 Task: Create new customer invoice with Date Opened: 15-May-23, Select Customer: General Storehouse Collective, Terms: Net 15. Make invoice entry for item-1 with Date: 15-May-23, Description: Ikem Collection Kafe Igbo Decadent Kolanut & Cocoa Herbal Tea
, Income Account: Income:Sales, Quantity: 1, Unit Price: 9.29, Sales Tax: Y, Sales Tax Included: Y, Tax Table: Sales Tax. Post Invoice with Post Date: 15-May-23, Post to Accounts: Assets:Accounts Receivable. Pay / Process Payment with Transaction Date: 29-May-23, Amount: 9.29, Transfer Account: Checking Account. Go to 'Print Invoice'. Save a pdf copy of the invoice.
Action: Mouse moved to (185, 30)
Screenshot: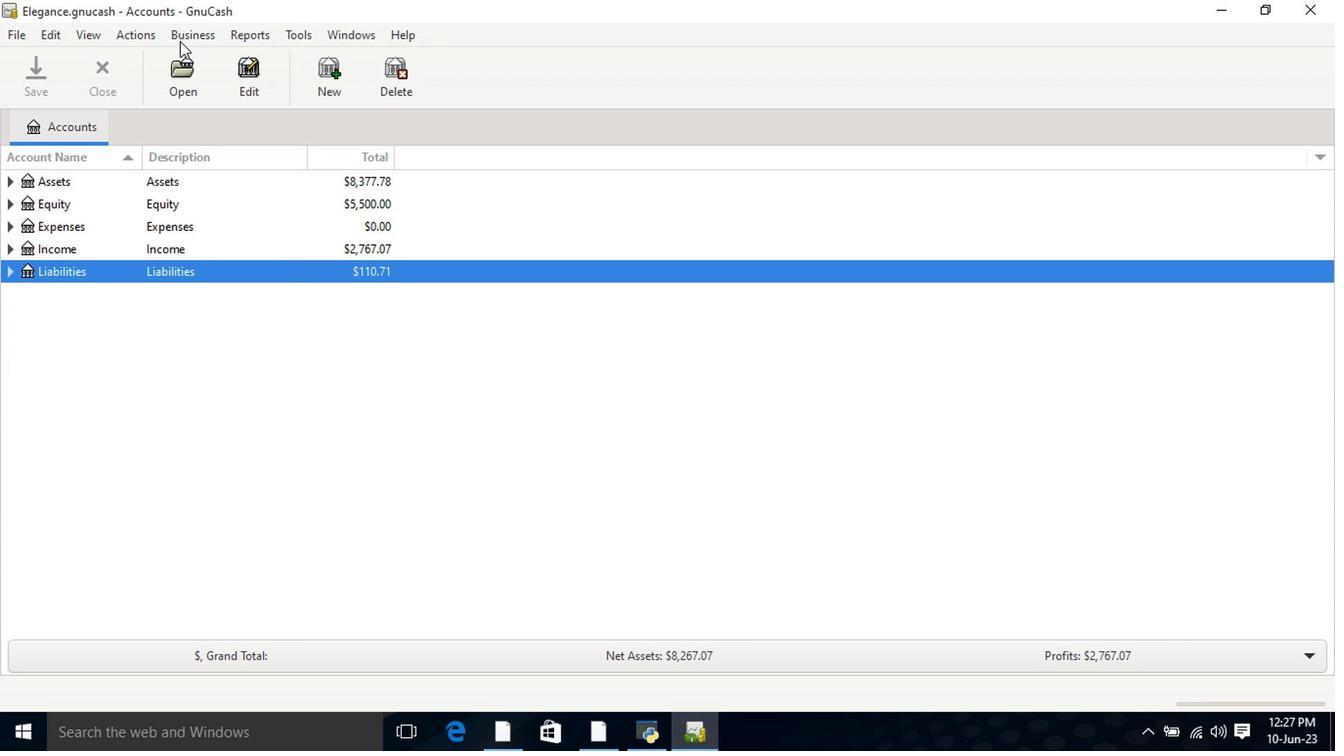 
Action: Mouse pressed left at (185, 30)
Screenshot: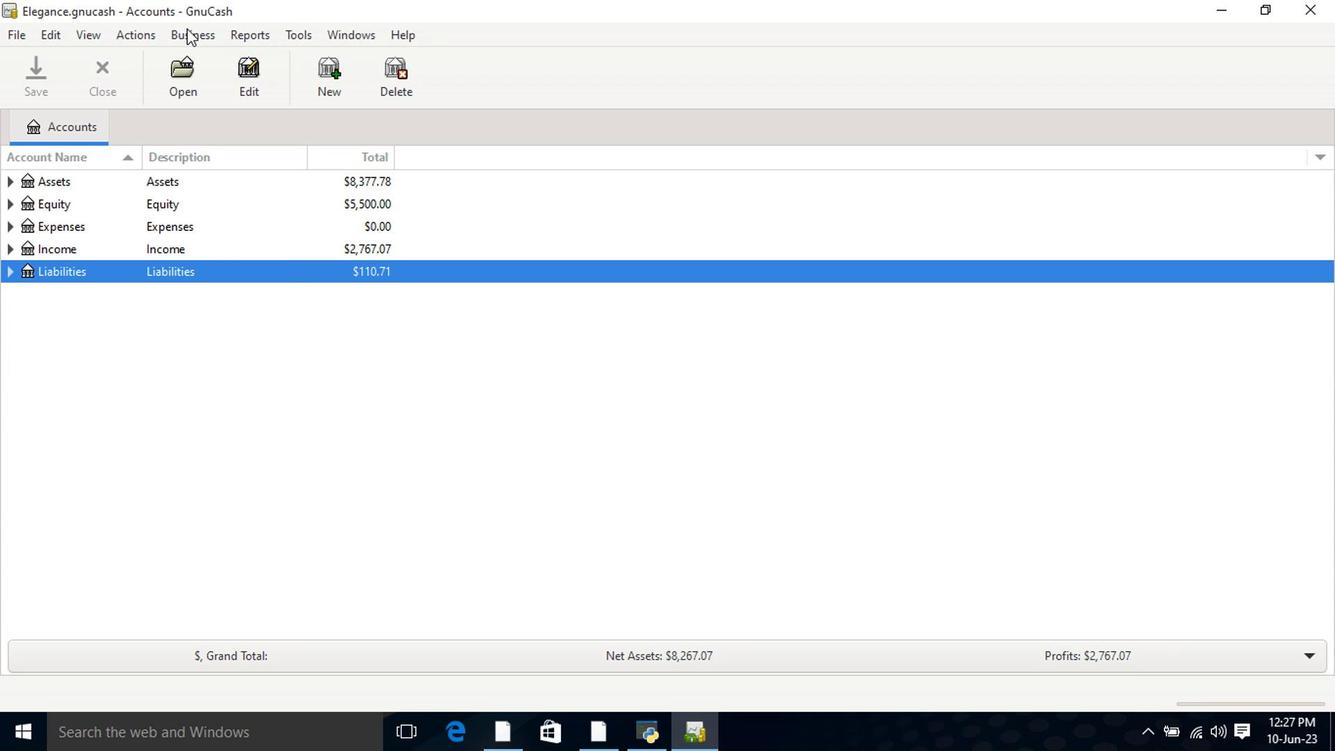 
Action: Mouse moved to (433, 135)
Screenshot: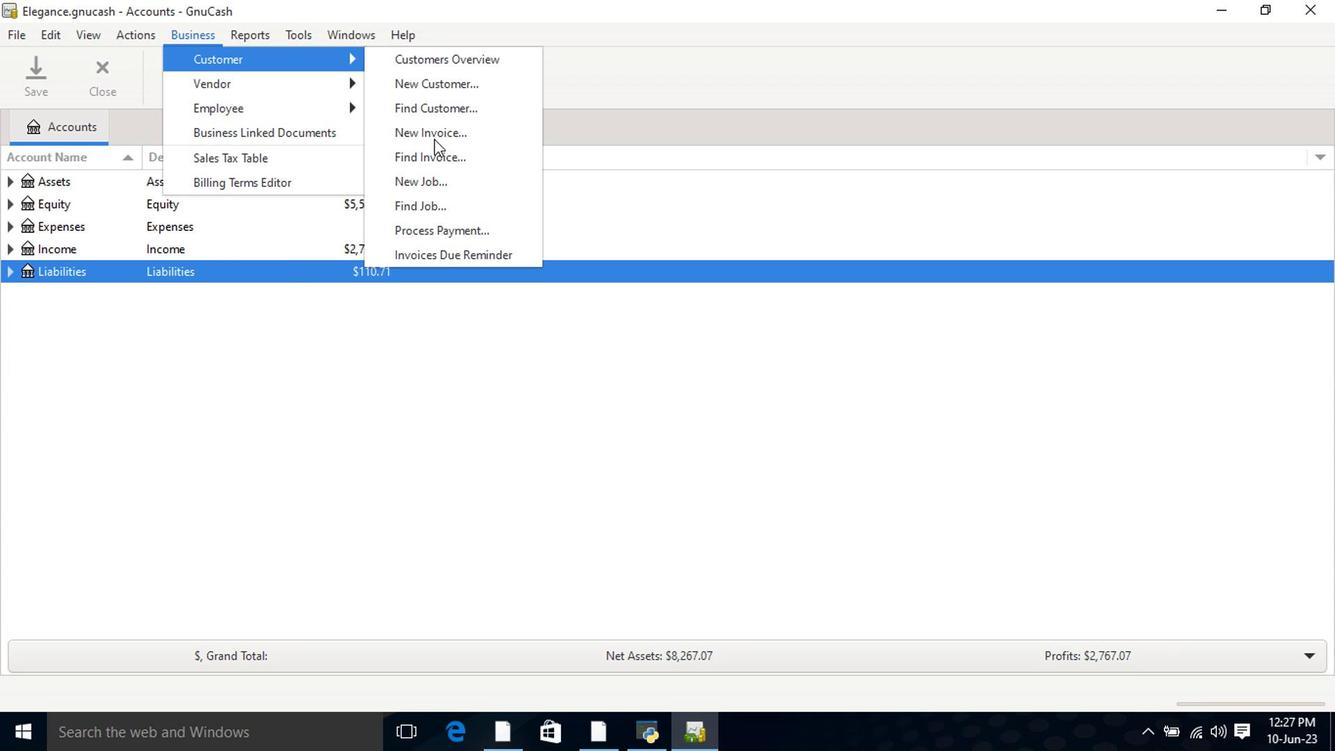 
Action: Mouse pressed left at (433, 135)
Screenshot: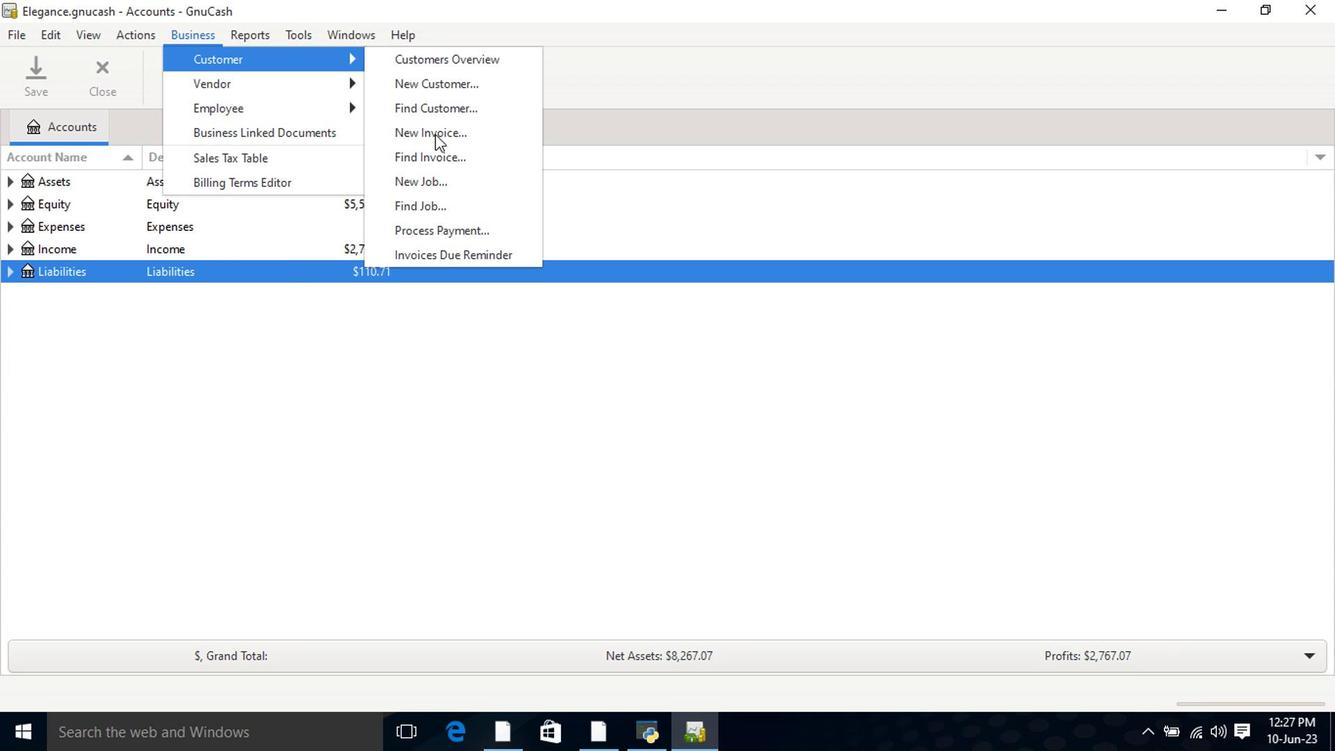 
Action: Mouse moved to (799, 297)
Screenshot: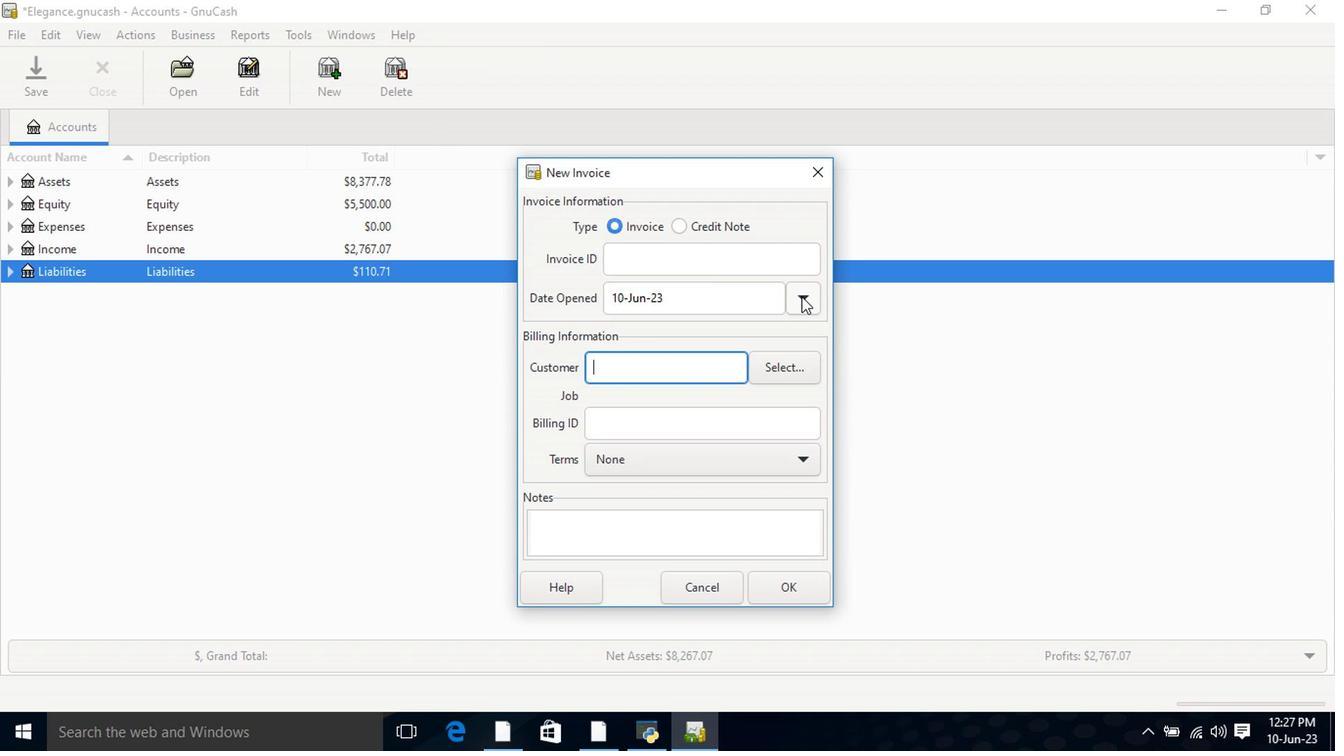 
Action: Mouse pressed left at (799, 297)
Screenshot: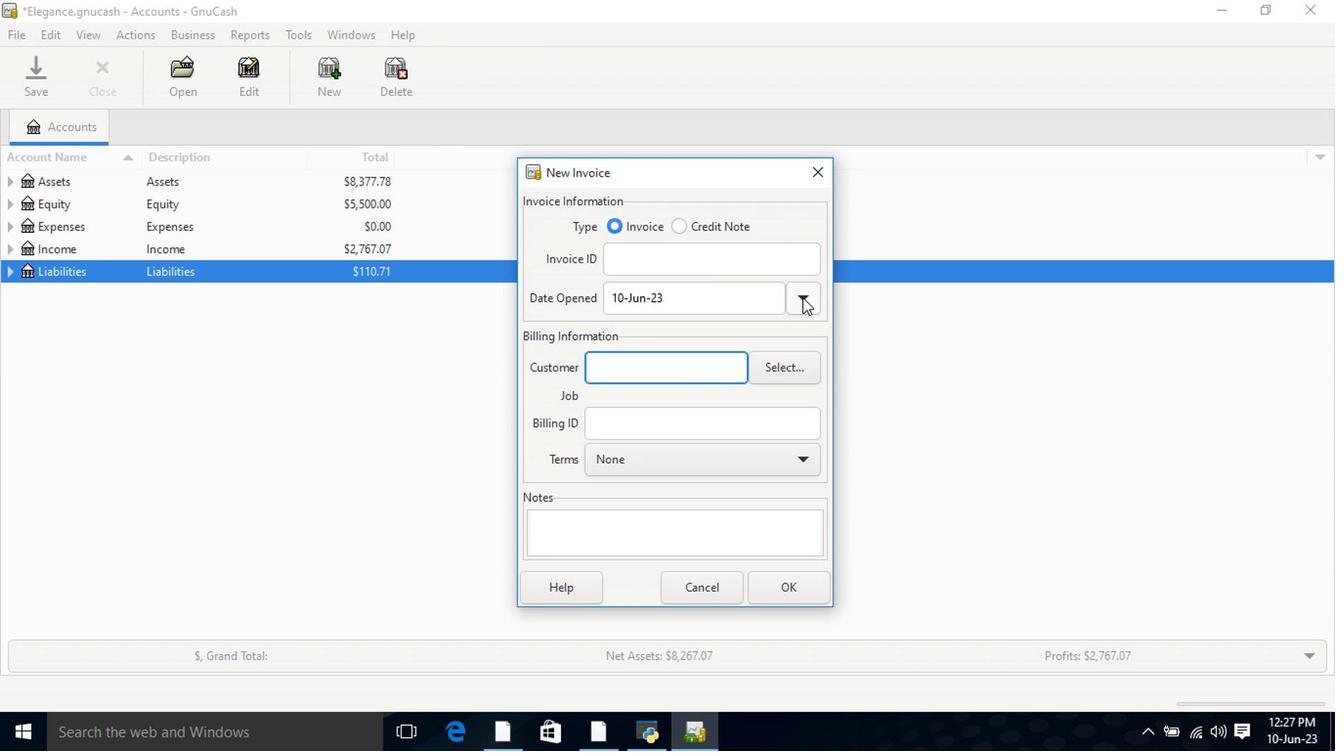 
Action: Mouse moved to (646, 325)
Screenshot: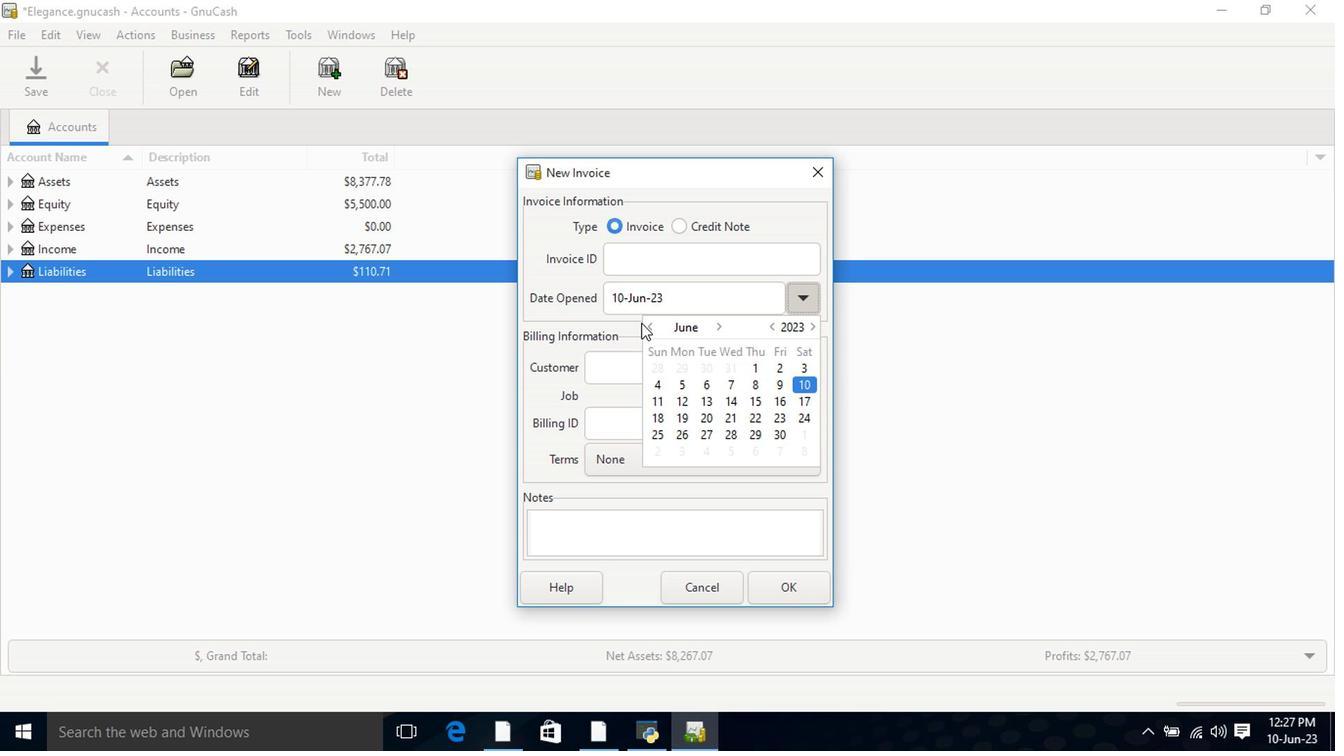 
Action: Mouse pressed left at (646, 325)
Screenshot: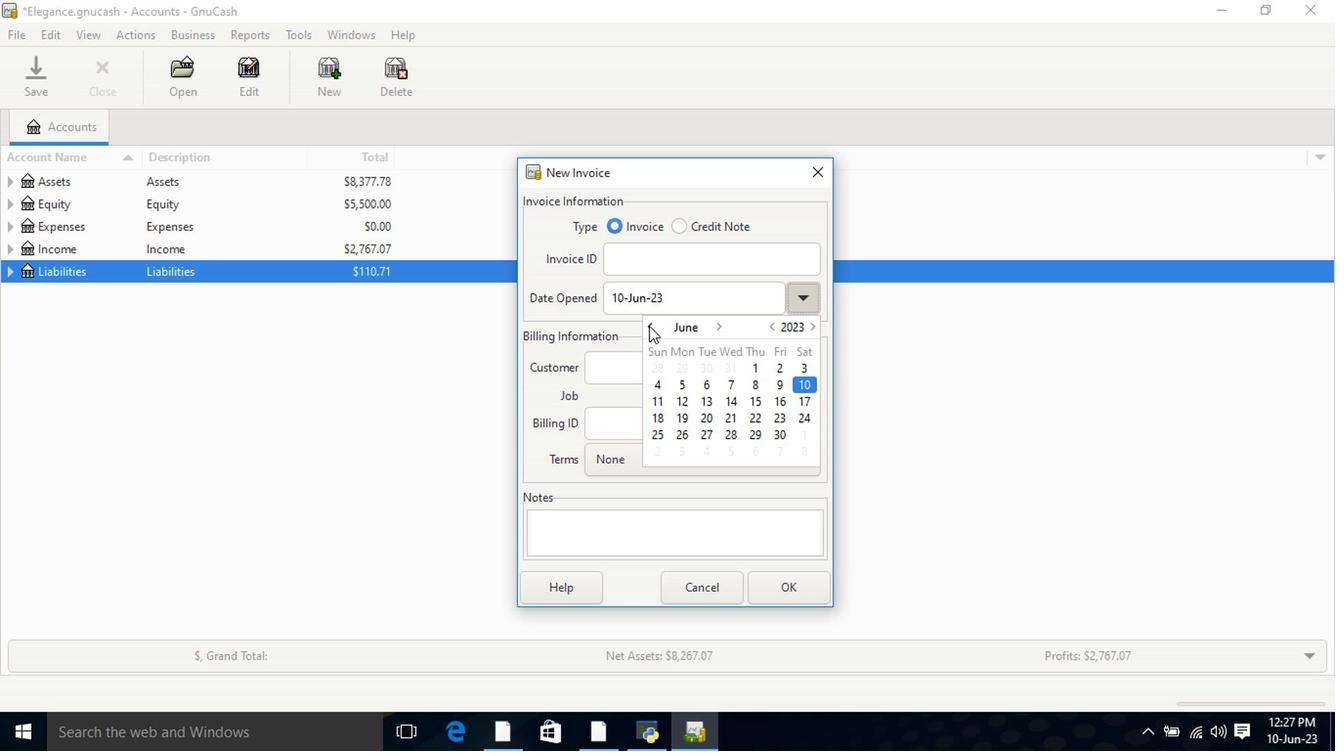 
Action: Mouse moved to (680, 396)
Screenshot: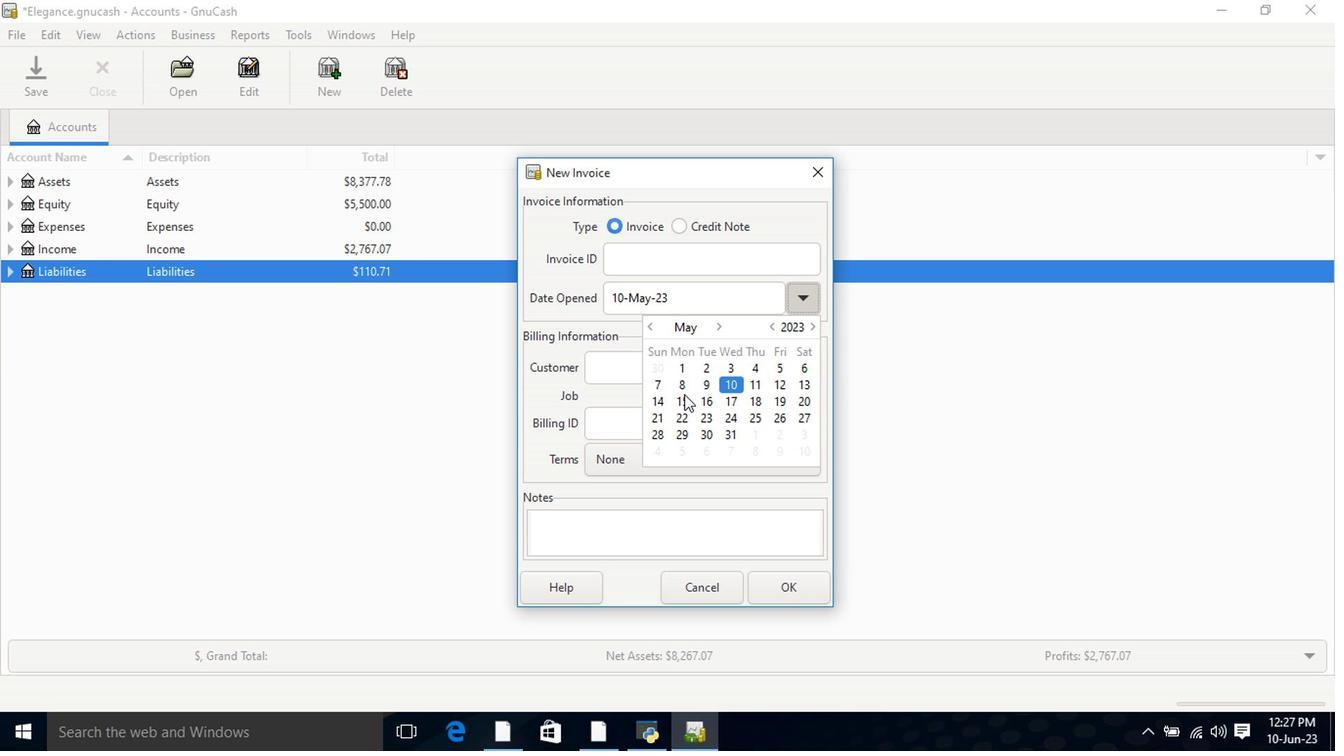 
Action: Mouse pressed left at (680, 396)
Screenshot: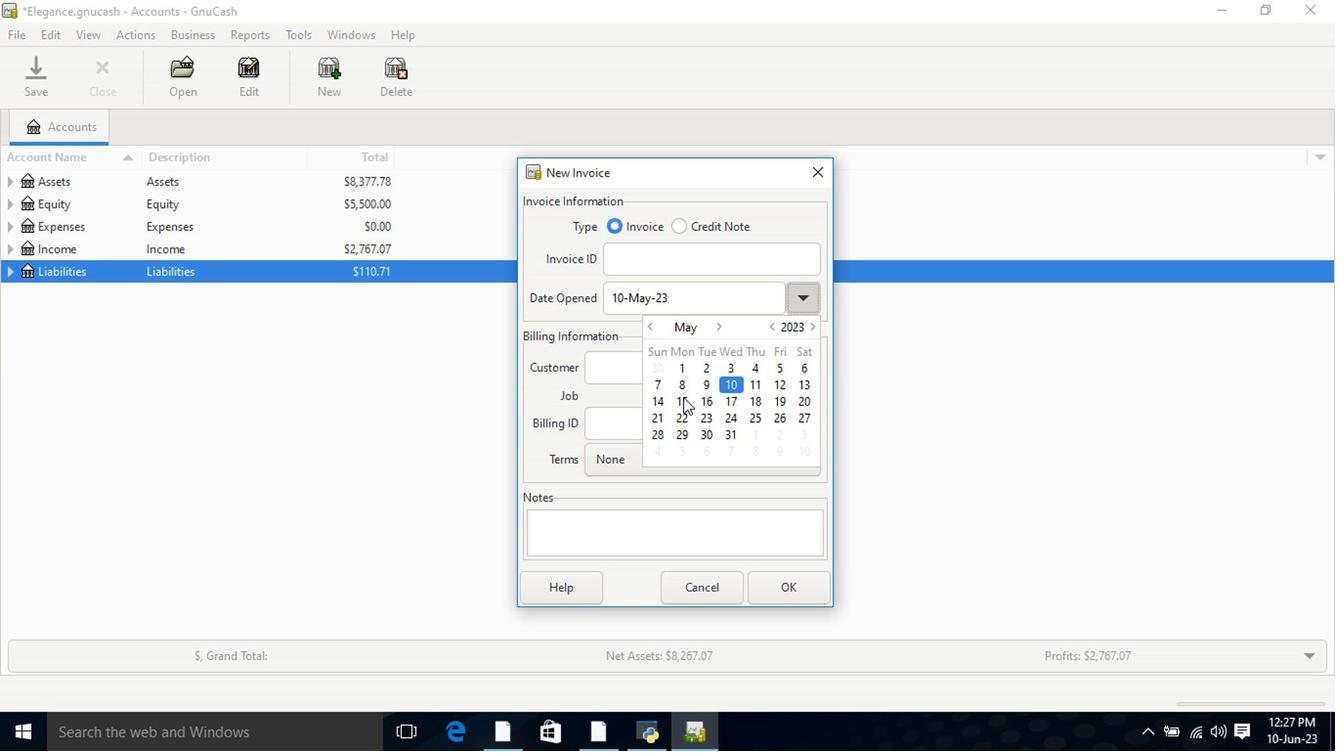 
Action: Mouse pressed left at (680, 396)
Screenshot: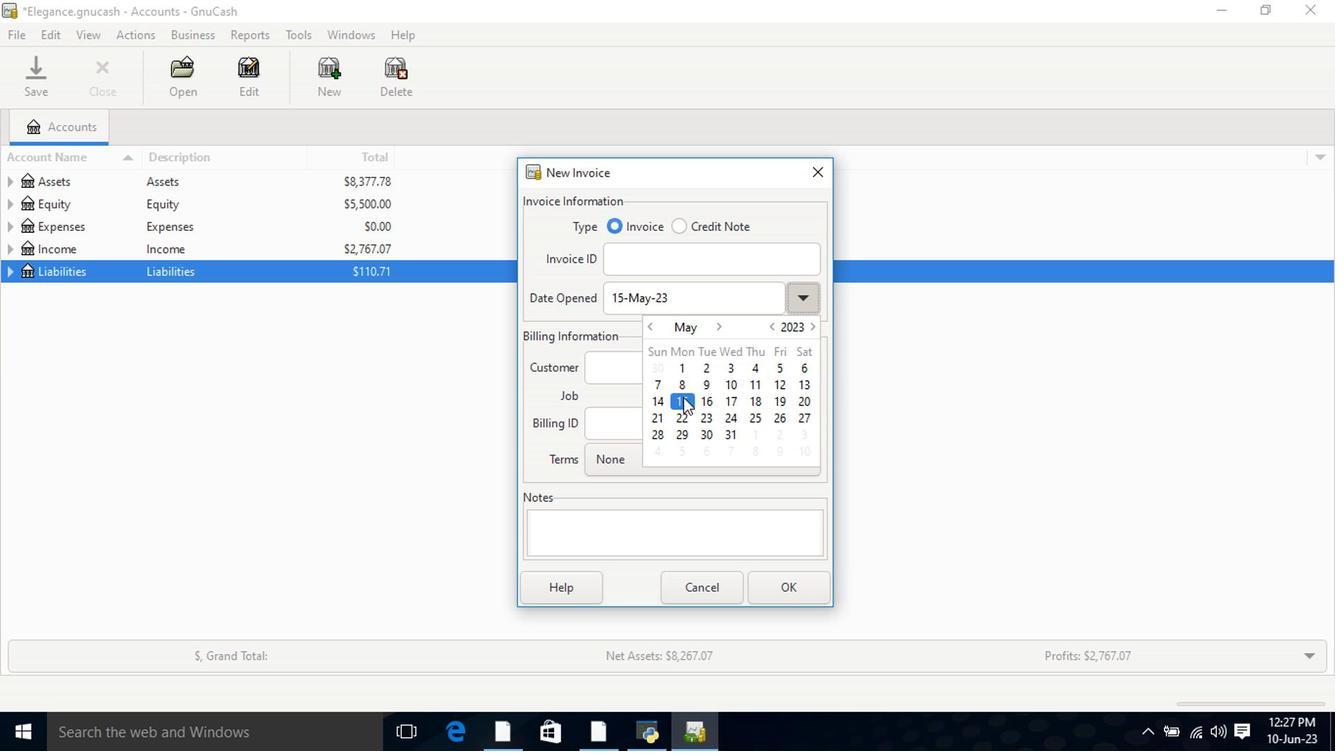 
Action: Mouse moved to (691, 376)
Screenshot: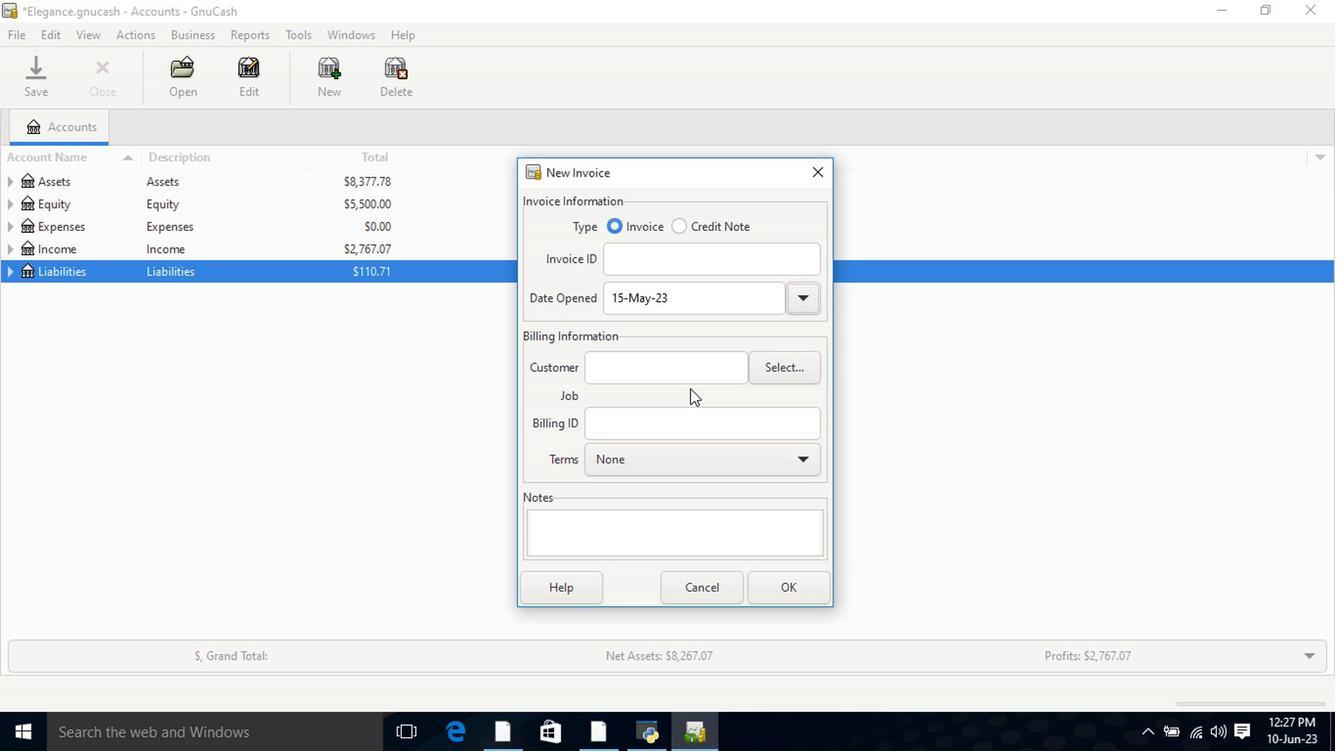 
Action: Mouse pressed left at (691, 376)
Screenshot: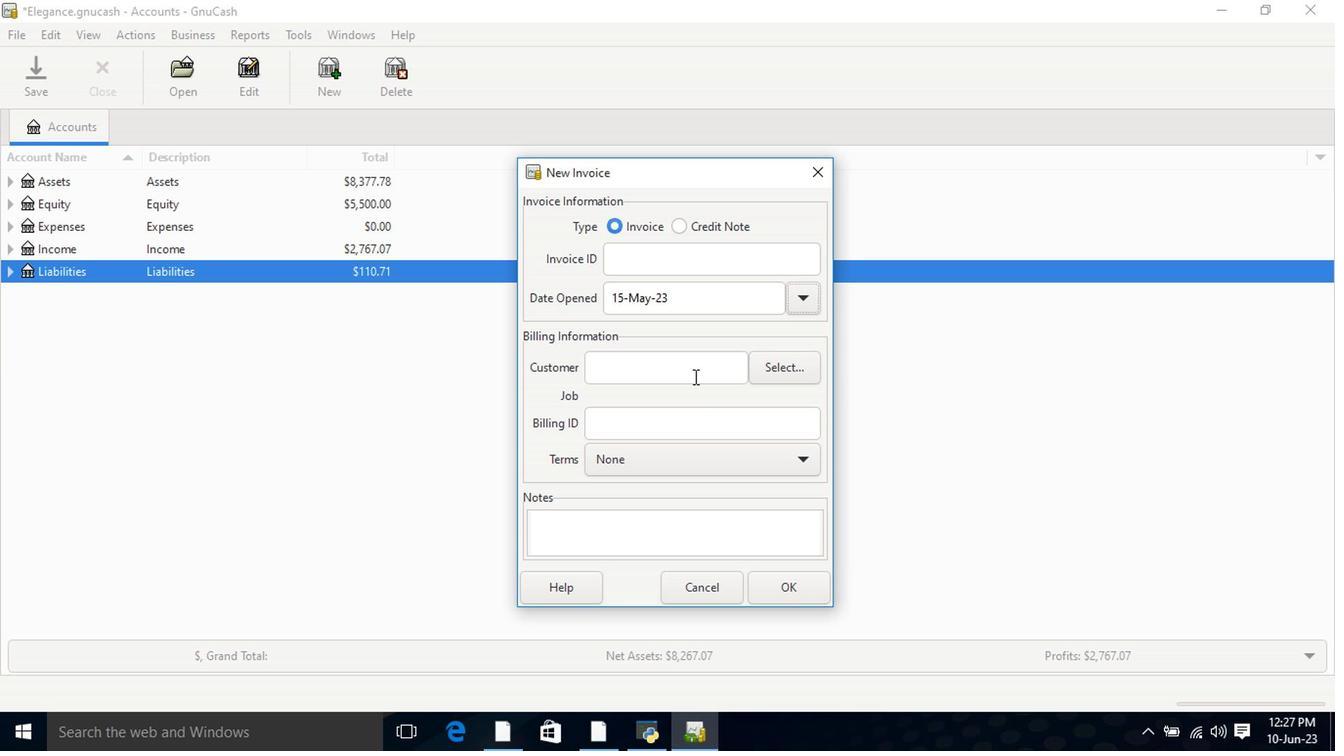 
Action: Mouse moved to (691, 376)
Screenshot: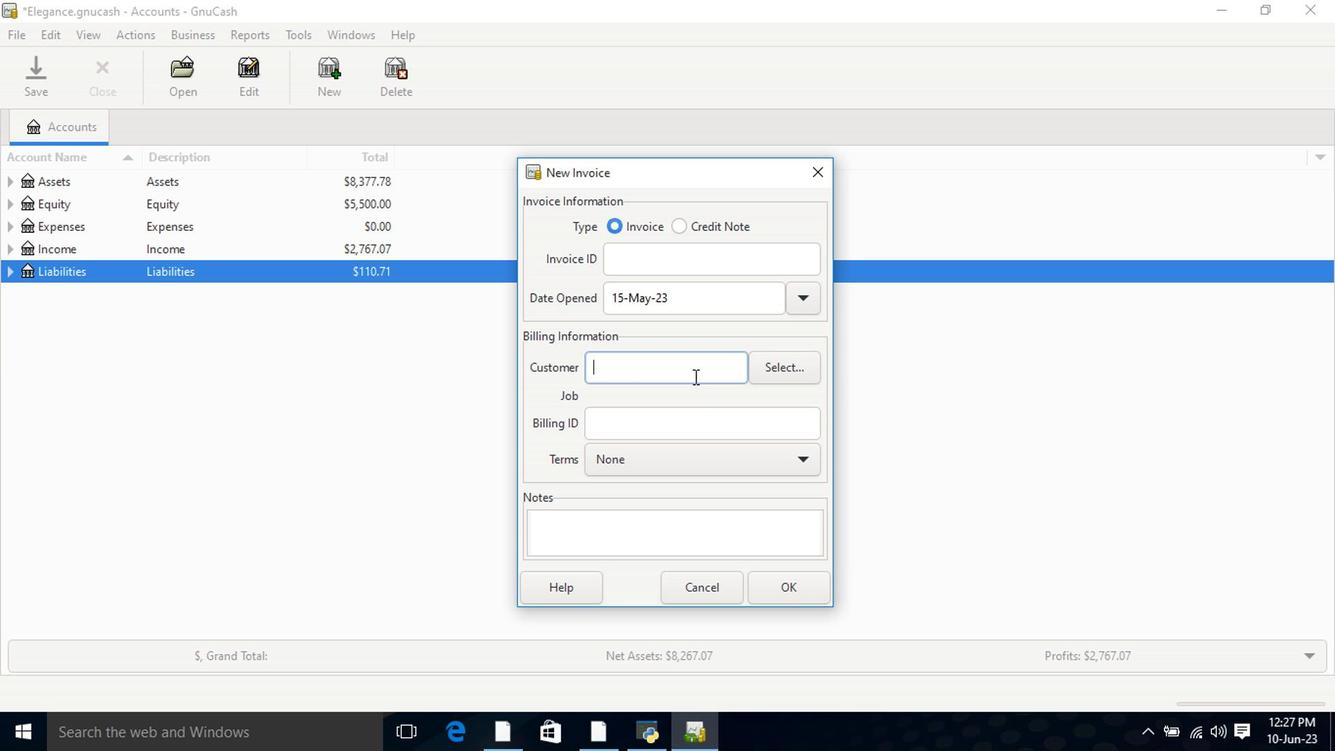 
Action: Key pressed <Key.shift>Gene
Screenshot: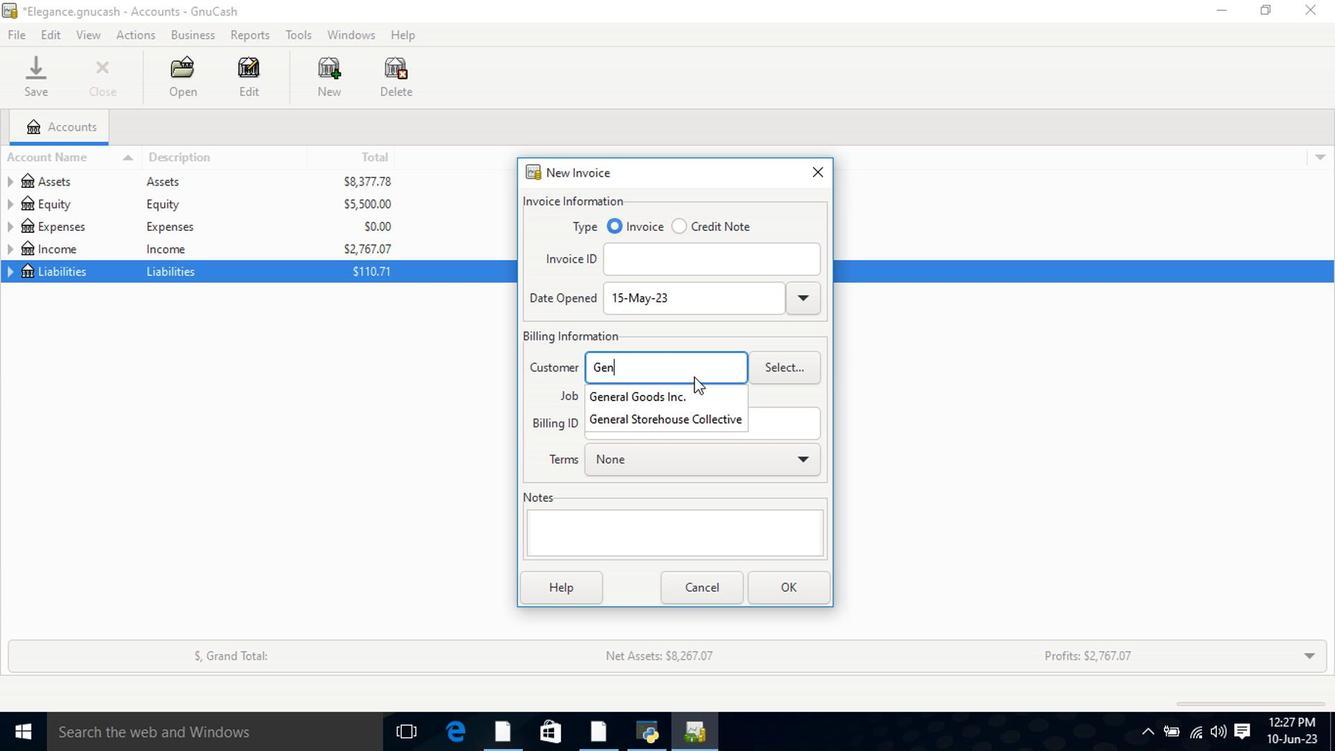 
Action: Mouse moved to (675, 413)
Screenshot: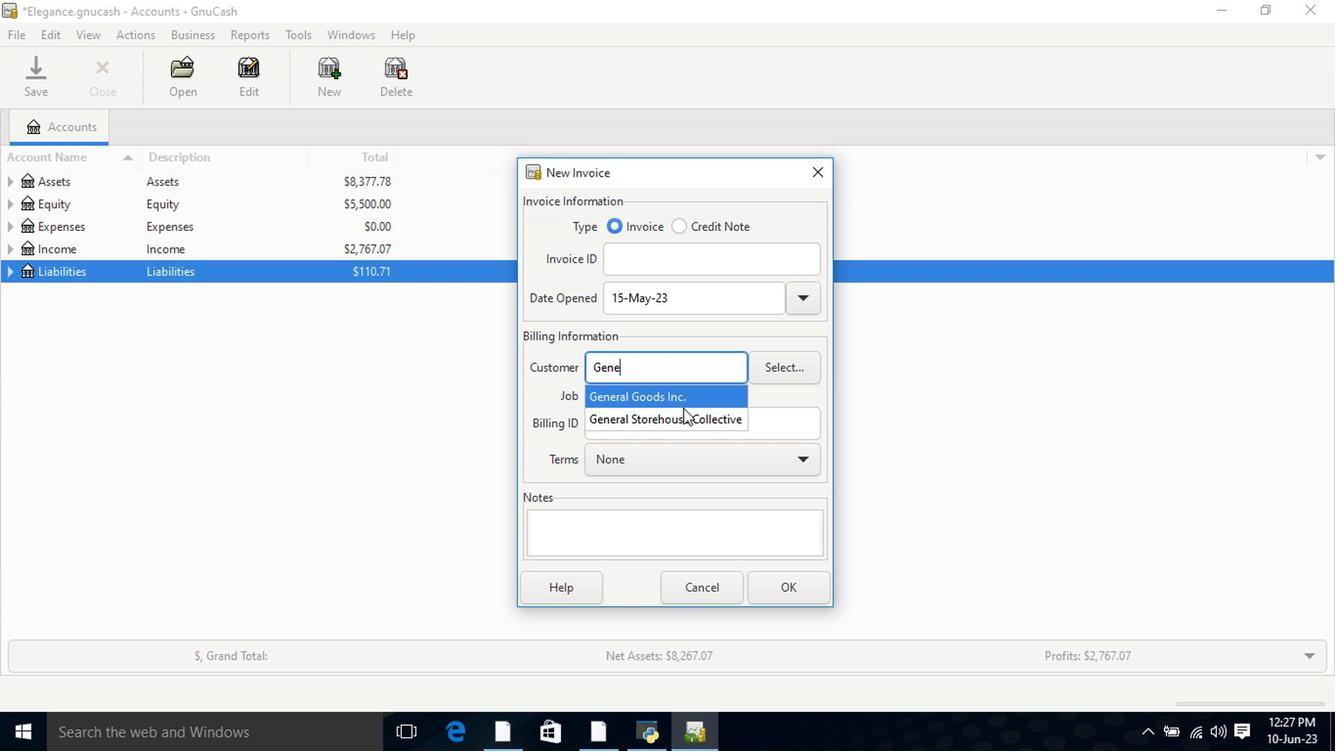 
Action: Mouse pressed left at (675, 413)
Screenshot: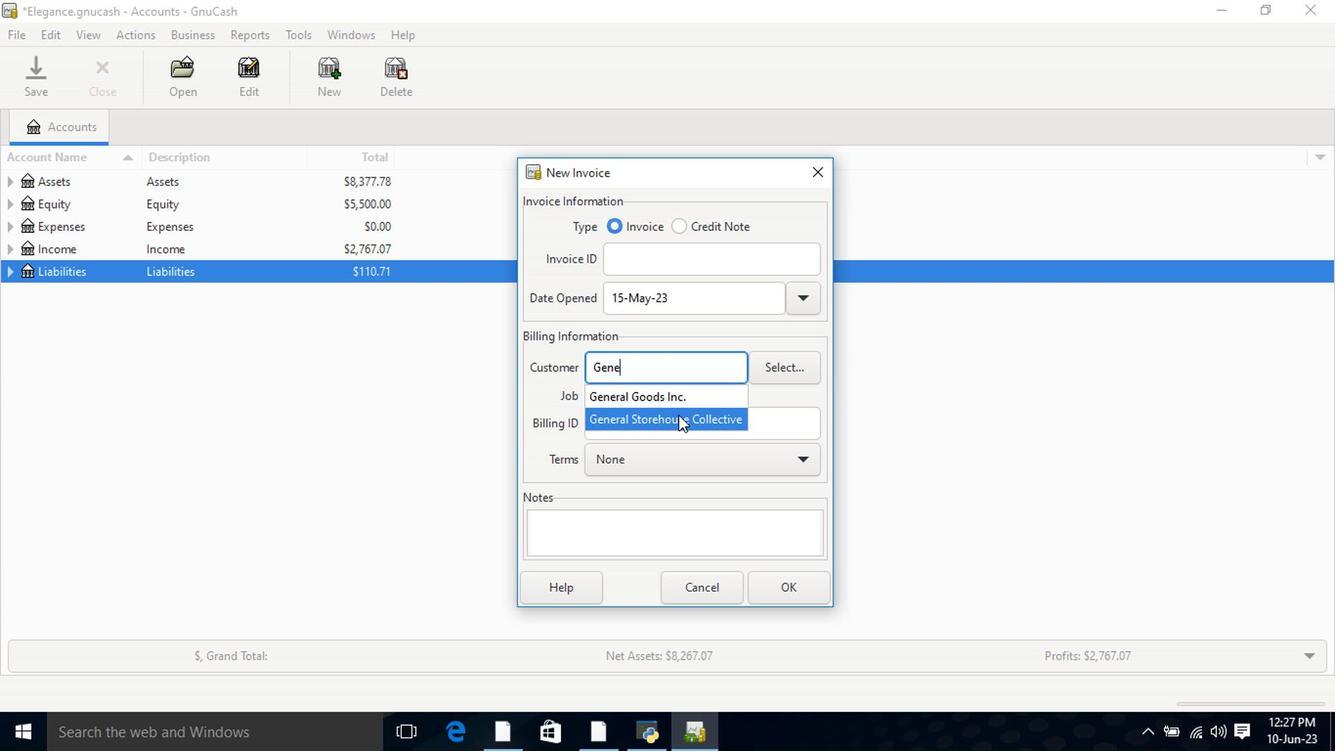 
Action: Mouse moved to (715, 482)
Screenshot: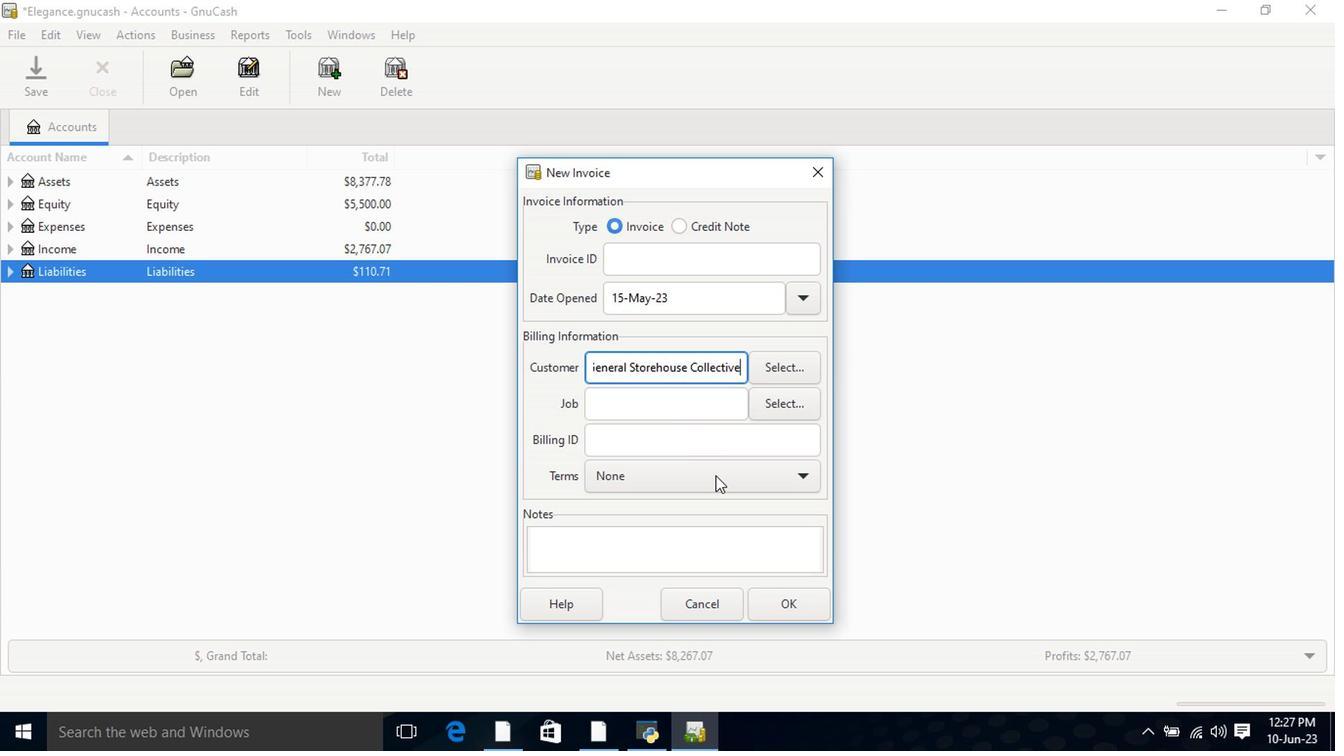 
Action: Mouse pressed left at (715, 482)
Screenshot: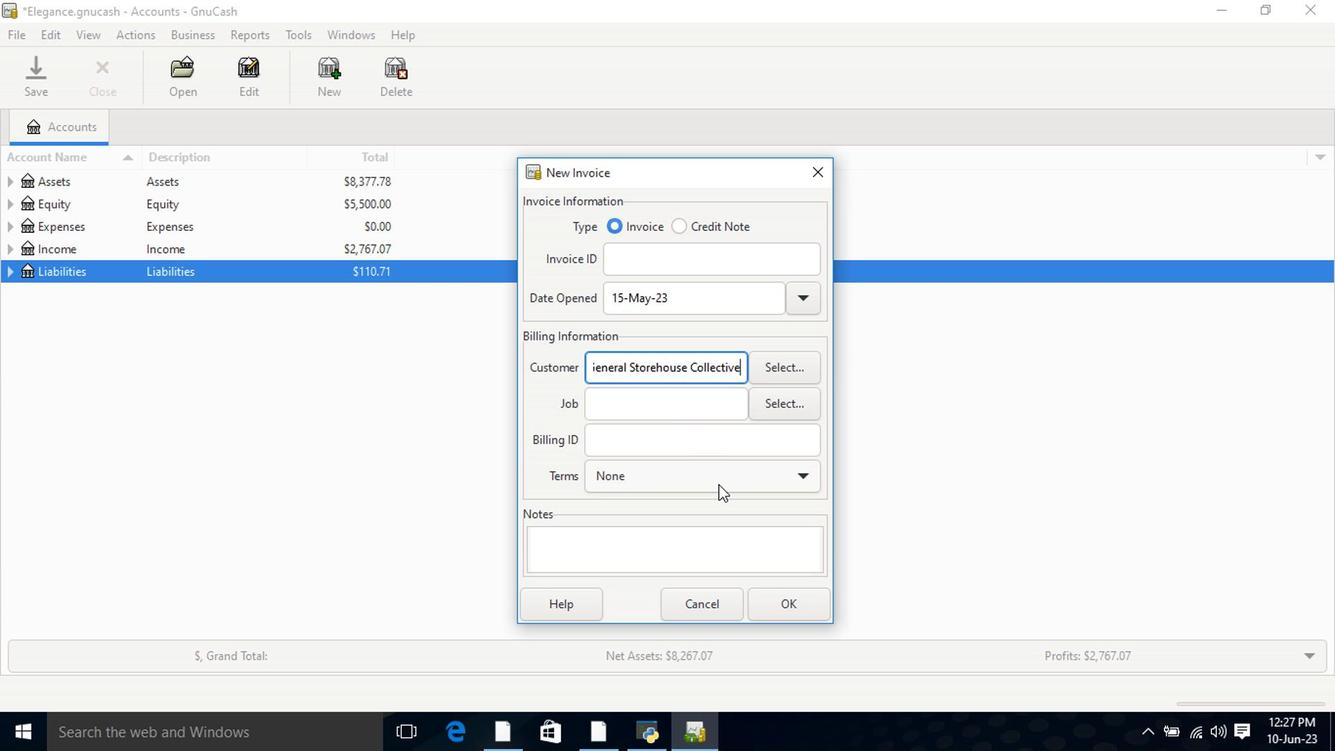 
Action: Mouse moved to (703, 509)
Screenshot: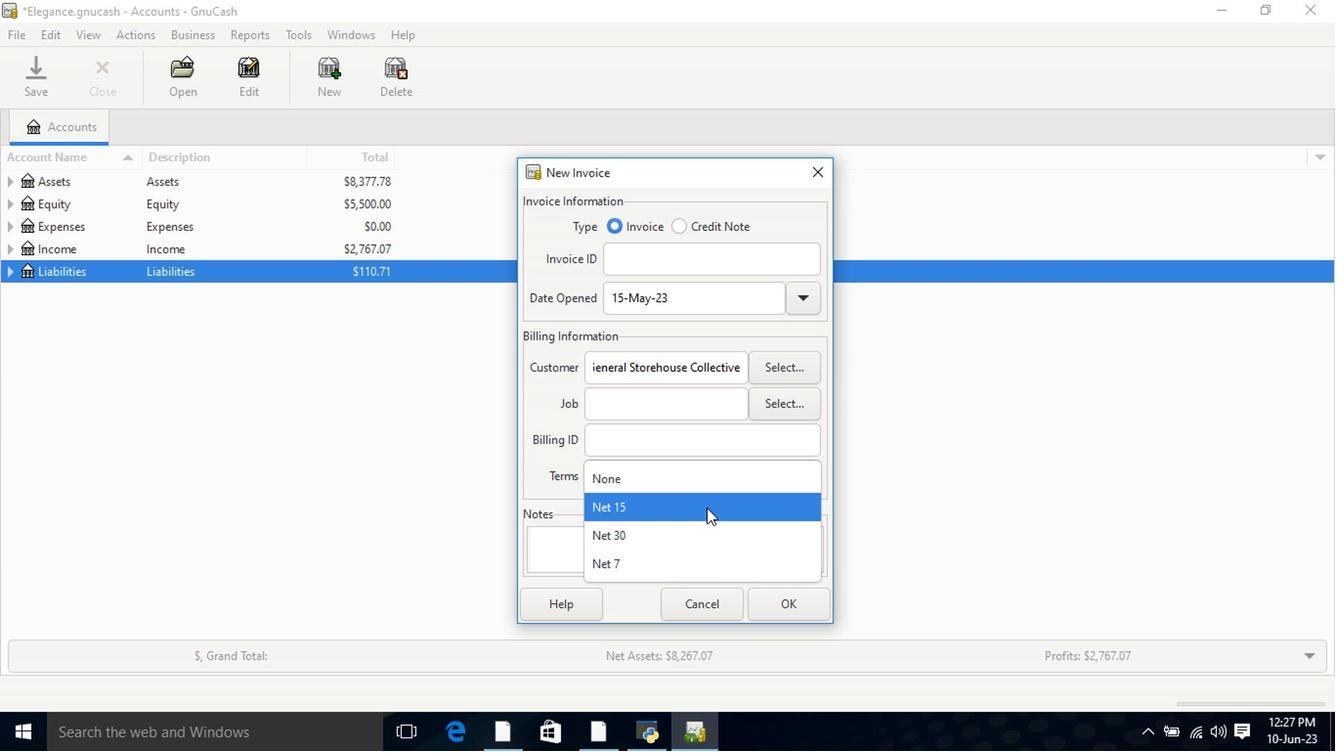 
Action: Mouse pressed left at (703, 509)
Screenshot: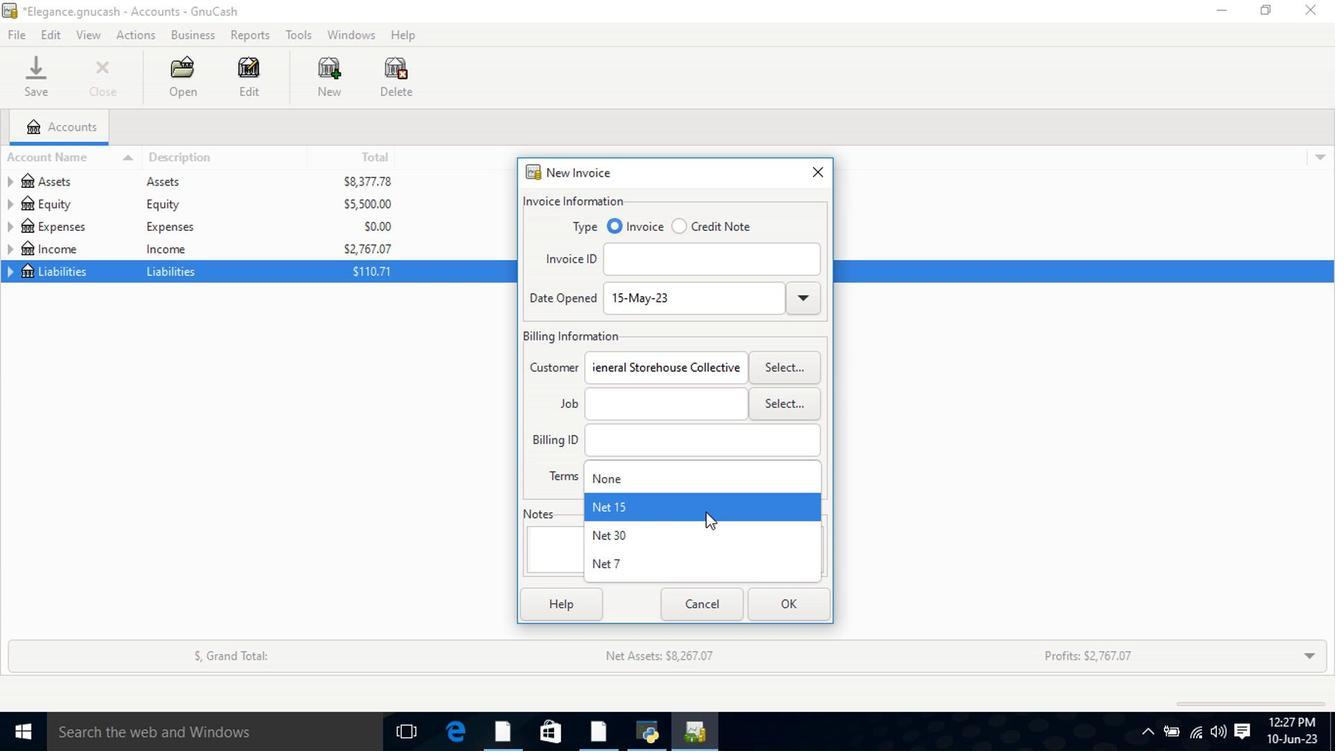 
Action: Mouse moved to (777, 603)
Screenshot: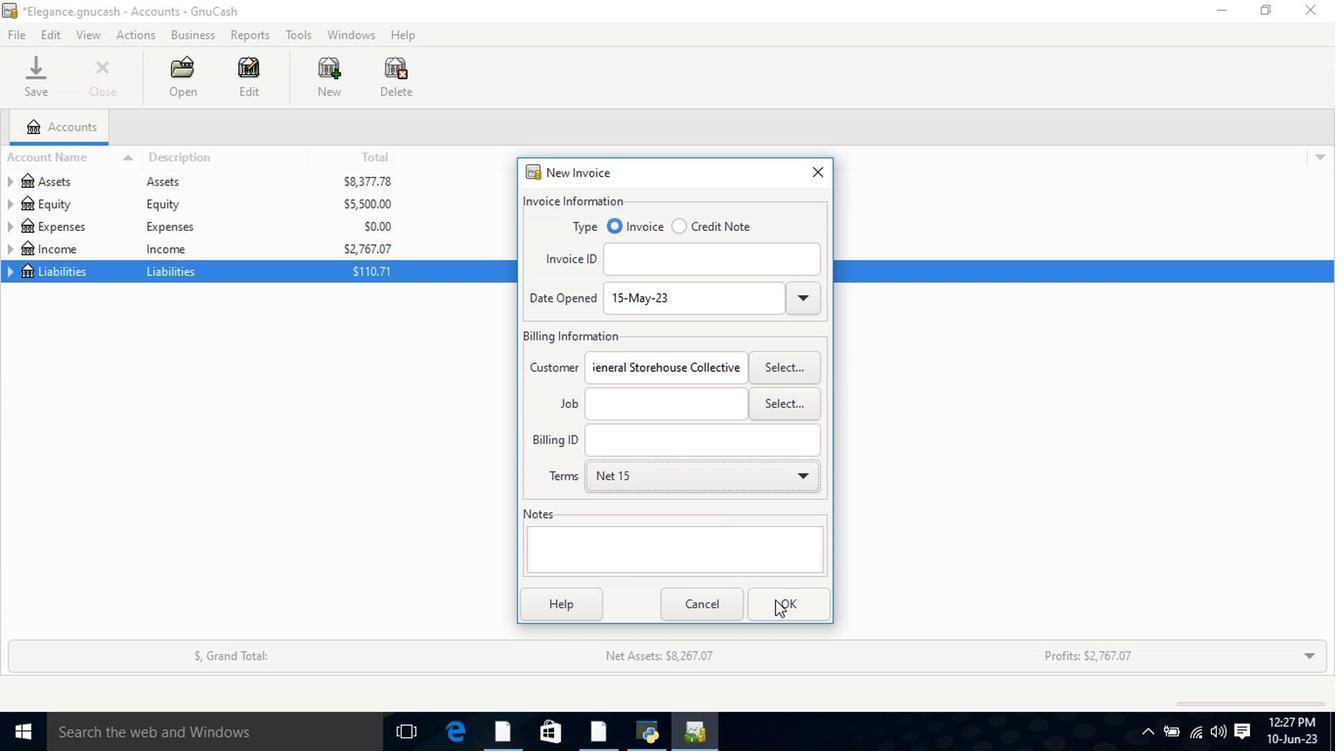 
Action: Mouse pressed left at (777, 603)
Screenshot: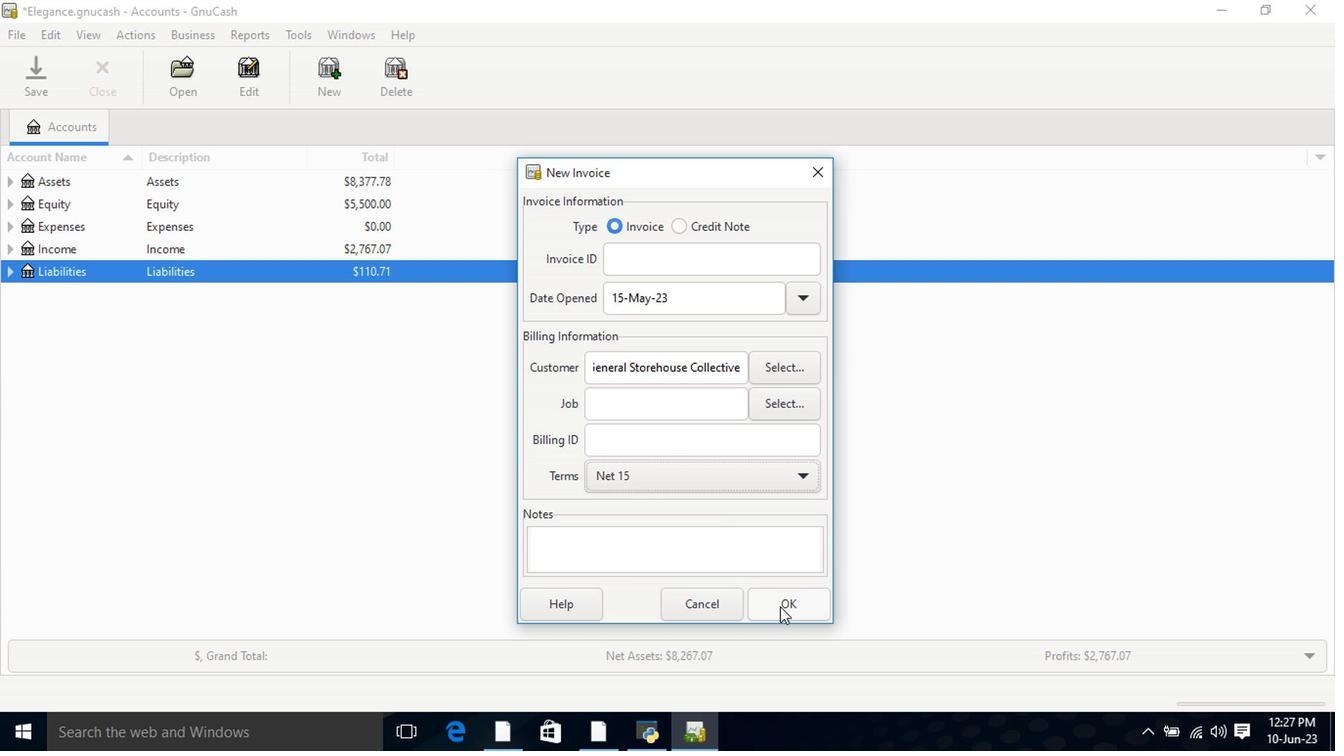 
Action: Mouse moved to (89, 379)
Screenshot: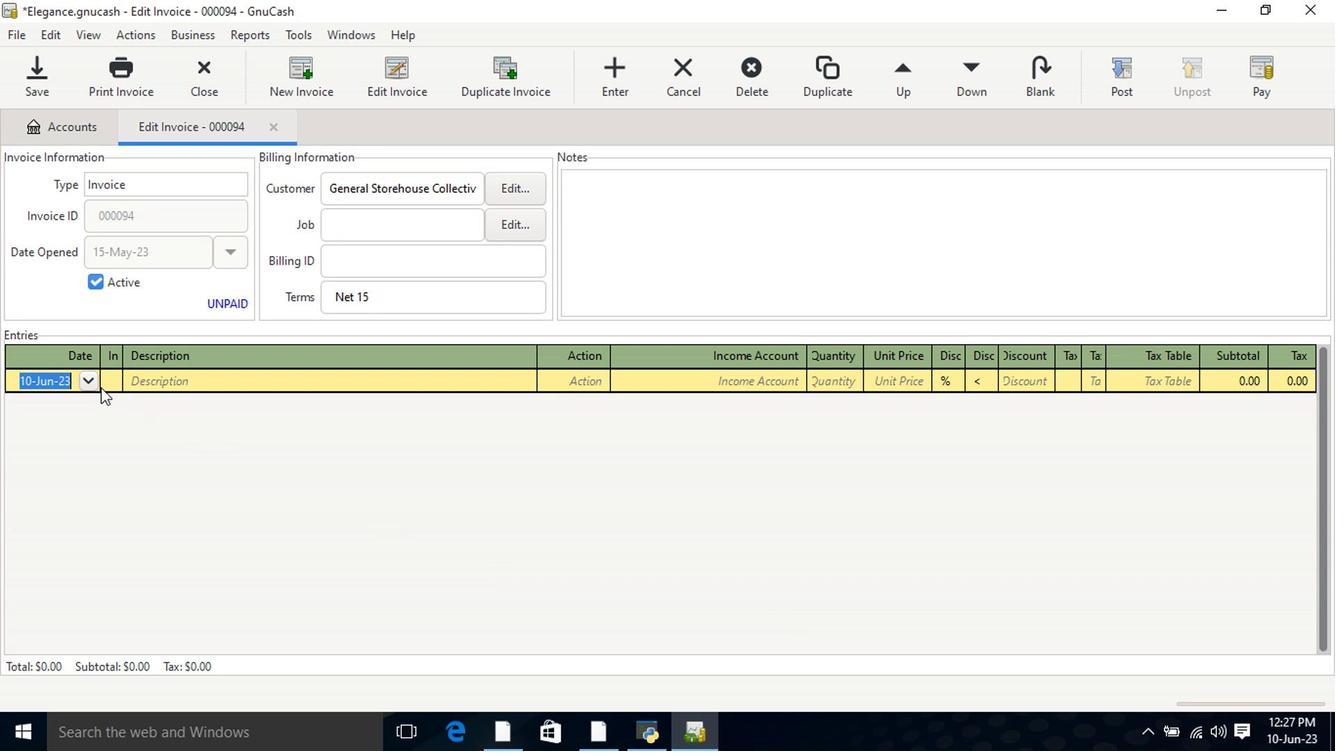 
Action: Mouse pressed left at (89, 379)
Screenshot: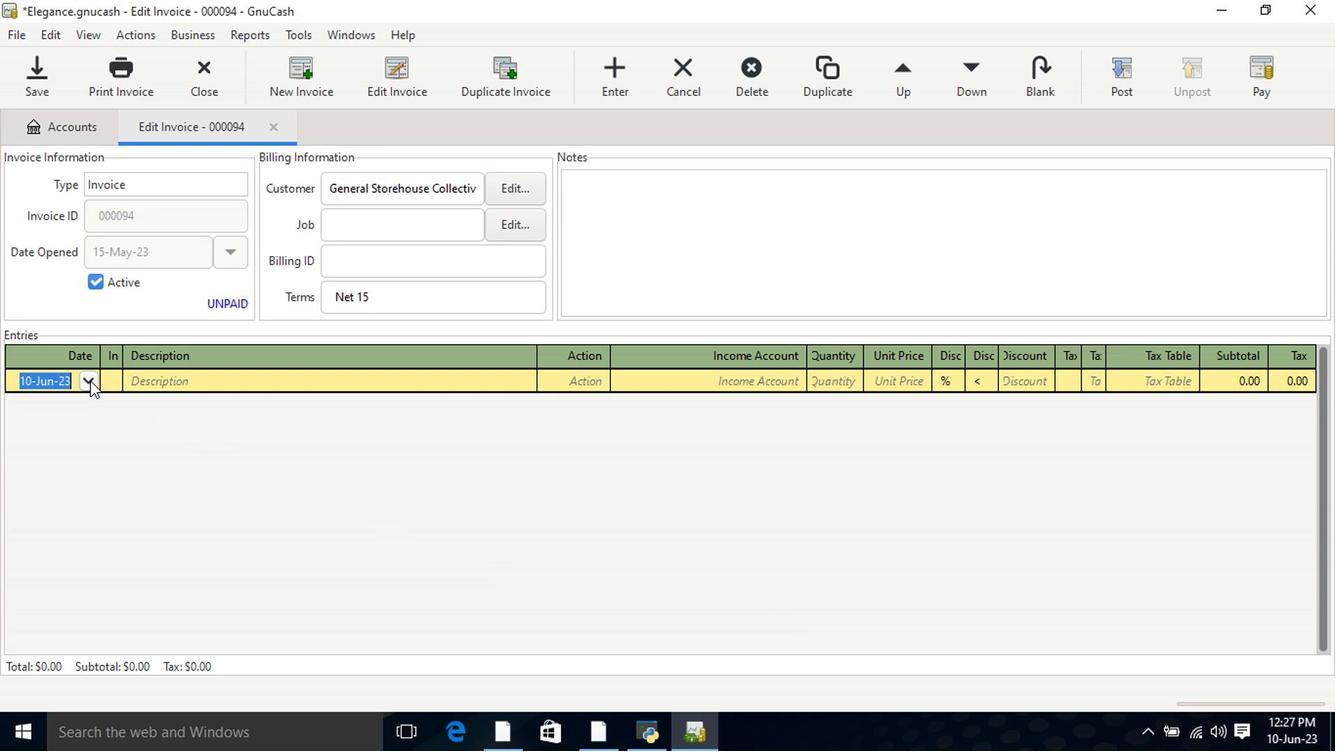 
Action: Mouse moved to (10, 404)
Screenshot: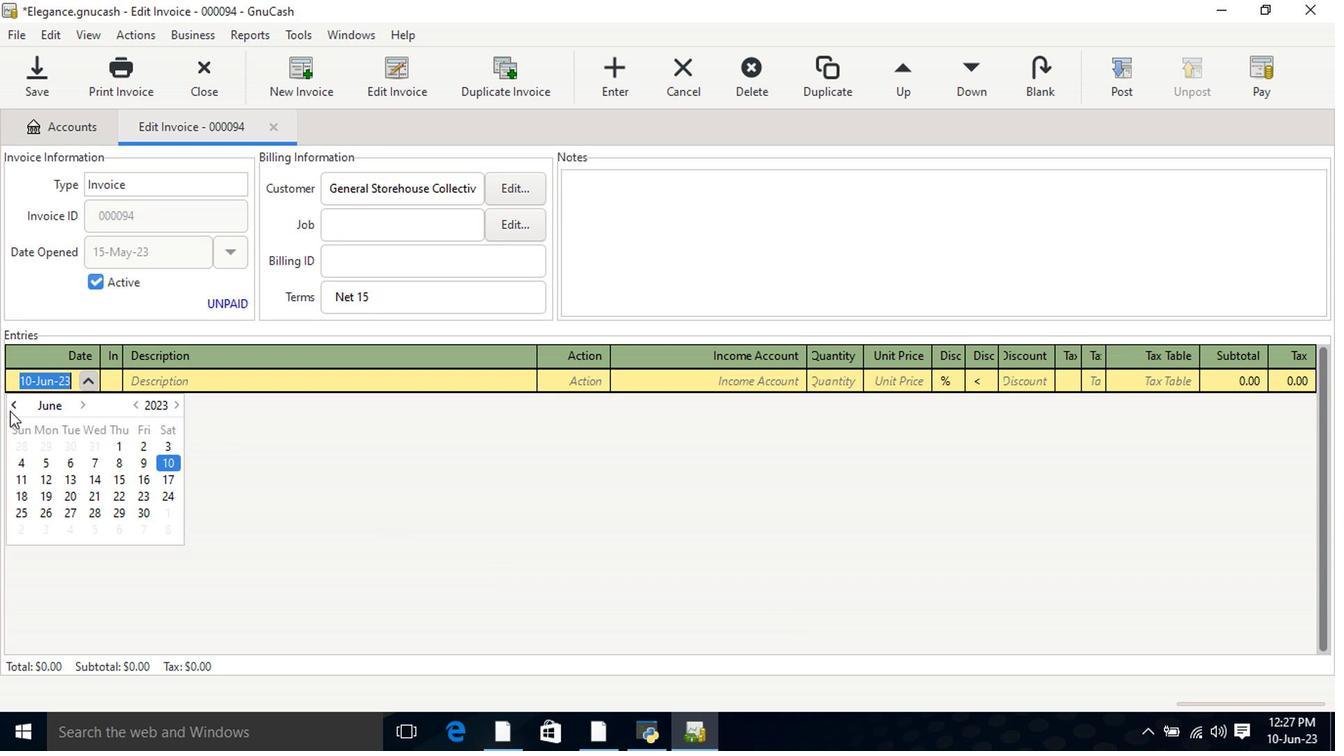 
Action: Mouse pressed left at (10, 404)
Screenshot: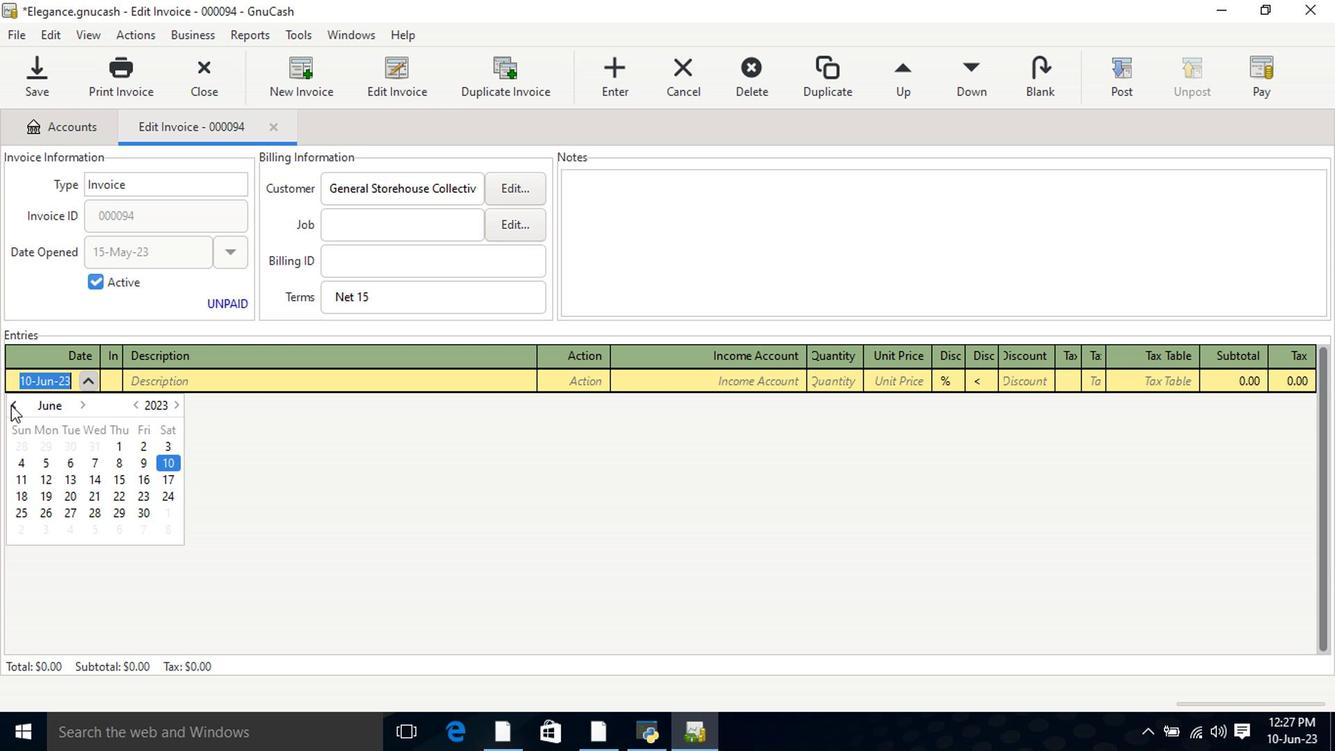 
Action: Mouse moved to (44, 477)
Screenshot: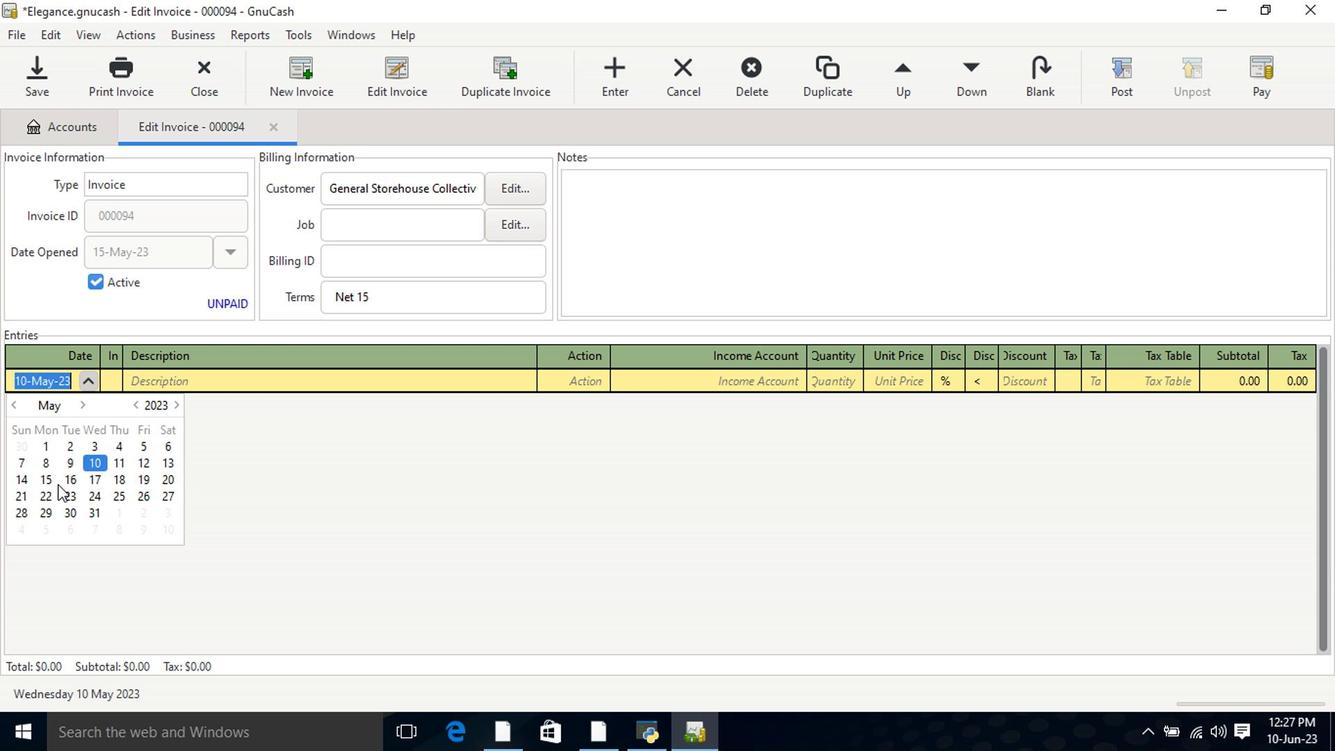 
Action: Mouse pressed left at (44, 477)
Screenshot: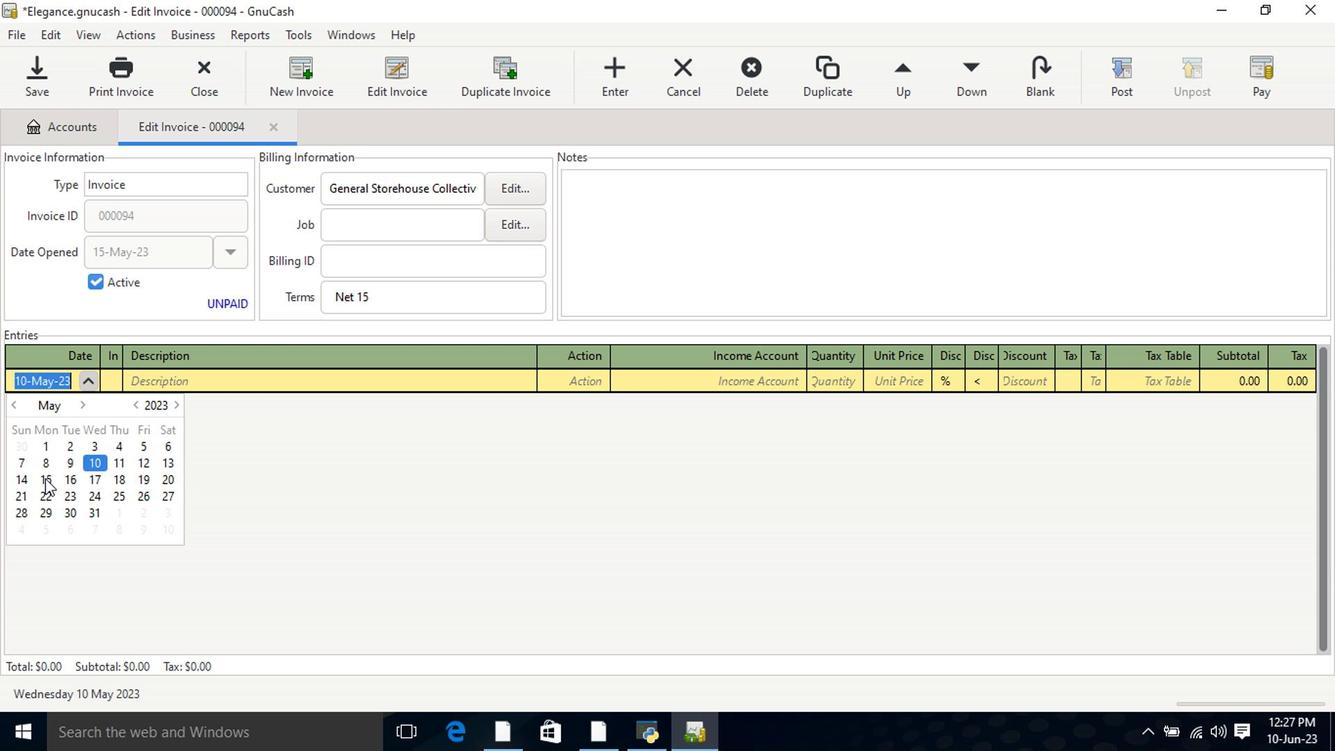 
Action: Mouse pressed left at (44, 477)
Screenshot: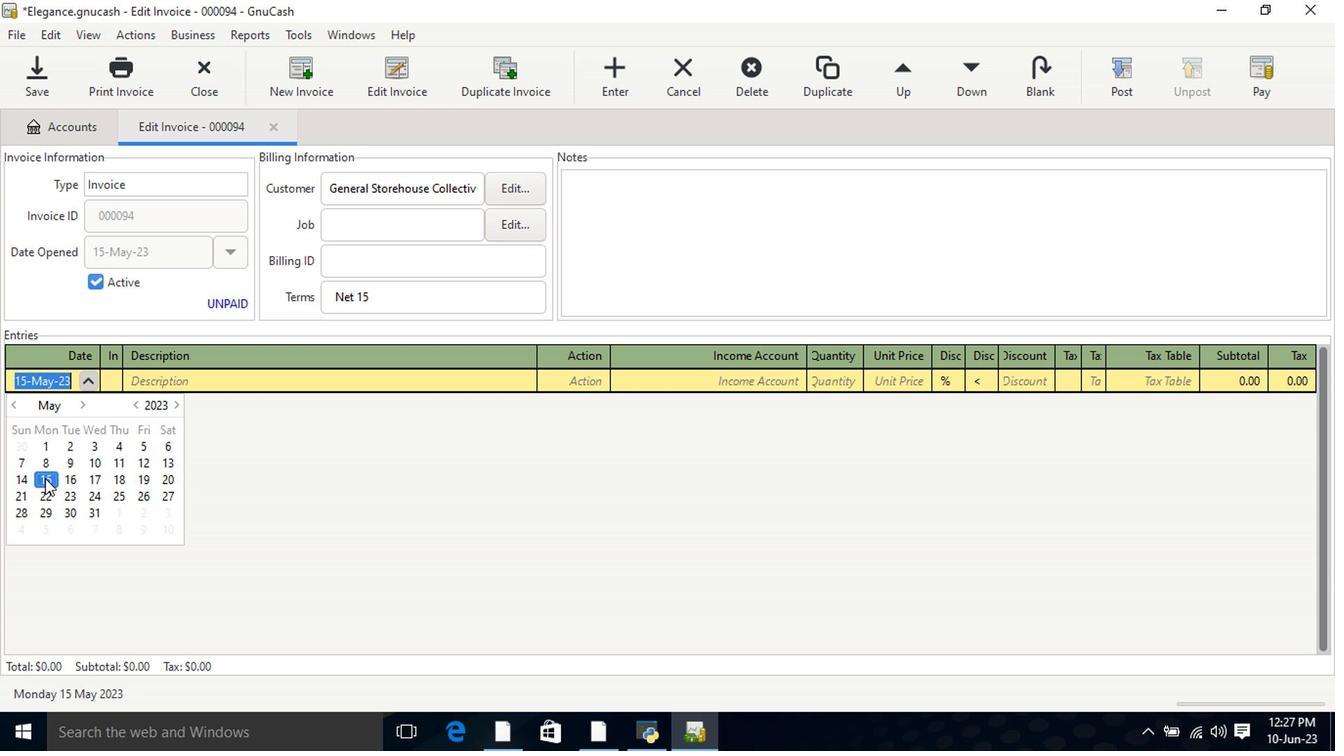
Action: Mouse moved to (163, 384)
Screenshot: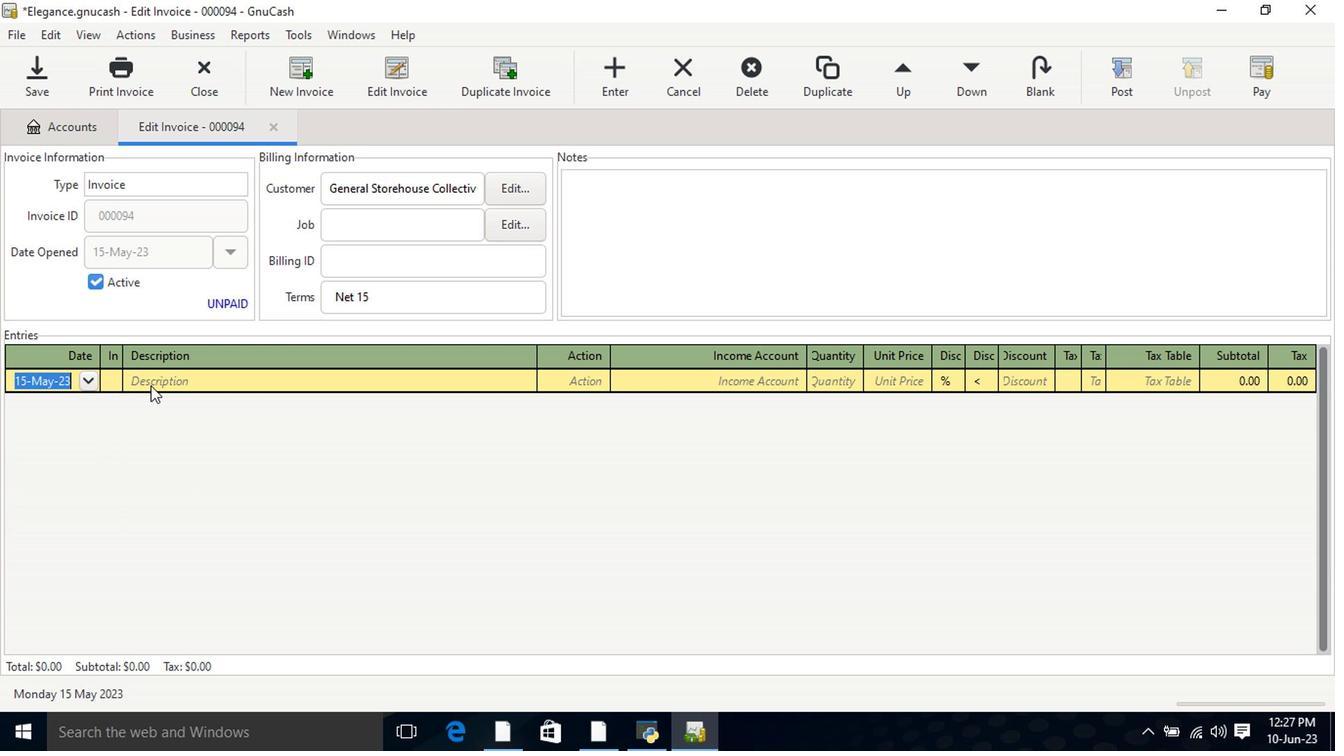 
Action: Mouse pressed left at (163, 384)
Screenshot: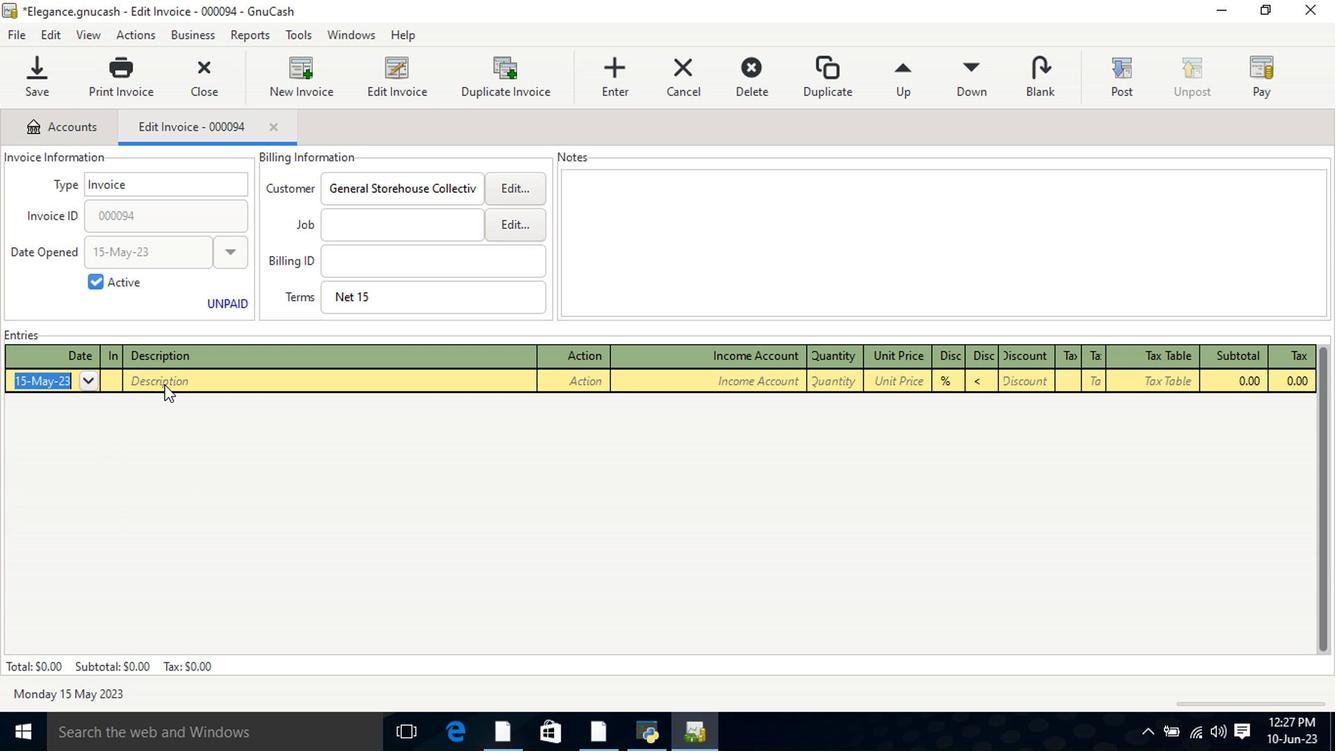 
Action: Mouse moved to (206, 379)
Screenshot: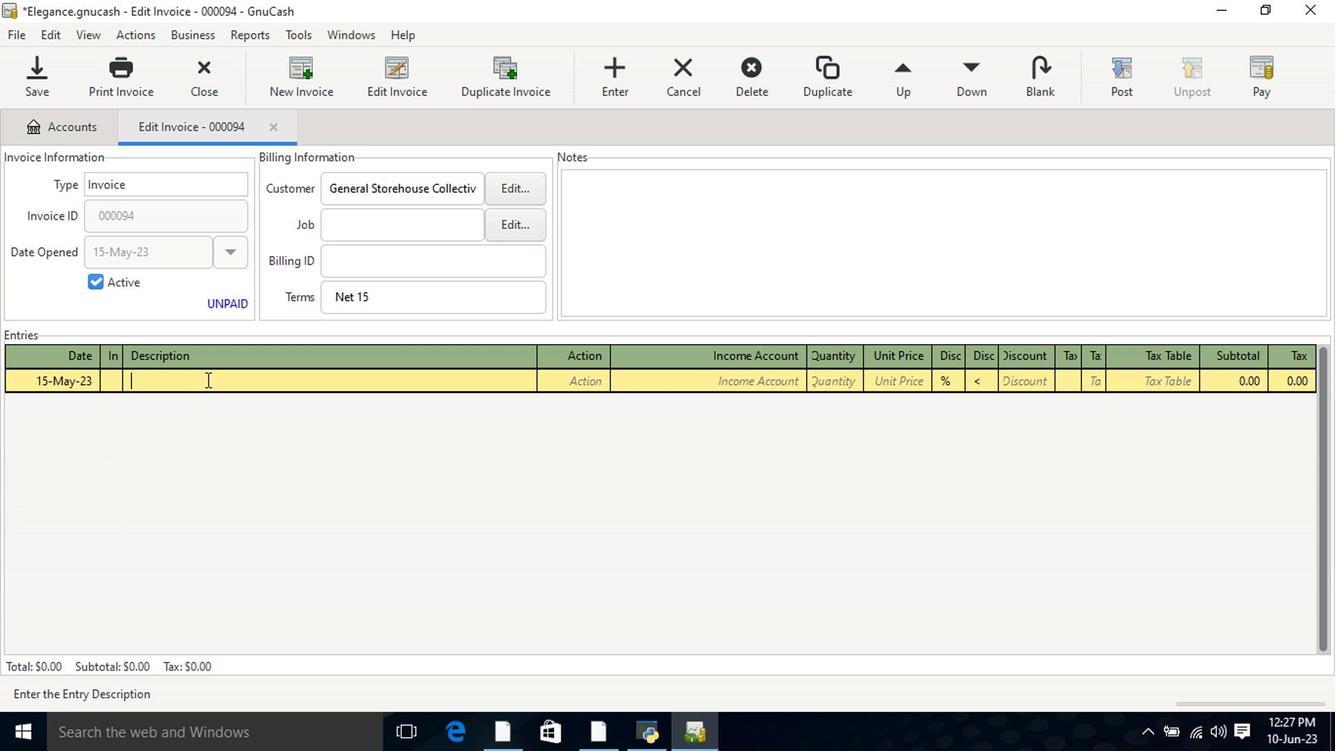
Action: Key pressed <Key.shift>Ikem<Key.space><Key.shift>Collection<Key.space><Key.shift>Kafe<Key.space><Key.shift>igbo<Key.space><Key.shift>Decadent<Key.space><Key.shift>Kolanut<Key.space><Key.shift>&<Key.space><Key.shift>Cocoa<Key.space><Key.shift>Herbal<Key.space><Key.shift>Tea
Screenshot: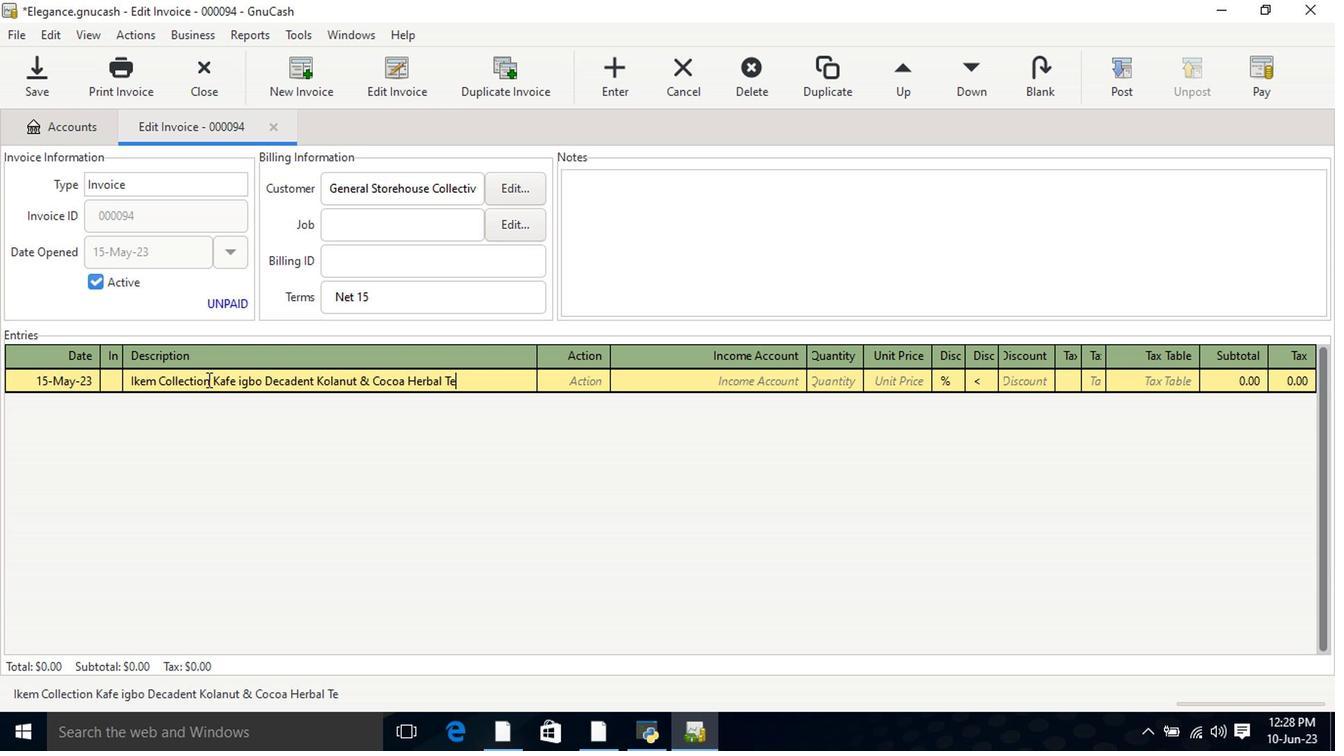 
Action: Mouse moved to (355, 424)
Screenshot: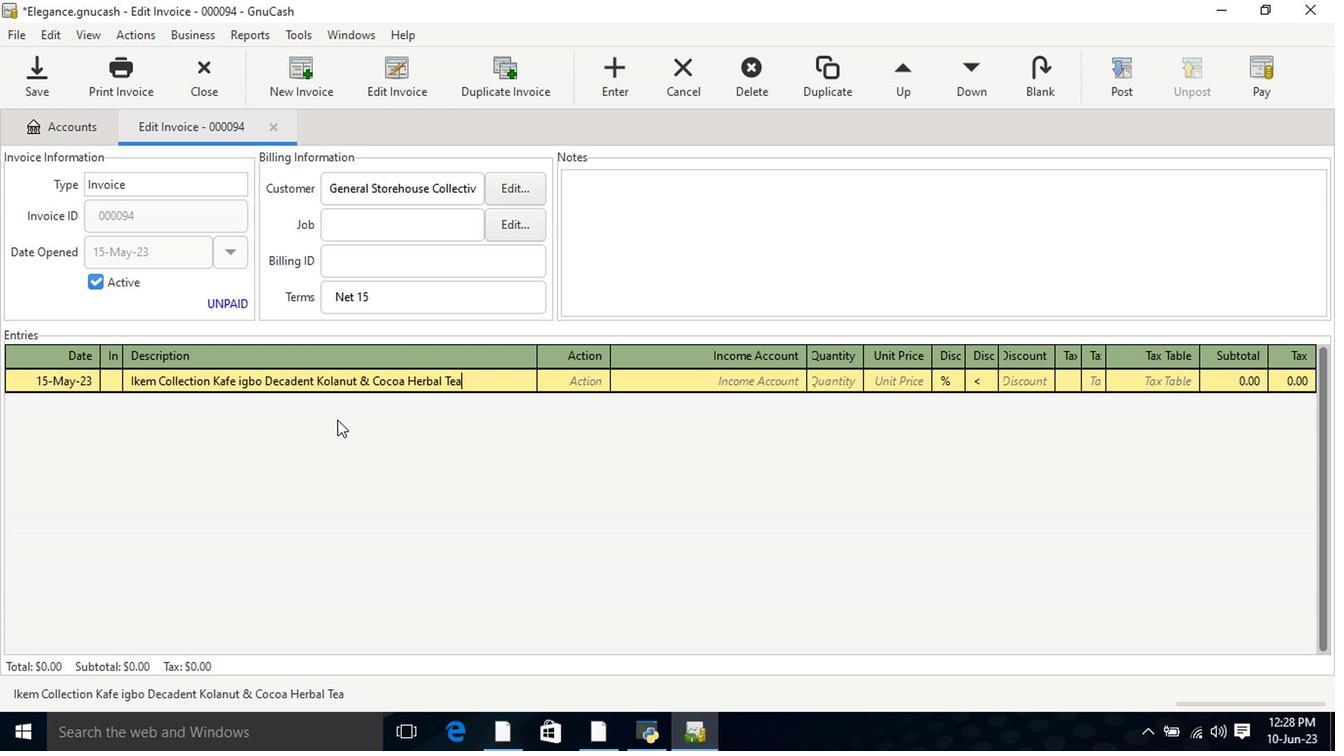 
Action: Key pressed <Key.tab><Key.tab>
Screenshot: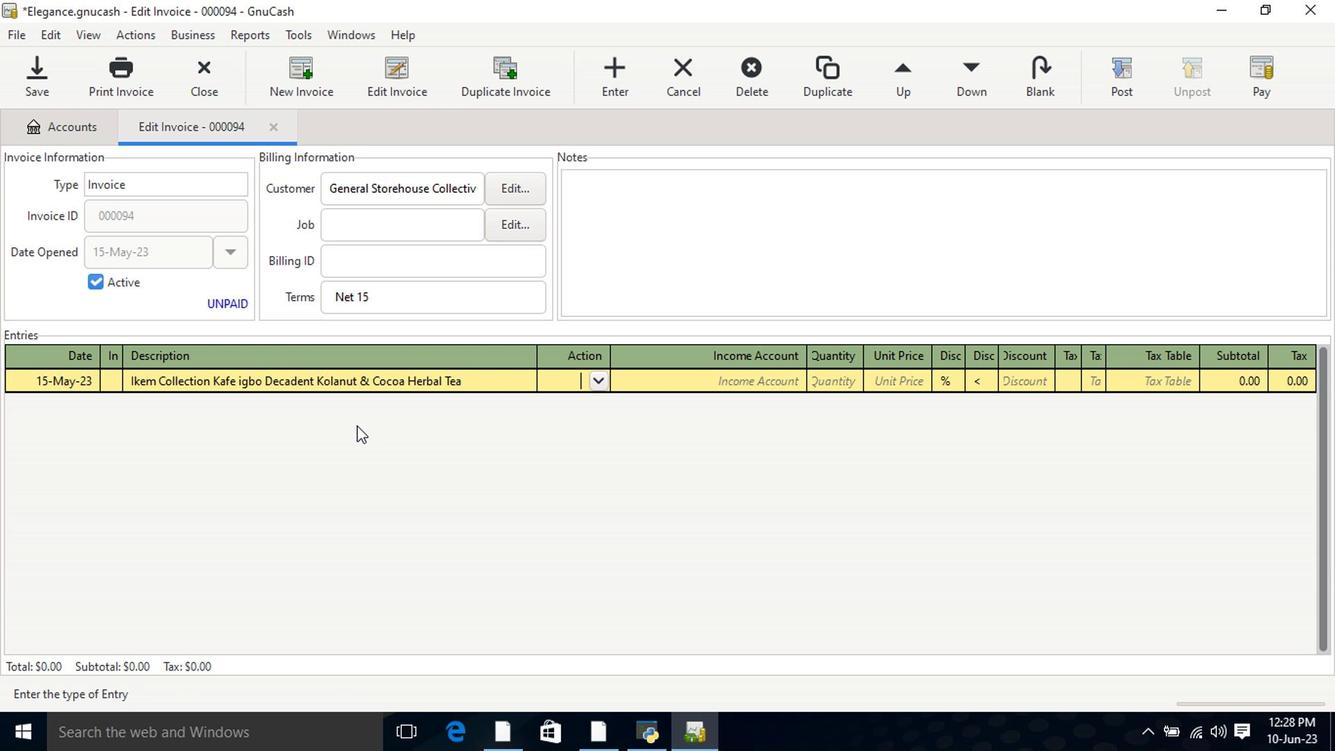 
Action: Mouse moved to (239, 384)
Screenshot: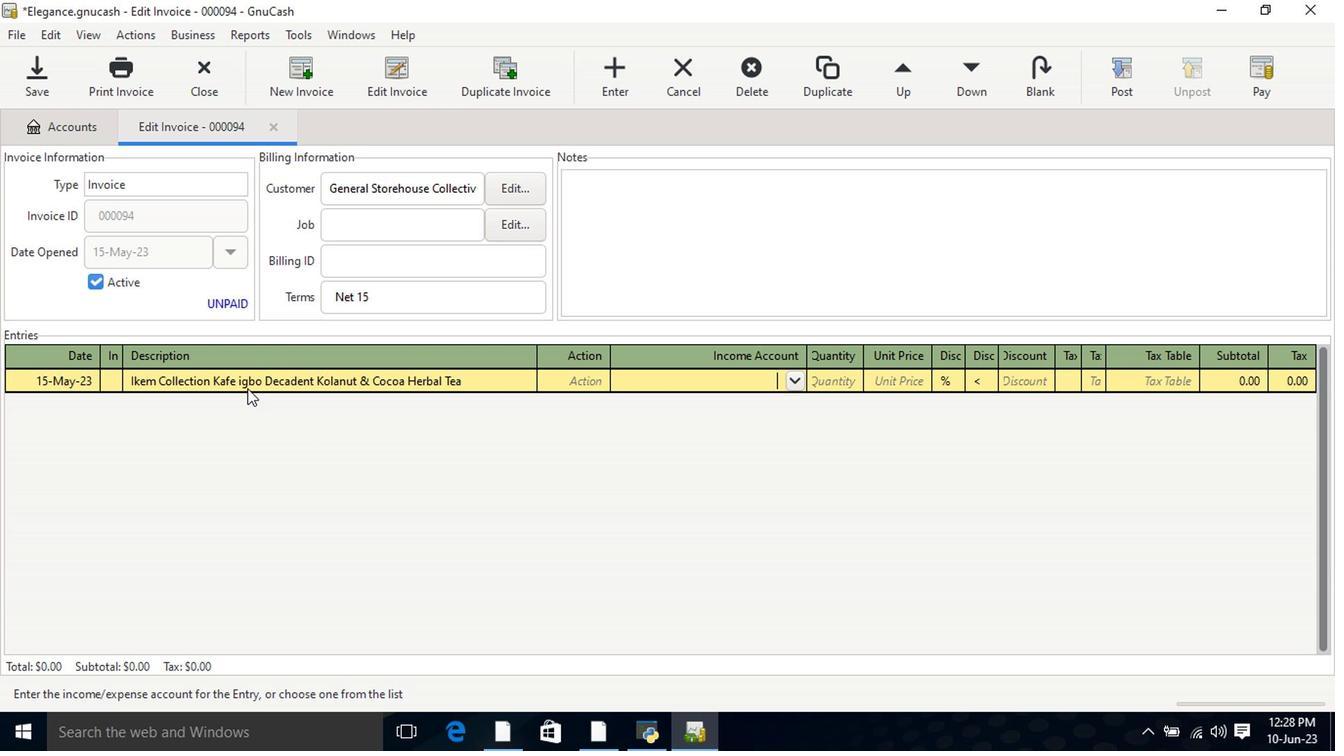 
Action: Mouse pressed left at (239, 384)
Screenshot: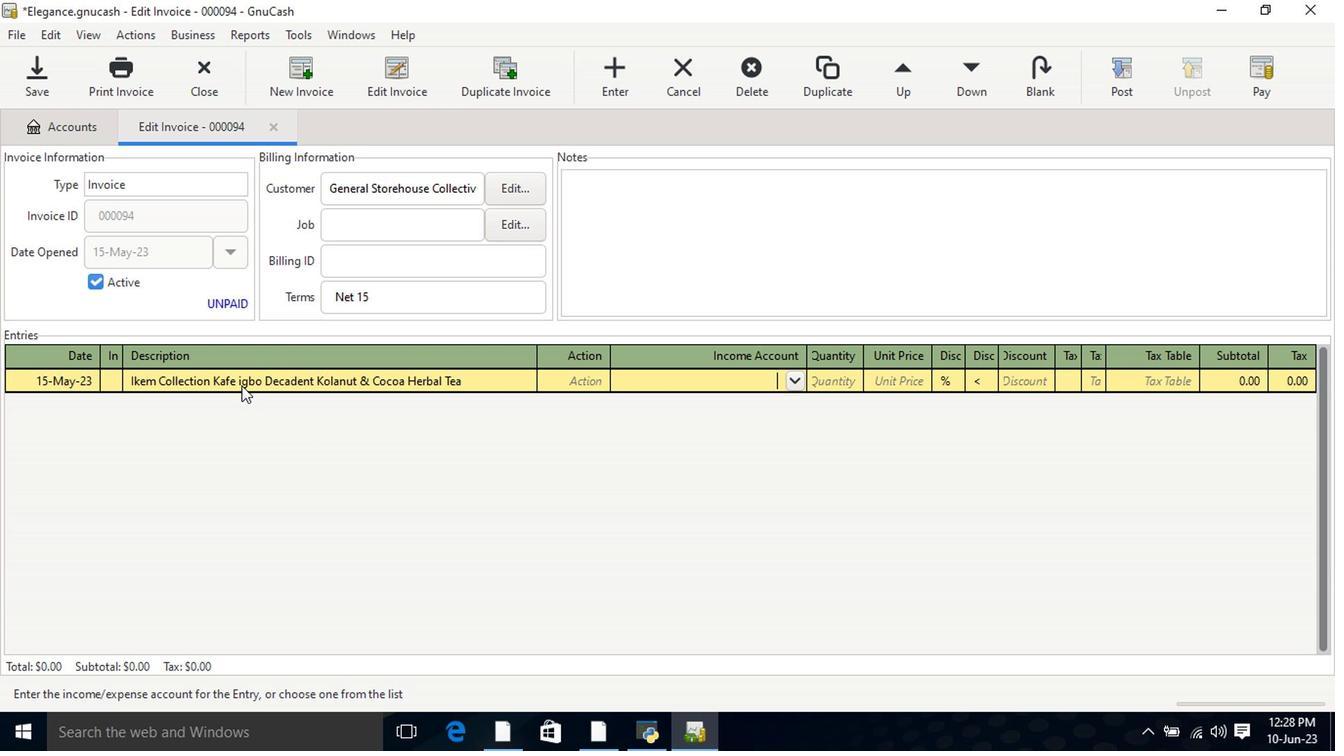 
Action: Mouse moved to (294, 411)
Screenshot: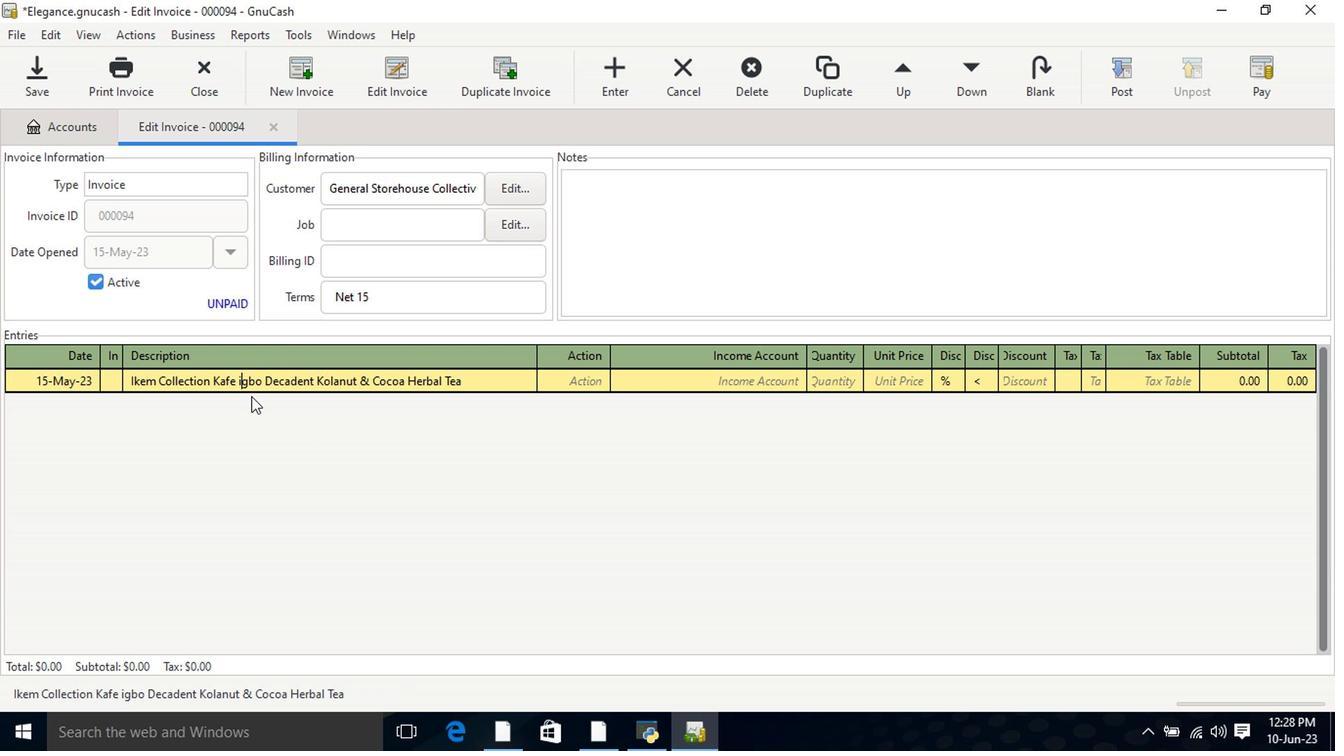 
Action: Key pressed <Key.backspace><Key.shift_r>I<Key.tab><Key.tab>incom<Key.down><Key.down><Key.down><Key.tab>1<Key.tab>9.29<Key.tab>
Screenshot: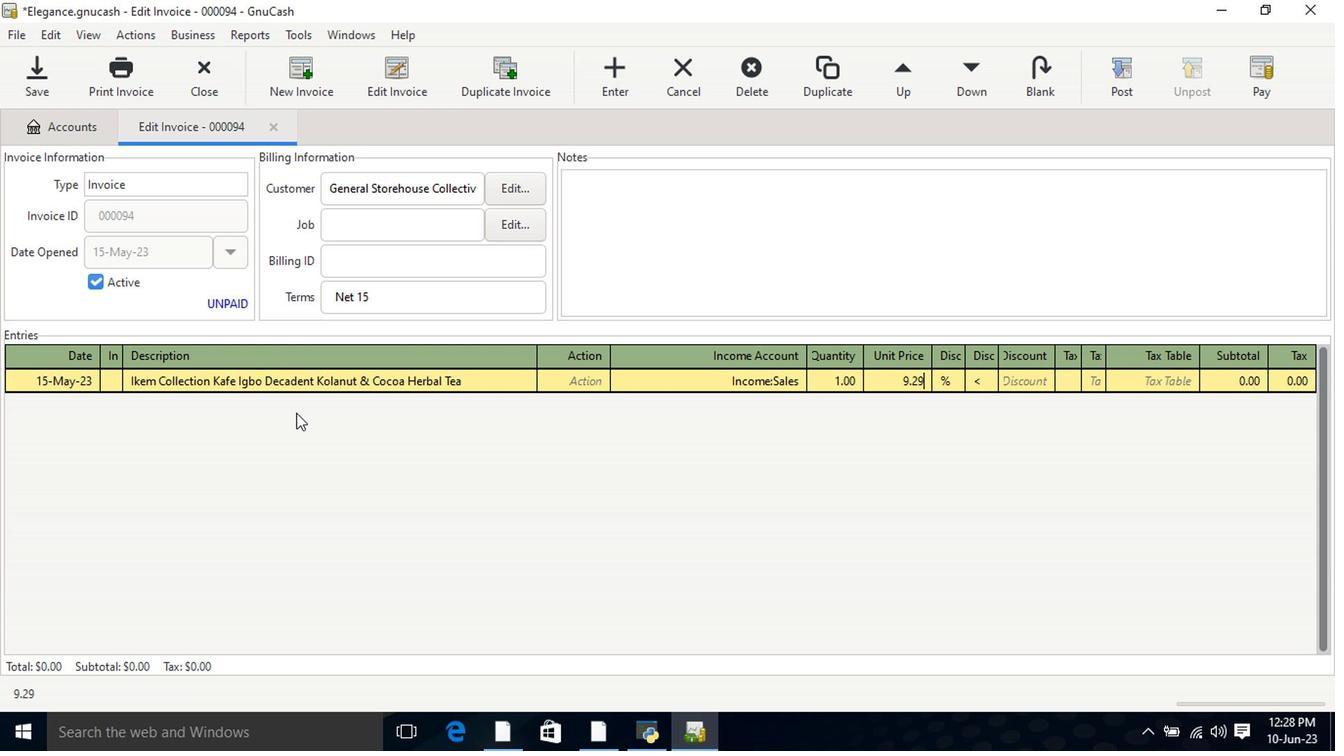 
Action: Mouse moved to (1058, 381)
Screenshot: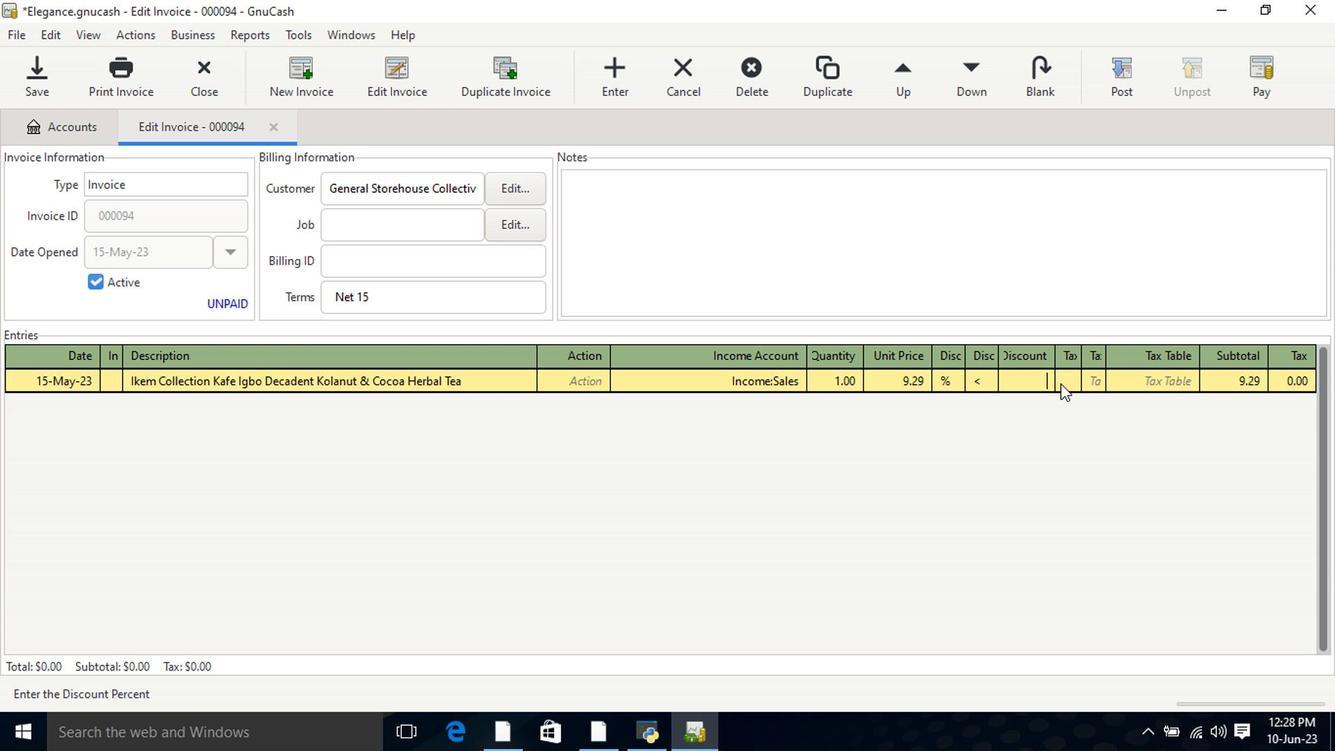 
Action: Mouse pressed left at (1058, 381)
Screenshot: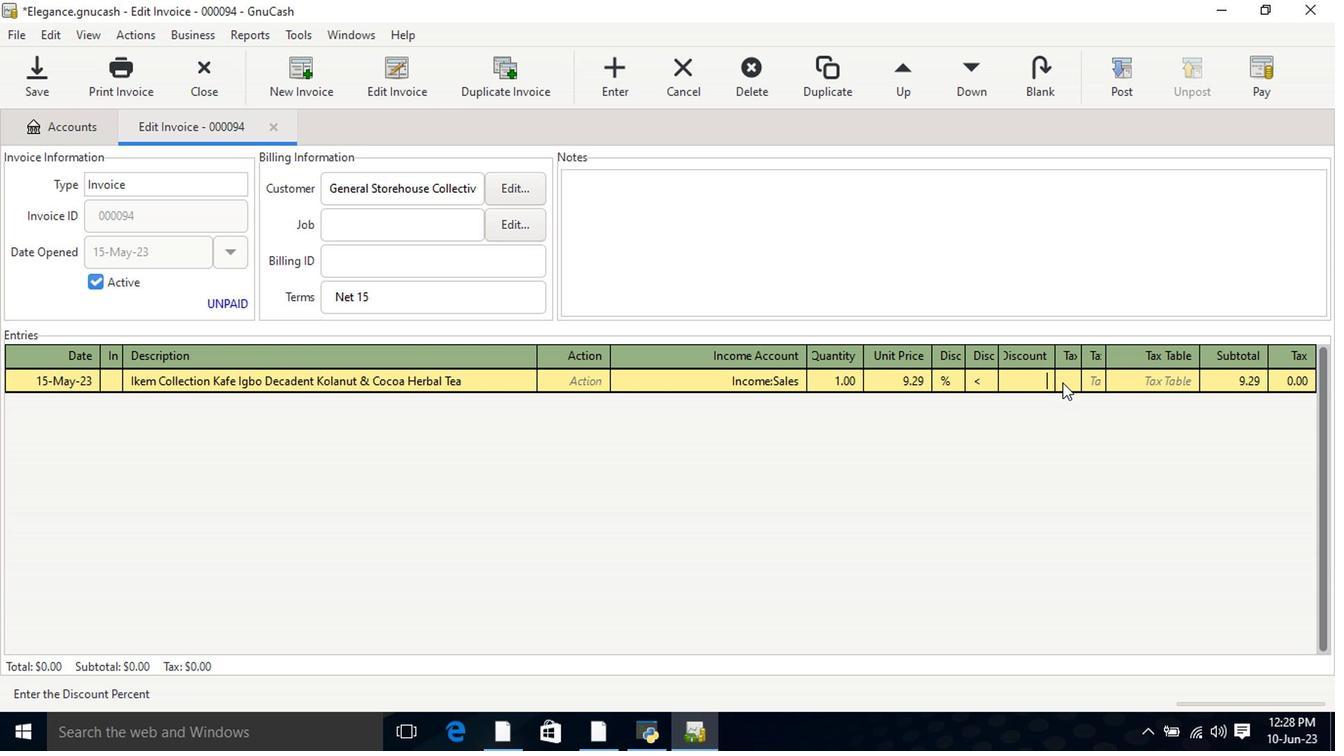 
Action: Mouse moved to (1088, 379)
Screenshot: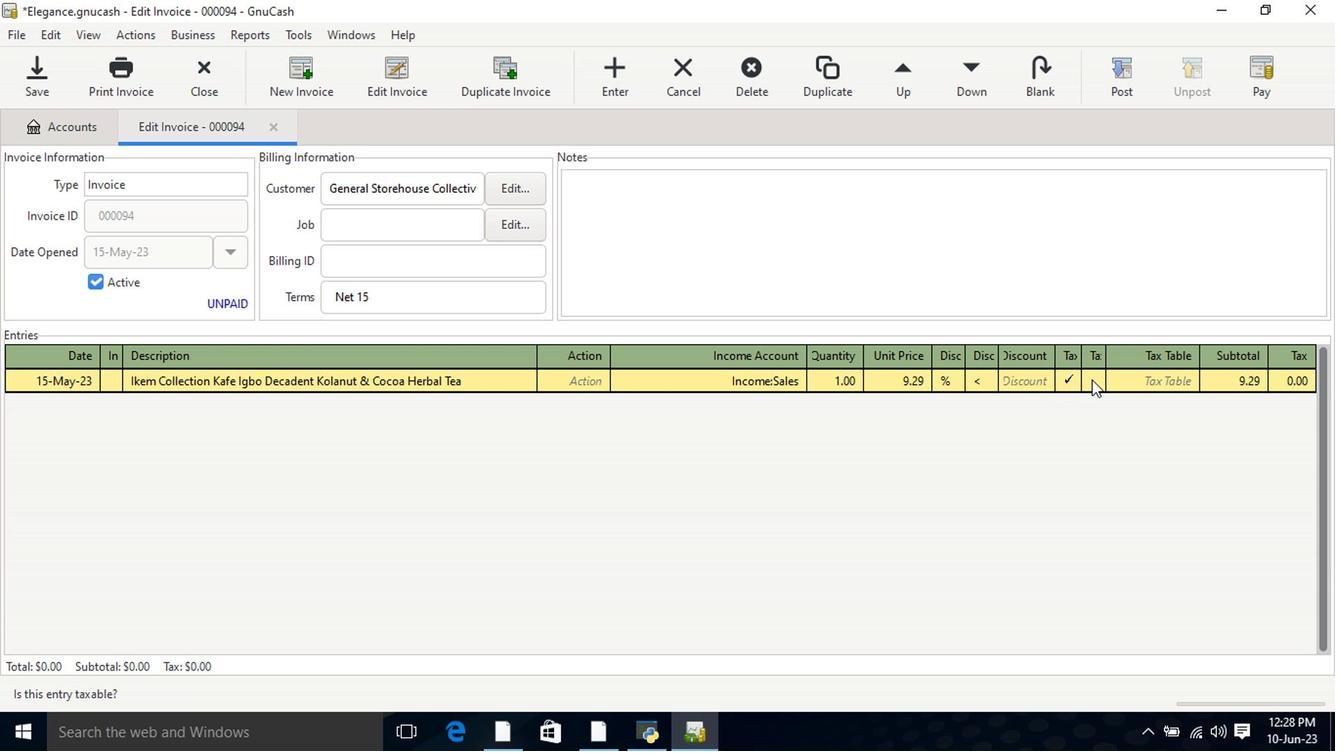 
Action: Mouse pressed left at (1088, 379)
Screenshot: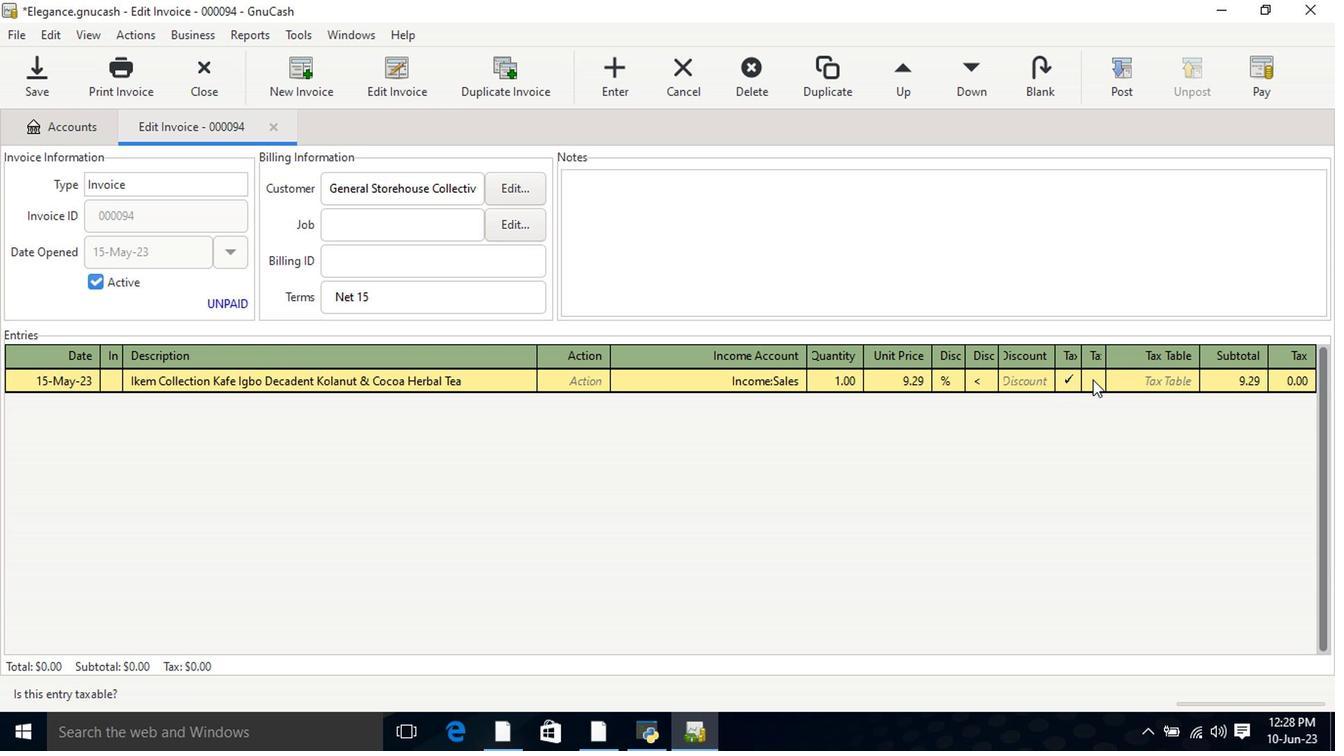 
Action: Mouse moved to (1130, 386)
Screenshot: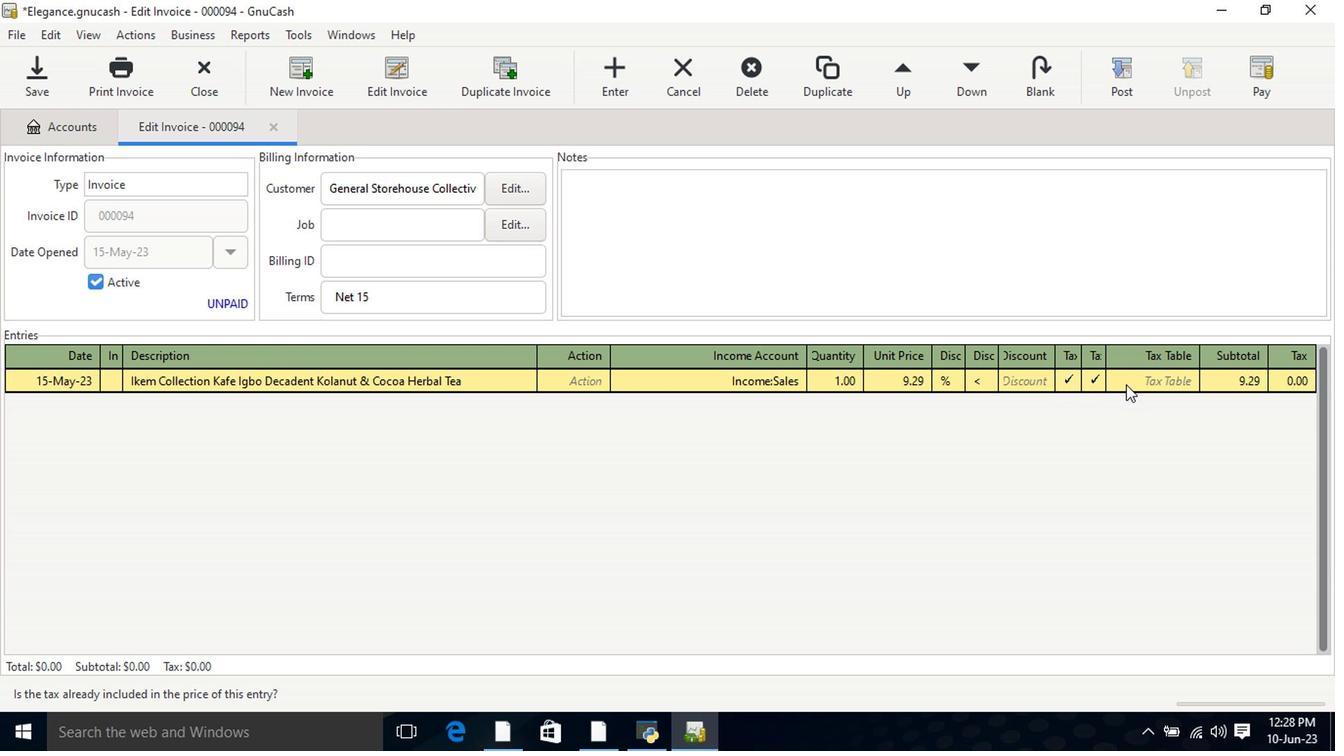 
Action: Mouse pressed left at (1130, 386)
Screenshot: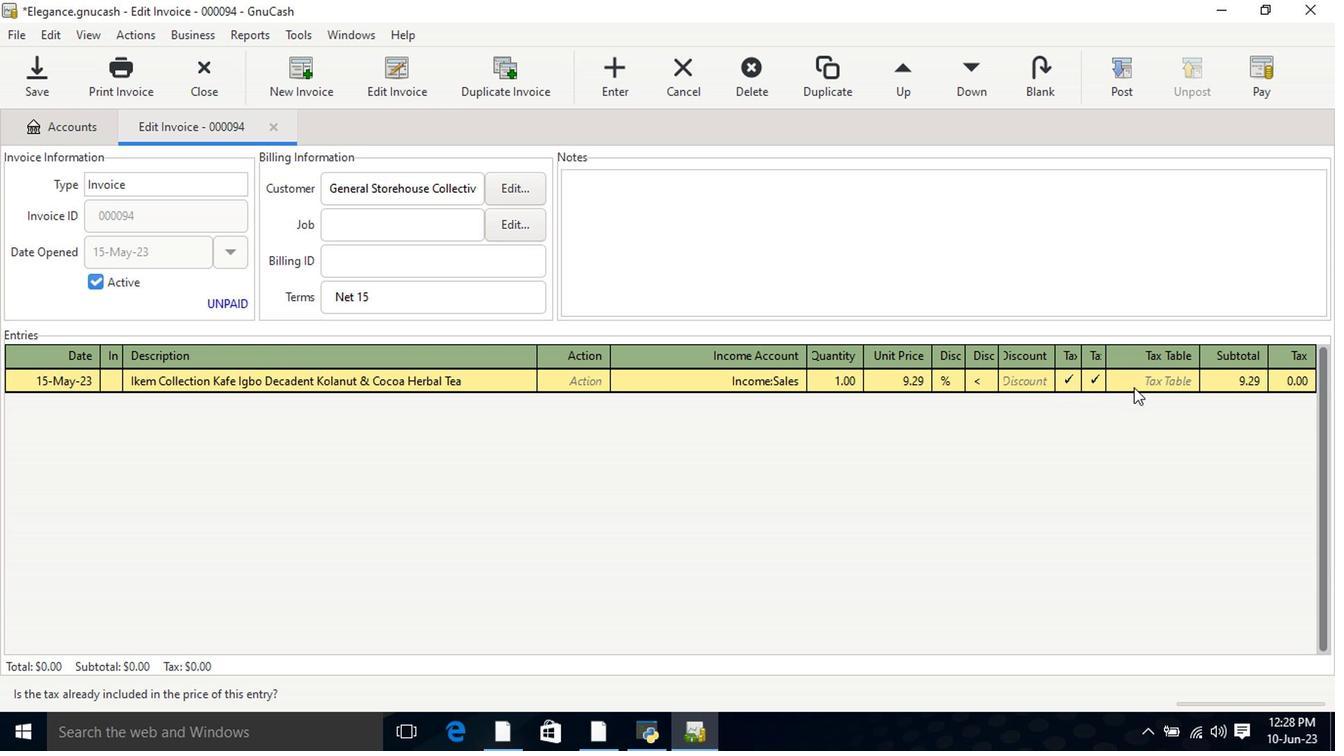 
Action: Mouse moved to (1200, 379)
Screenshot: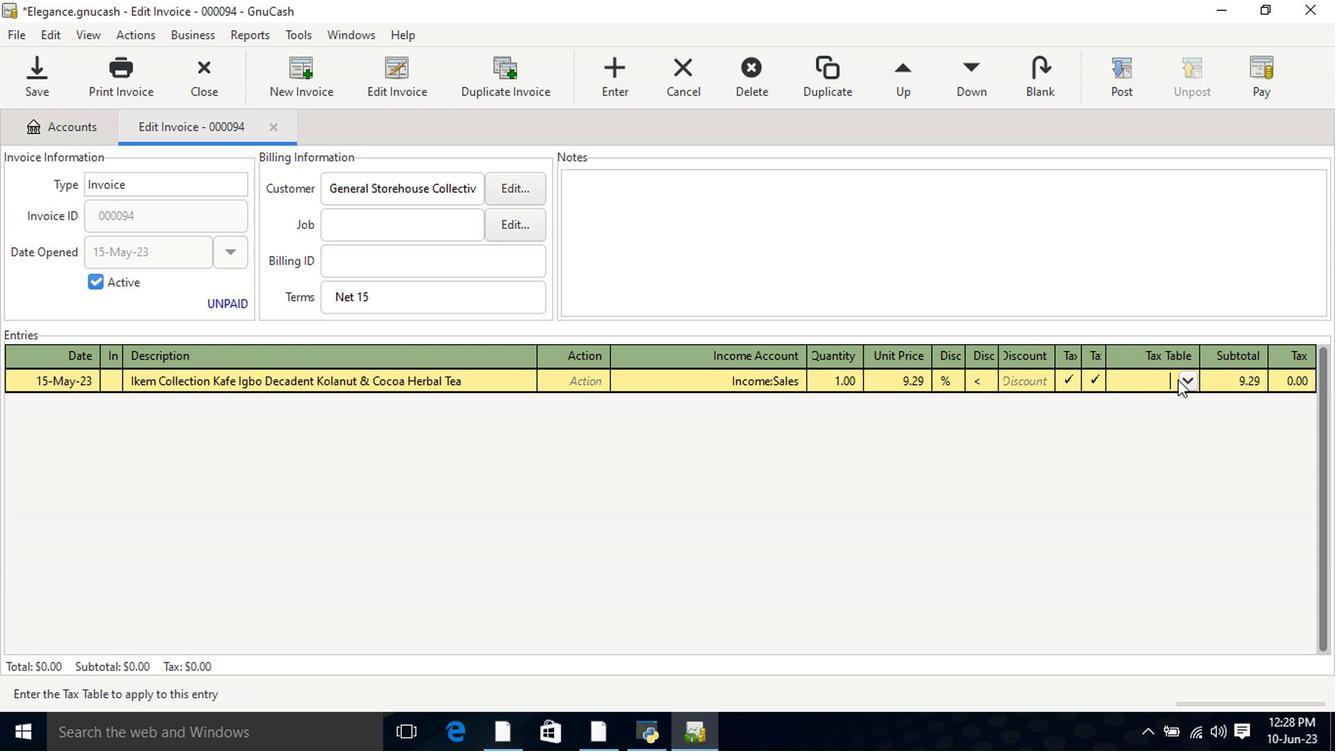 
Action: Mouse pressed left at (1200, 379)
Screenshot: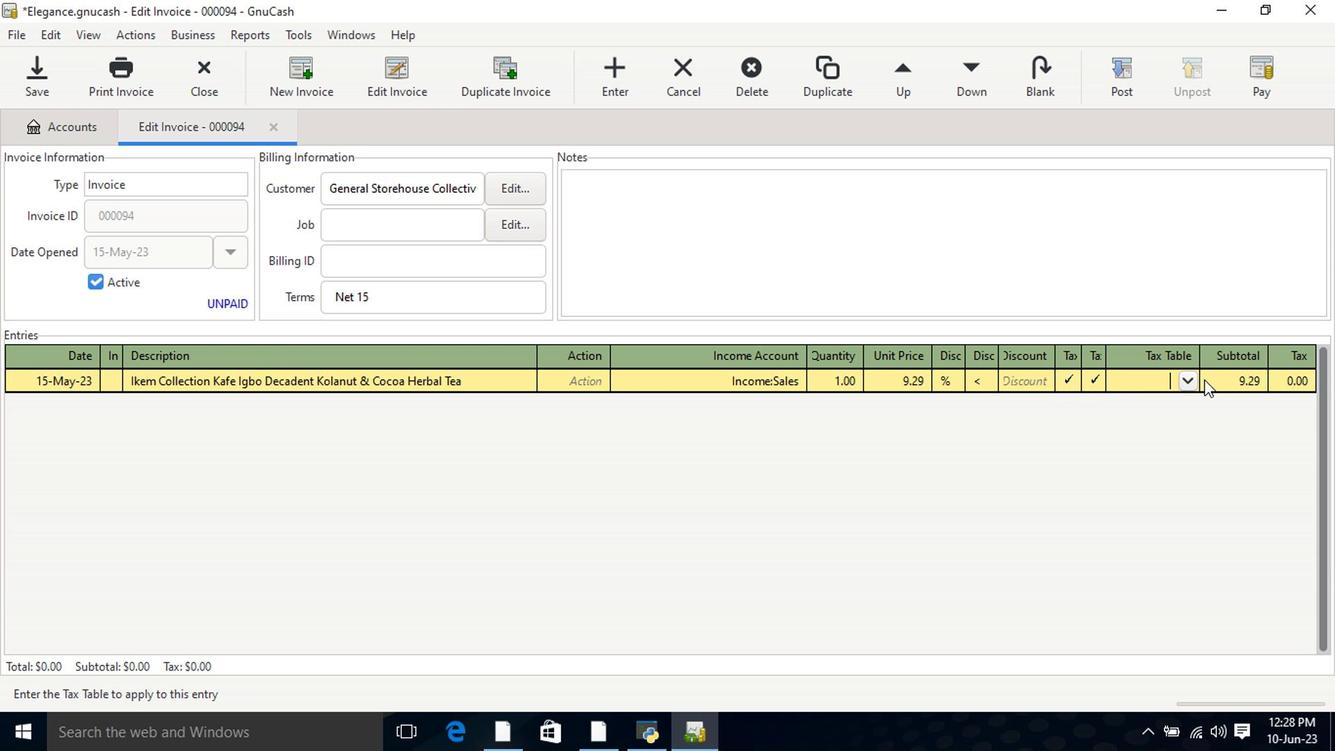 
Action: Mouse moved to (1182, 379)
Screenshot: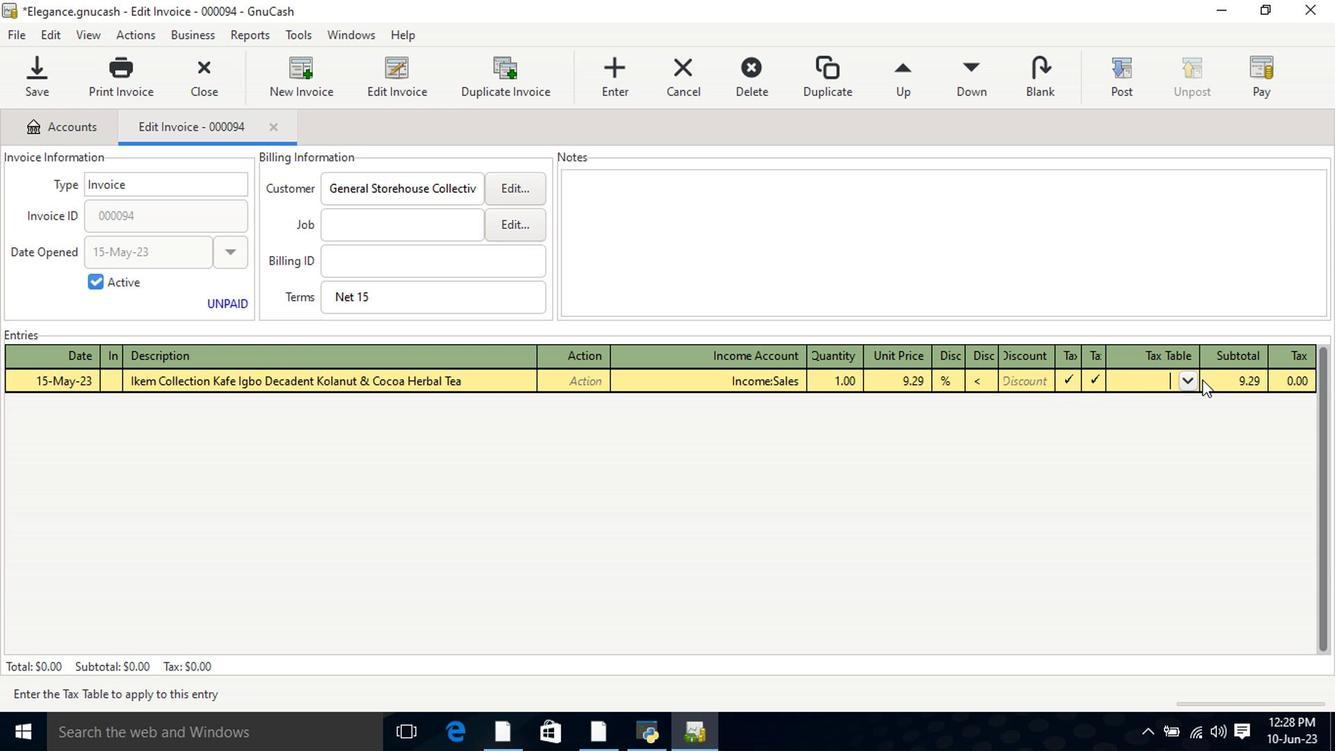 
Action: Mouse pressed left at (1182, 379)
Screenshot: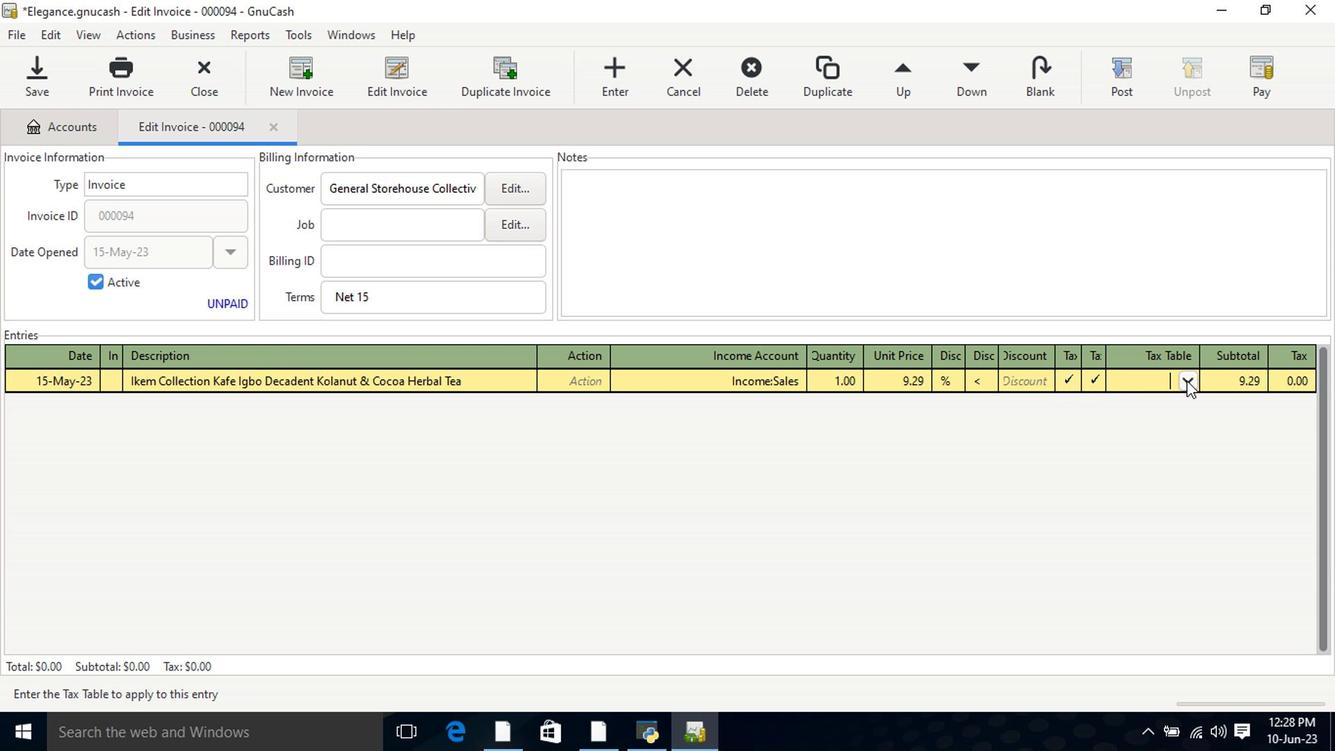 
Action: Mouse moved to (1172, 399)
Screenshot: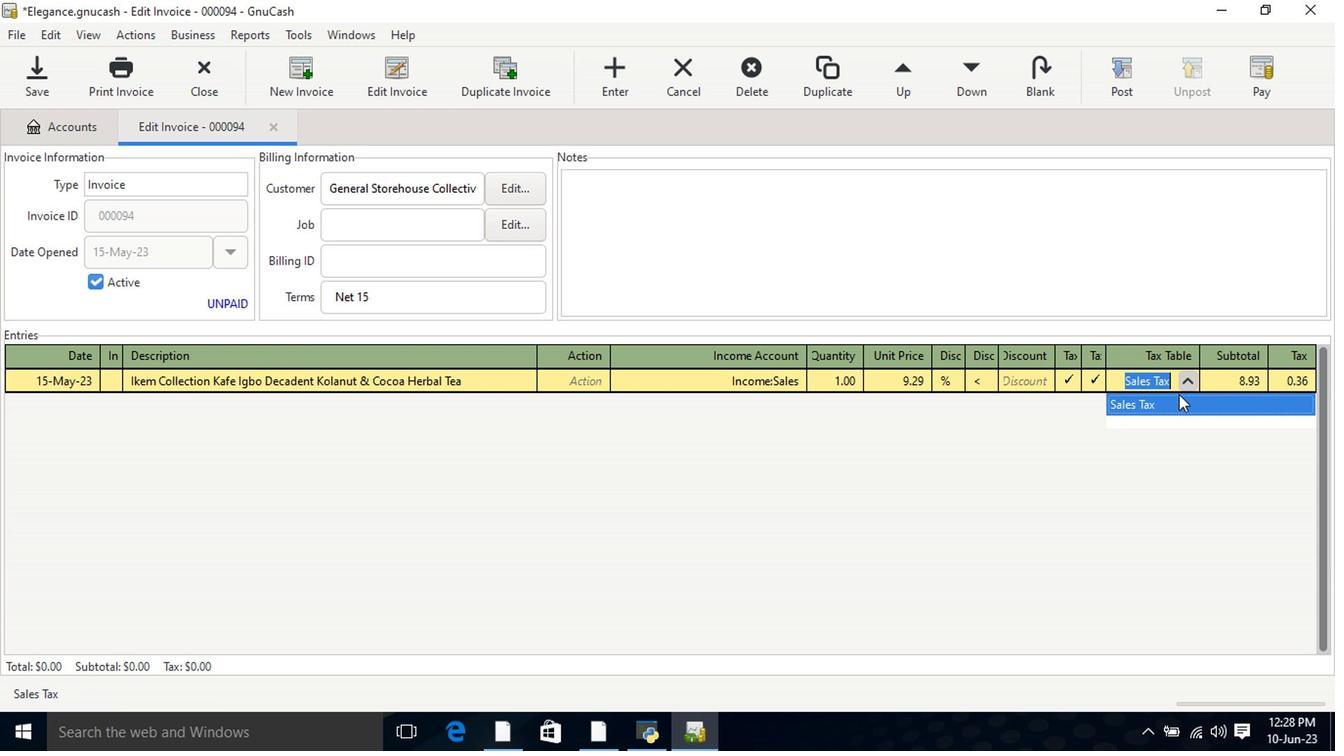 
Action: Mouse pressed left at (1172, 399)
Screenshot: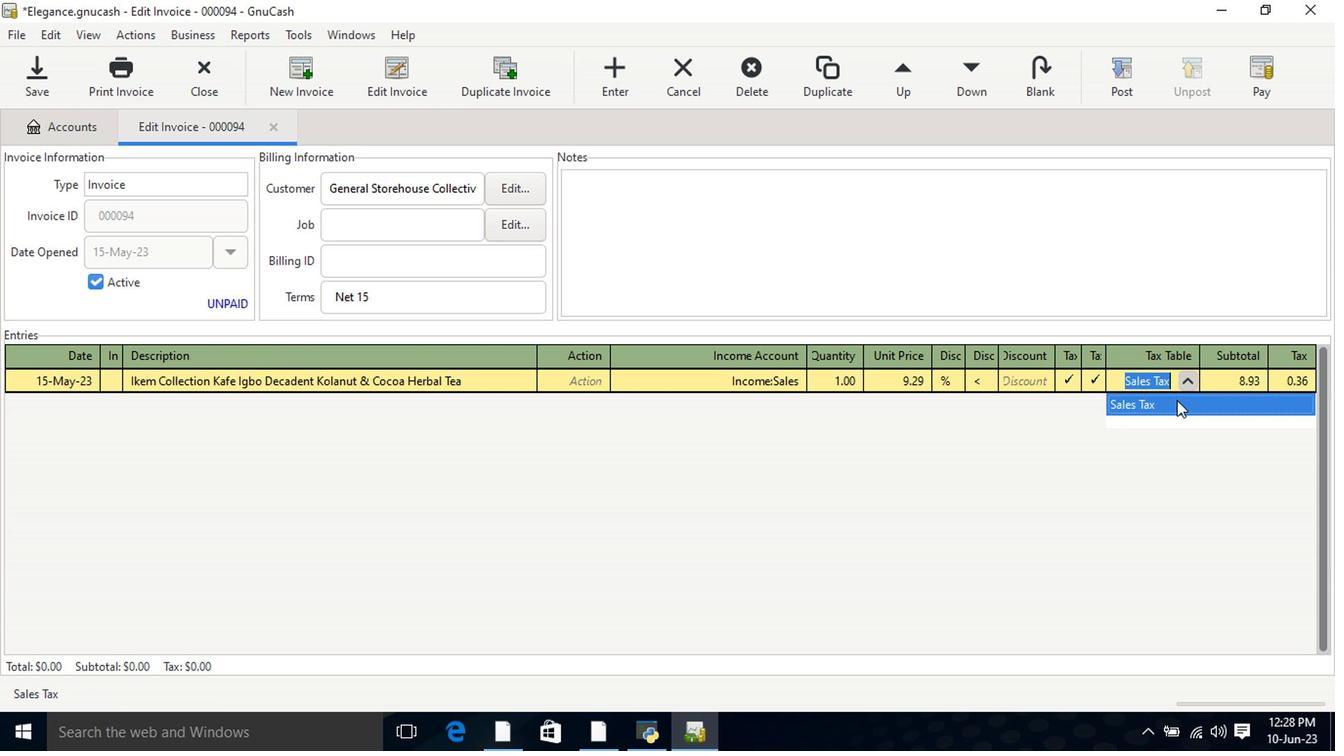 
Action: Mouse moved to (1200, 521)
Screenshot: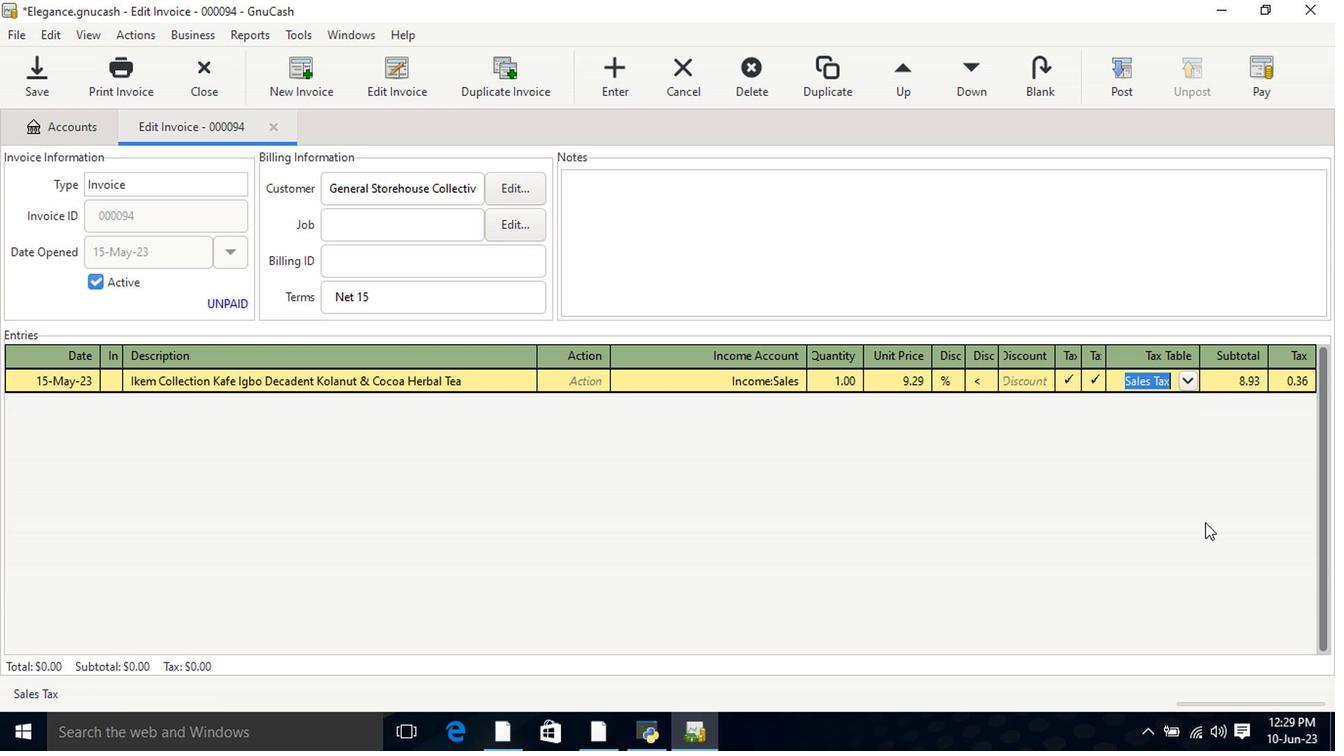 
Action: Key pressed <Key.tab>
Screenshot: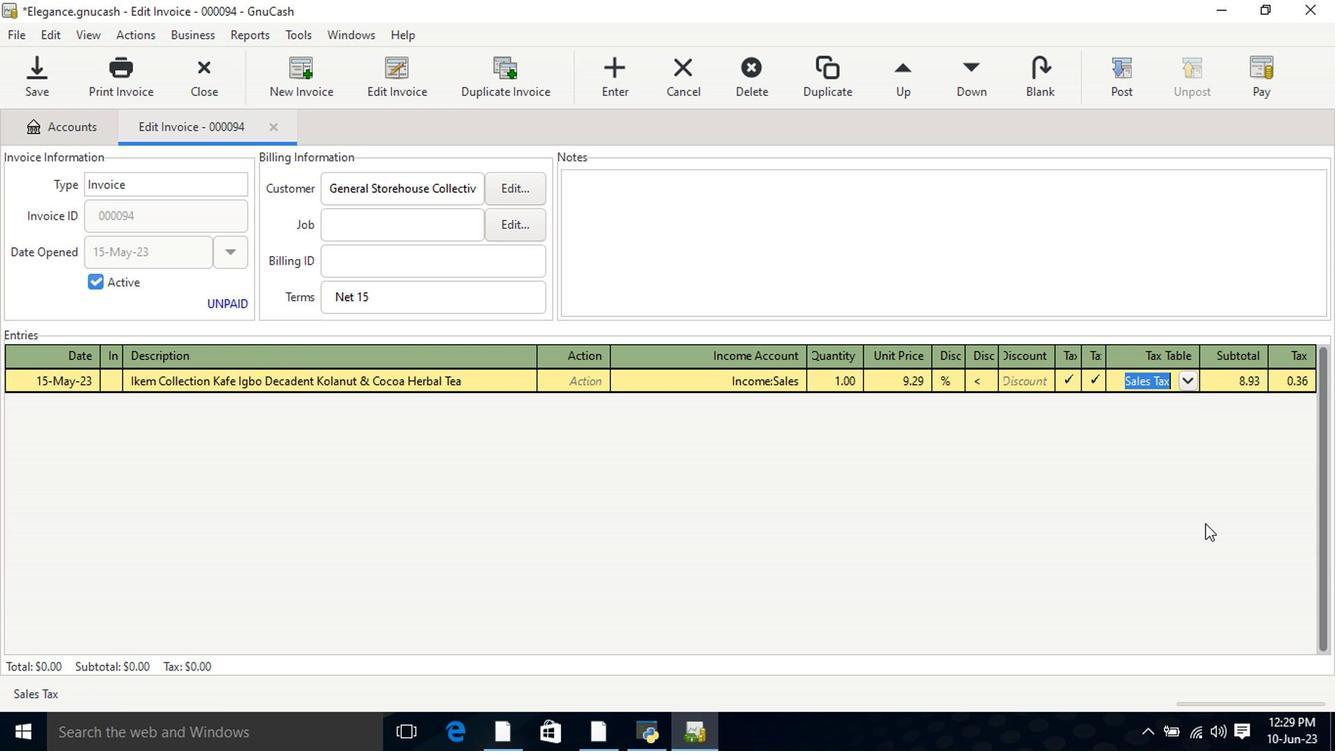 
Action: Mouse moved to (1125, 64)
Screenshot: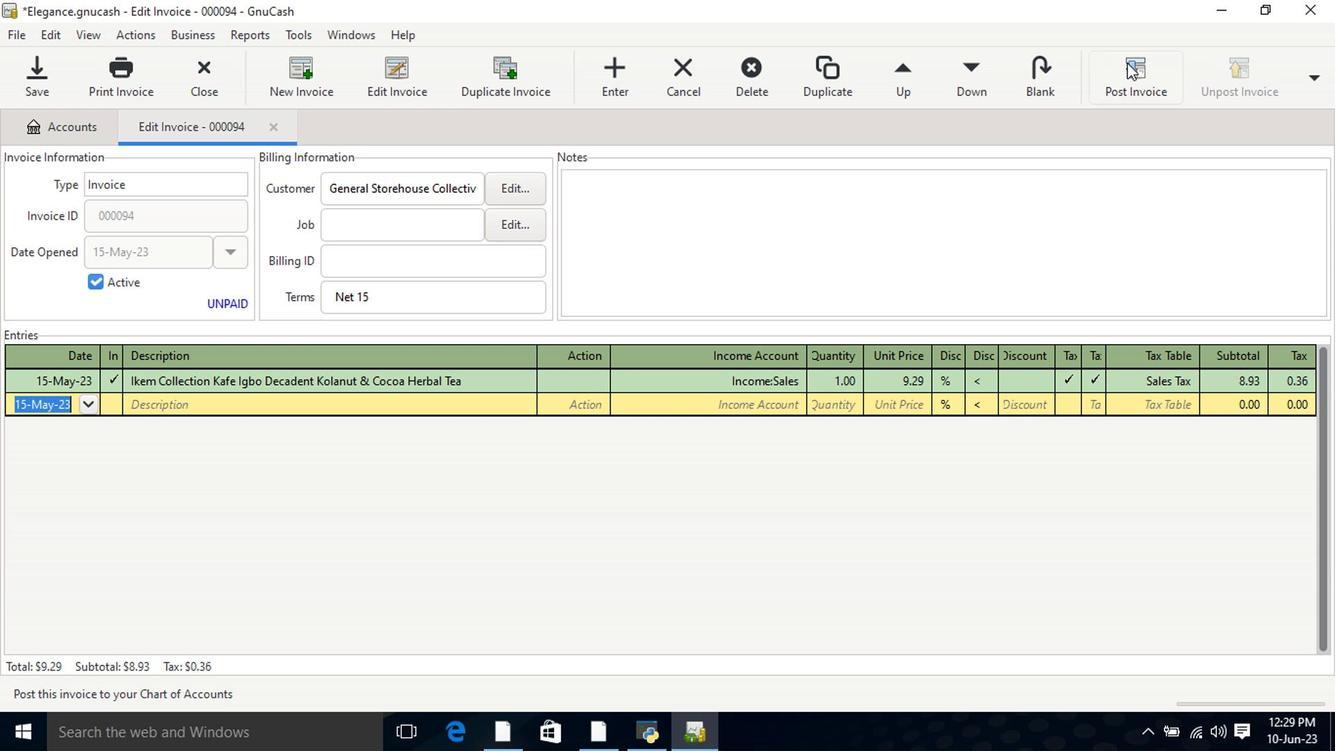 
Action: Mouse pressed left at (1125, 64)
Screenshot: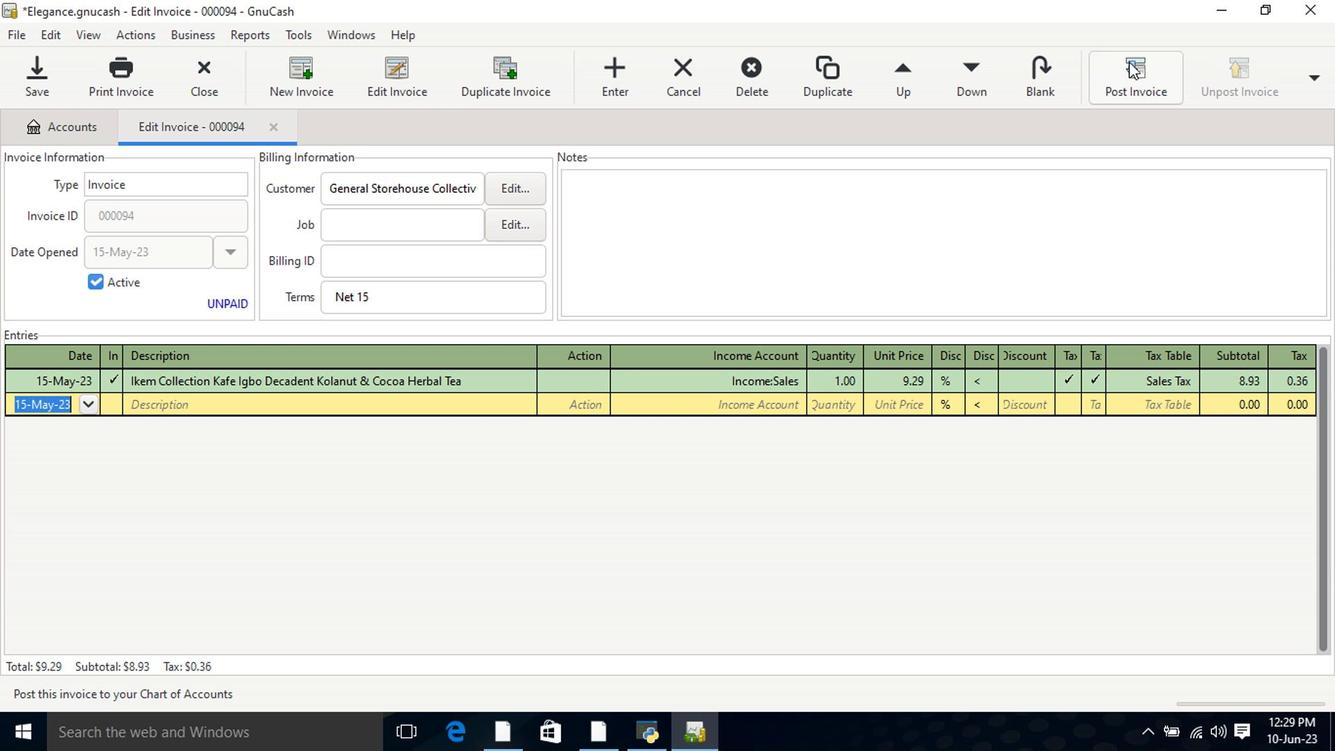 
Action: Mouse moved to (826, 327)
Screenshot: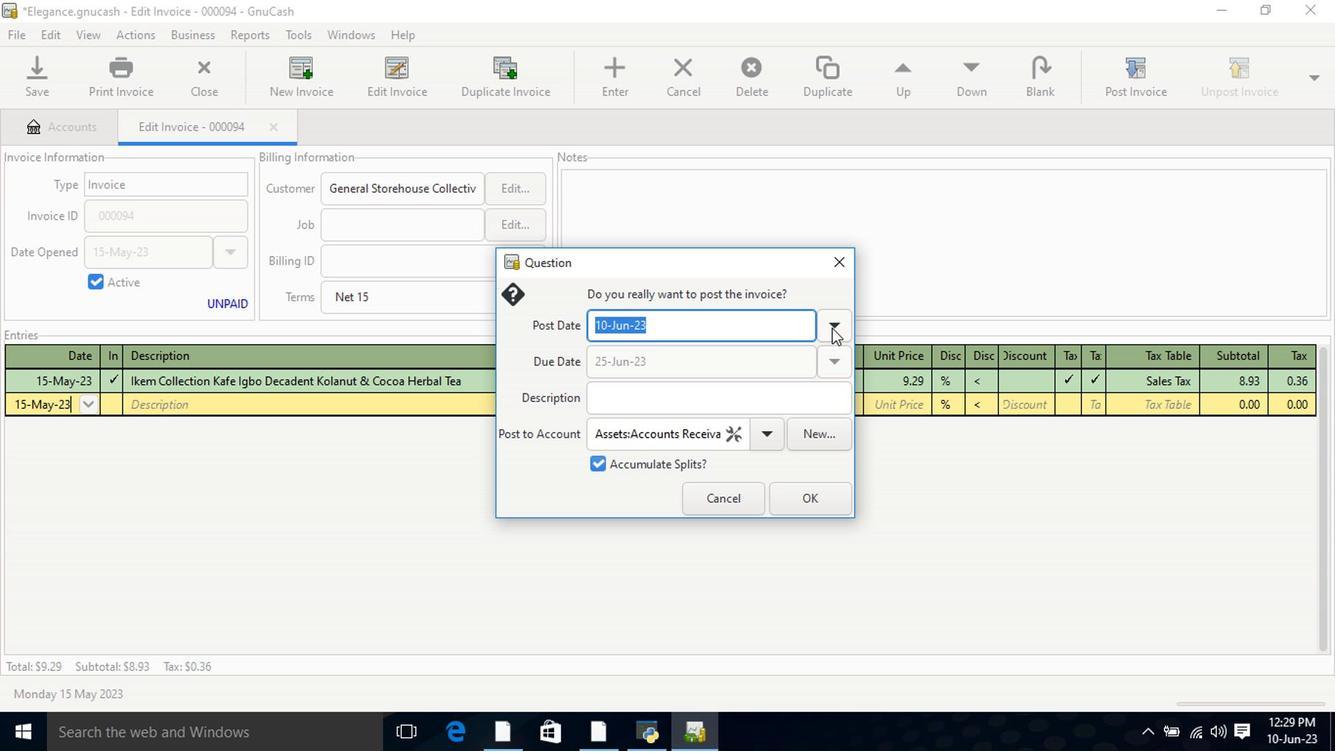 
Action: Mouse pressed left at (826, 327)
Screenshot: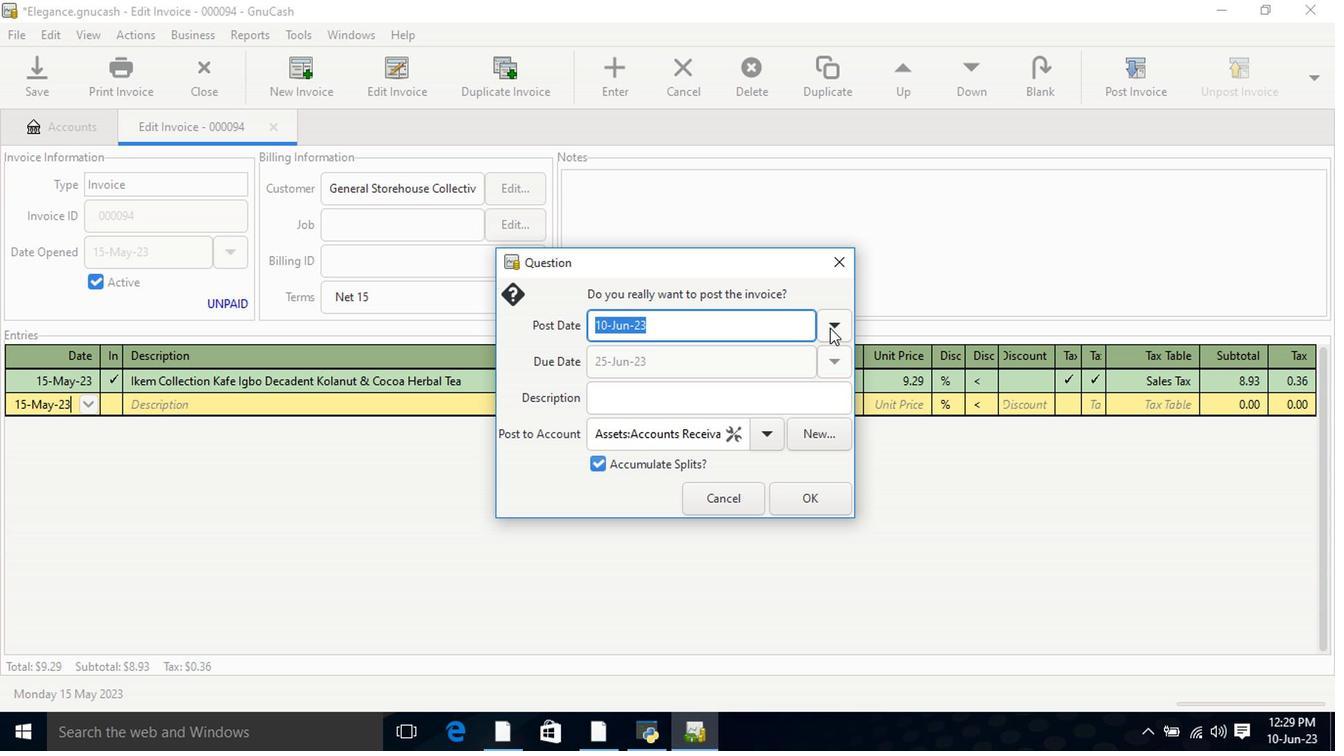 
Action: Mouse moved to (677, 355)
Screenshot: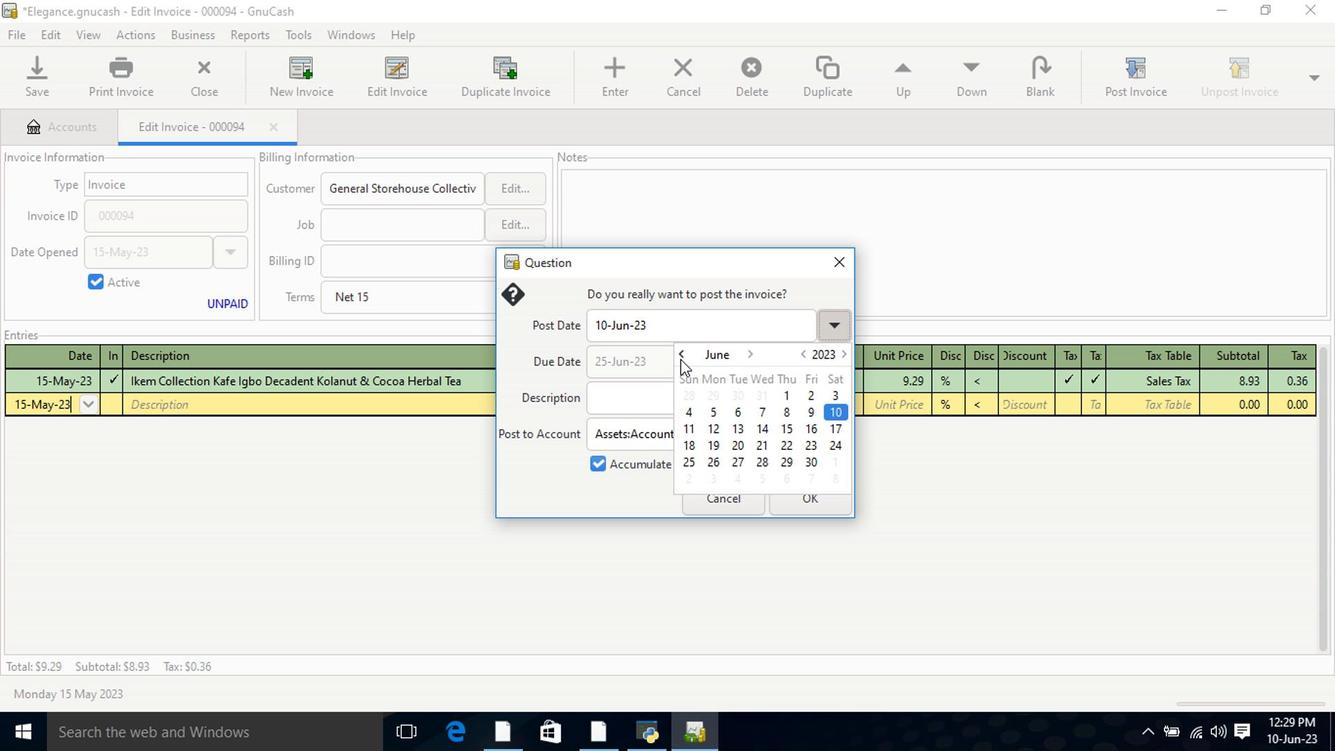 
Action: Mouse pressed left at (677, 355)
Screenshot: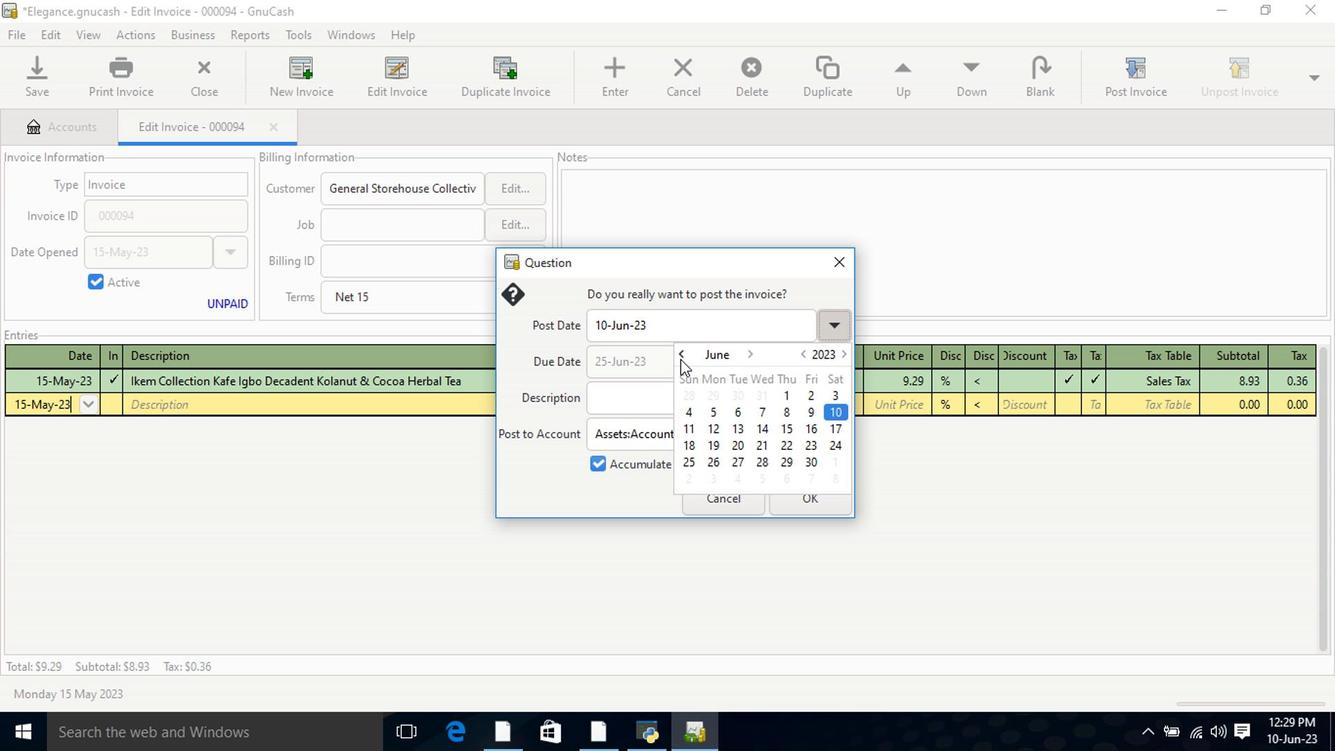 
Action: Mouse moved to (706, 428)
Screenshot: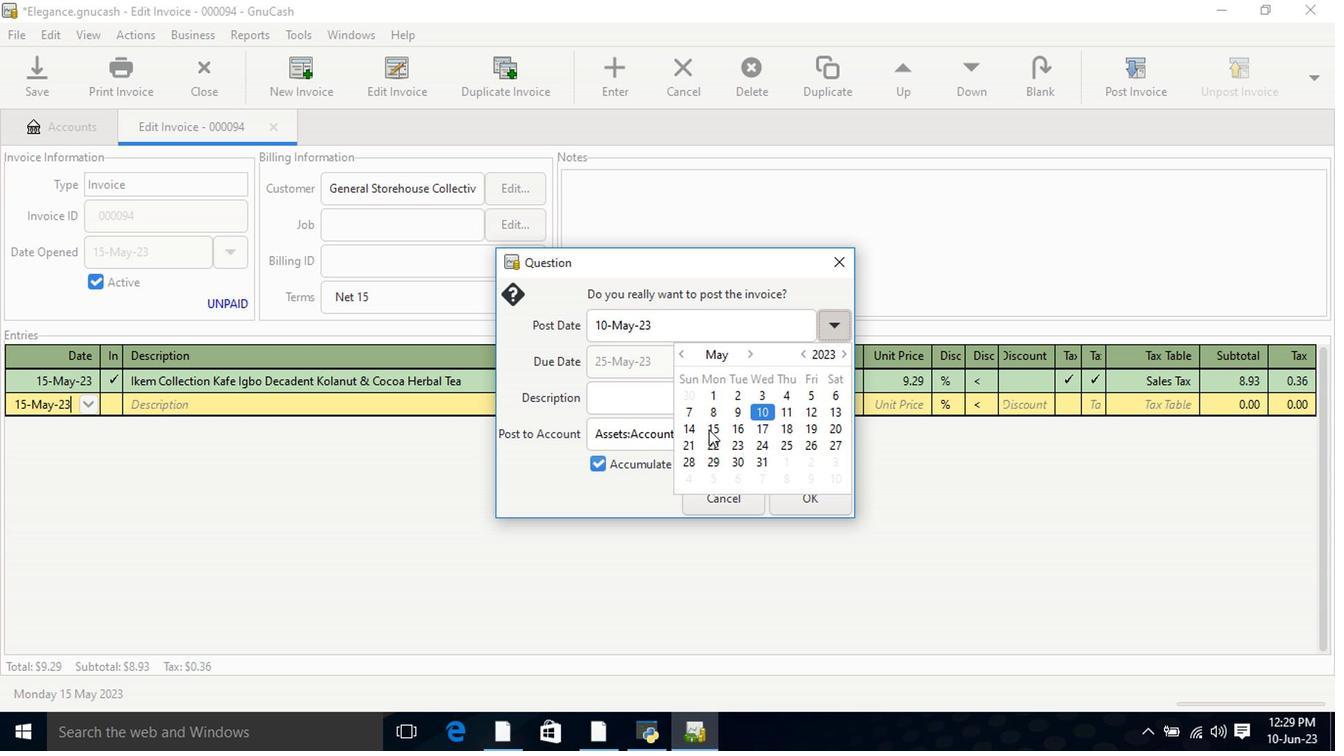 
Action: Mouse pressed left at (706, 428)
Screenshot: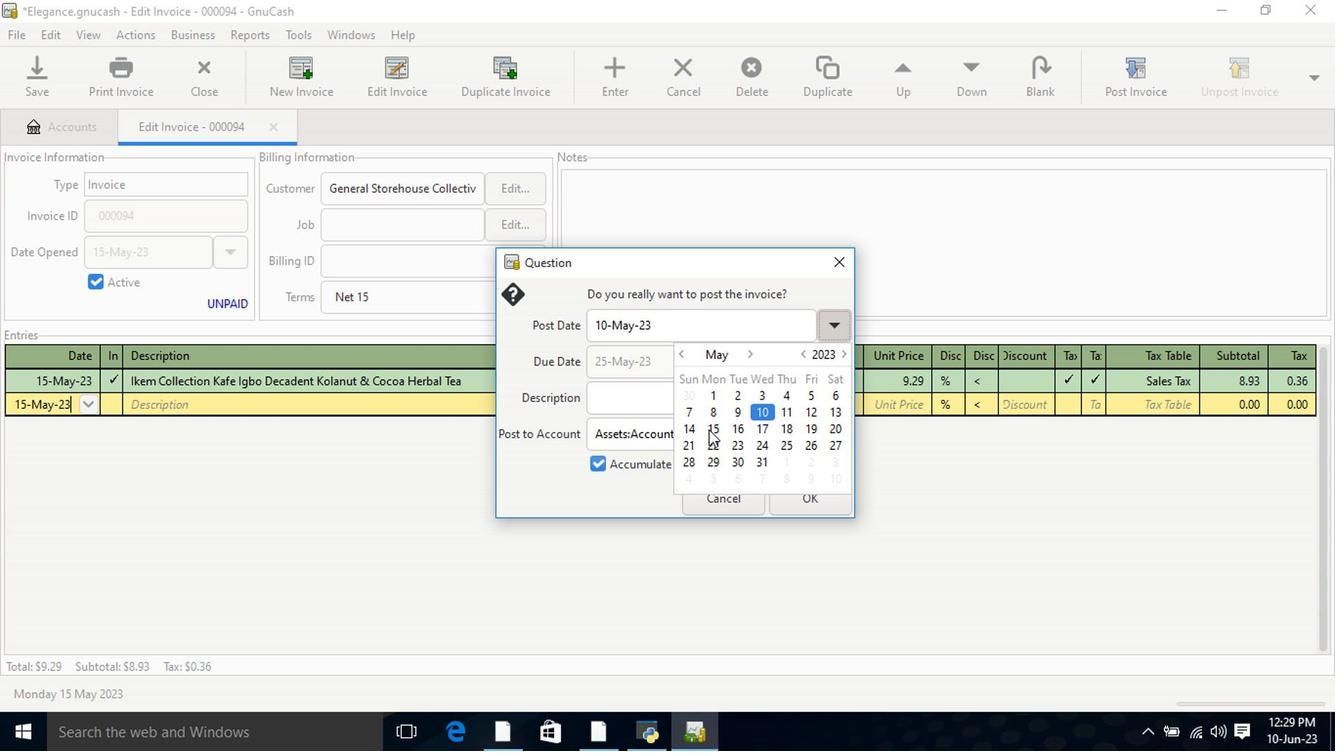 
Action: Mouse pressed left at (706, 428)
Screenshot: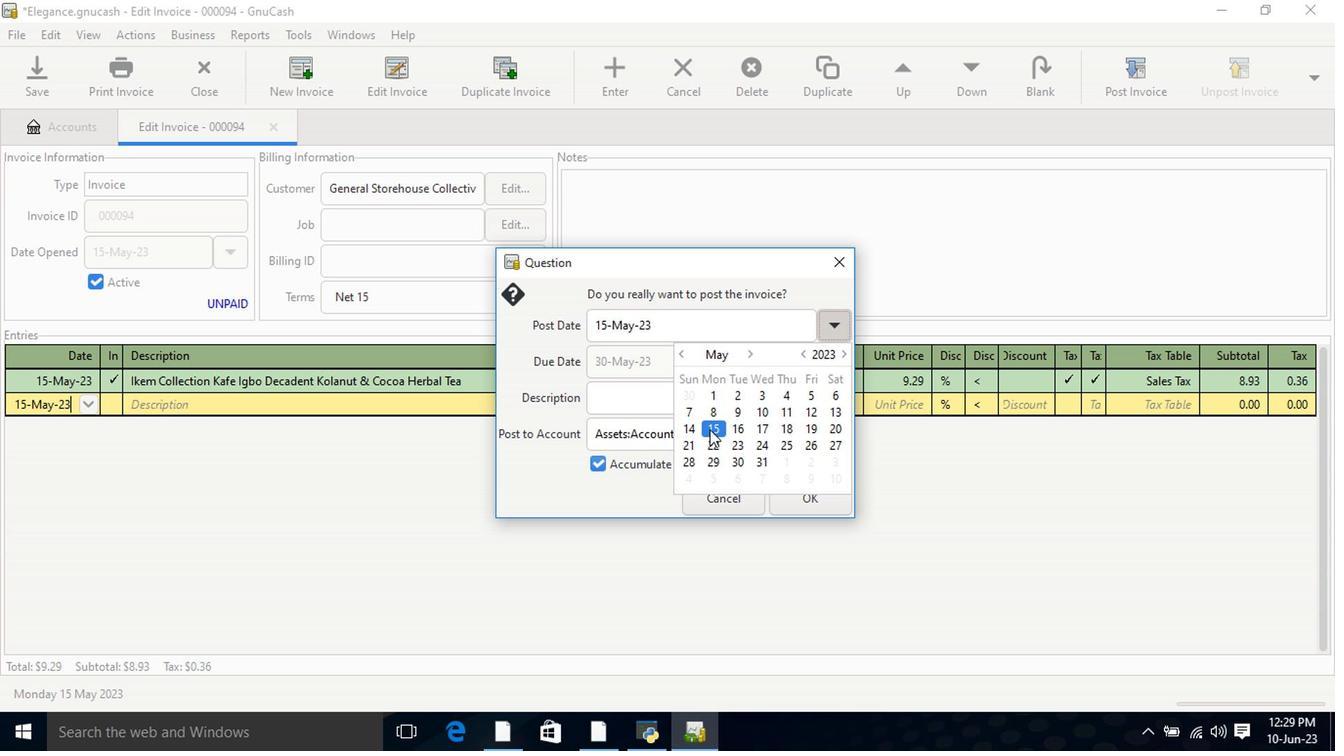 
Action: Mouse moved to (799, 491)
Screenshot: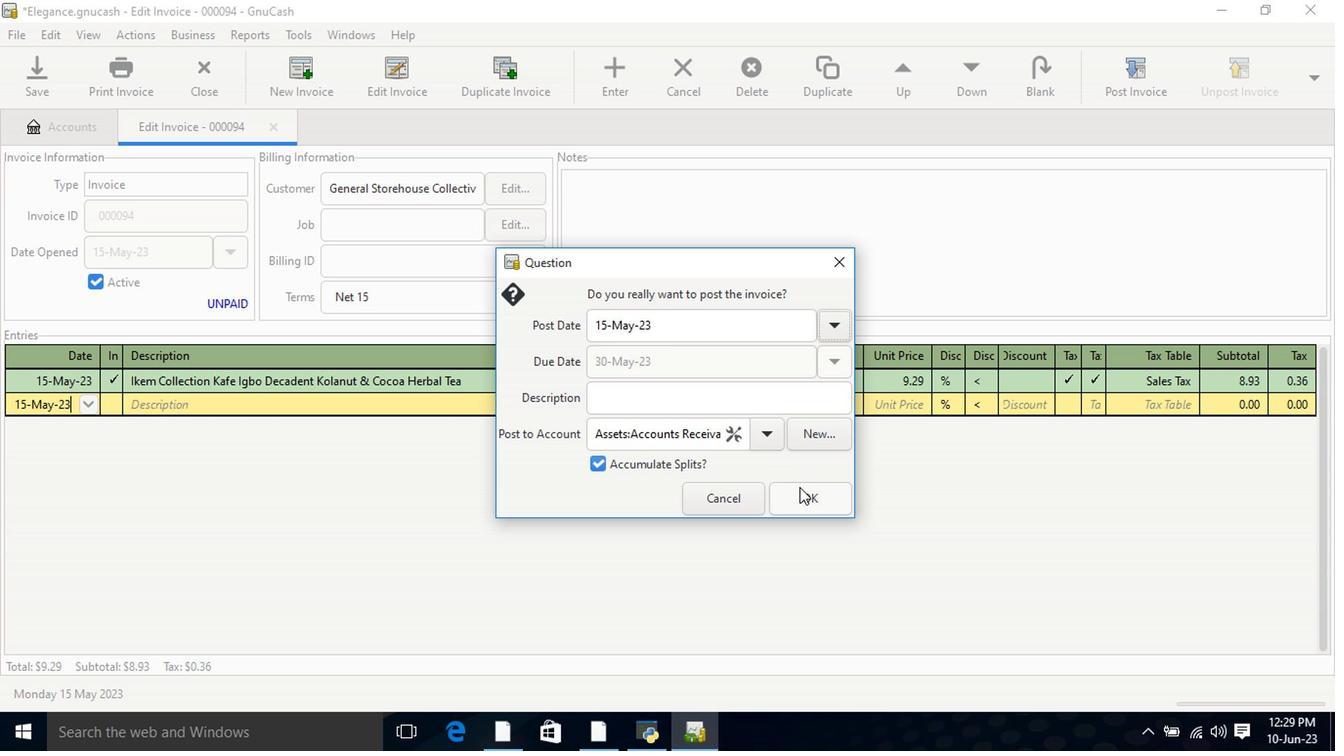 
Action: Mouse pressed left at (799, 491)
Screenshot: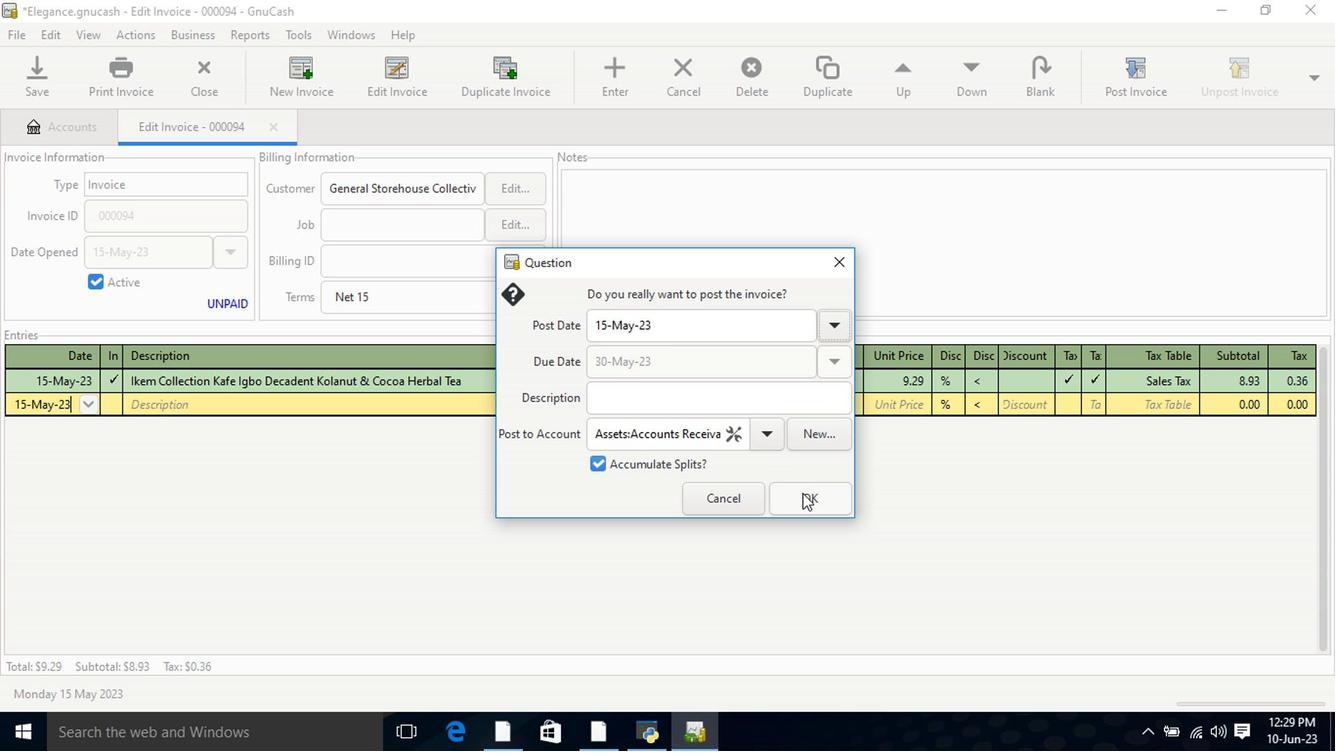 
Action: Mouse moved to (1268, 78)
Screenshot: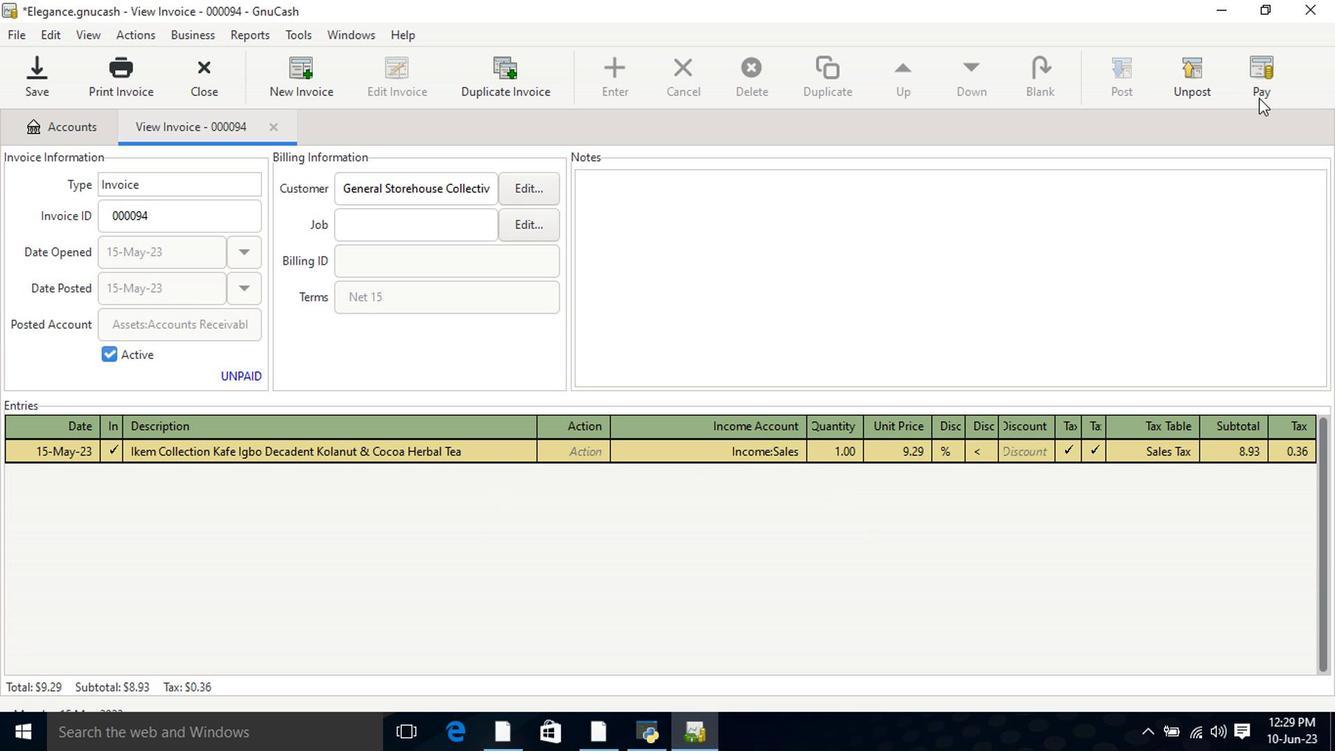 
Action: Mouse pressed left at (1268, 78)
Screenshot: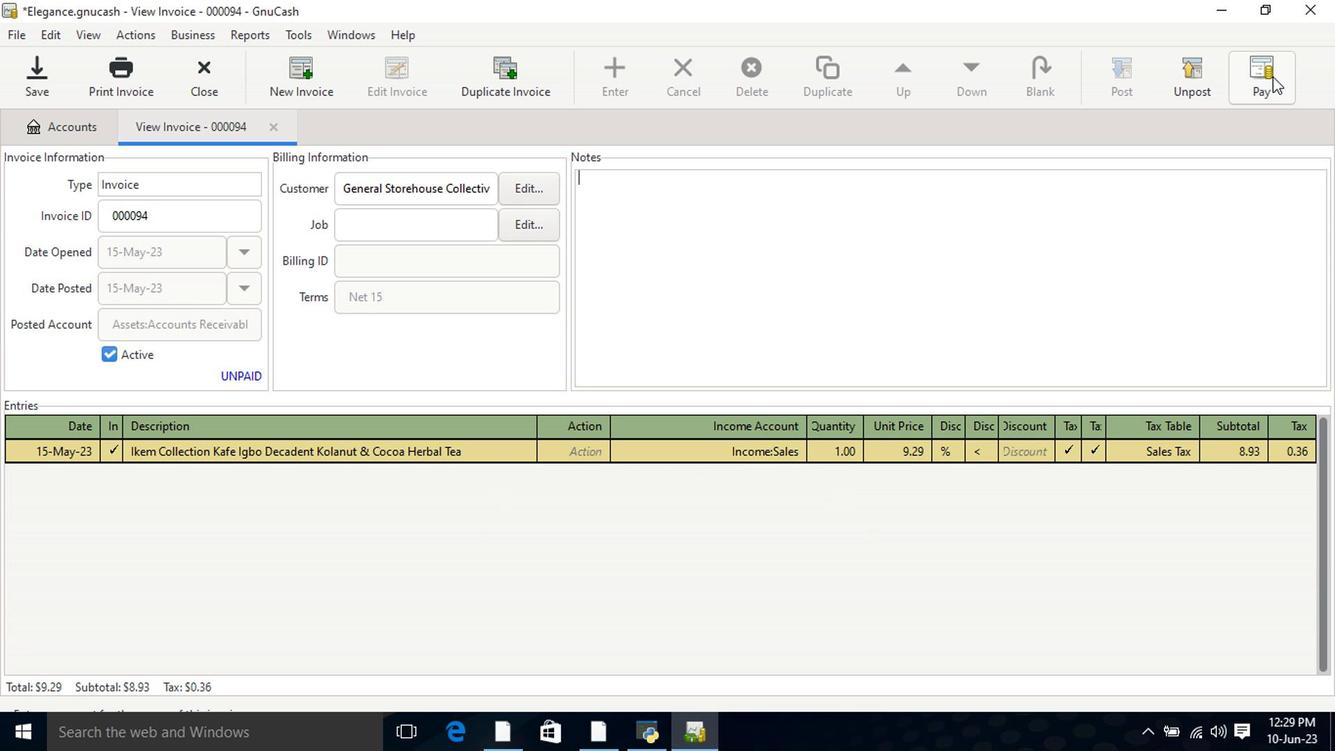 
Action: Mouse moved to (608, 382)
Screenshot: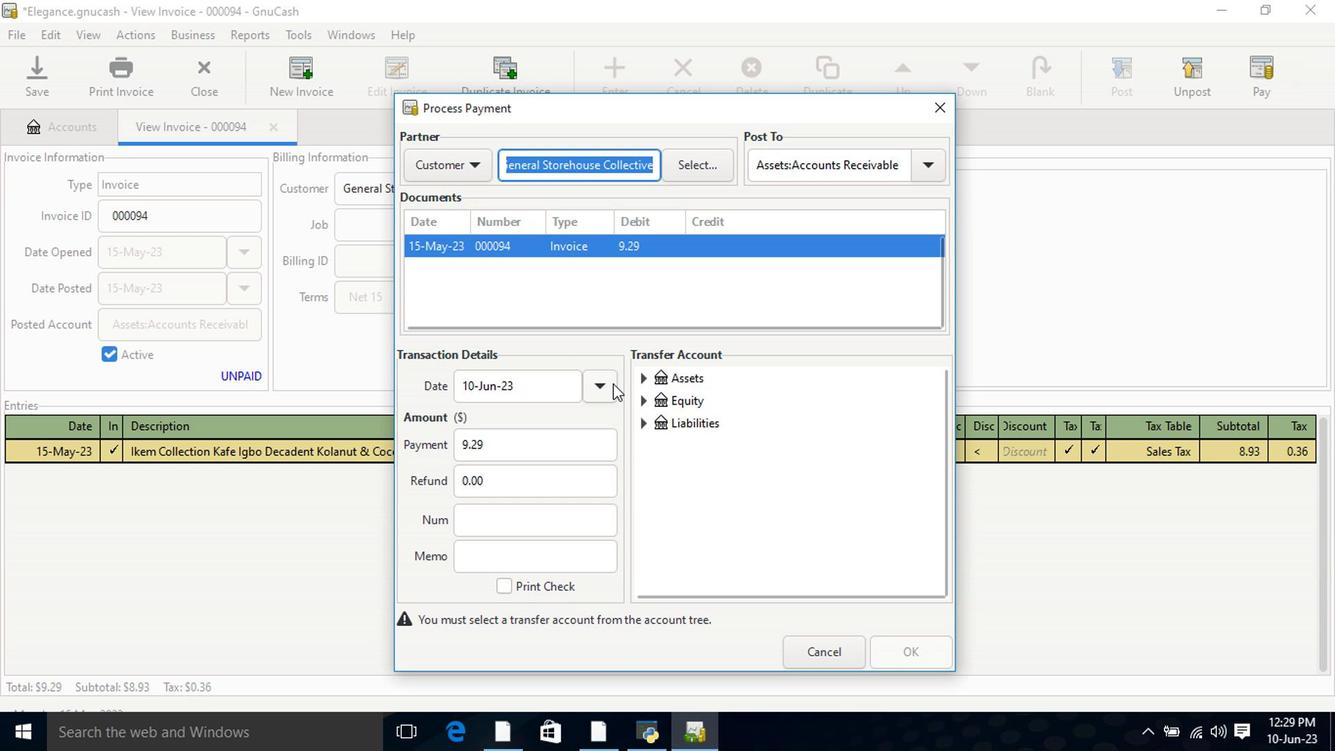 
Action: Mouse pressed left at (608, 382)
Screenshot: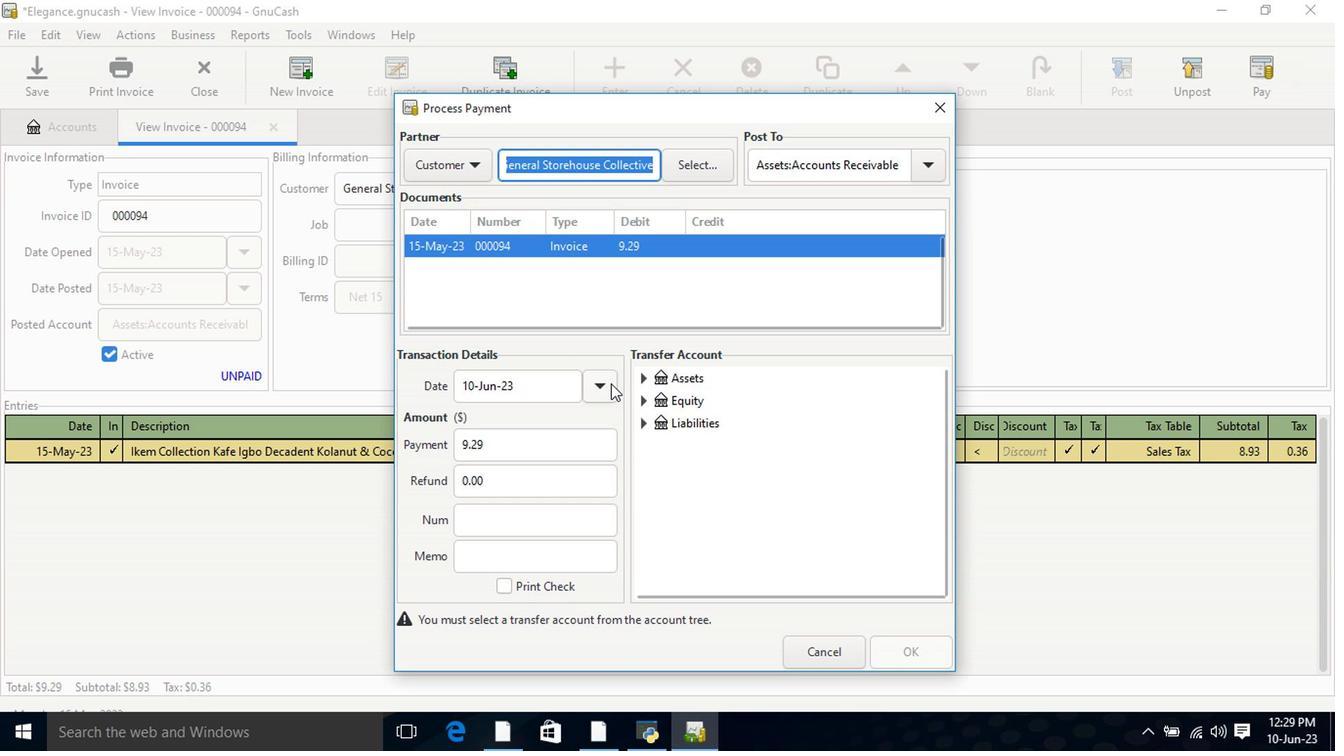 
Action: Mouse moved to (443, 413)
Screenshot: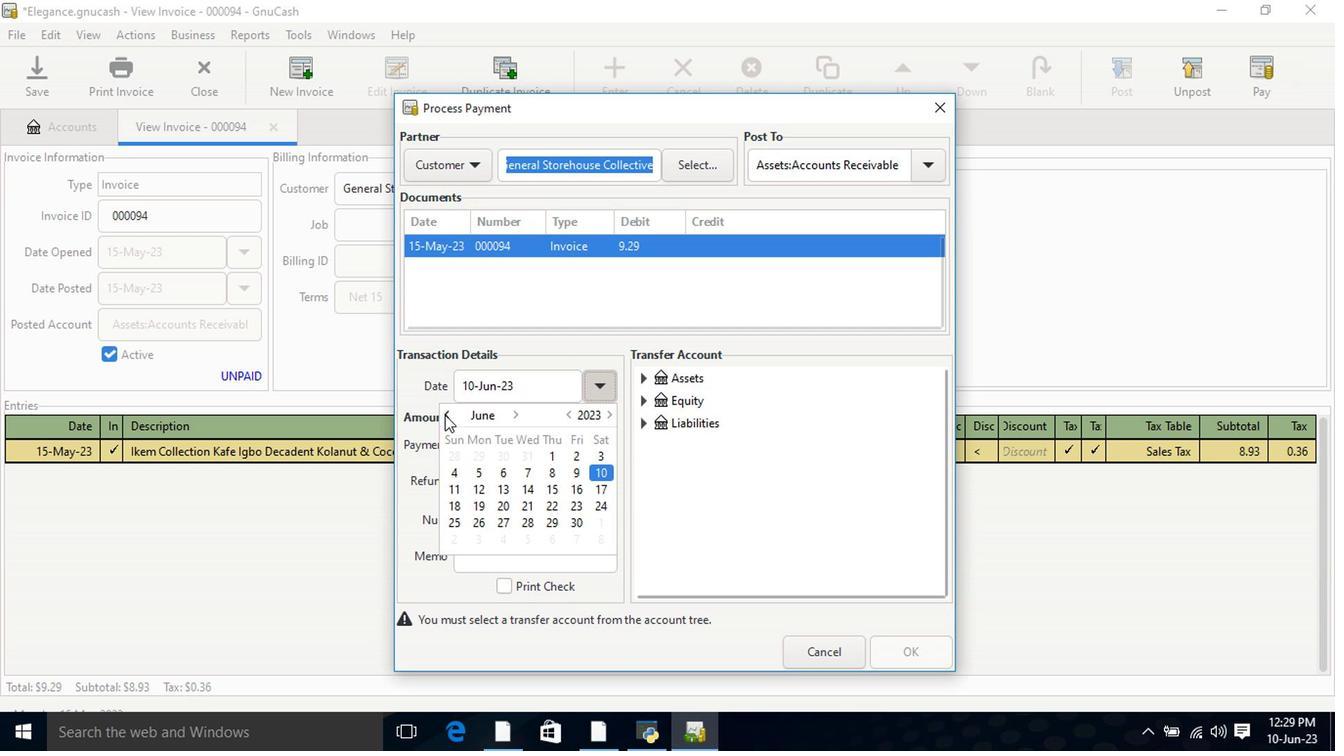 
Action: Mouse pressed left at (443, 413)
Screenshot: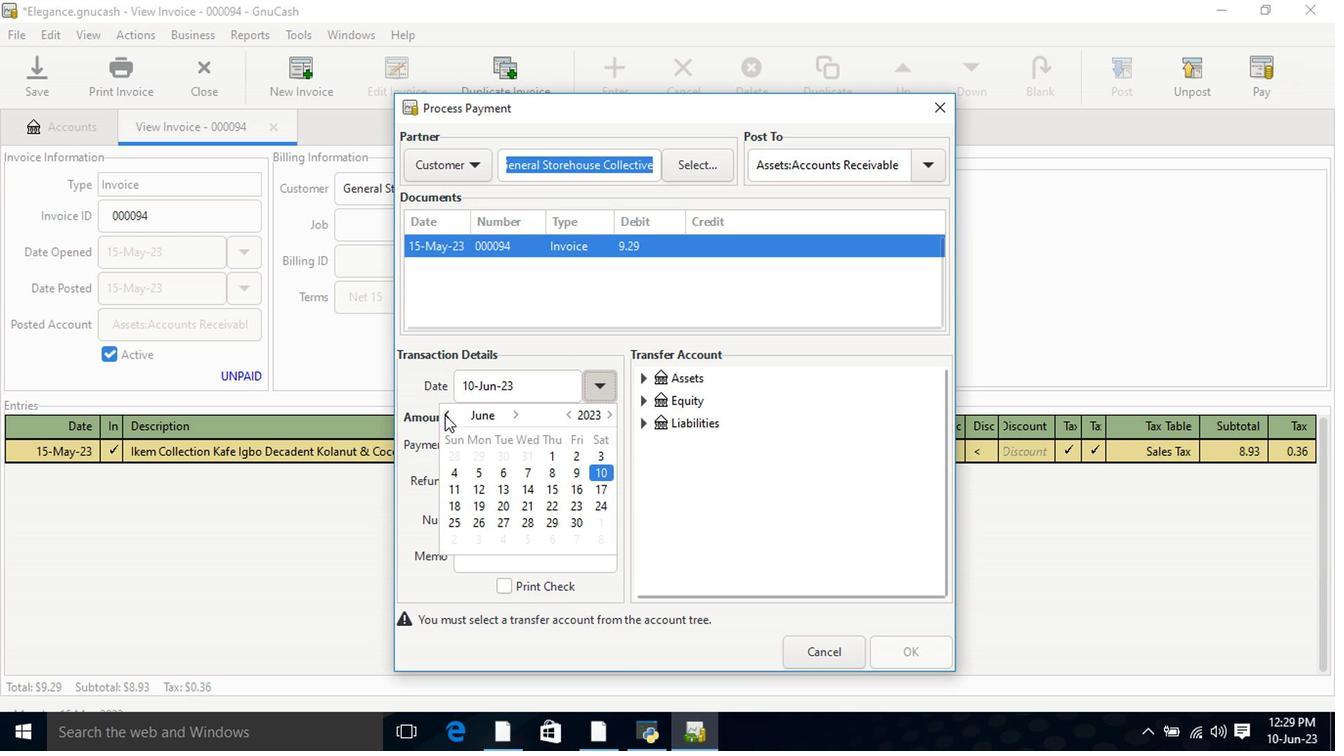 
Action: Mouse moved to (475, 520)
Screenshot: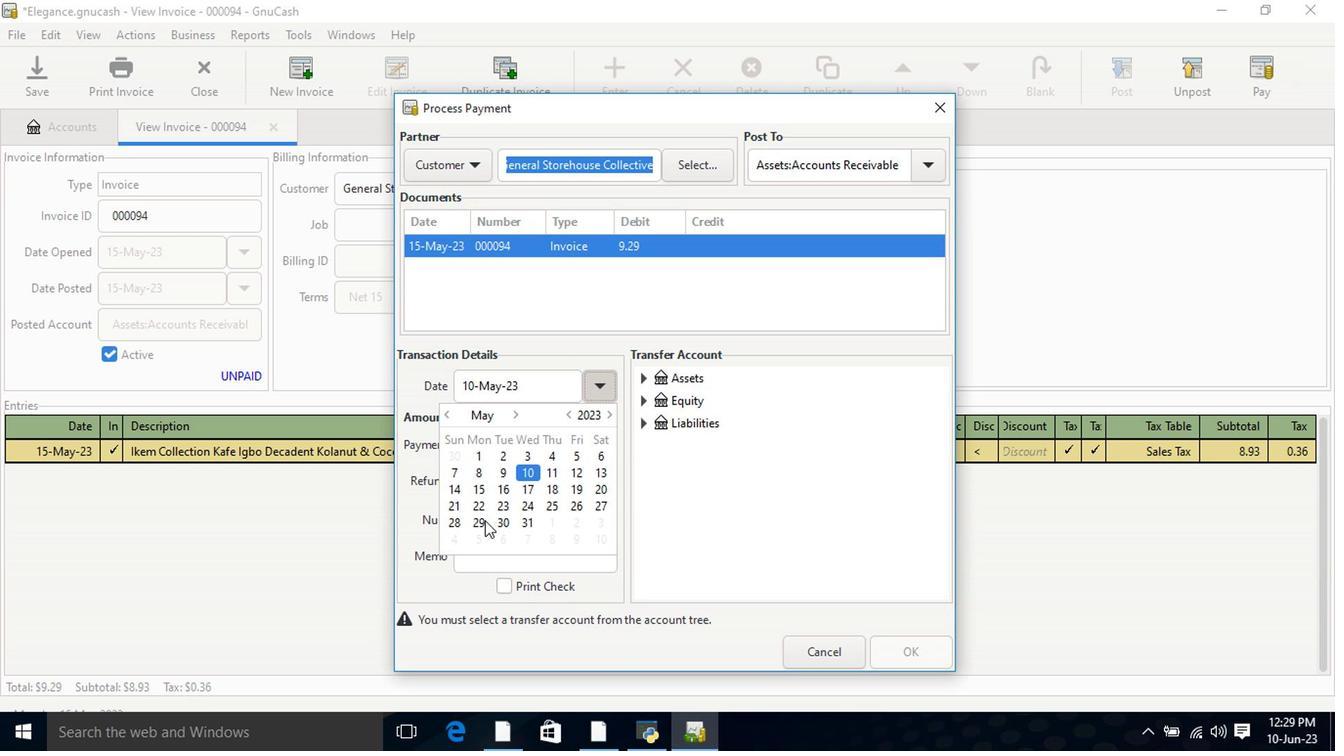 
Action: Mouse pressed left at (475, 520)
Screenshot: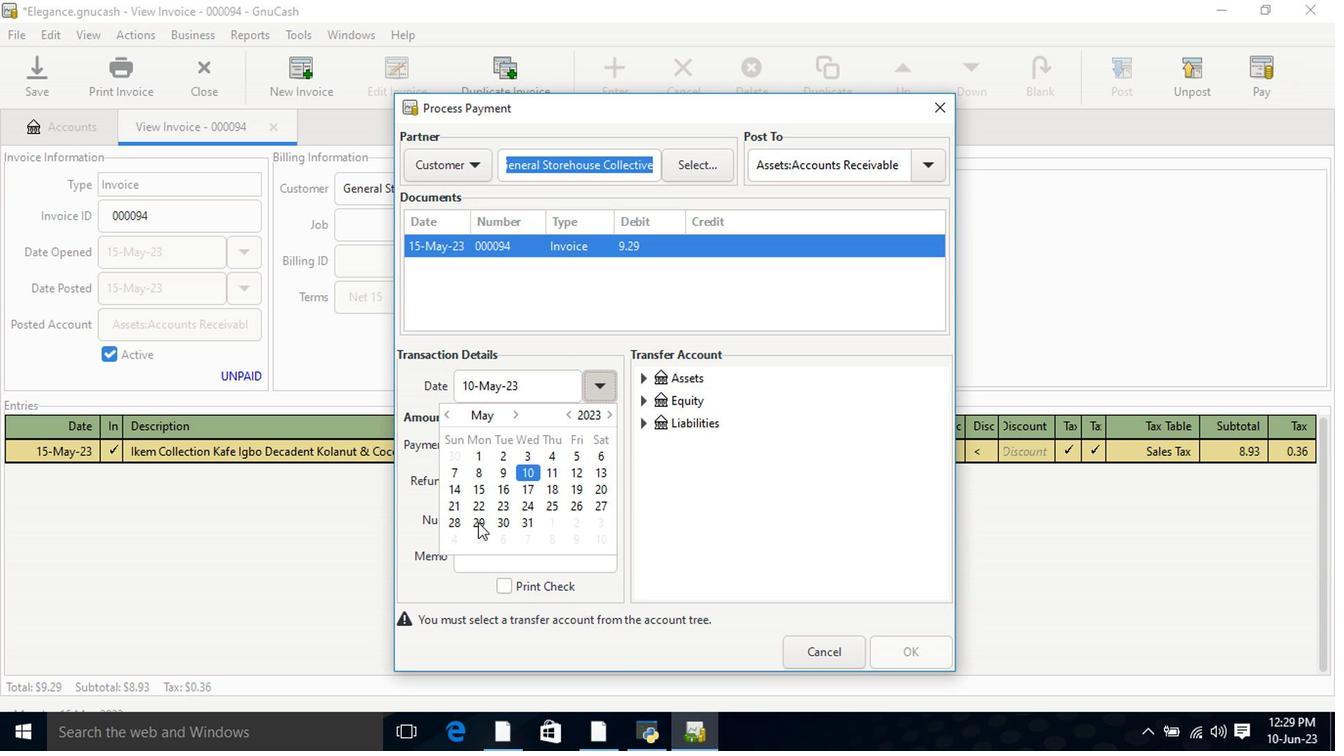 
Action: Mouse pressed left at (475, 520)
Screenshot: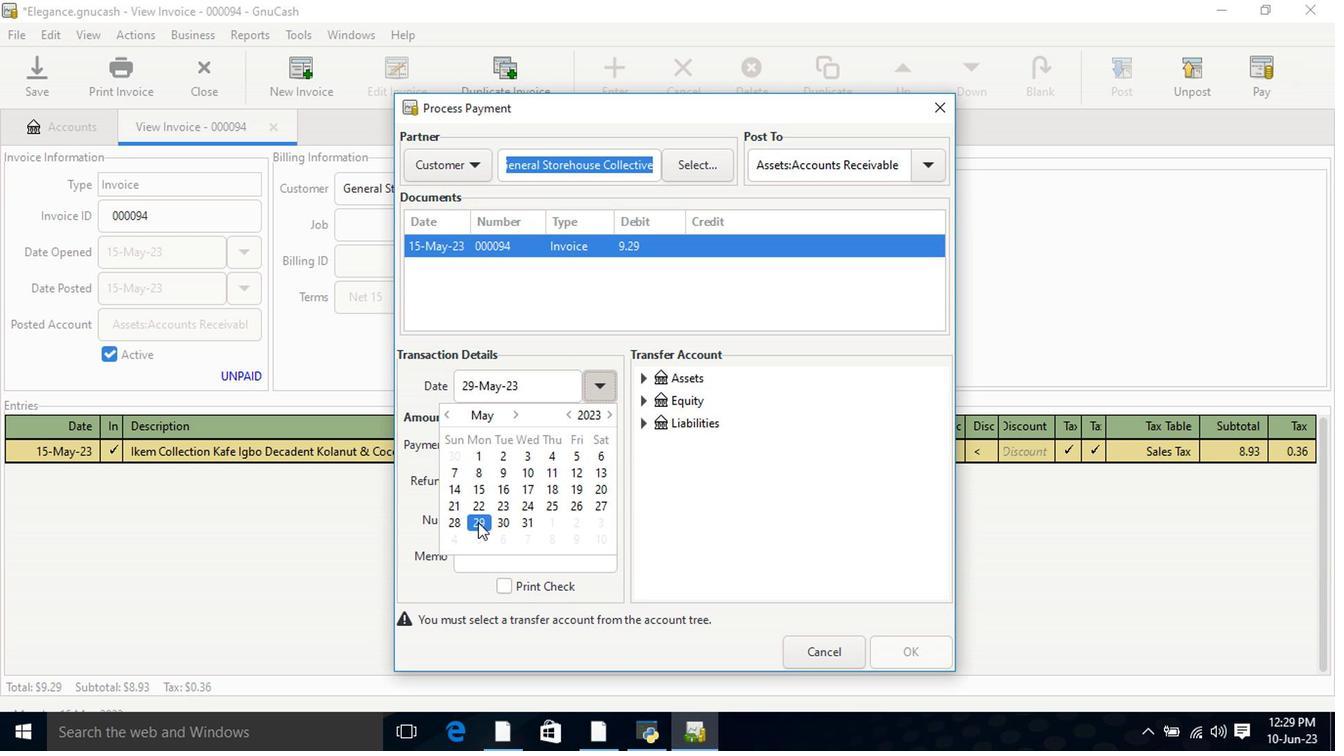 
Action: Mouse moved to (637, 377)
Screenshot: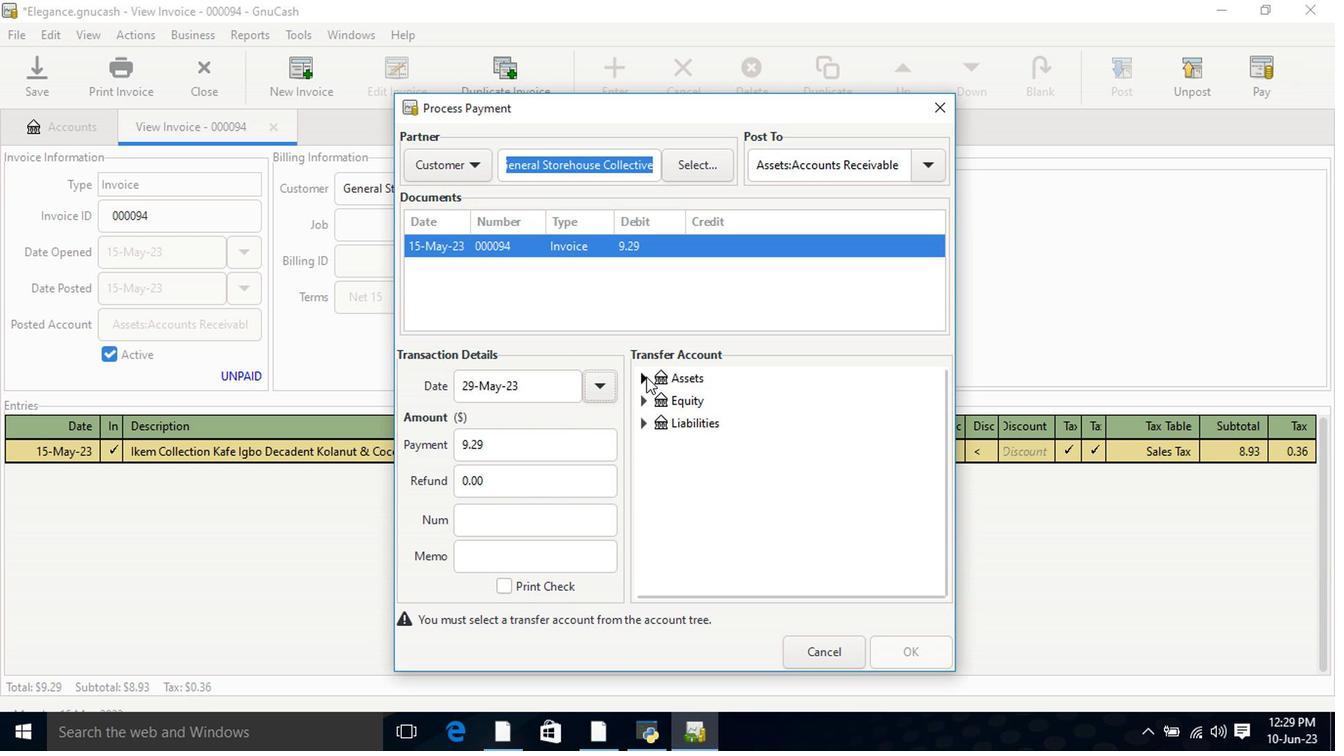 
Action: Mouse pressed left at (637, 377)
Screenshot: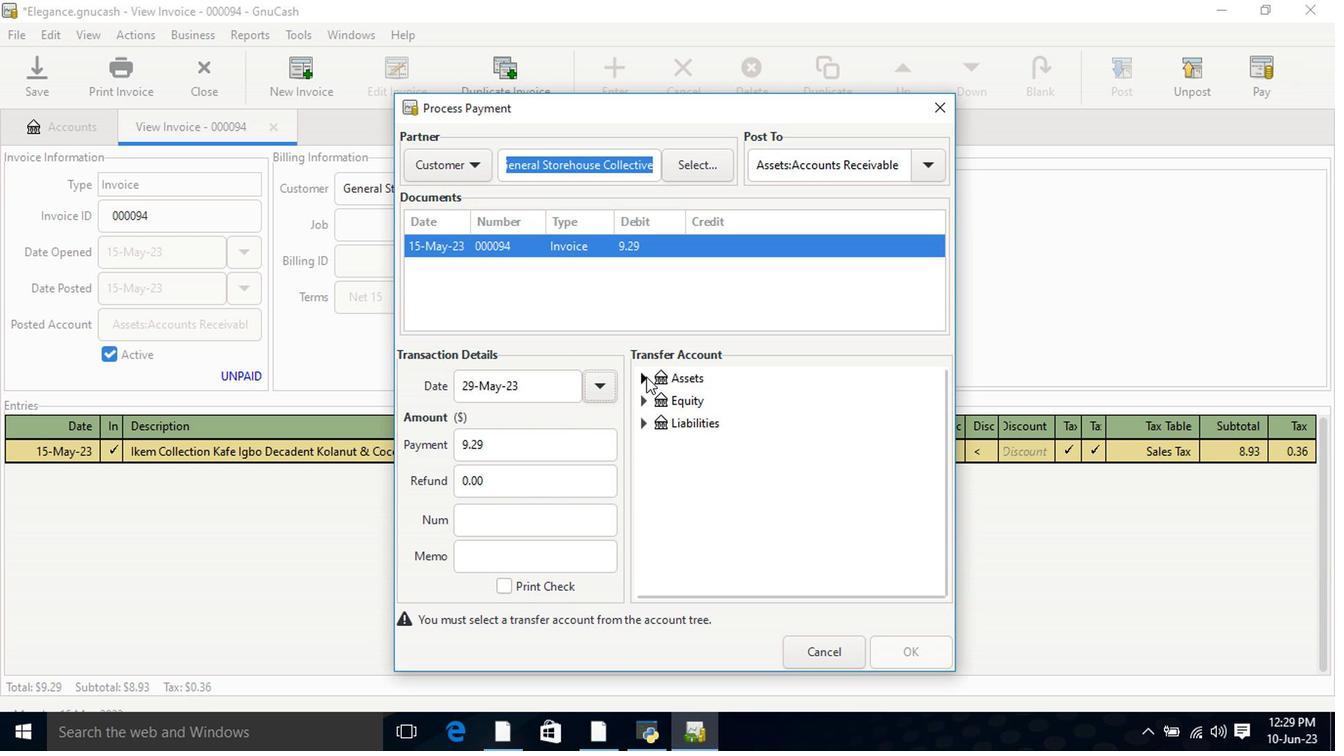 
Action: Mouse moved to (656, 401)
Screenshot: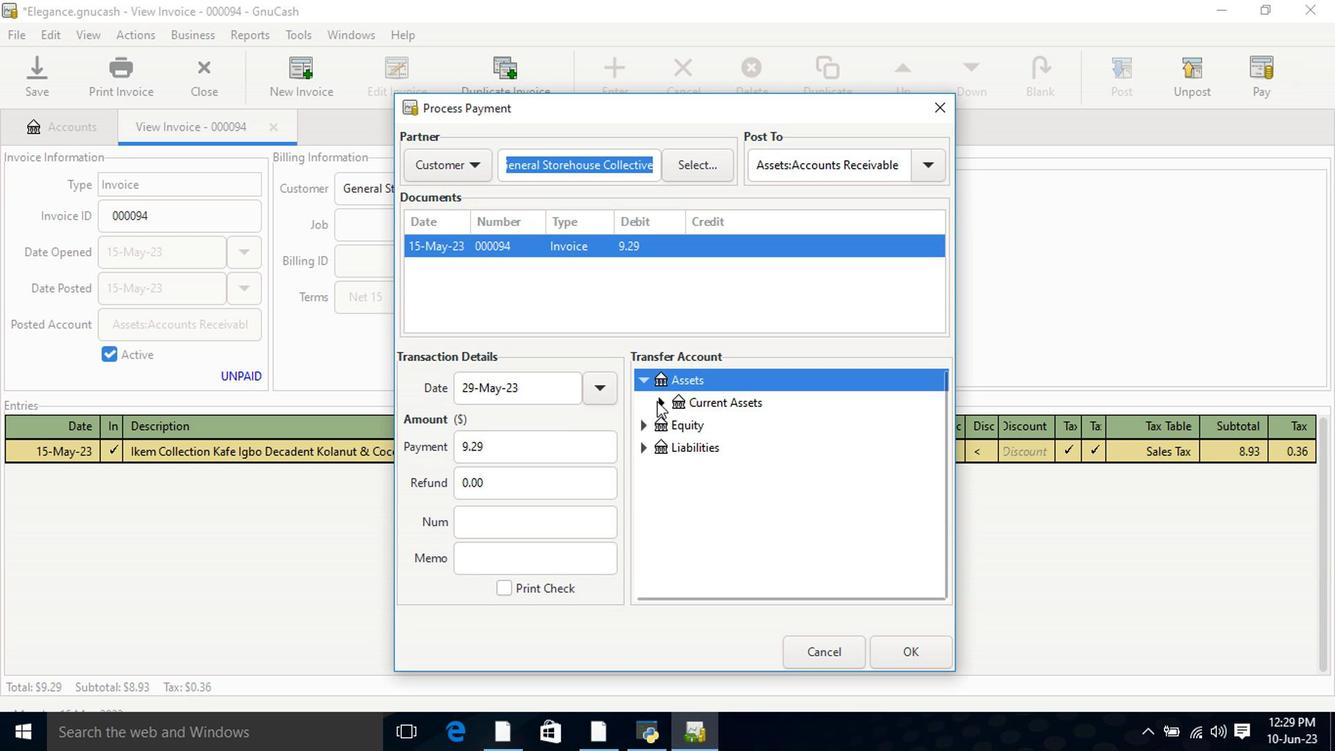 
Action: Mouse pressed left at (656, 401)
Screenshot: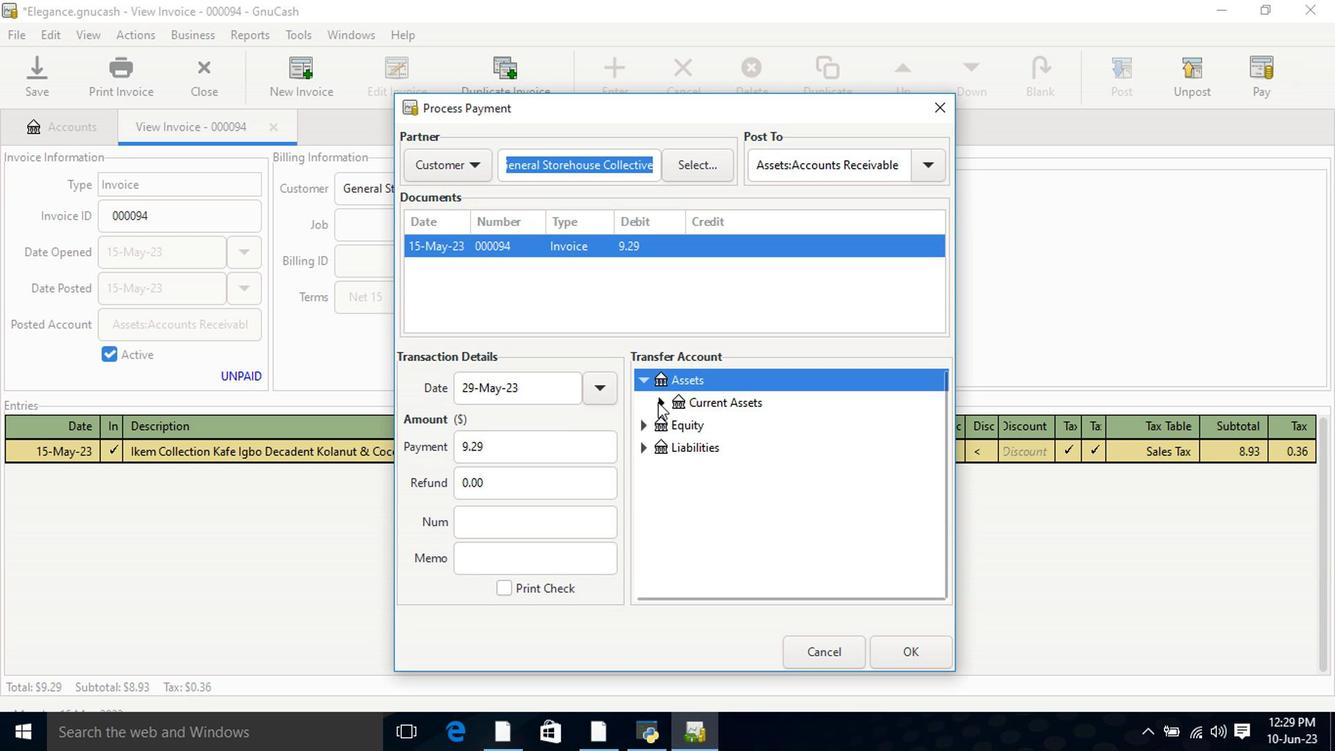 
Action: Mouse moved to (697, 421)
Screenshot: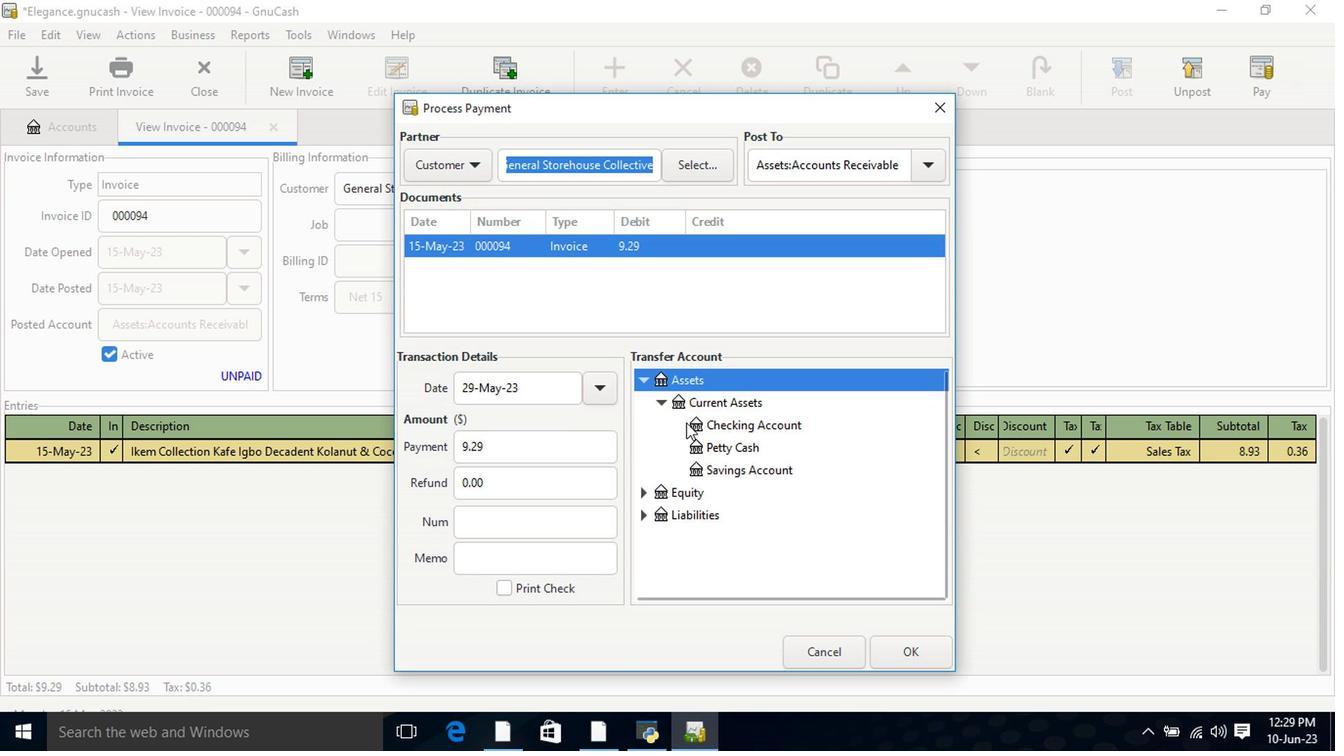 
Action: Mouse pressed left at (697, 421)
Screenshot: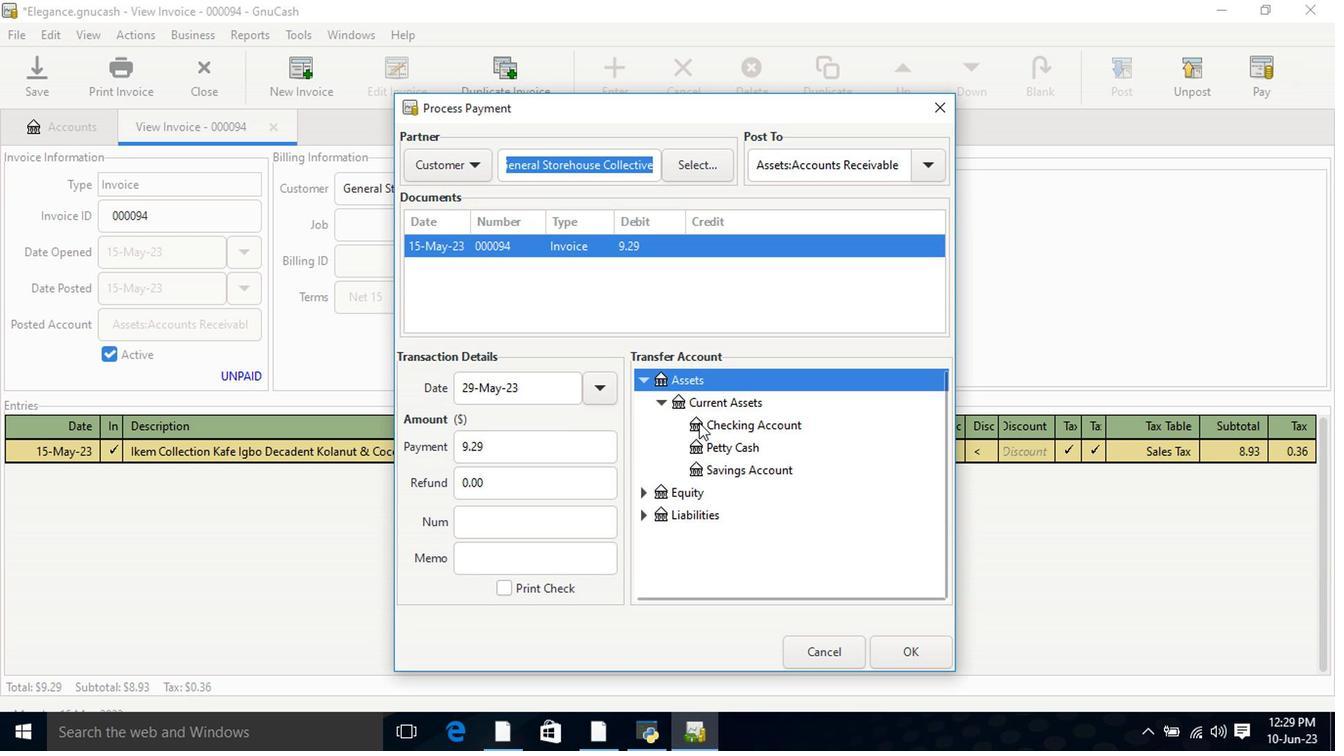 
Action: Mouse moved to (889, 640)
Screenshot: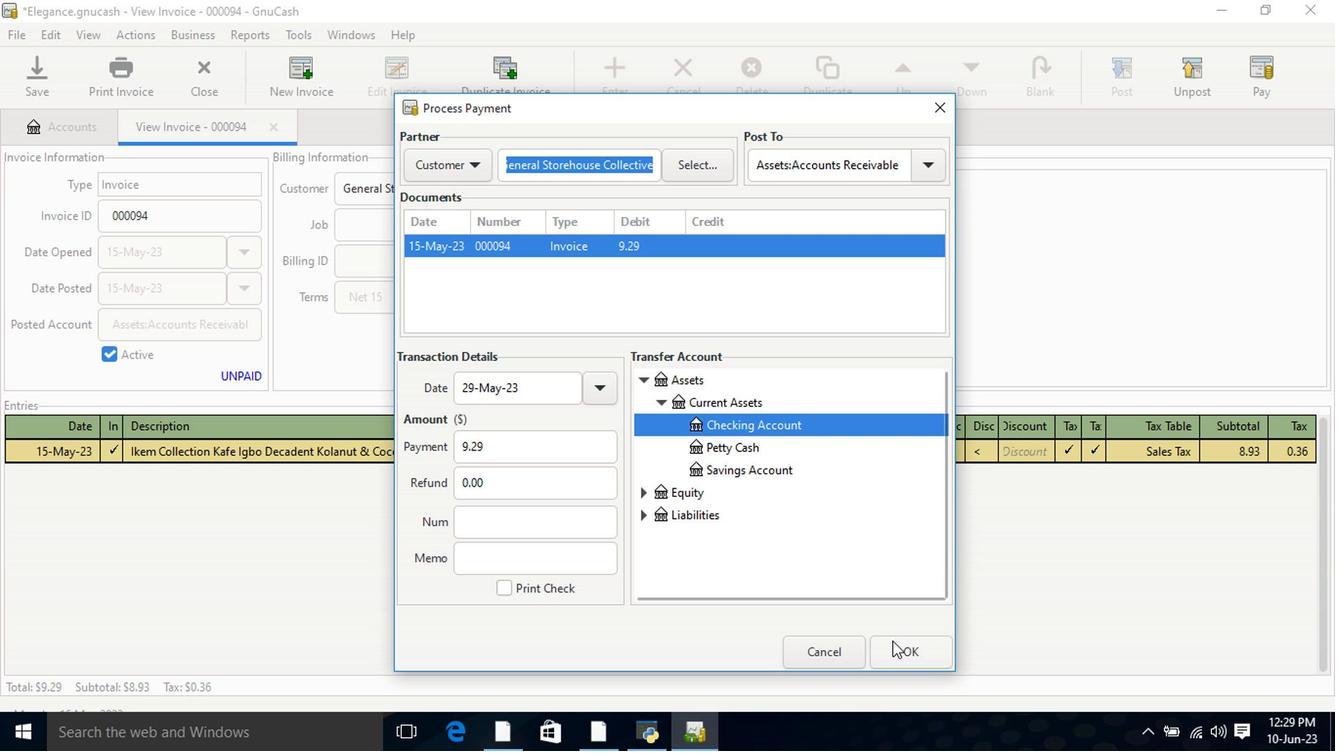 
Action: Mouse pressed left at (889, 640)
Screenshot: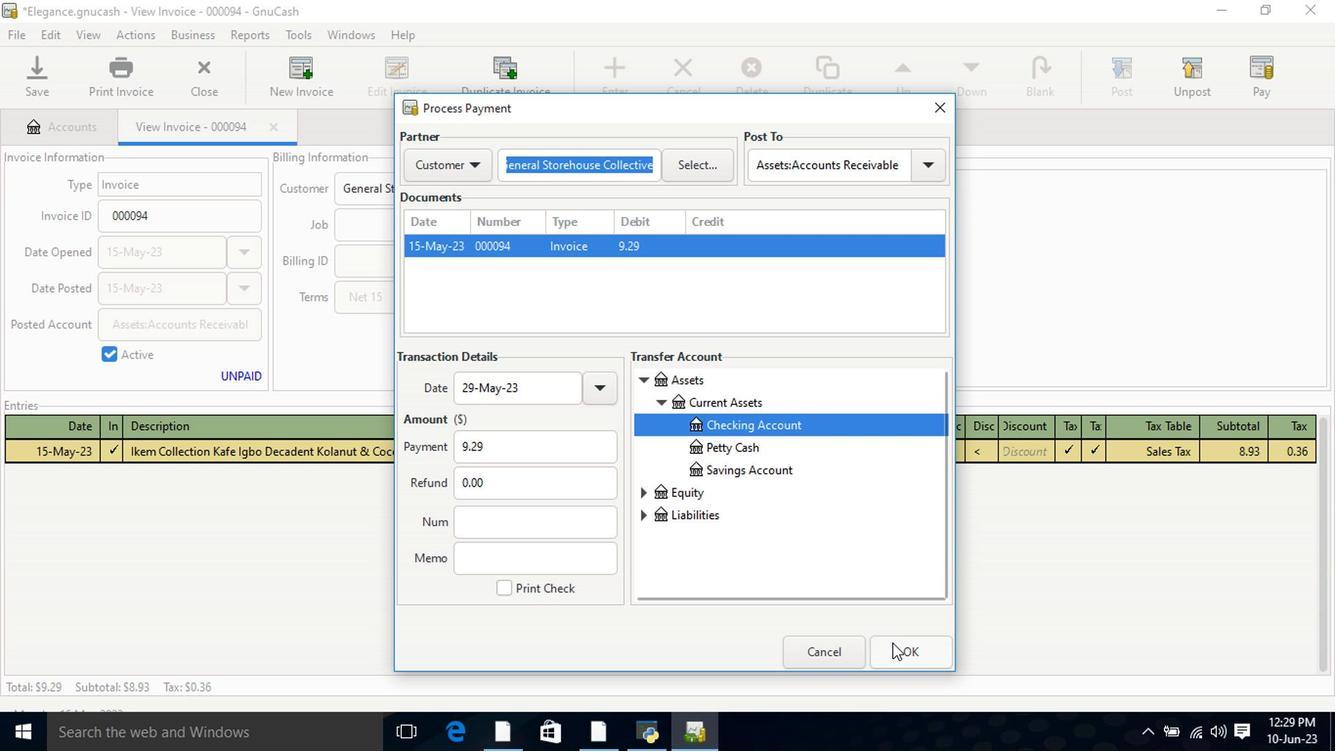 
Action: Mouse moved to (118, 64)
Screenshot: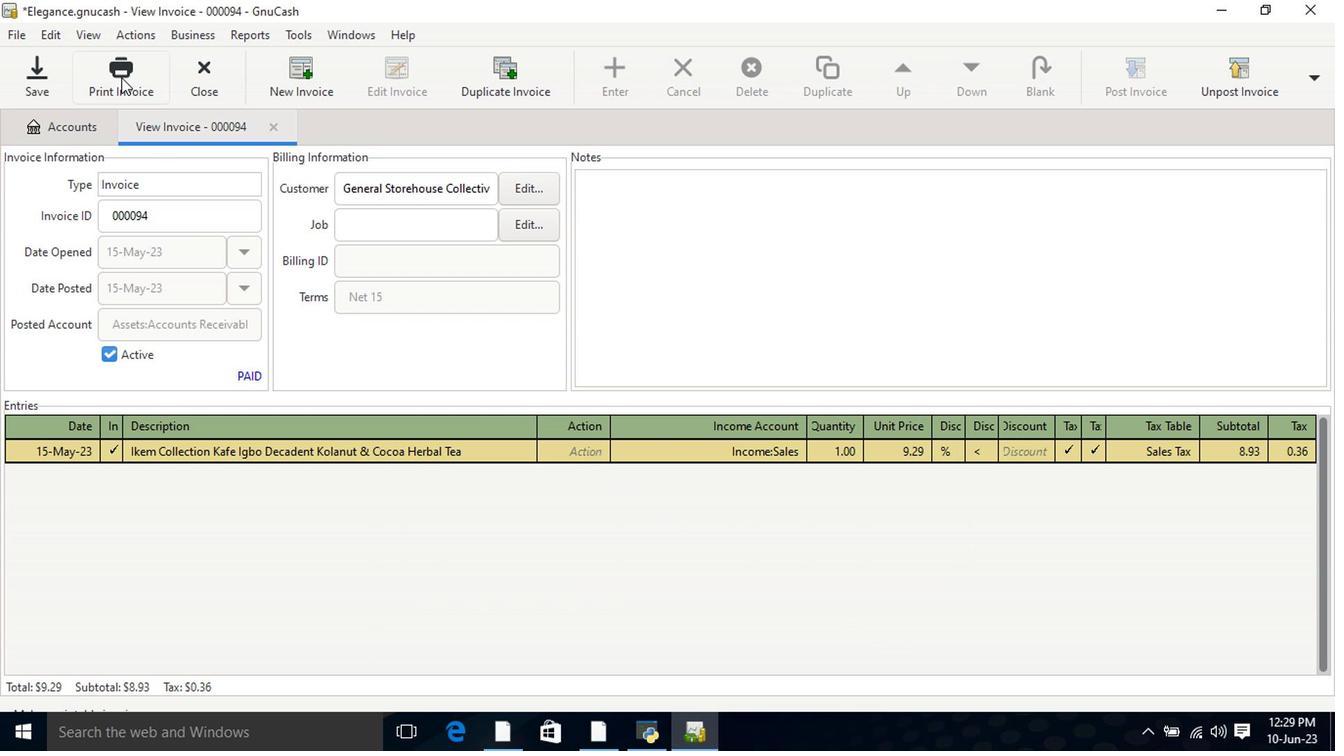 
Action: Mouse pressed left at (118, 64)
Screenshot: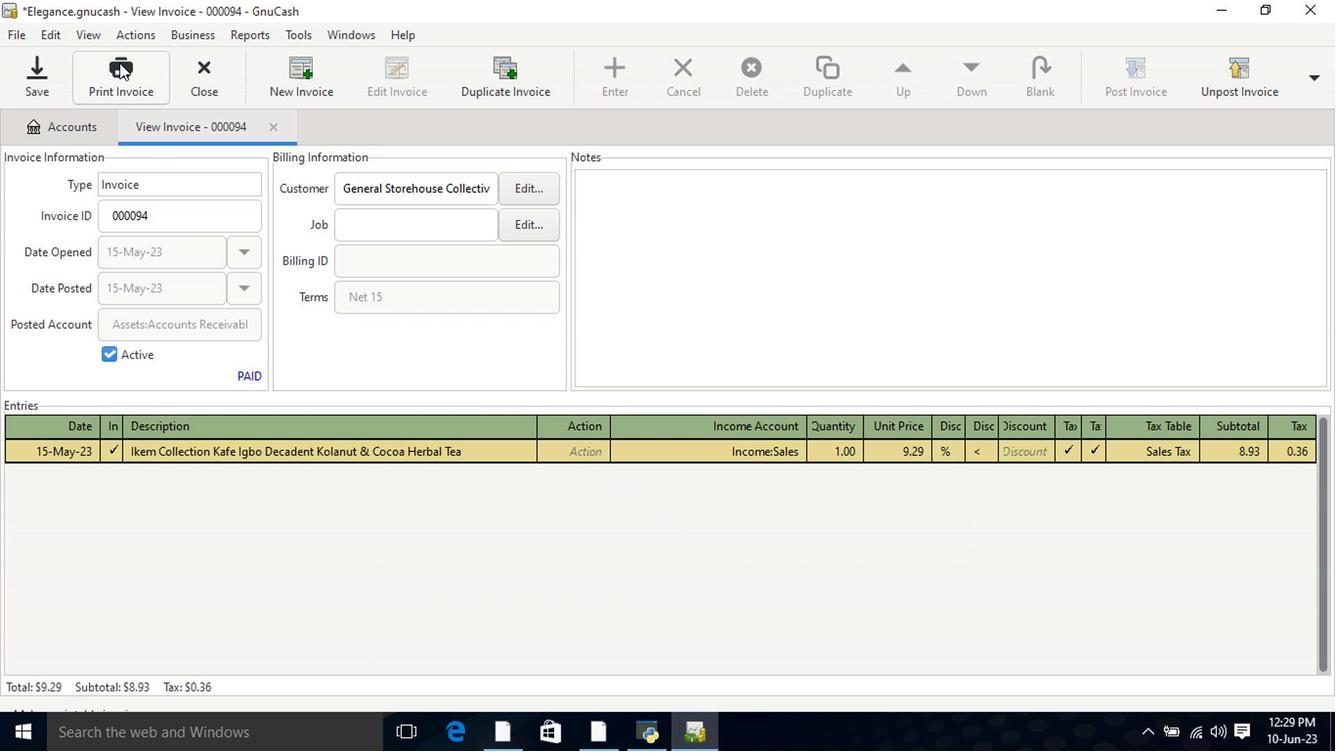 
Action: Mouse moved to (912, 78)
Screenshot: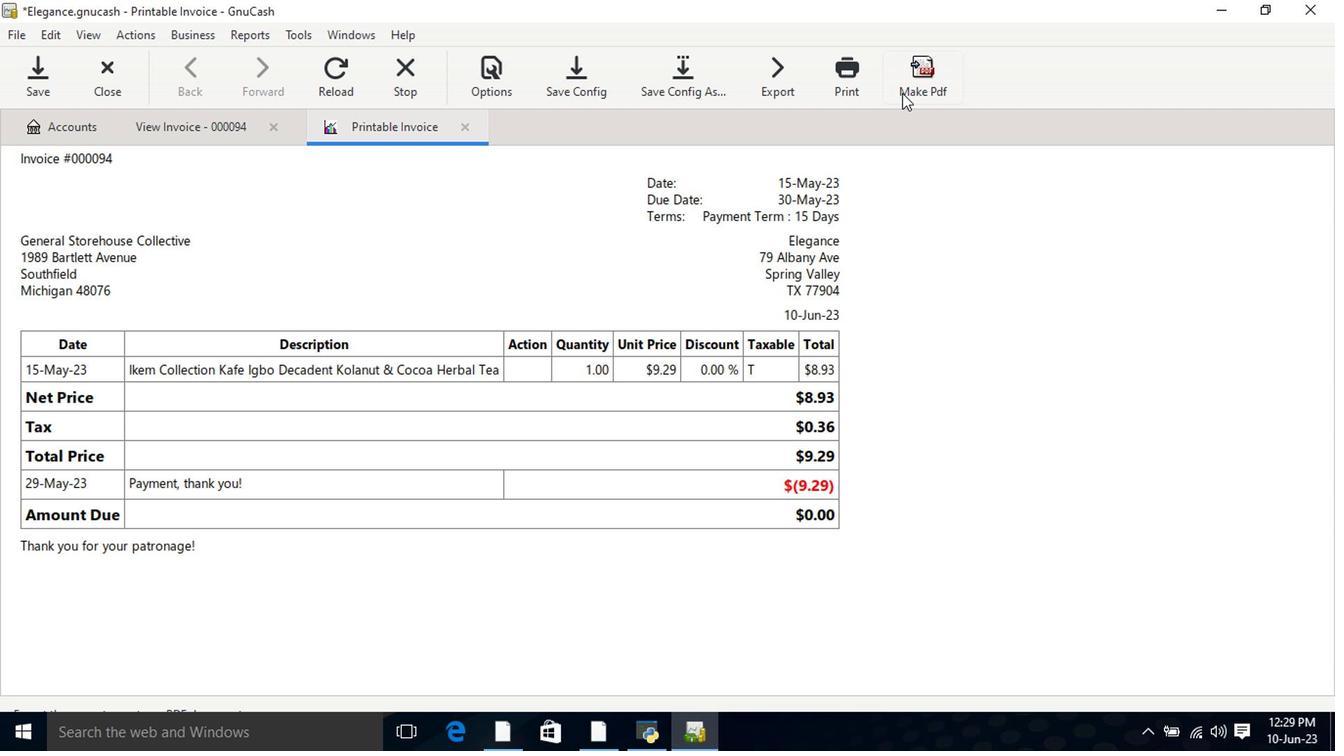 
Action: Mouse pressed left at (912, 78)
Screenshot: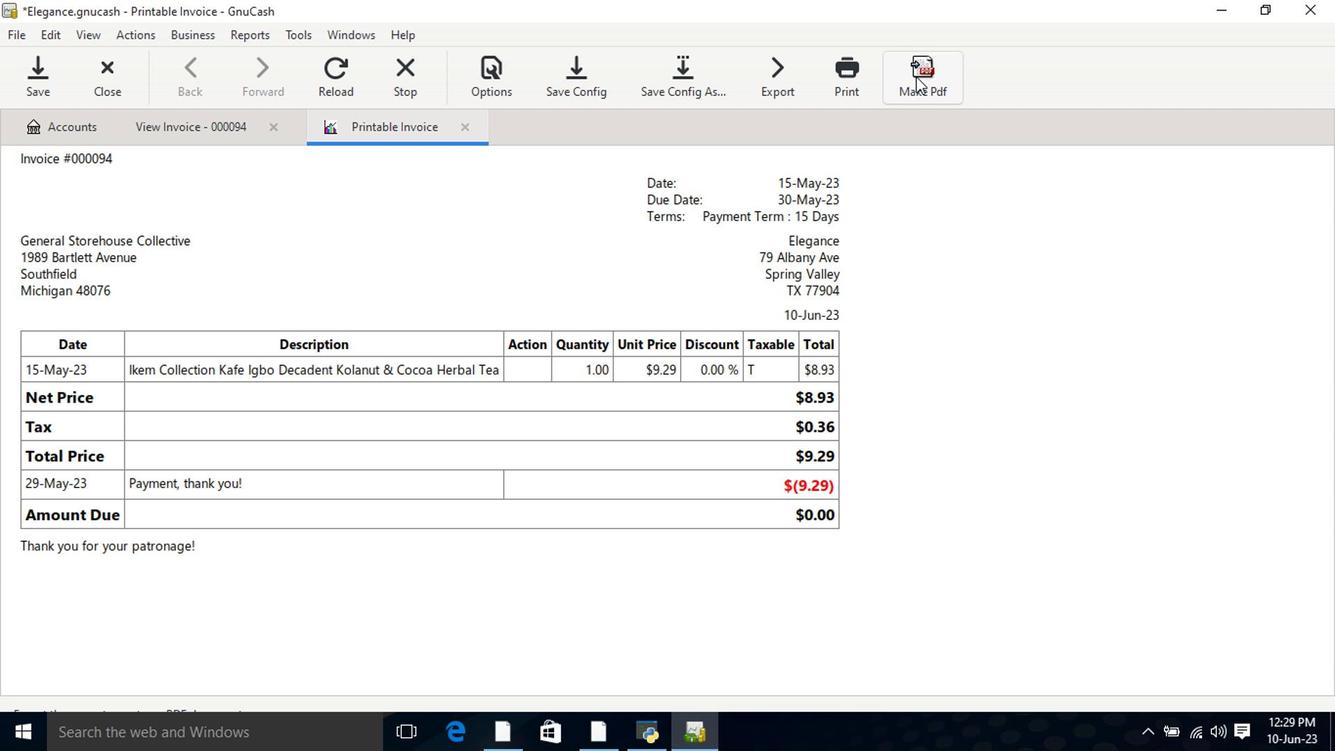 
Action: Mouse moved to (356, 253)
Screenshot: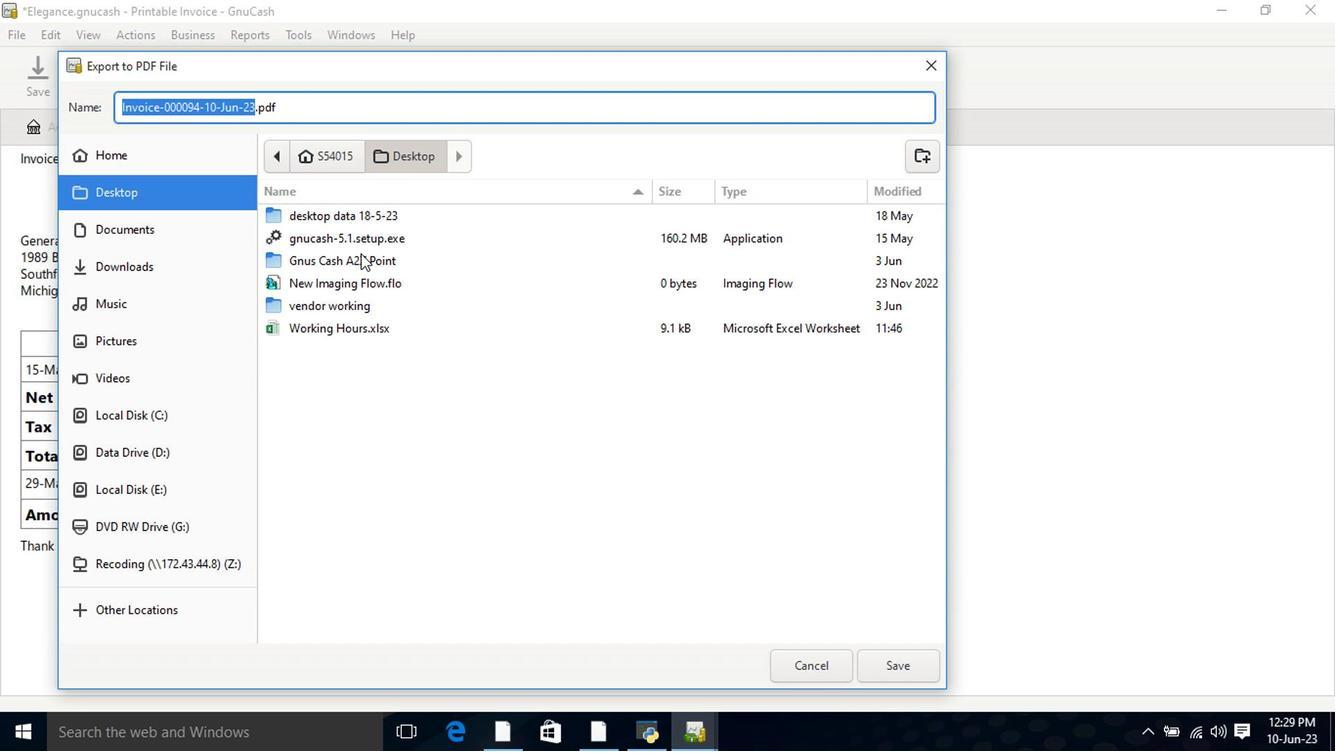 
Action: Mouse pressed left at (356, 253)
Screenshot: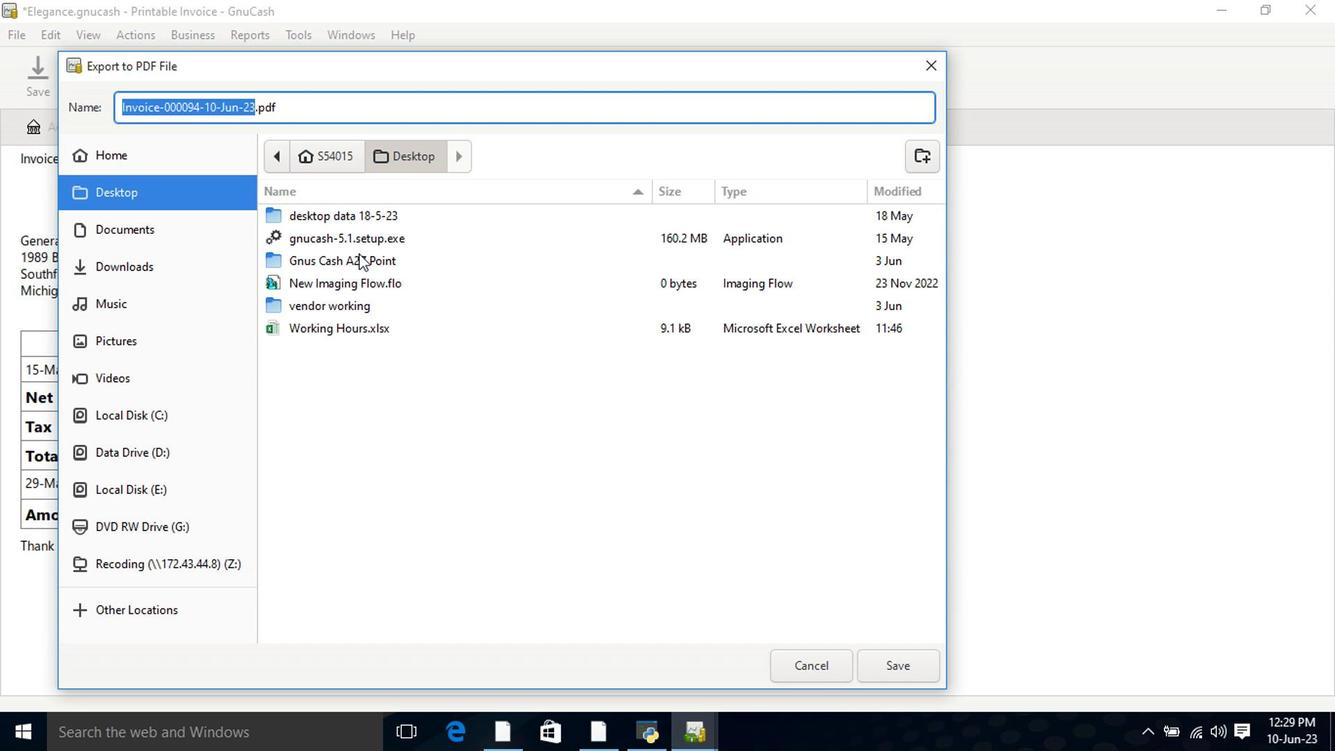 
Action: Mouse pressed left at (356, 253)
Screenshot: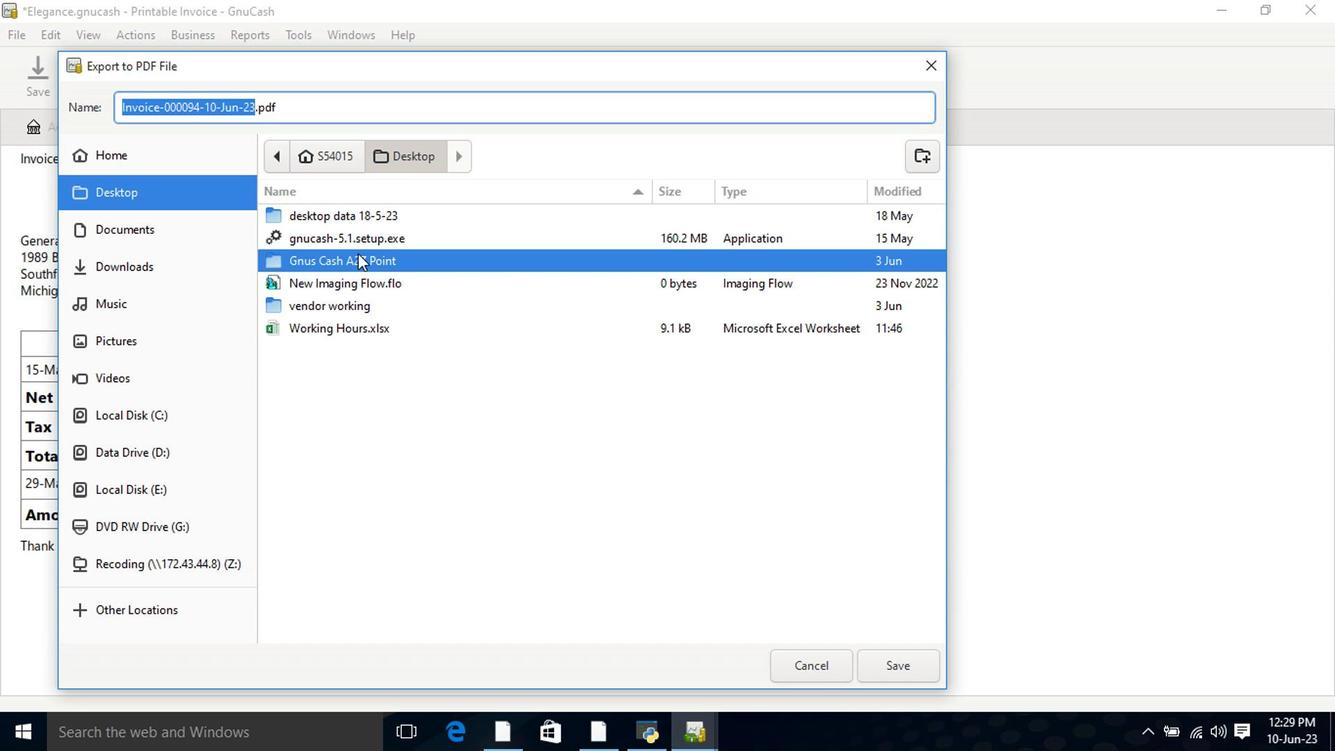 
Action: Mouse moved to (665, 483)
Screenshot: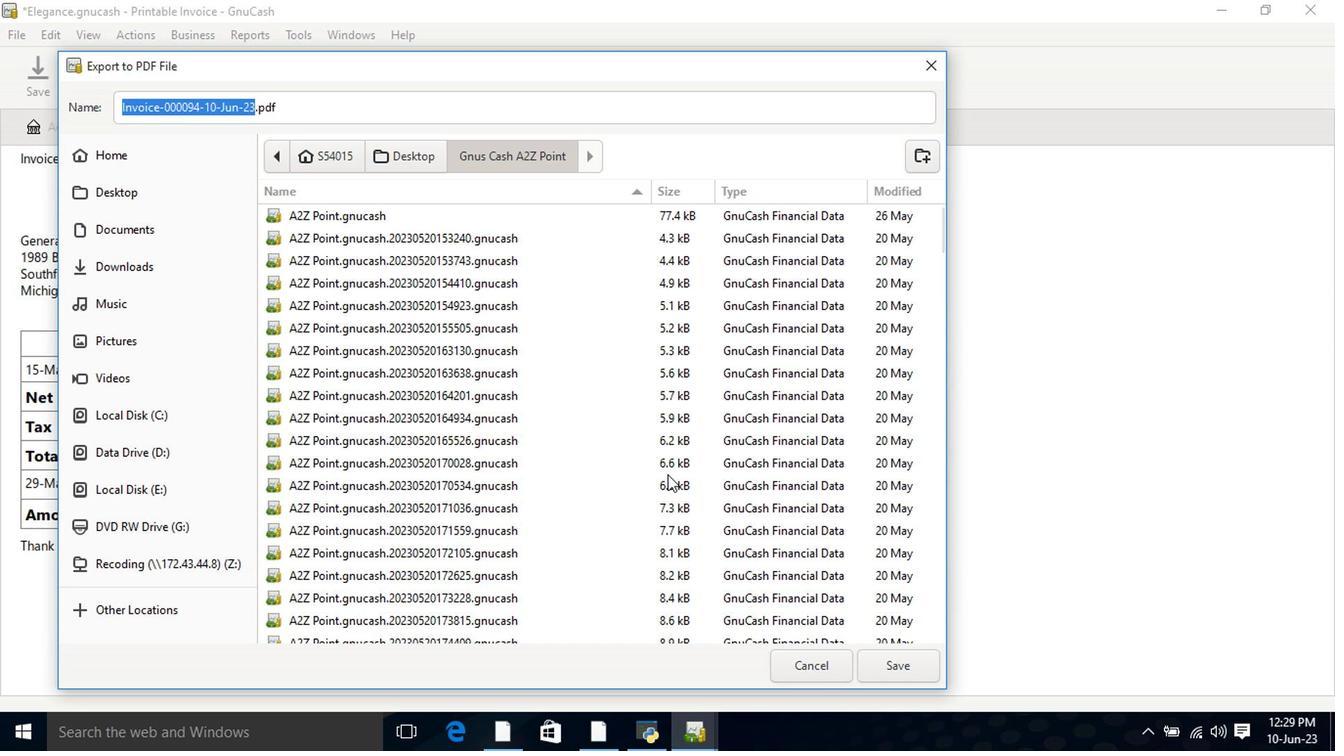 
Action: Mouse scrolled (665, 482) with delta (0, 0)
Screenshot: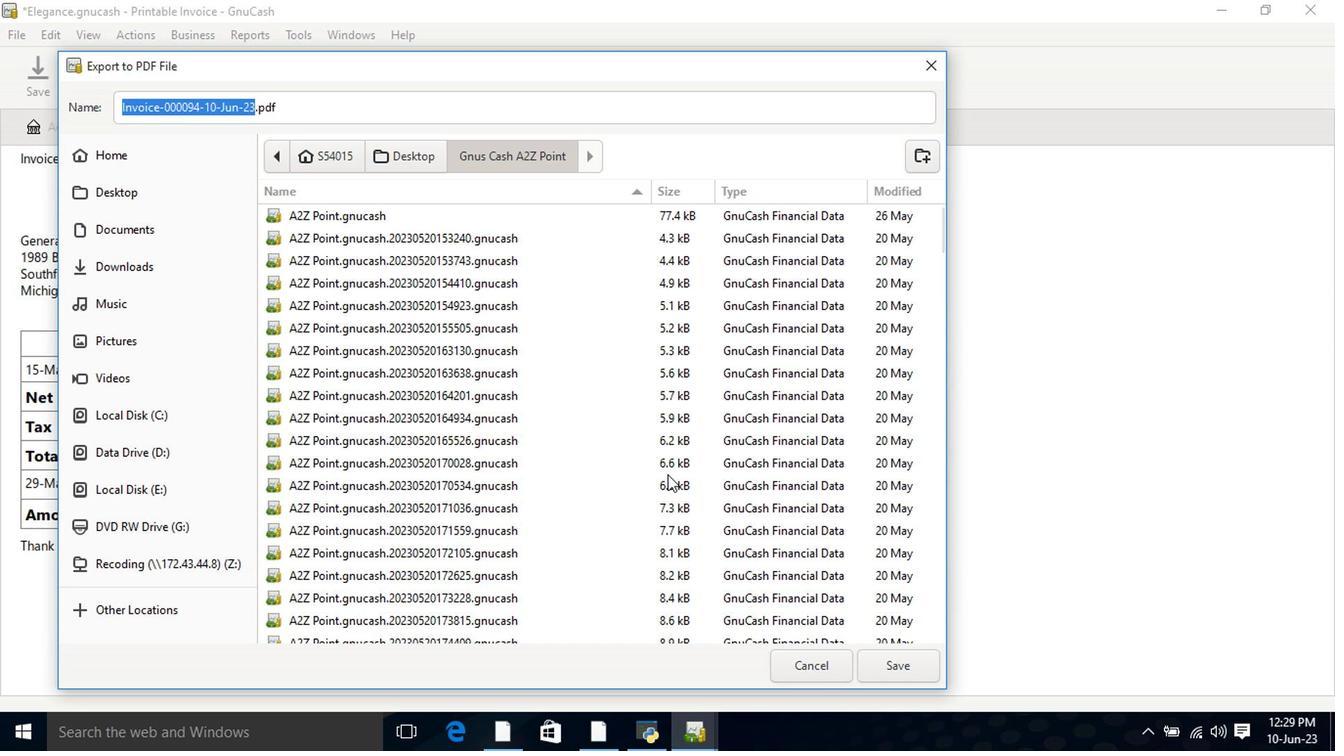 
Action: Mouse scrolled (665, 482) with delta (0, 0)
Screenshot: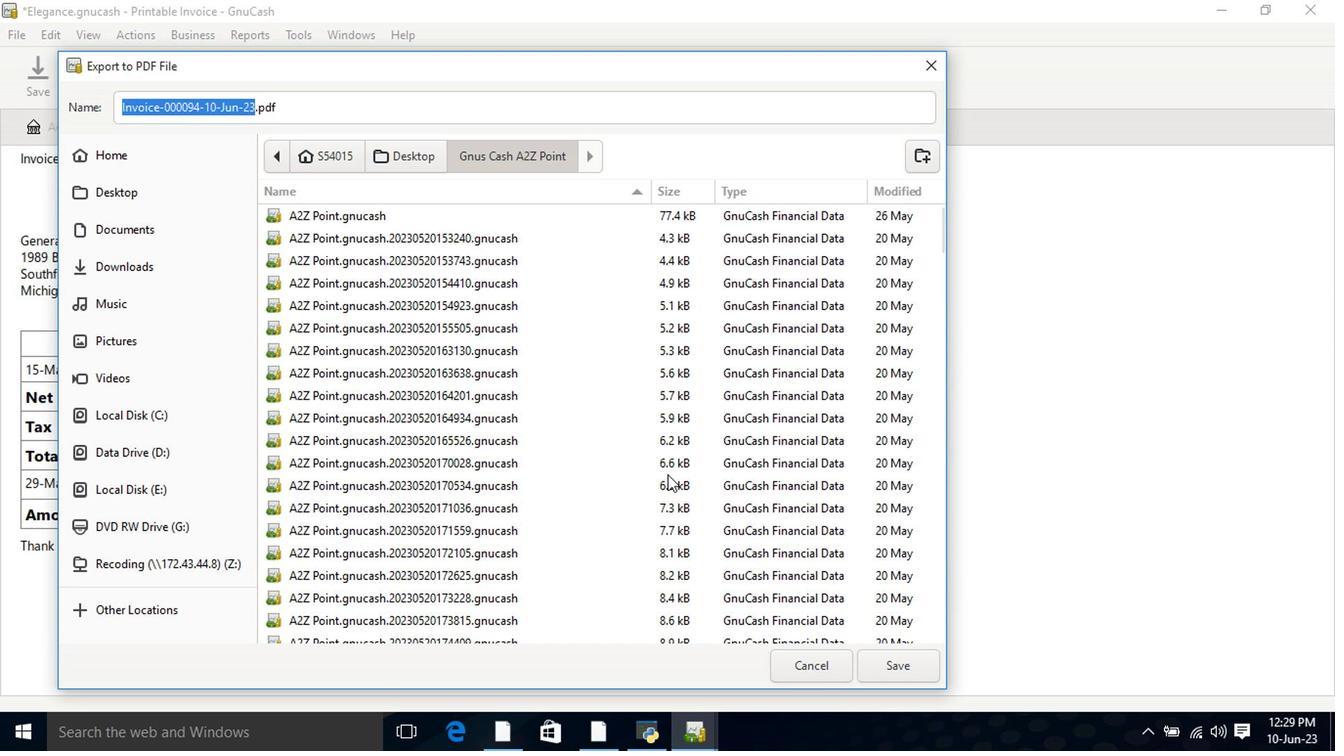 
Action: Mouse scrolled (665, 482) with delta (0, 0)
Screenshot: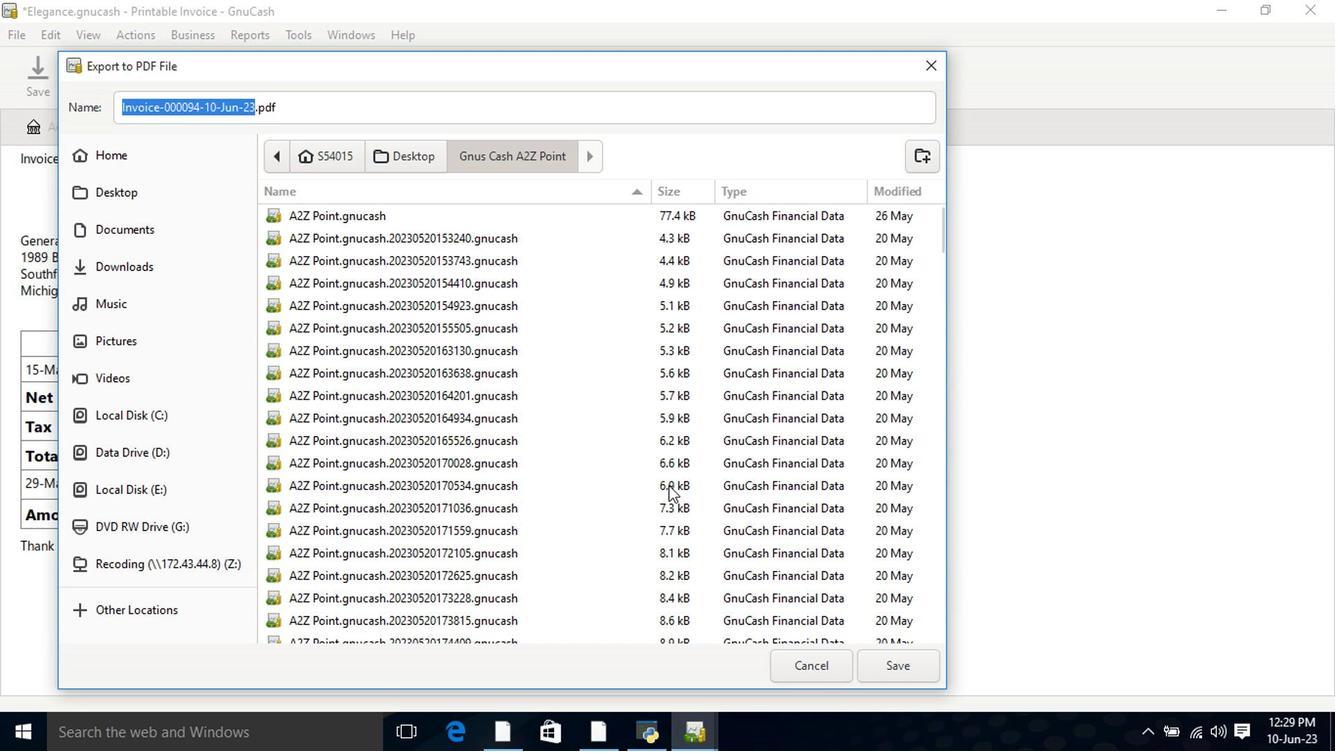 
Action: Mouse scrolled (665, 482) with delta (0, 0)
Screenshot: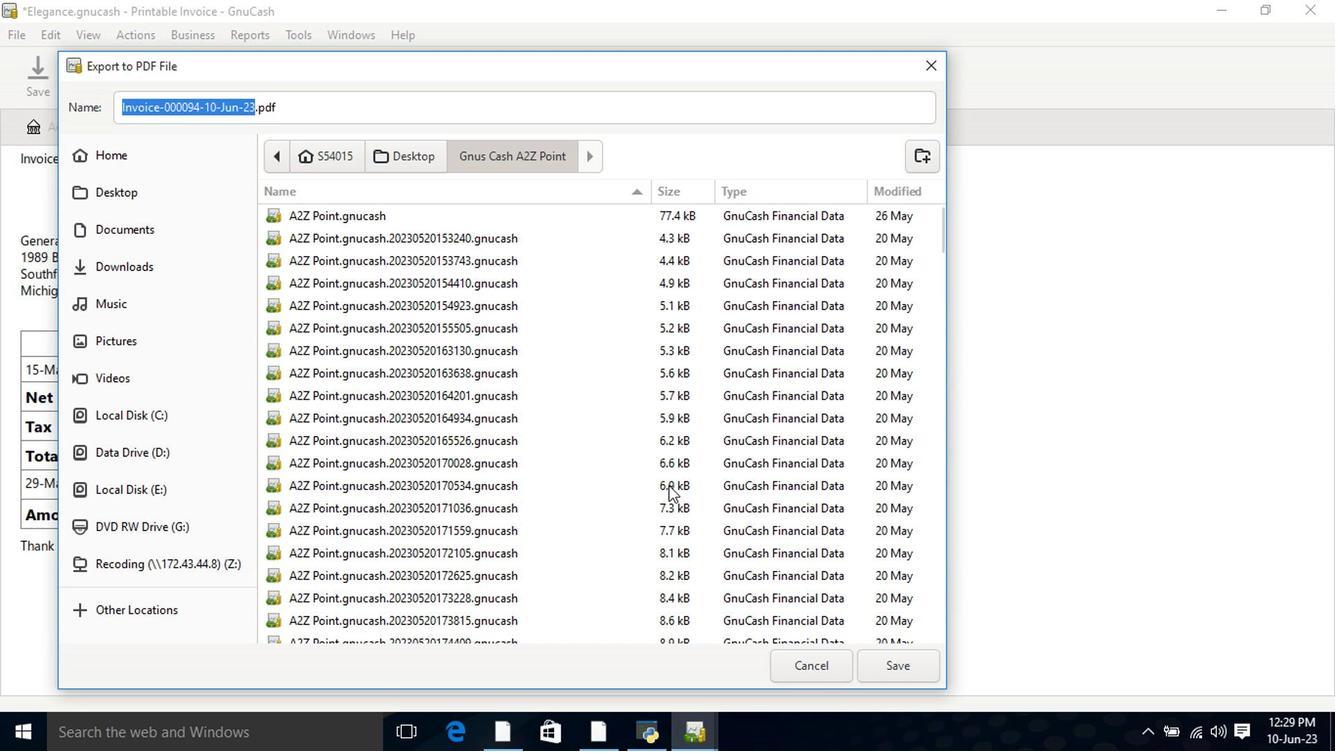 
Action: Mouse scrolled (665, 482) with delta (0, 0)
Screenshot: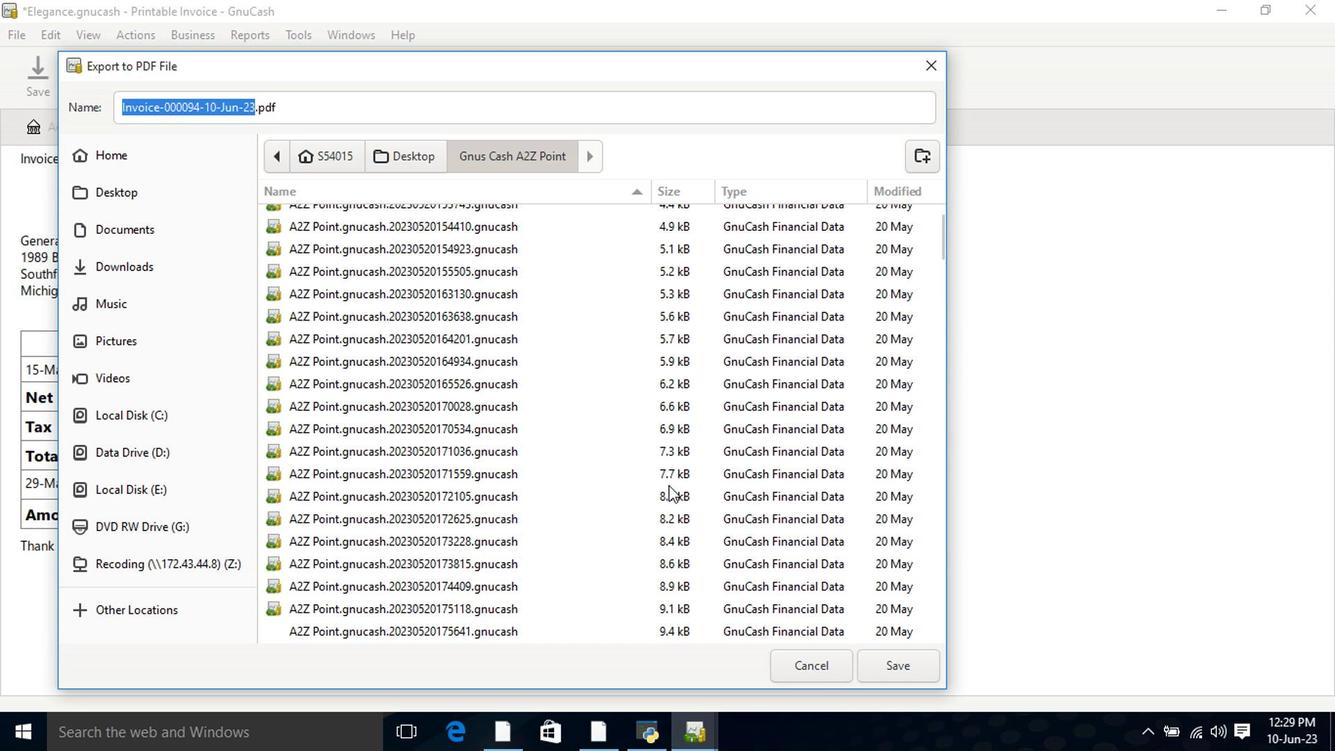 
Action: Mouse moved to (665, 484)
Screenshot: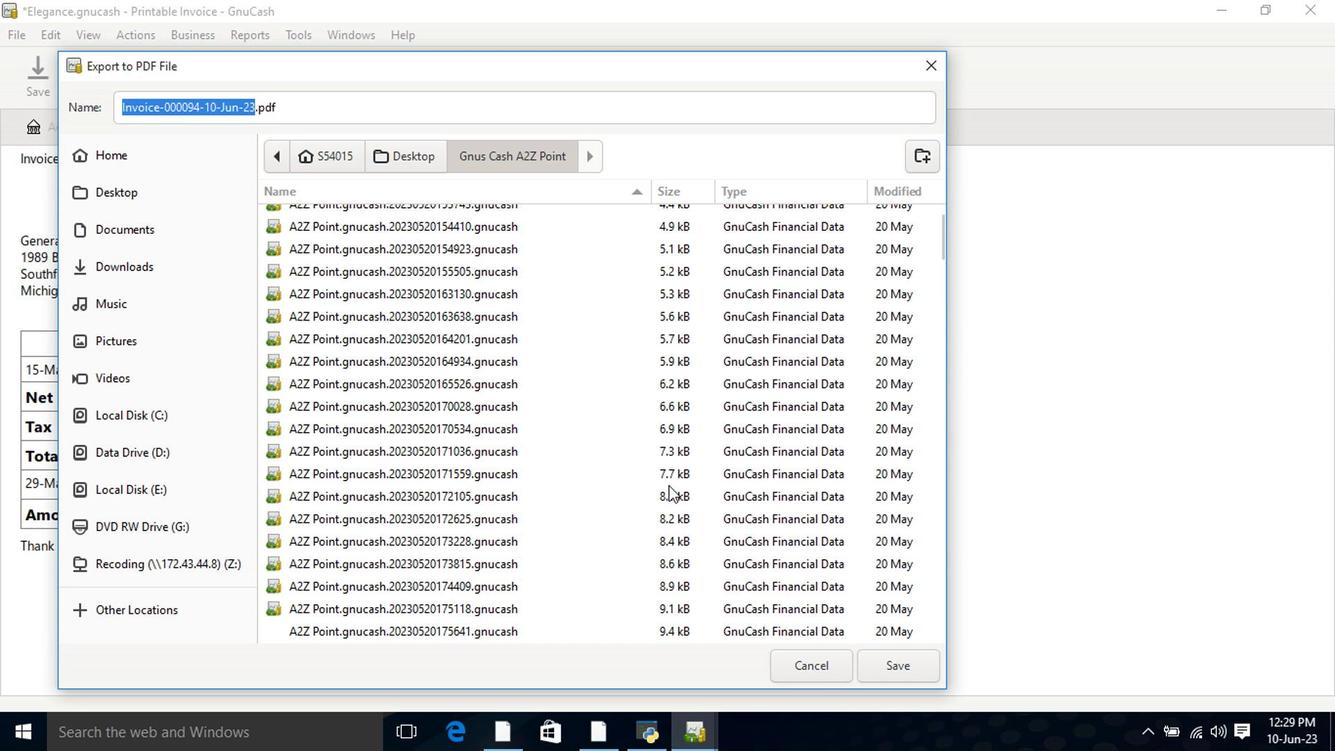 
Action: Mouse scrolled (665, 483) with delta (0, -1)
Screenshot: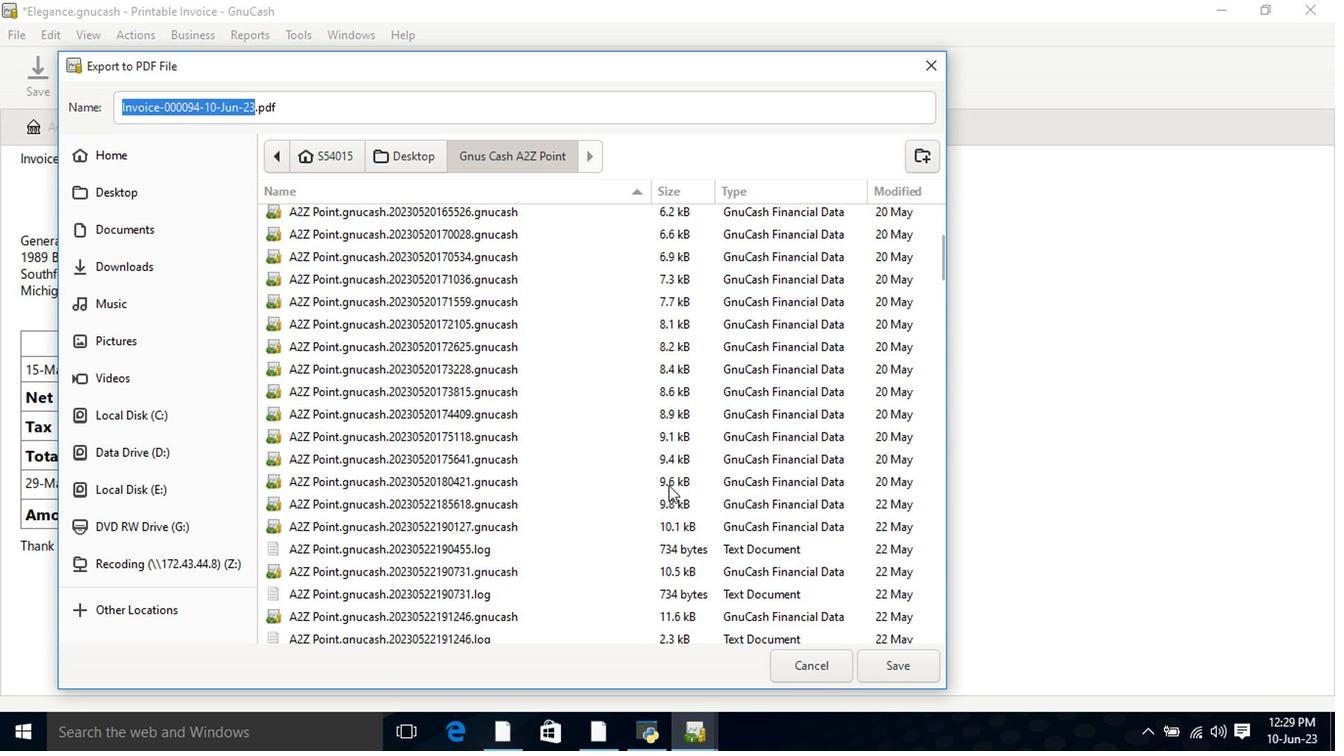 
Action: Mouse scrolled (665, 483) with delta (0, -1)
Screenshot: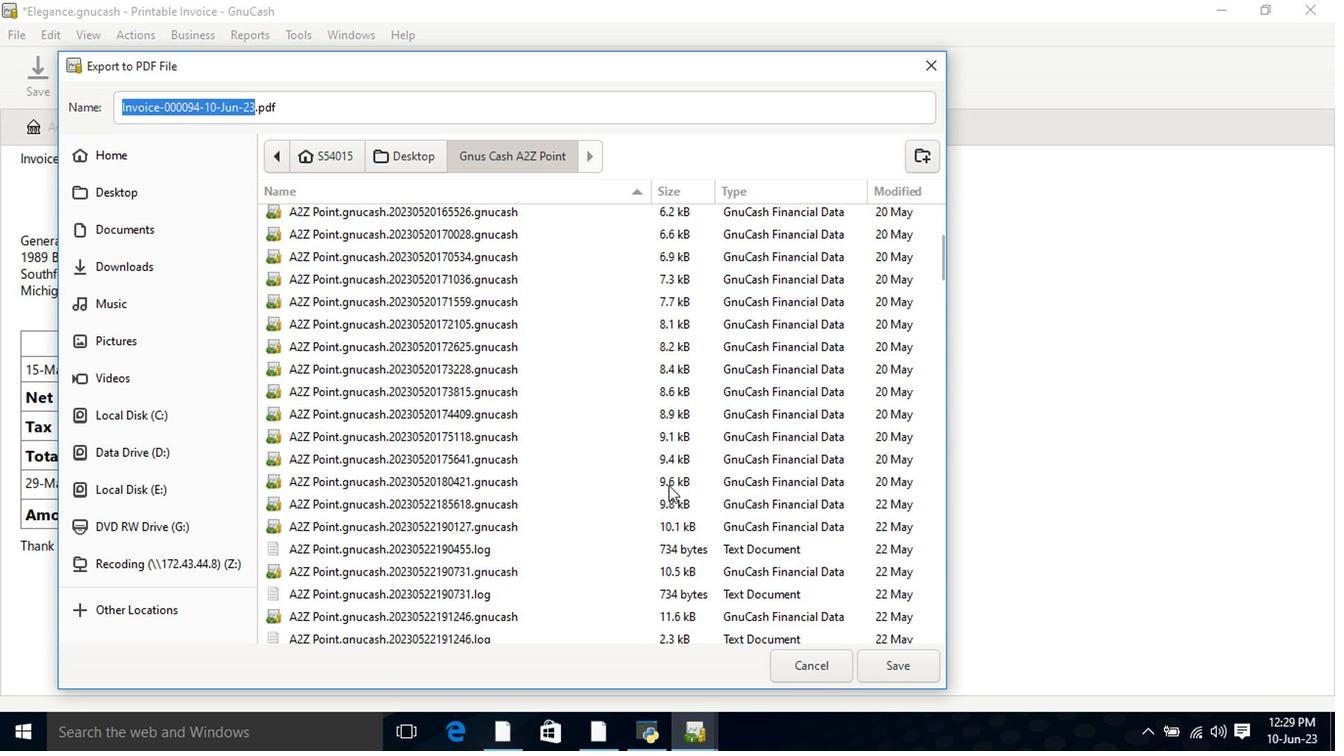 
Action: Mouse scrolled (665, 483) with delta (0, -1)
Screenshot: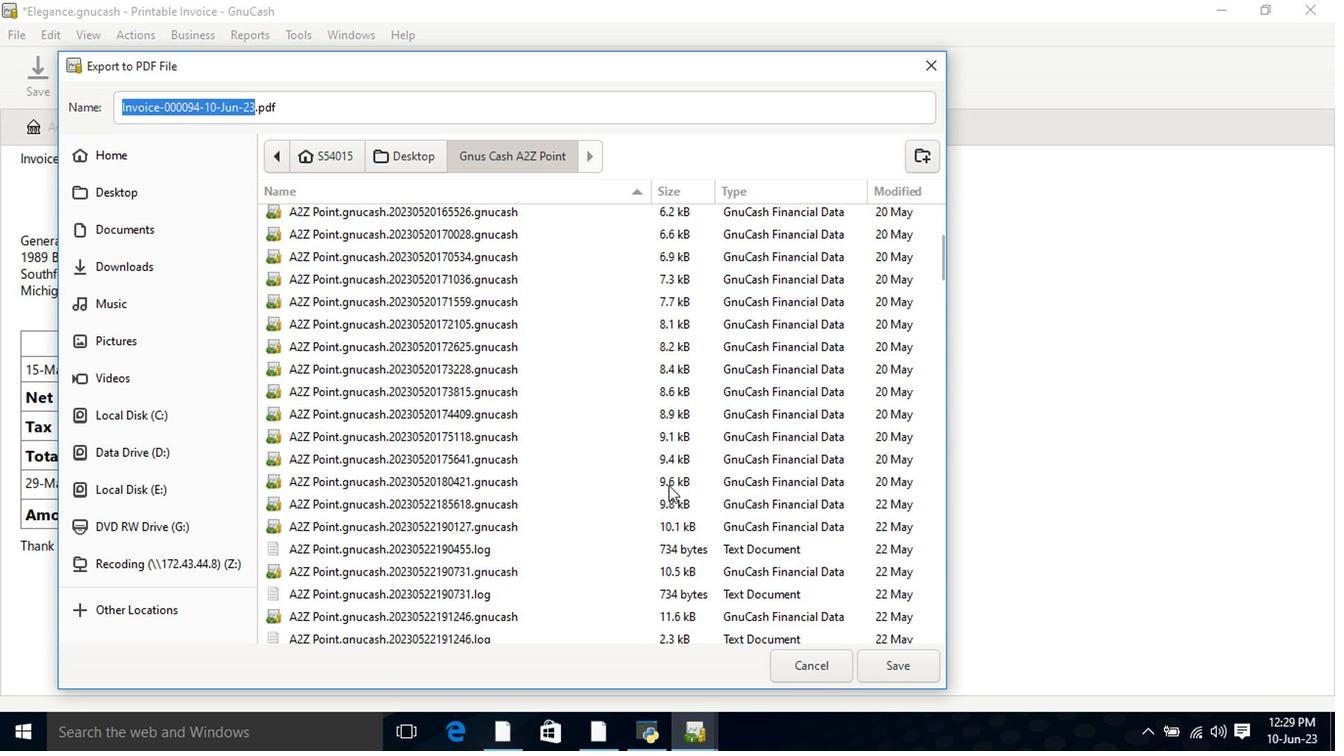 
Action: Mouse scrolled (665, 483) with delta (0, -1)
Screenshot: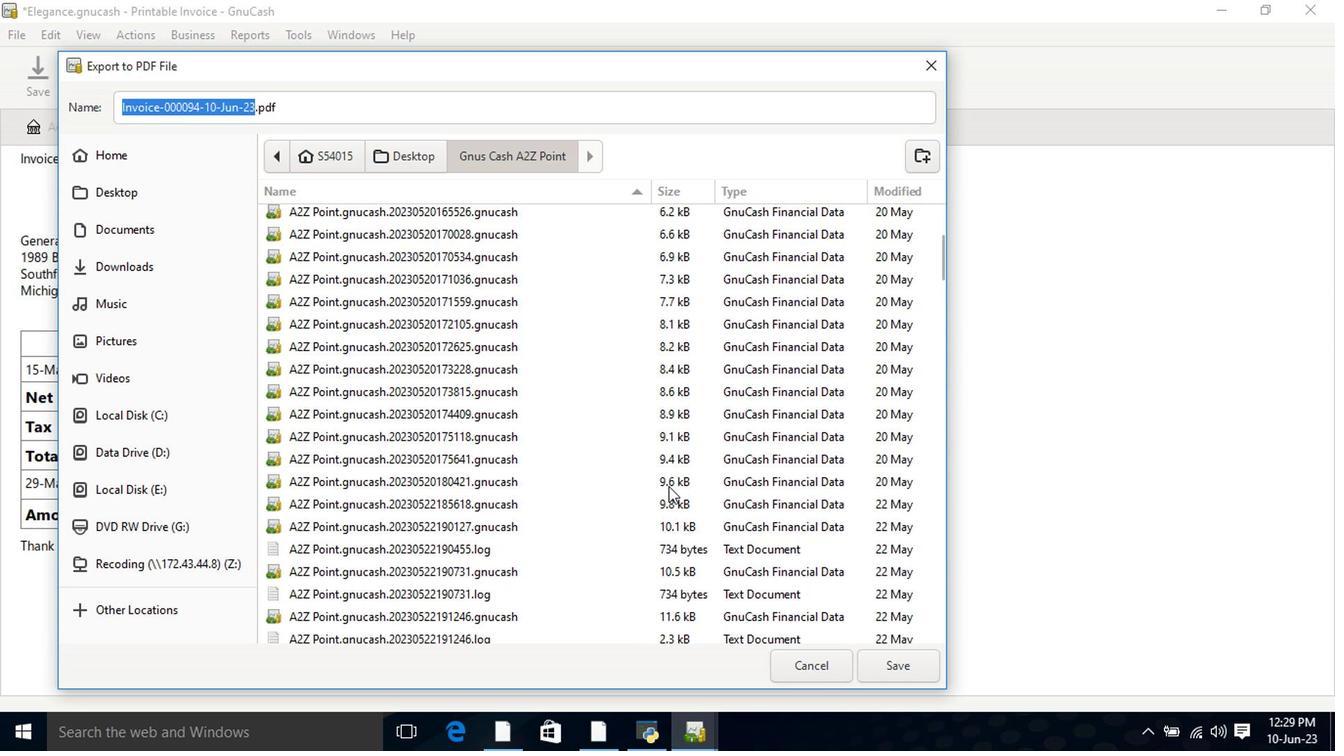 
Action: Mouse moved to (665, 485)
Screenshot: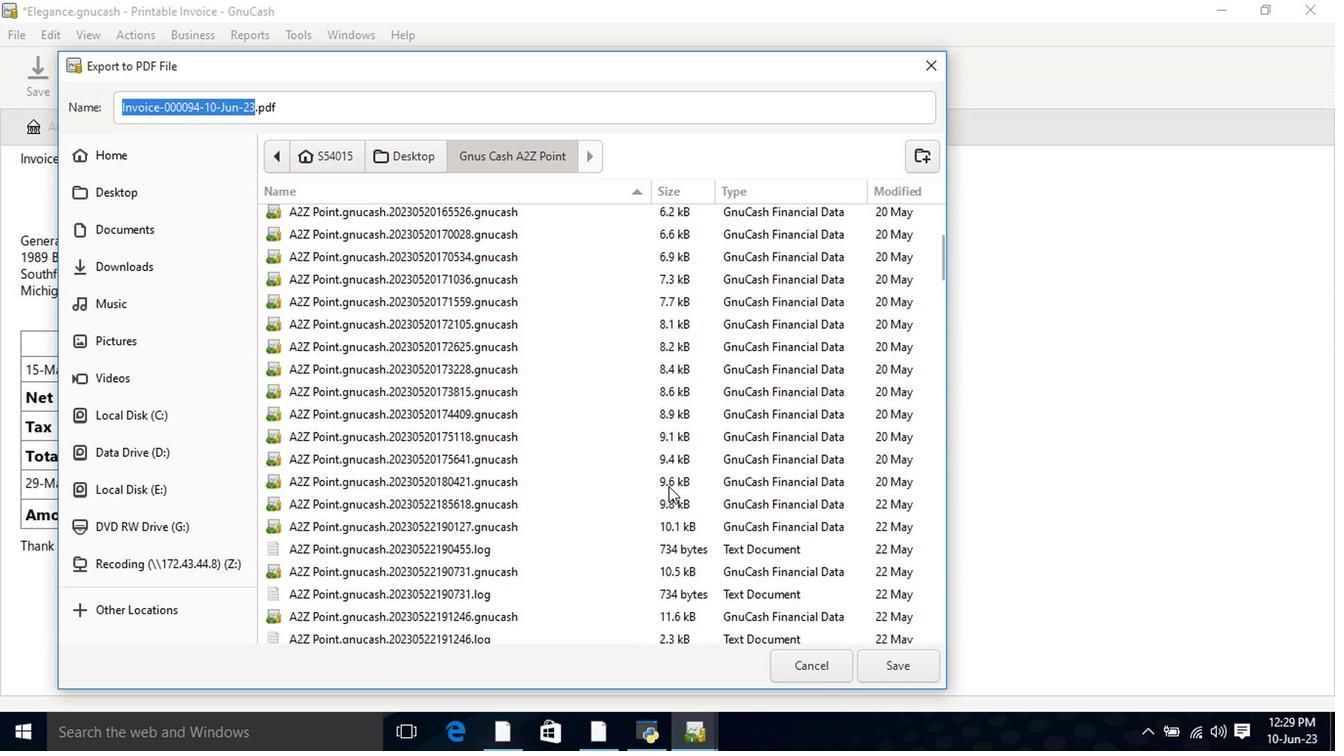 
Action: Mouse scrolled (665, 483) with delta (0, -1)
Screenshot: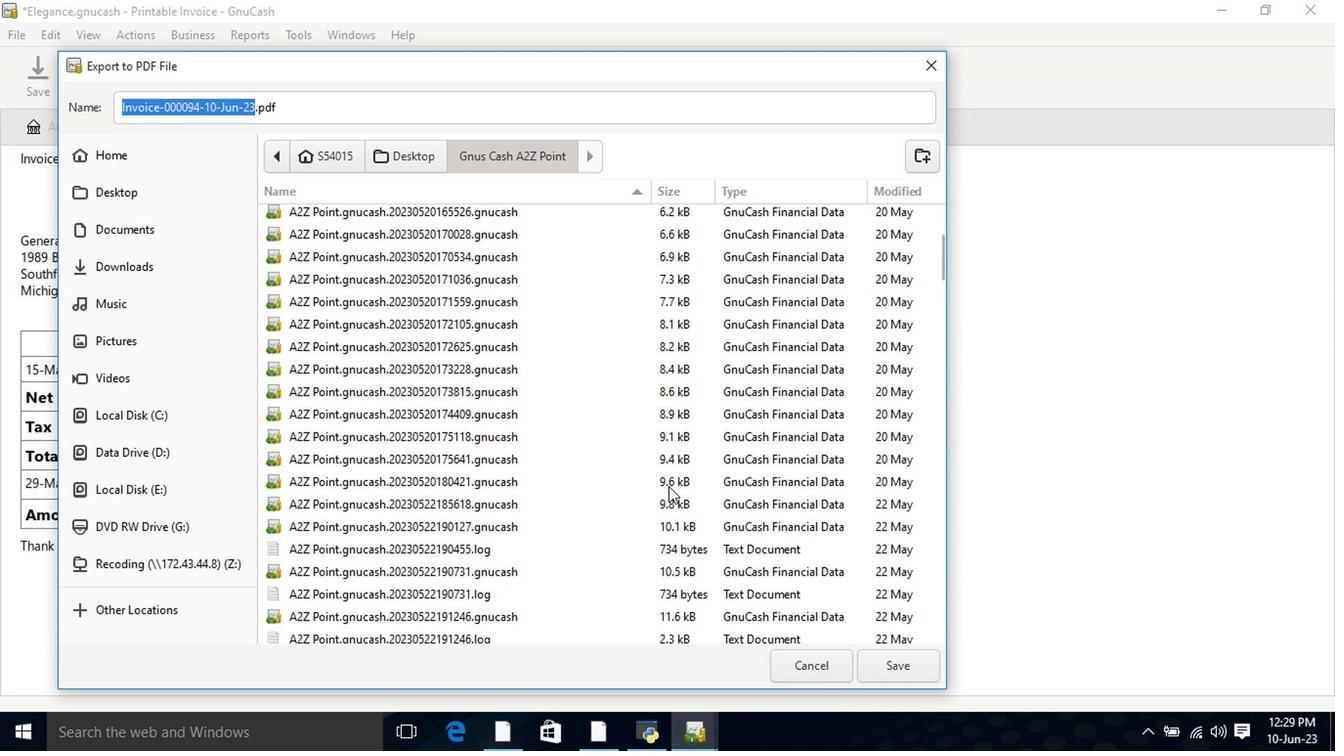 
Action: Mouse scrolled (665, 483) with delta (0, -1)
Screenshot: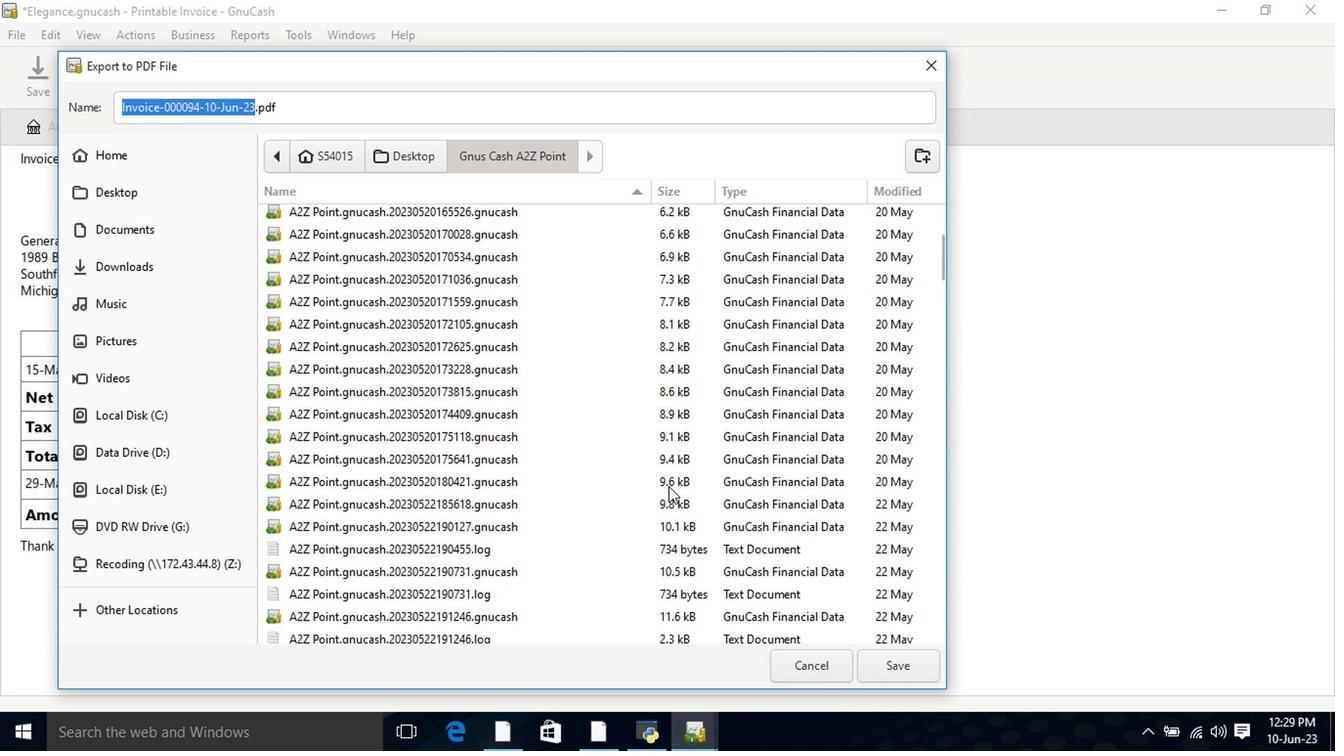 
Action: Mouse scrolled (665, 483) with delta (0, -1)
Screenshot: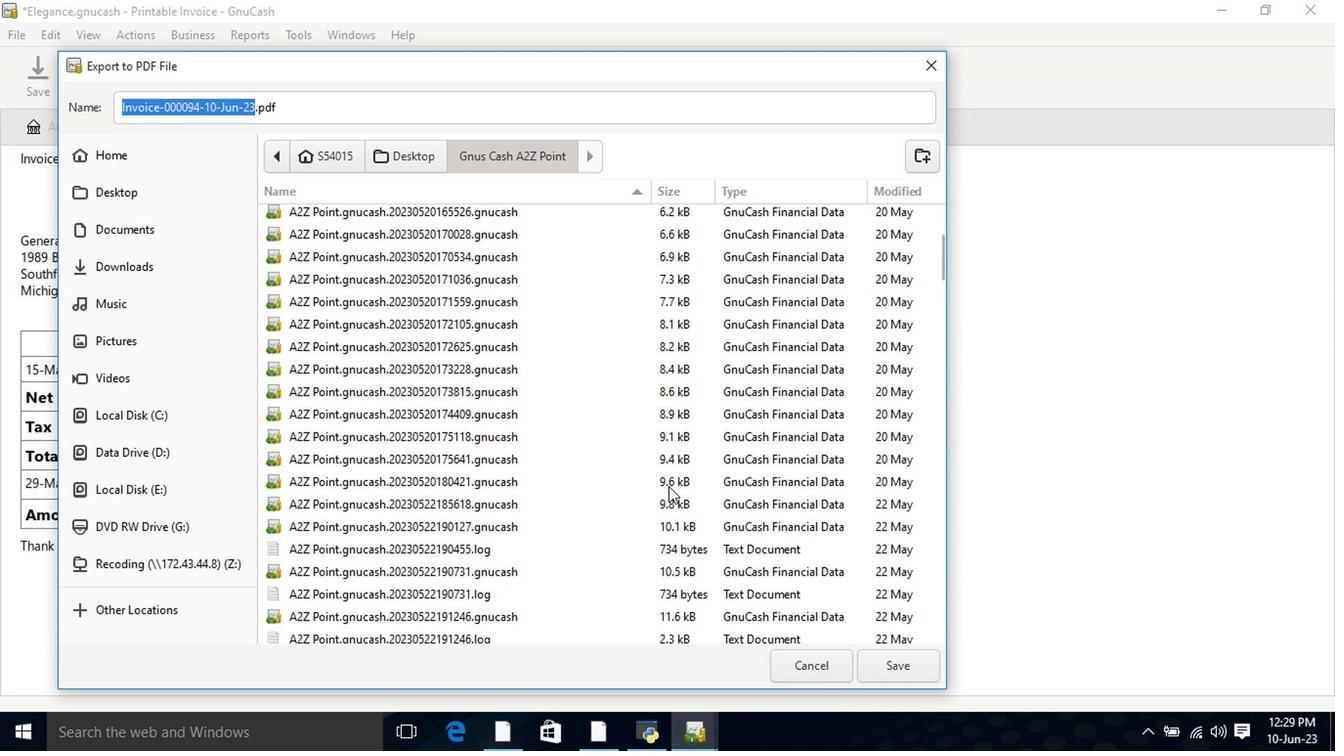 
Action: Mouse moved to (665, 487)
Screenshot: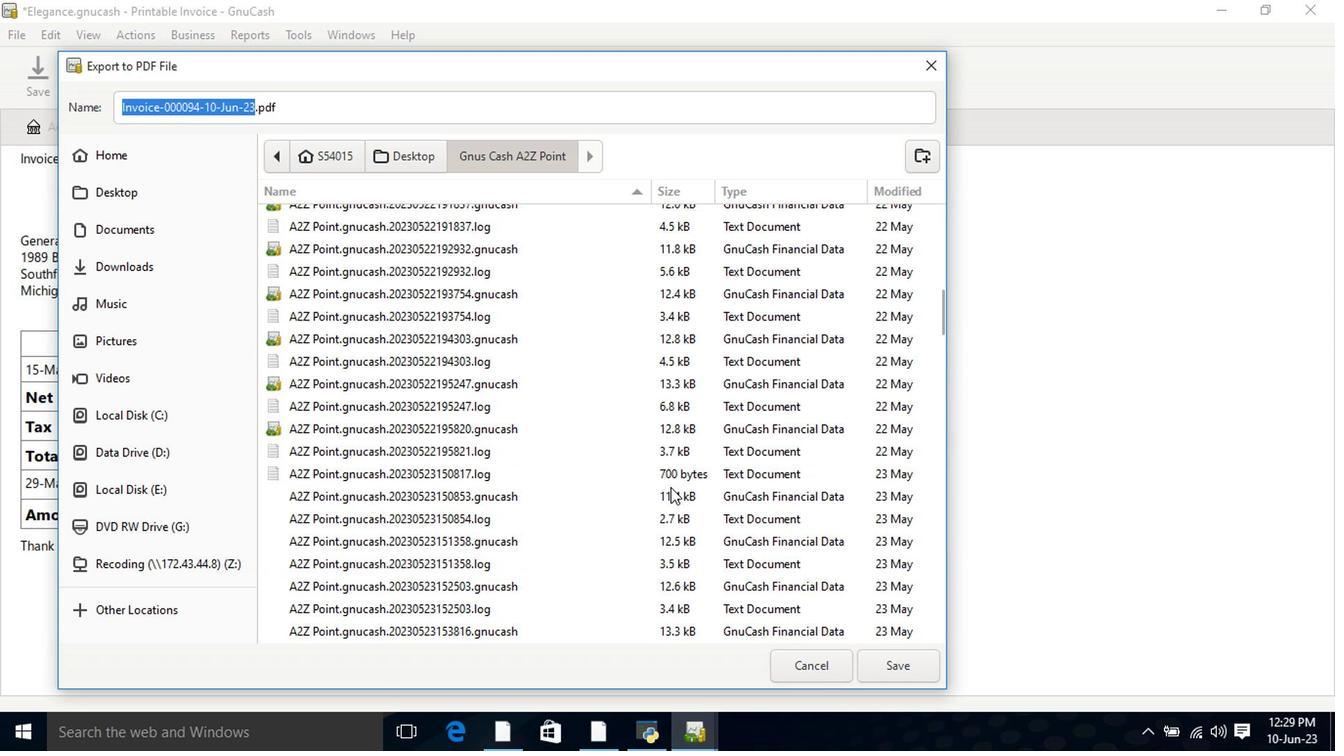 
Action: Mouse scrolled (669, 483) with delta (0, -1)
Screenshot: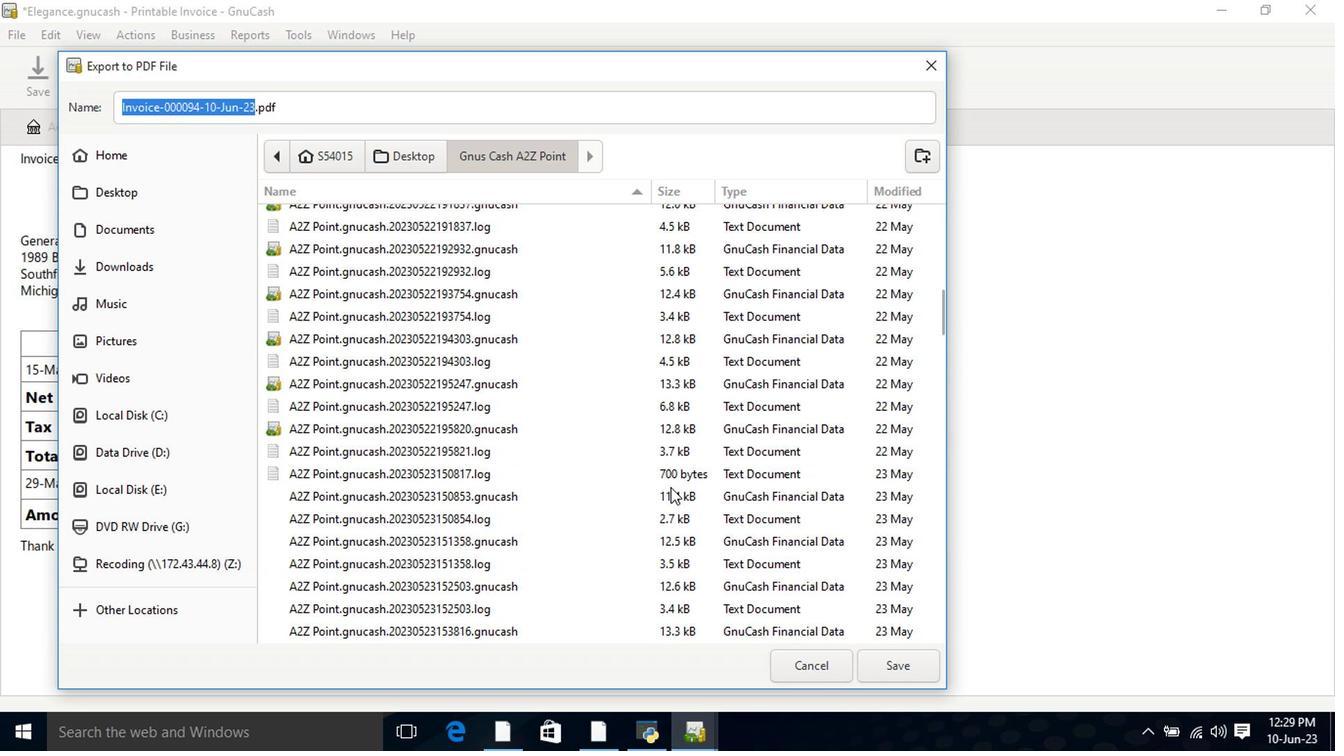 
Action: Mouse moved to (659, 488)
Screenshot: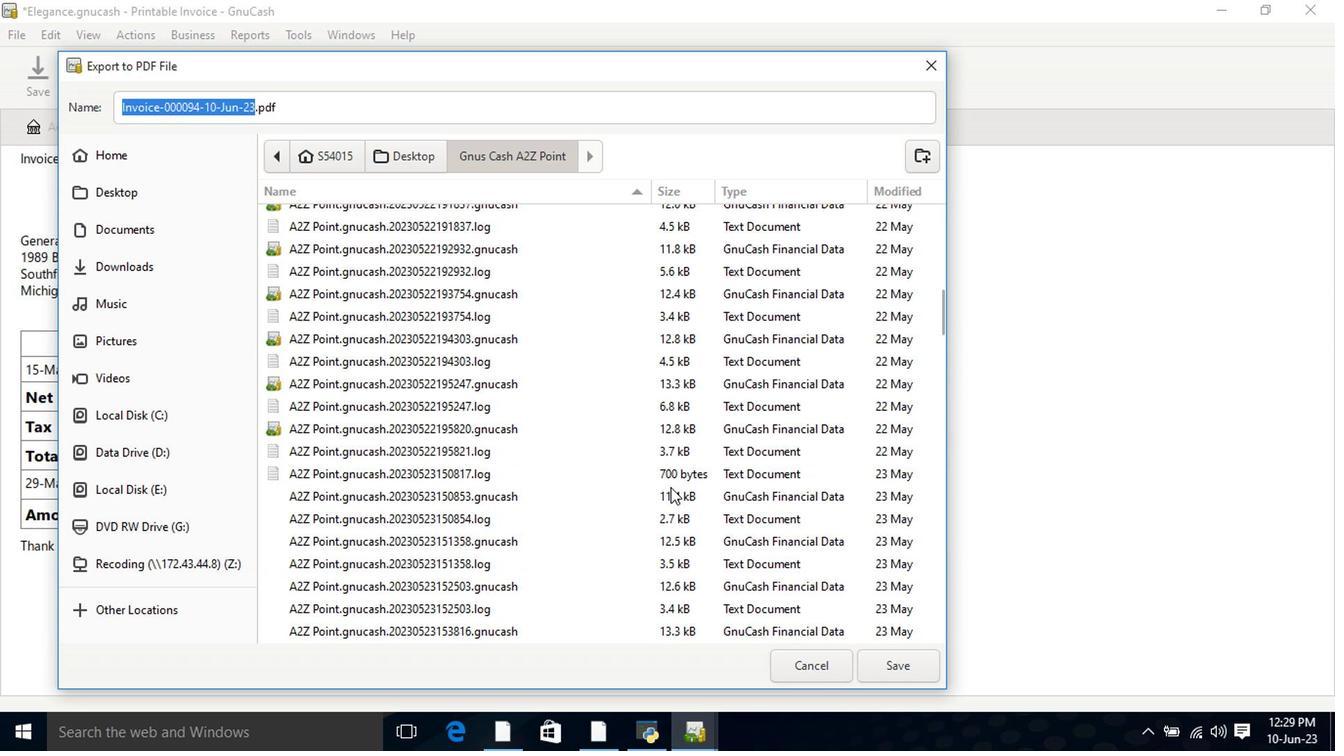 
Action: Mouse scrolled (669, 483) with delta (0, -1)
Screenshot: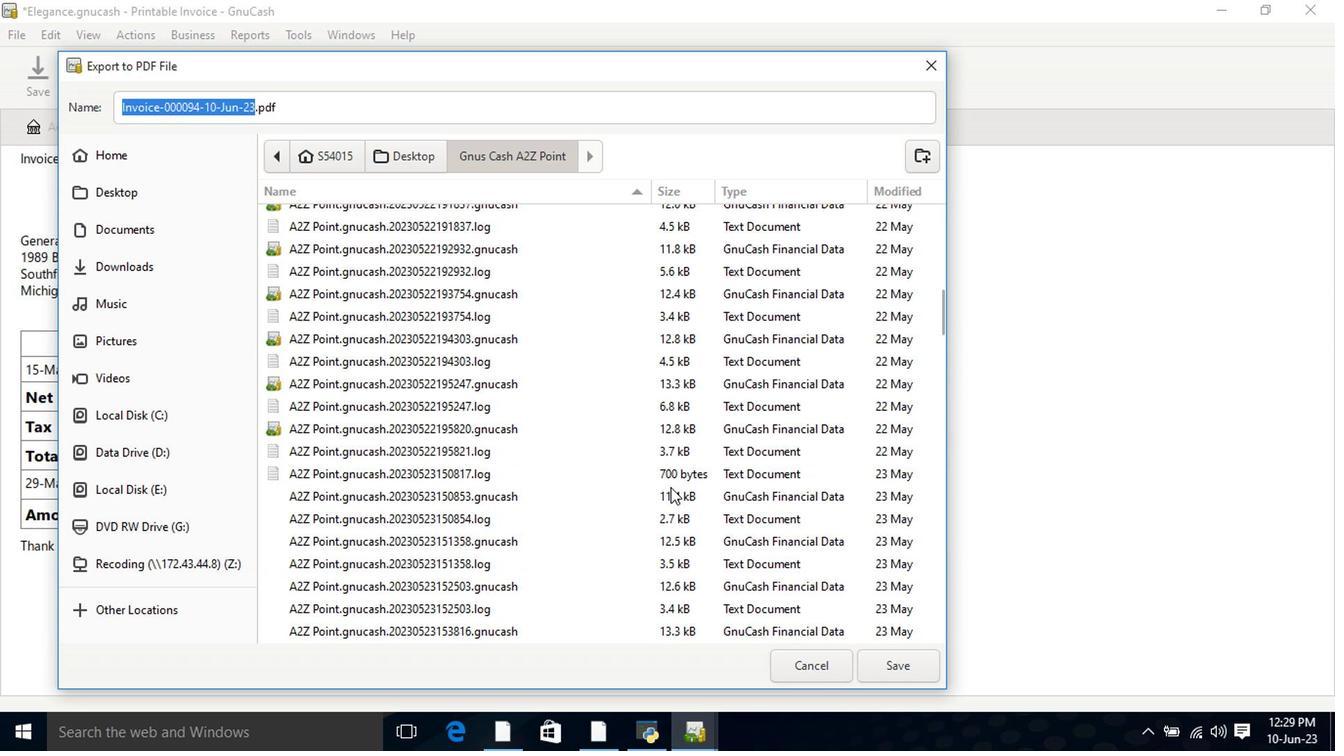 
Action: Mouse moved to (657, 490)
Screenshot: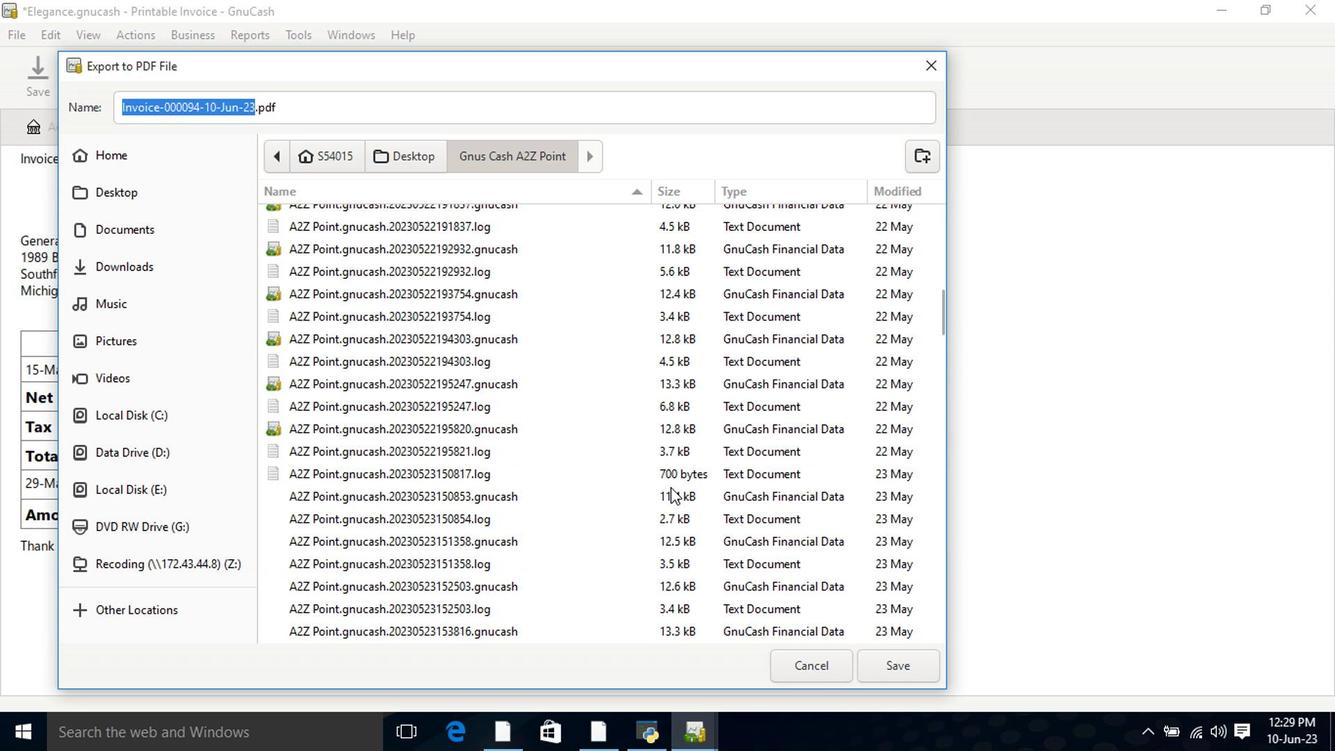 
Action: Mouse scrolled (669, 483) with delta (0, -1)
Screenshot: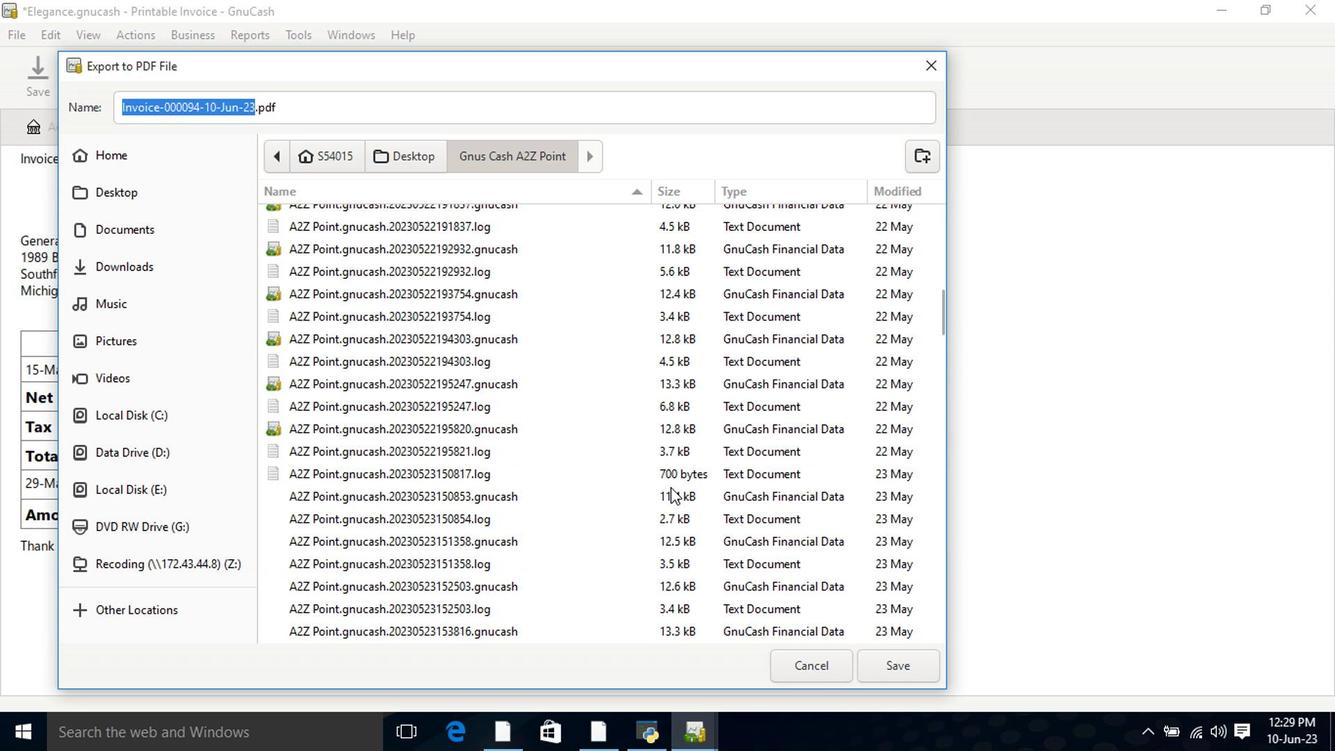 
Action: Mouse scrolled (669, 483) with delta (0, -1)
Screenshot: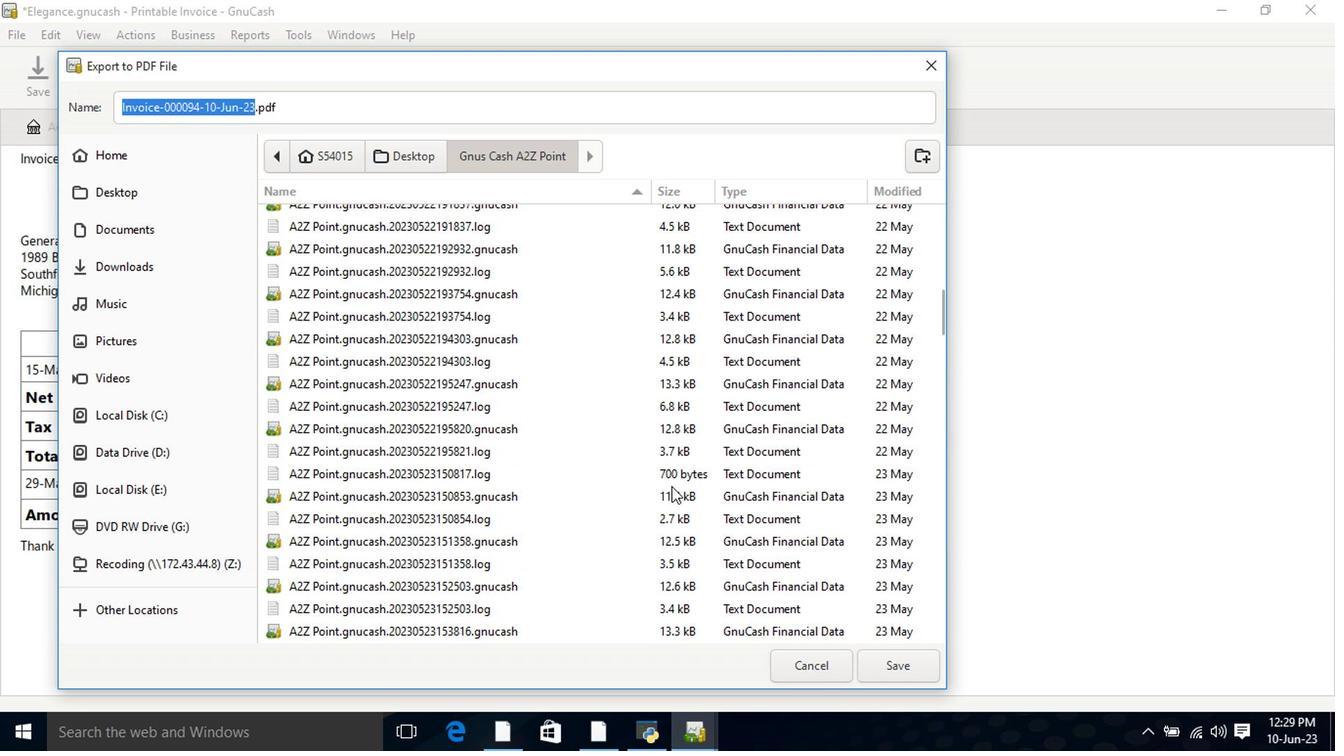 
Action: Mouse scrolled (669, 483) with delta (0, -1)
Screenshot: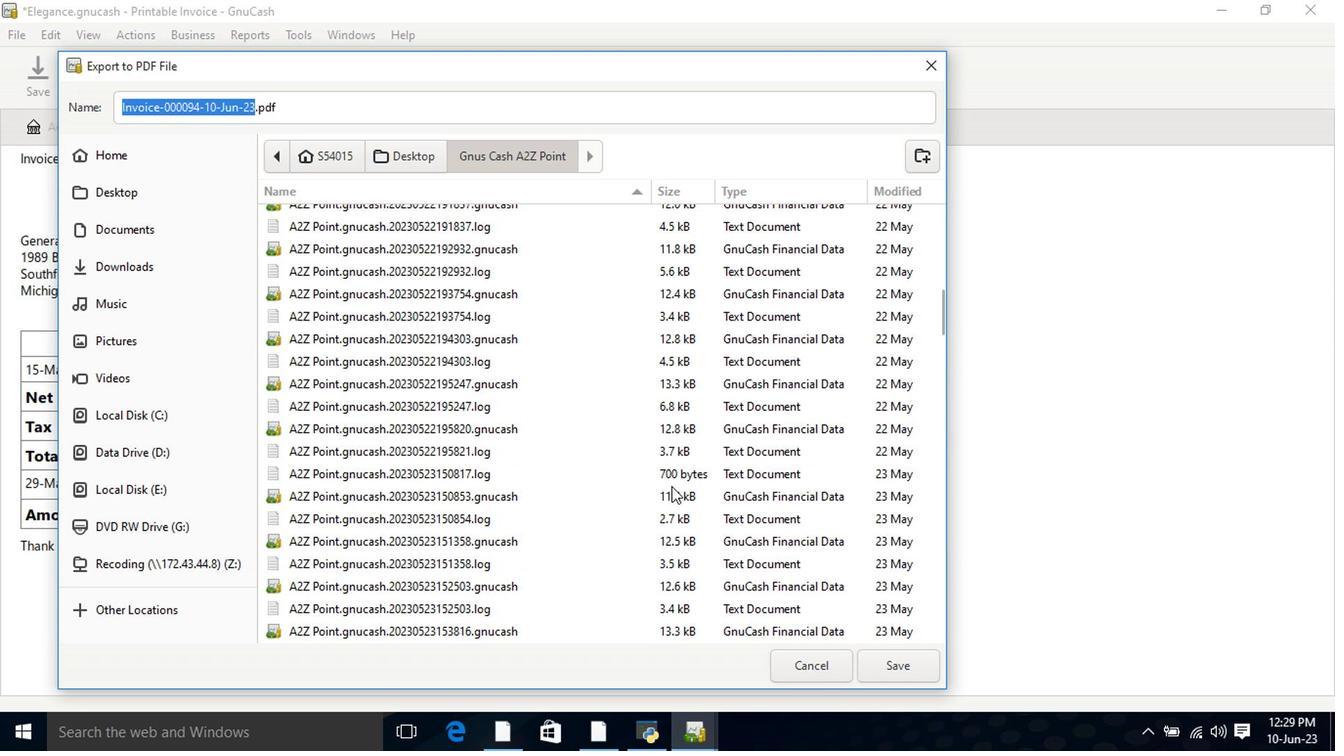 
Action: Mouse scrolled (669, 483) with delta (0, -1)
Screenshot: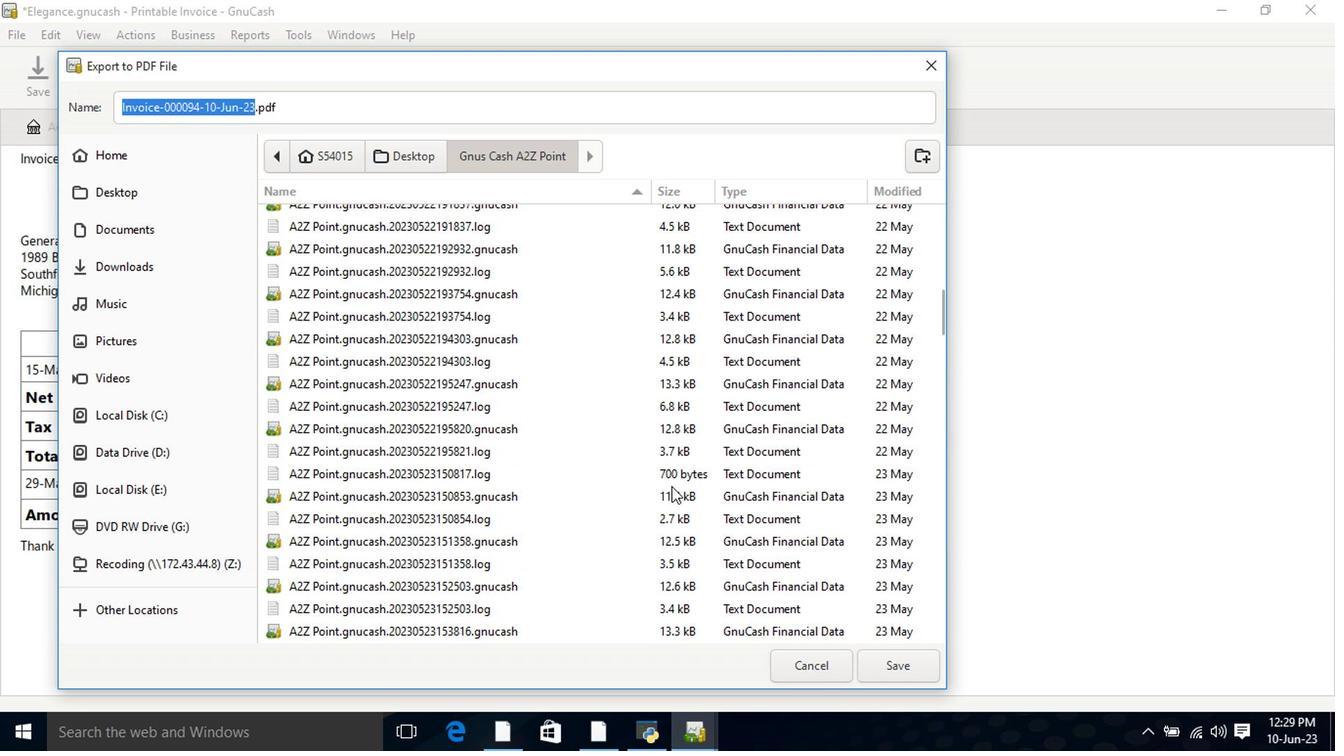 
Action: Mouse scrolled (669, 483) with delta (0, -1)
Screenshot: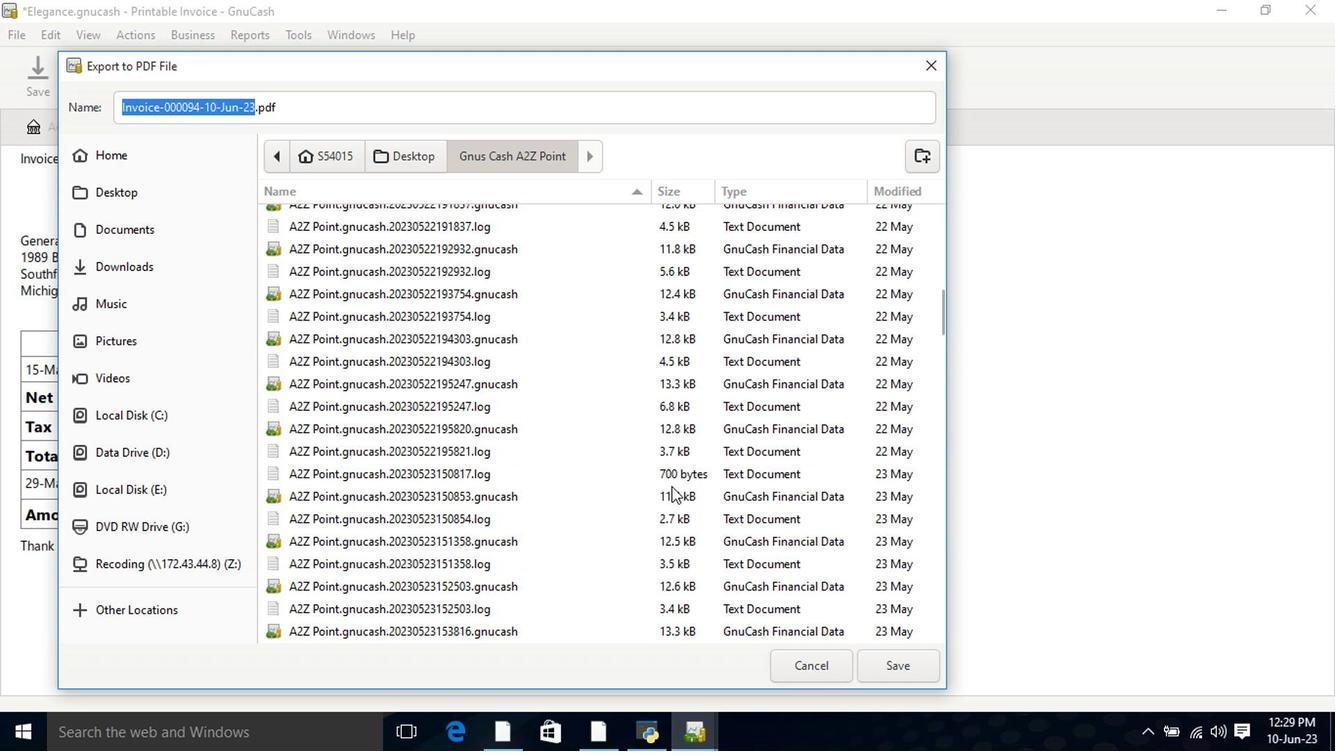 
Action: Mouse scrolled (657, 489) with delta (0, 0)
Screenshot: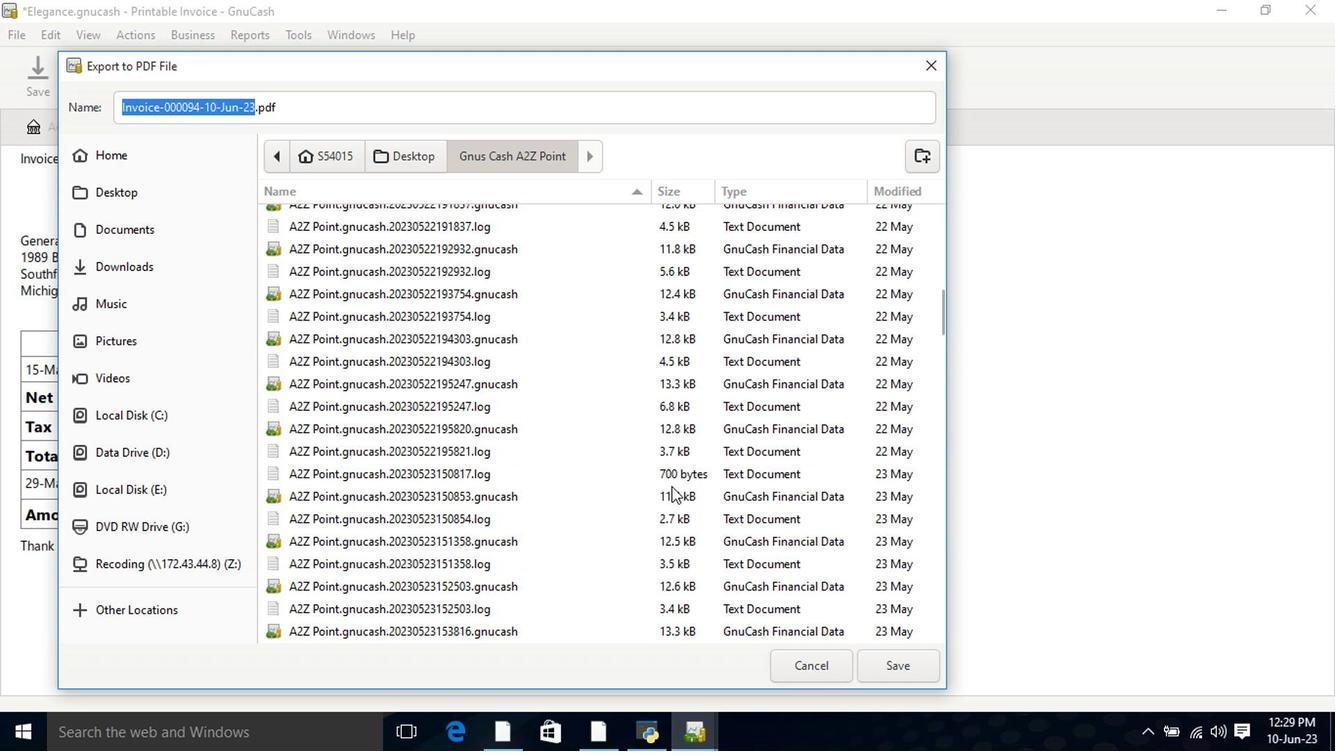 
Action: Mouse scrolled (657, 489) with delta (0, 0)
Screenshot: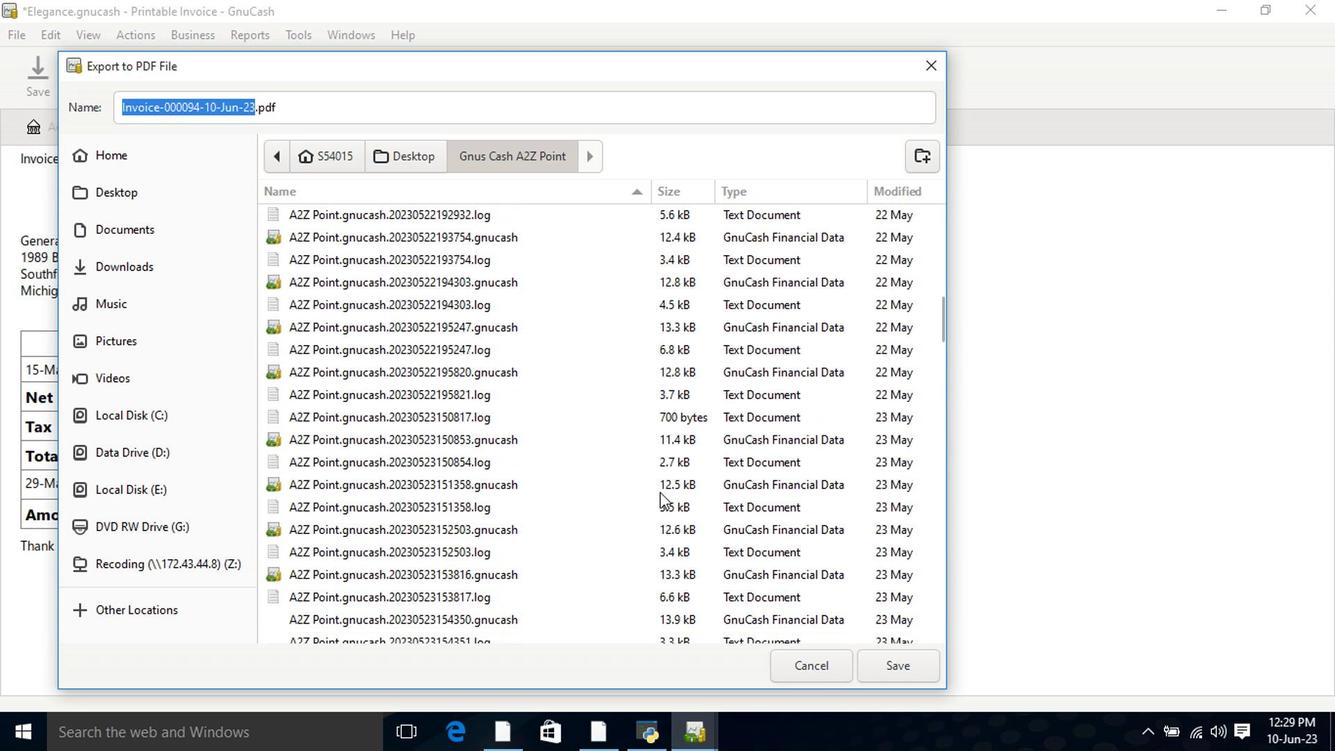 
Action: Mouse moved to (657, 490)
Screenshot: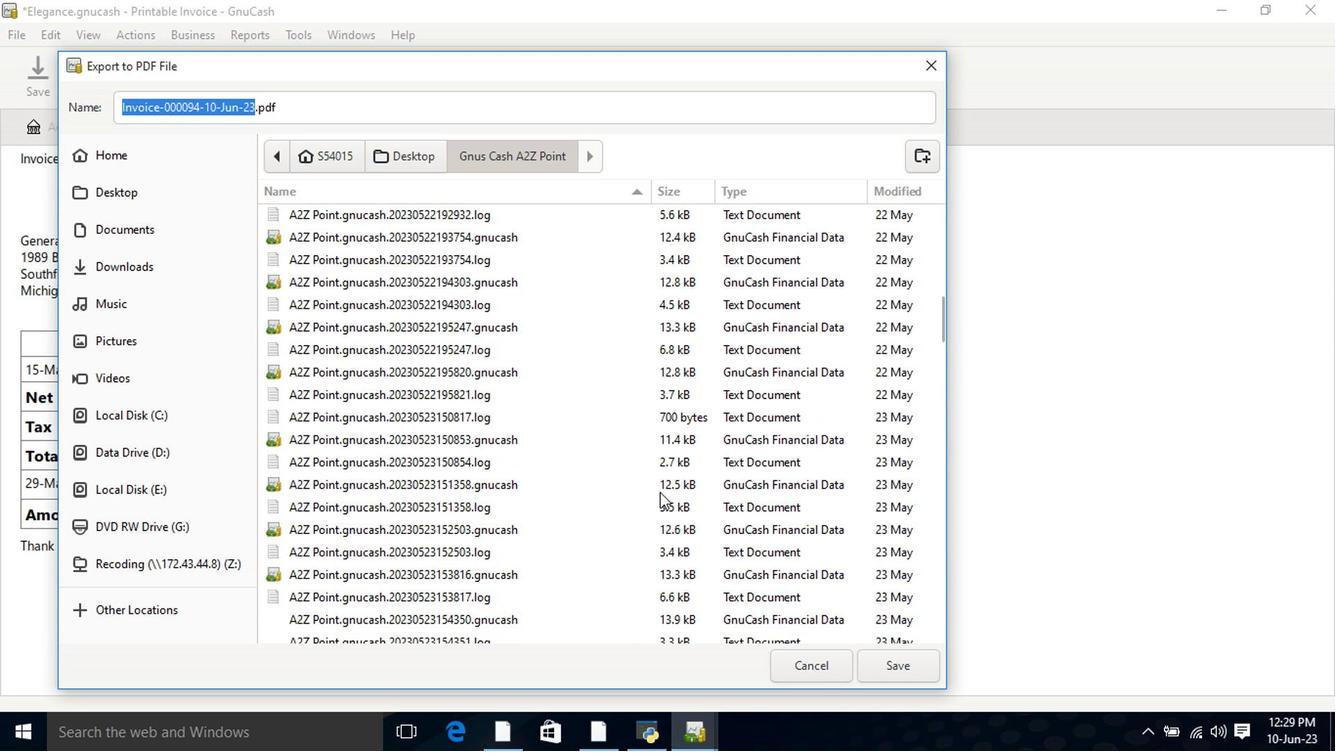 
Action: Mouse scrolled (657, 489) with delta (0, 0)
Screenshot: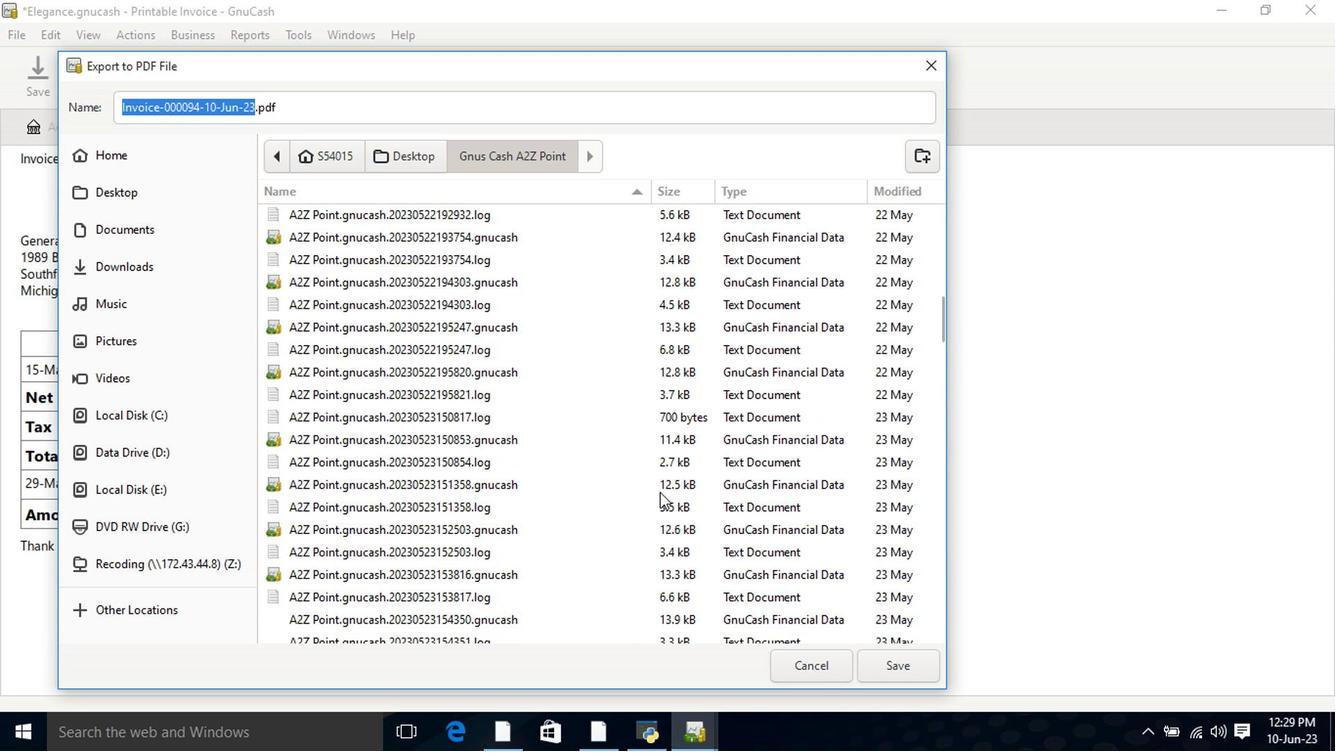 
Action: Mouse moved to (648, 491)
Screenshot: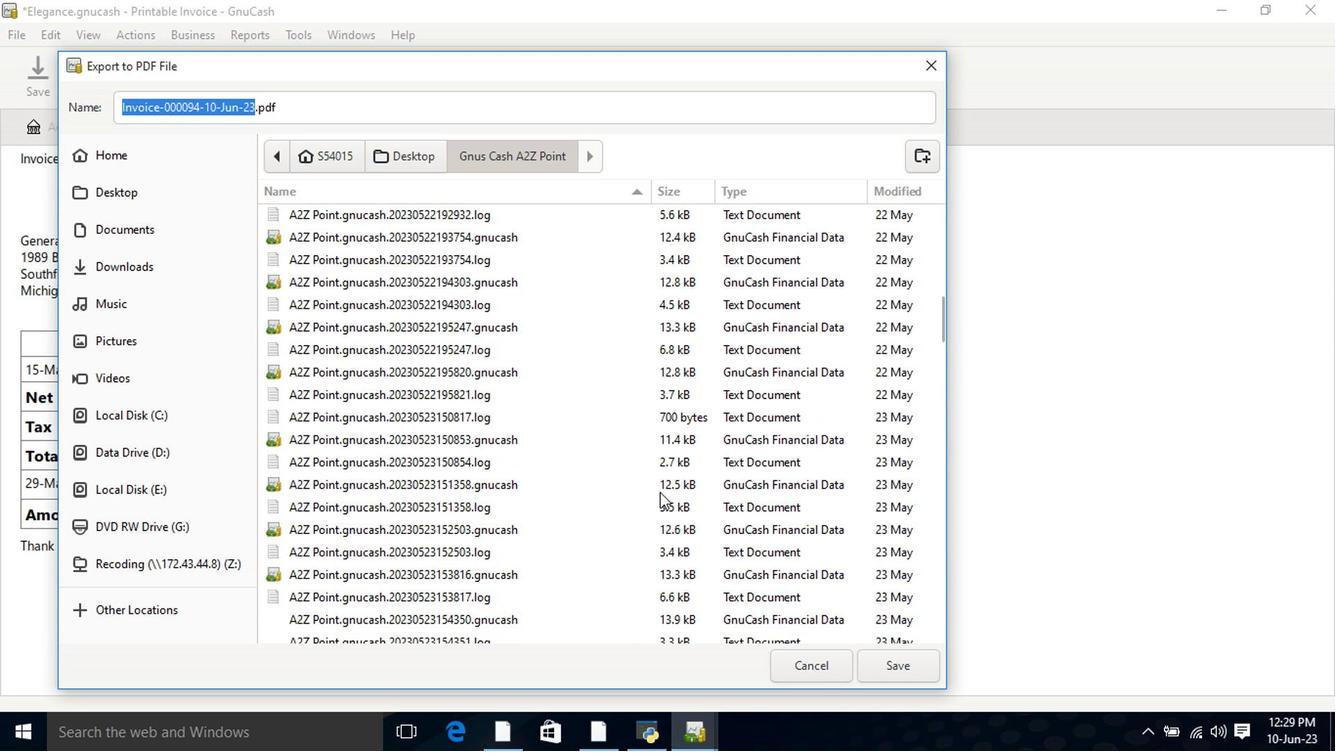 
Action: Mouse scrolled (657, 489) with delta (0, 0)
Screenshot: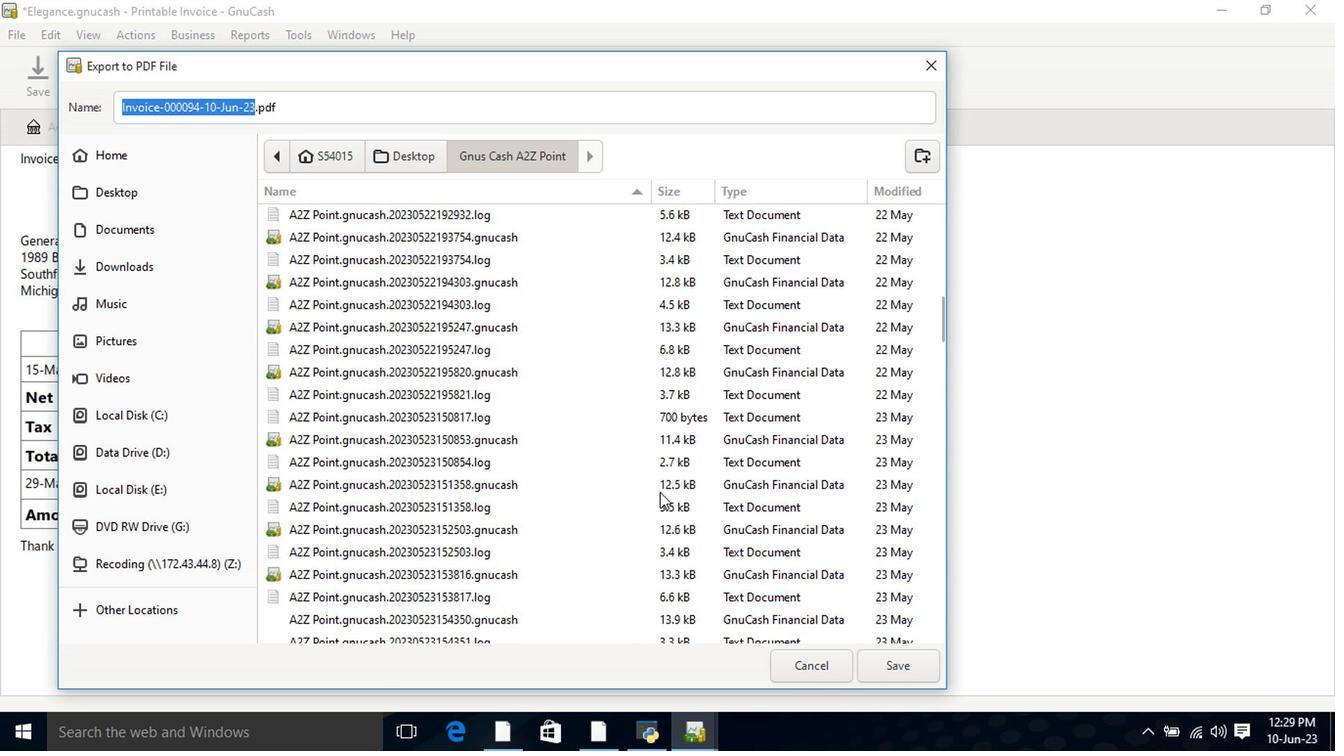 
Action: Mouse scrolled (657, 489) with delta (0, 0)
Screenshot: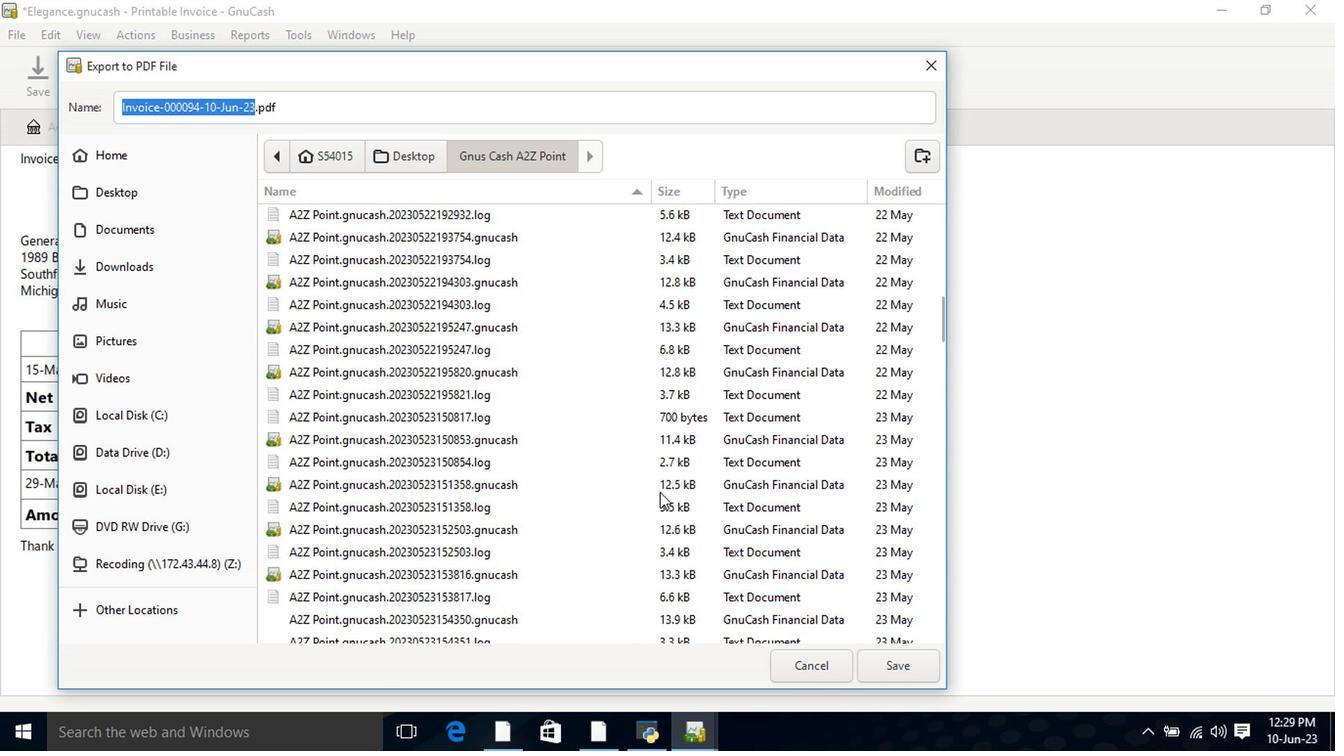 
Action: Mouse scrolled (657, 488) with delta (0, -2)
Screenshot: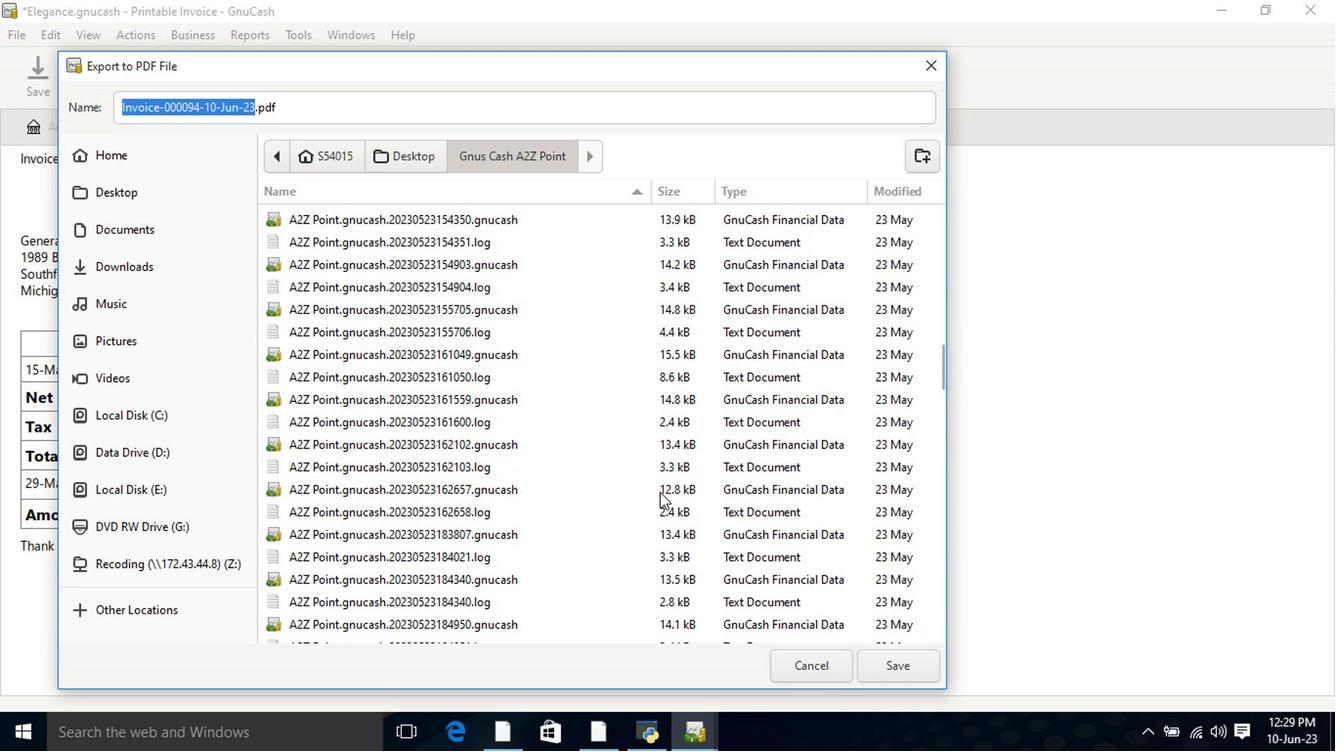 
Action: Mouse scrolled (657, 489) with delta (0, 0)
Screenshot: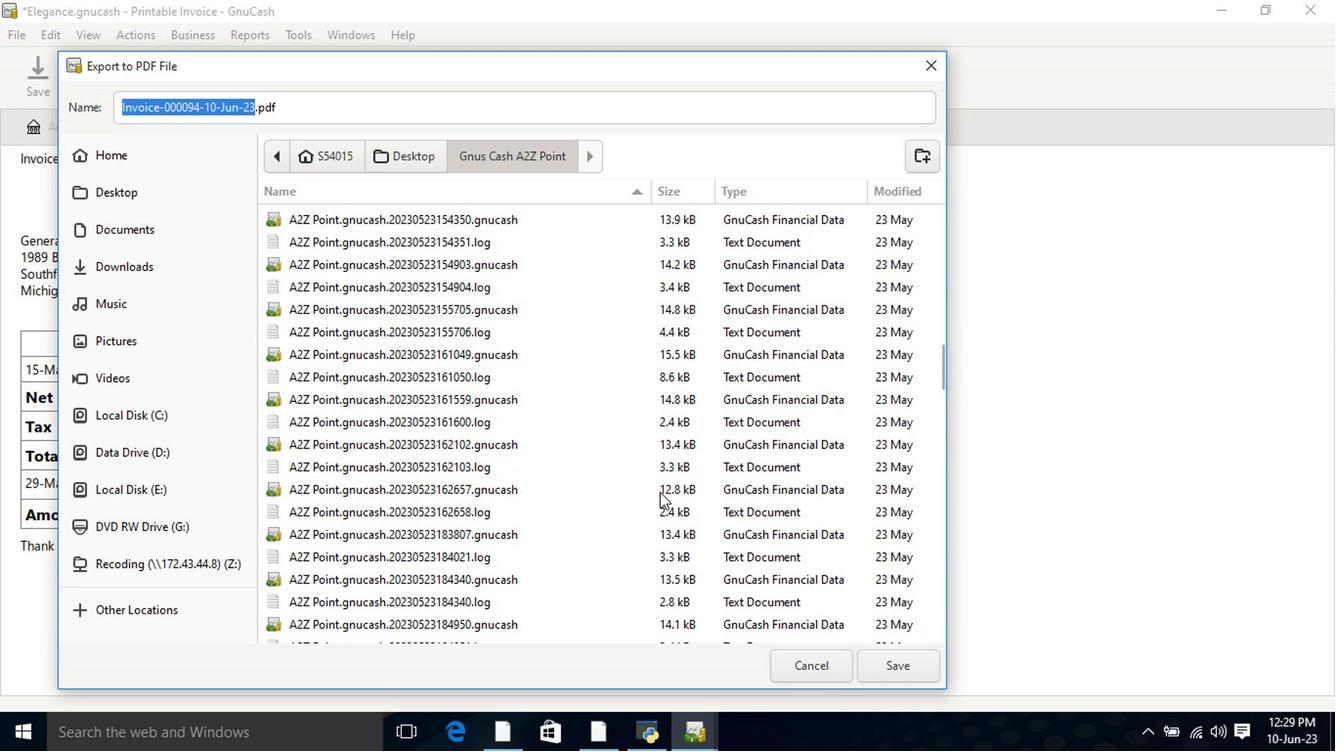 
Action: Mouse scrolled (648, 490) with delta (0, -1)
Screenshot: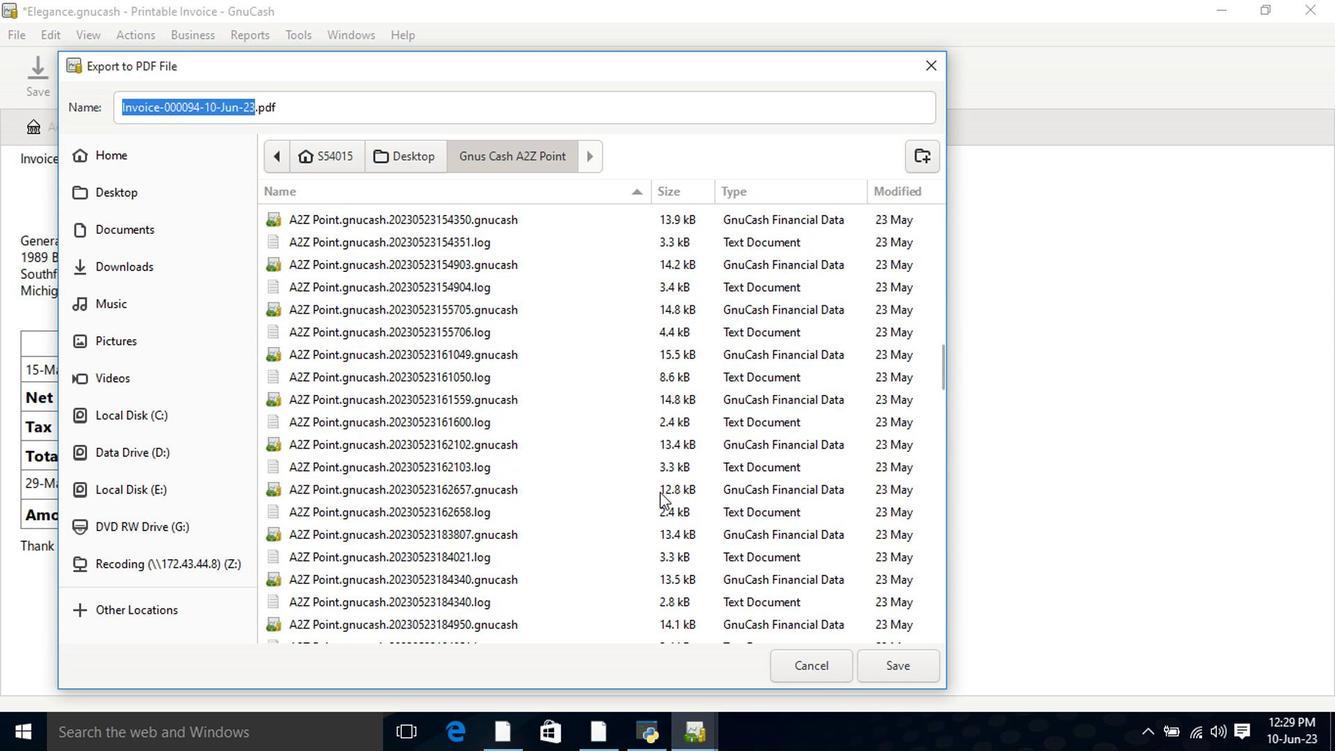 
Action: Mouse scrolled (648, 490) with delta (0, -1)
Screenshot: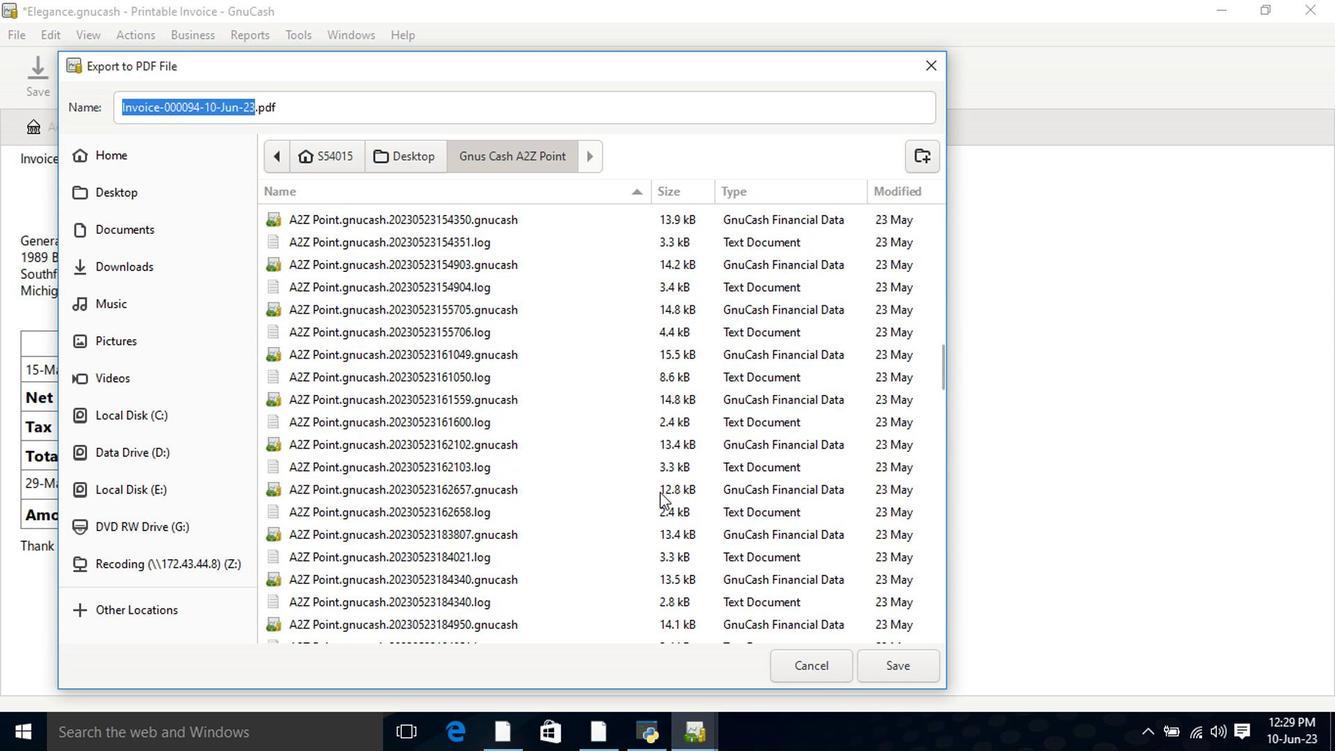 
Action: Mouse scrolled (648, 490) with delta (0, -1)
Screenshot: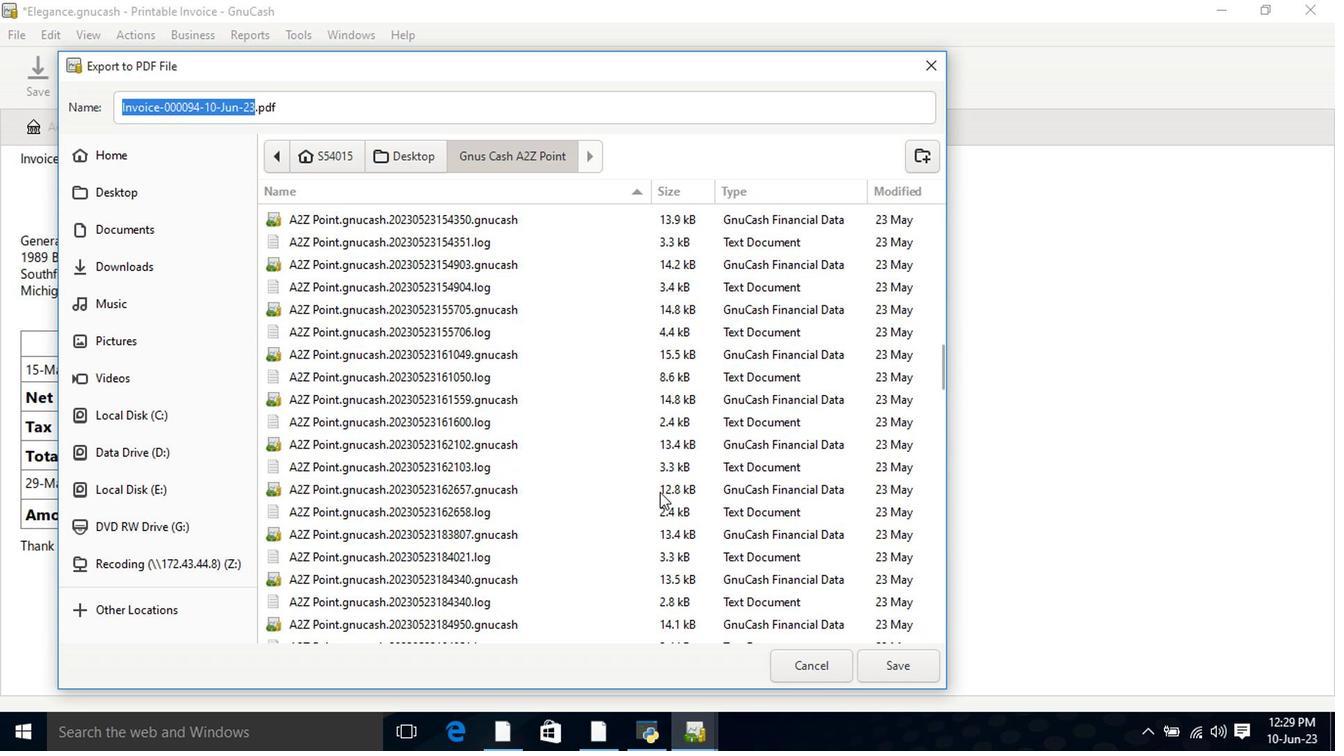 
Action: Mouse scrolled (648, 490) with delta (0, -1)
Screenshot: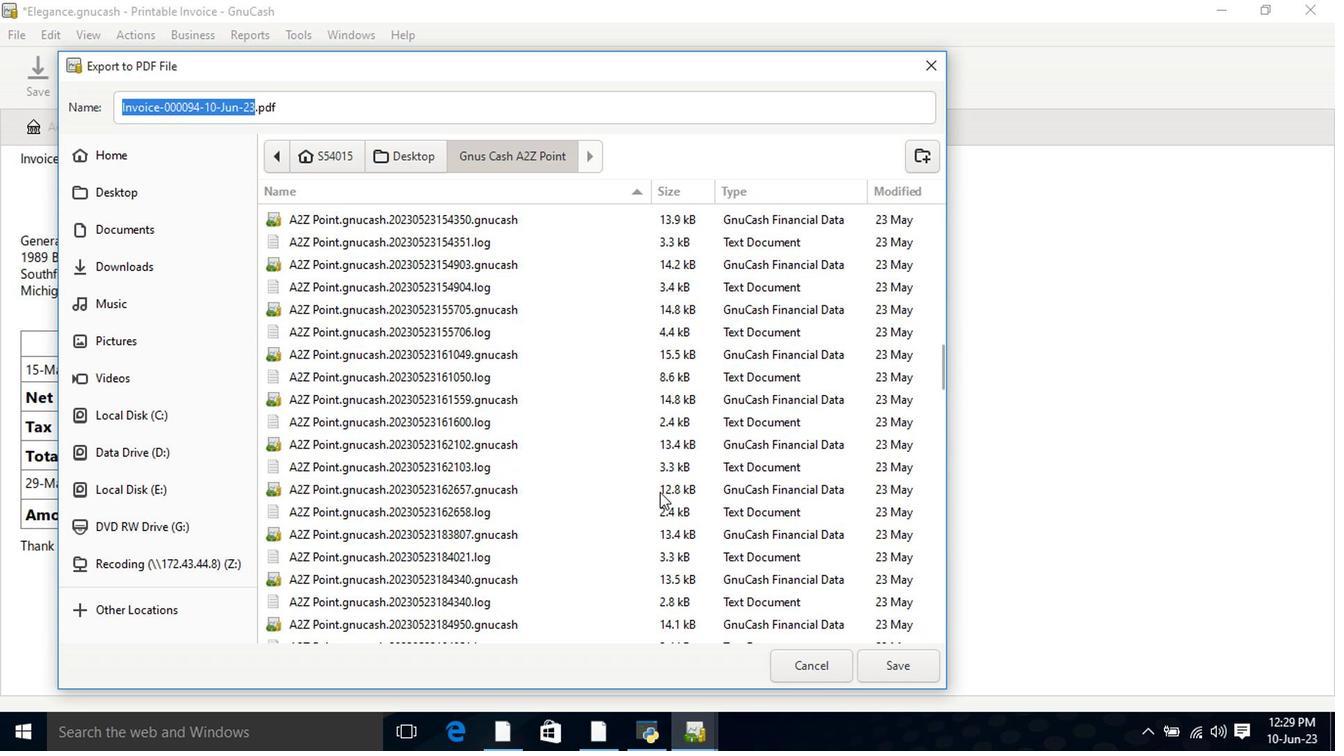 
Action: Mouse scrolled (648, 490) with delta (0, -1)
Screenshot: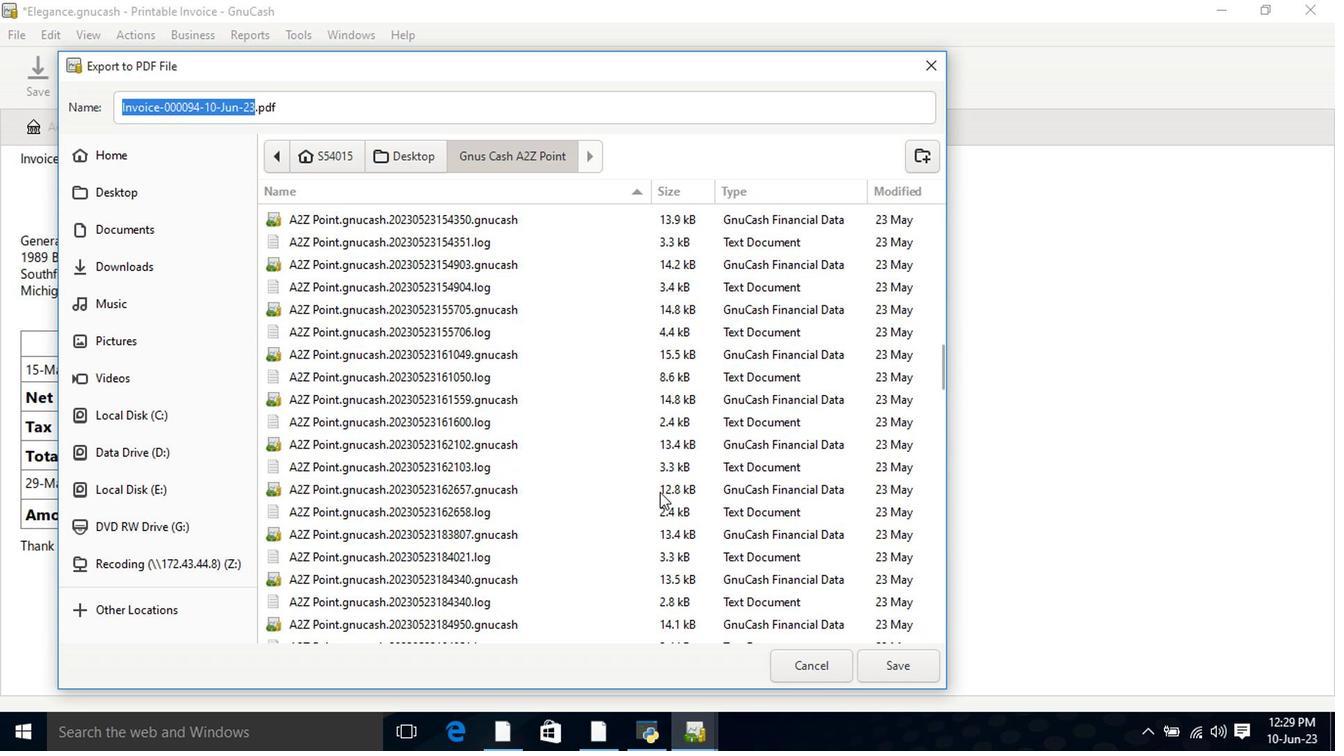 
Action: Mouse scrolled (648, 490) with delta (0, -1)
Screenshot: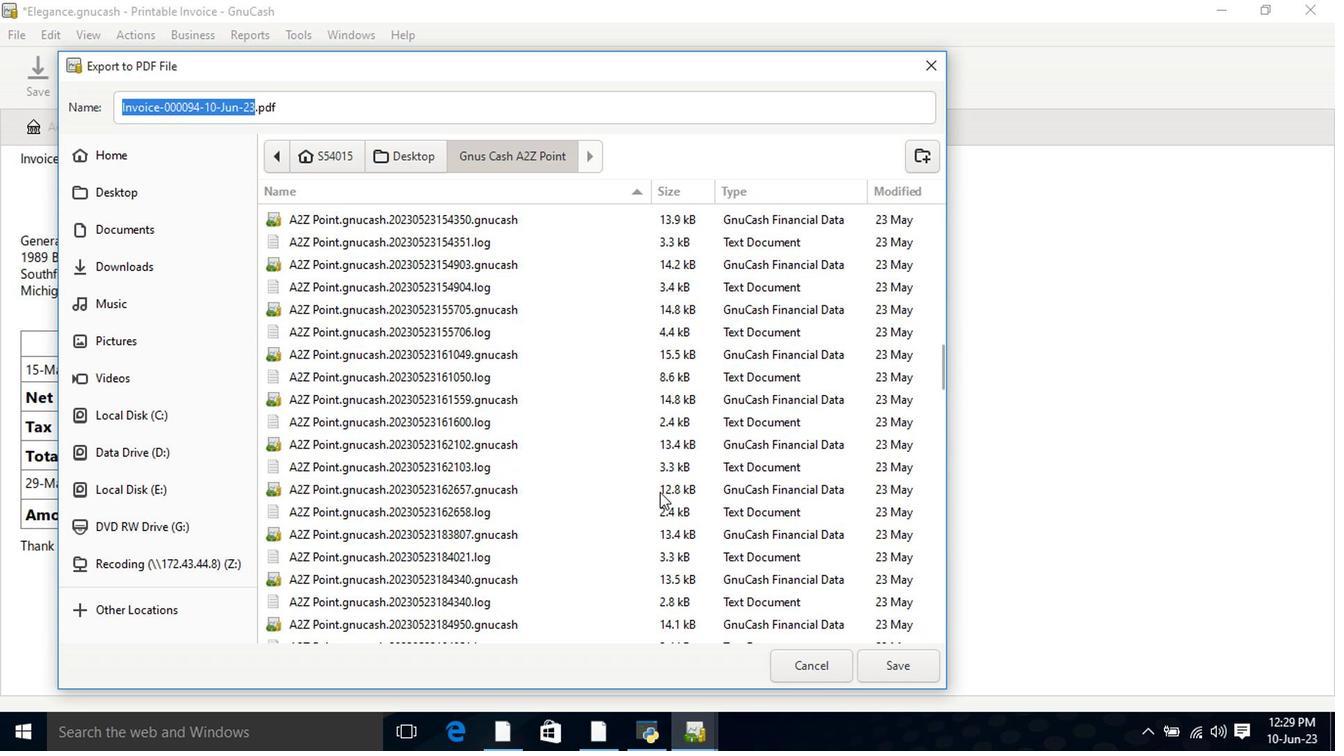 
Action: Mouse scrolled (648, 490) with delta (0, -1)
Screenshot: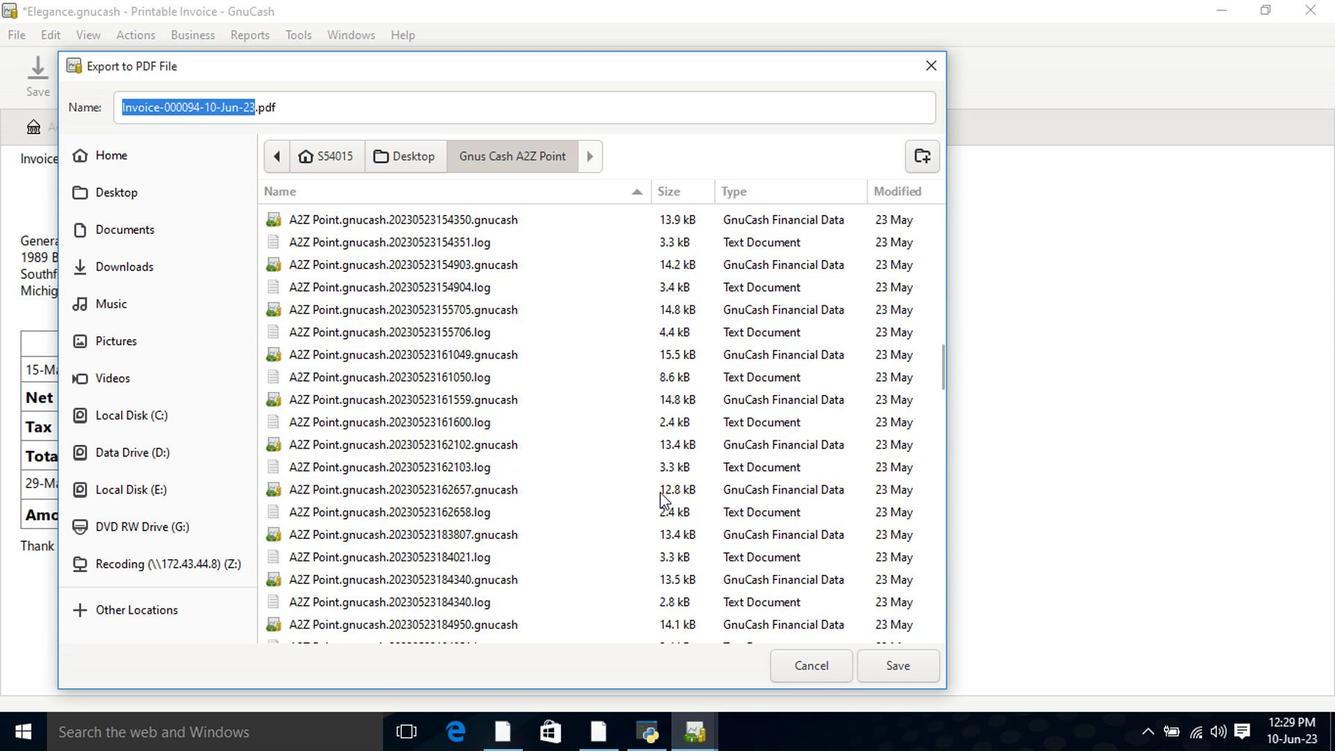 
Action: Mouse scrolled (648, 490) with delta (0, -1)
Screenshot: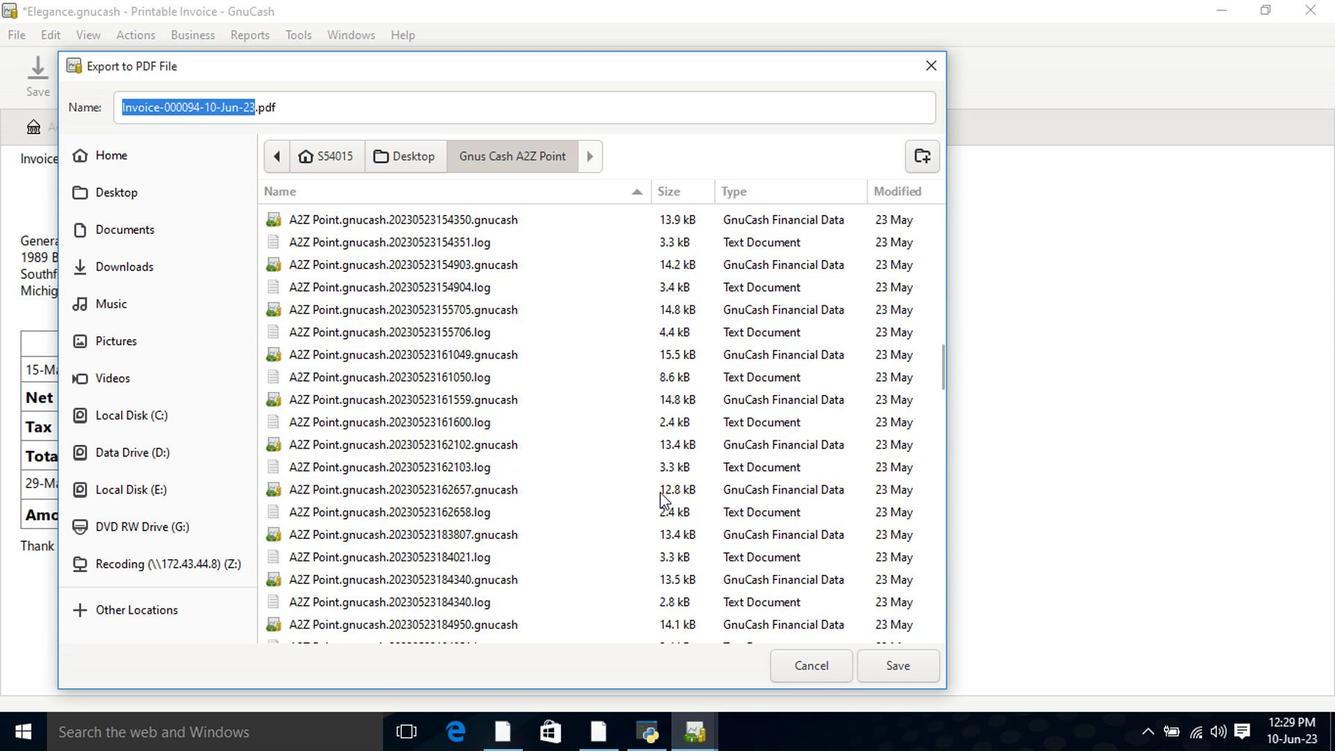 
Action: Mouse scrolled (648, 490) with delta (0, -1)
Screenshot: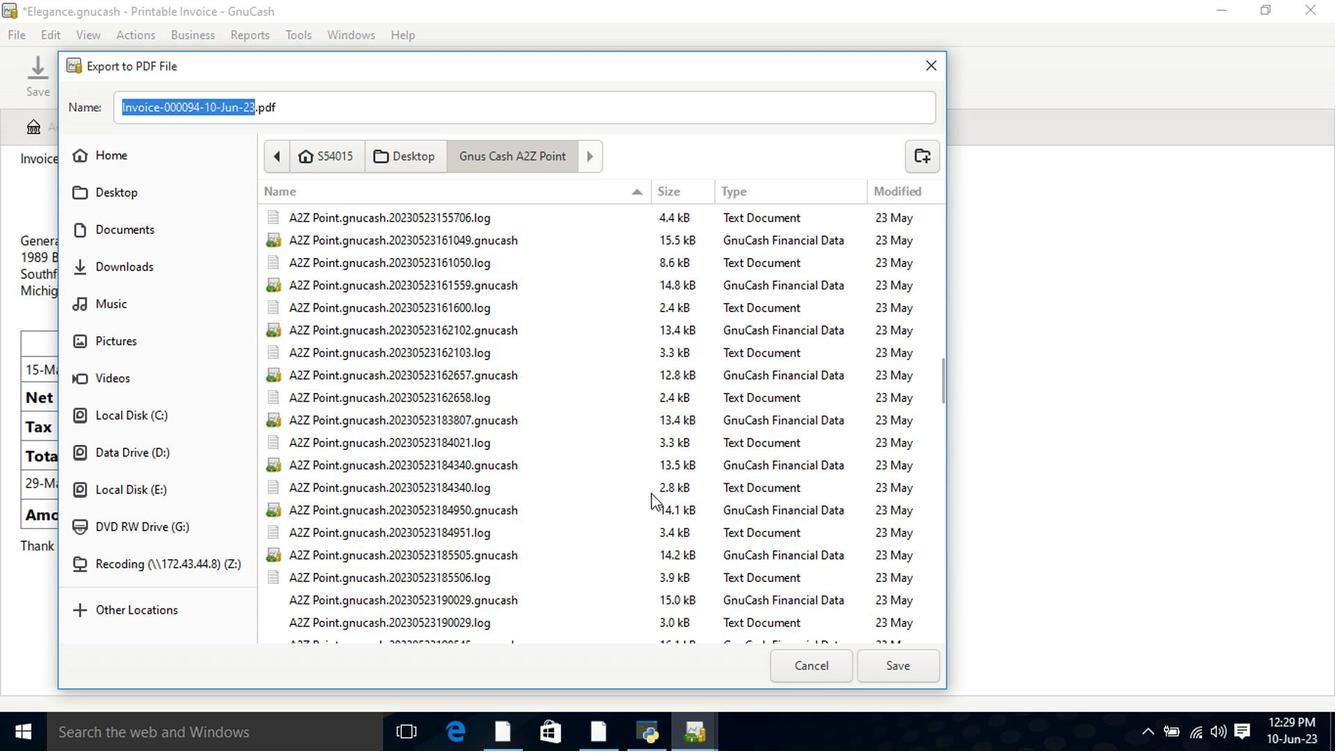 
Action: Mouse scrolled (648, 490) with delta (0, -1)
Screenshot: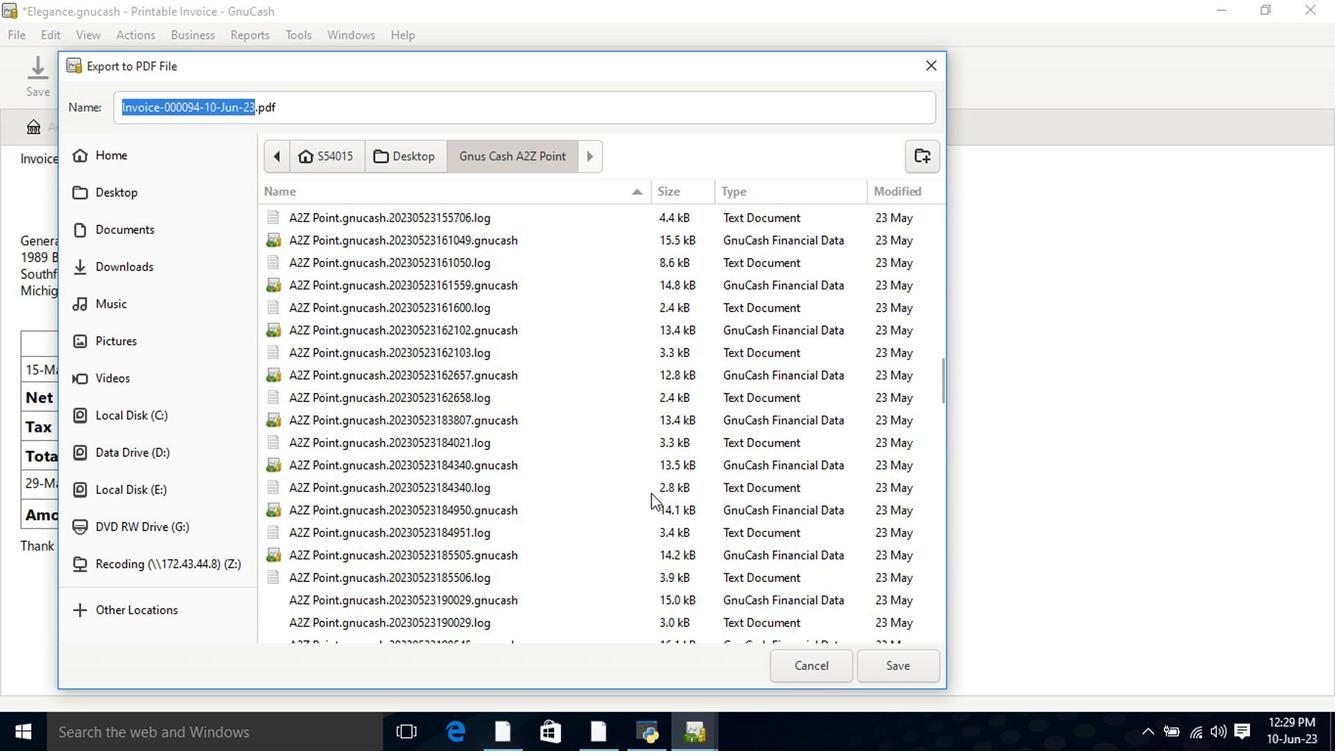 
Action: Mouse scrolled (648, 489) with delta (0, -2)
Screenshot: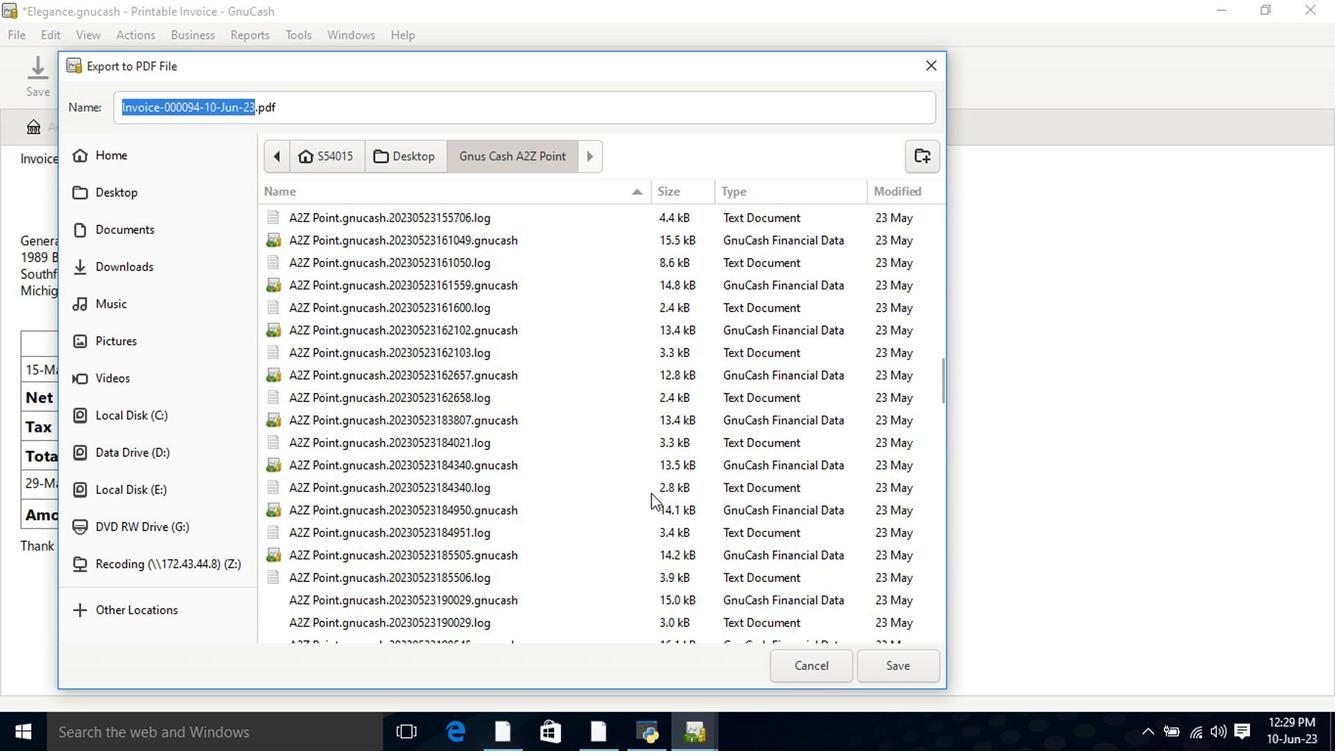
Action: Mouse scrolled (648, 490) with delta (0, -1)
Screenshot: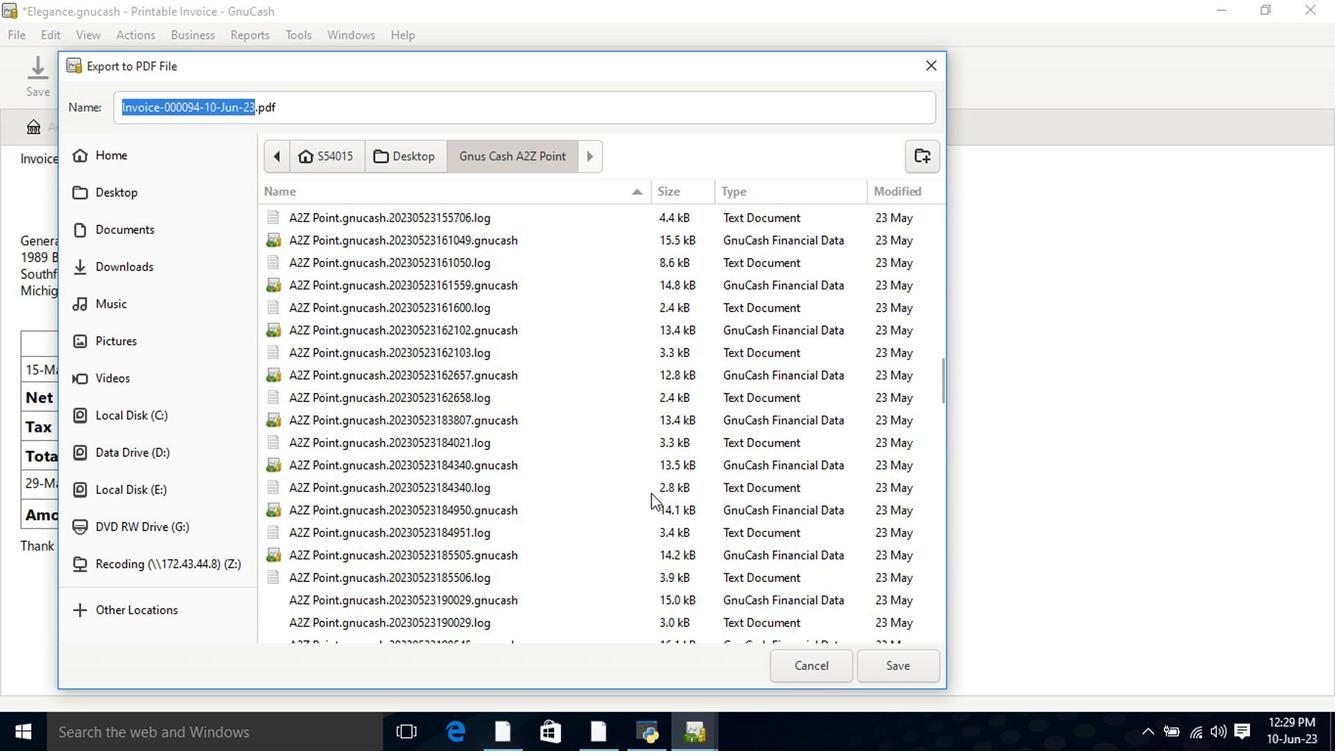 
Action: Mouse scrolled (648, 490) with delta (0, -1)
Screenshot: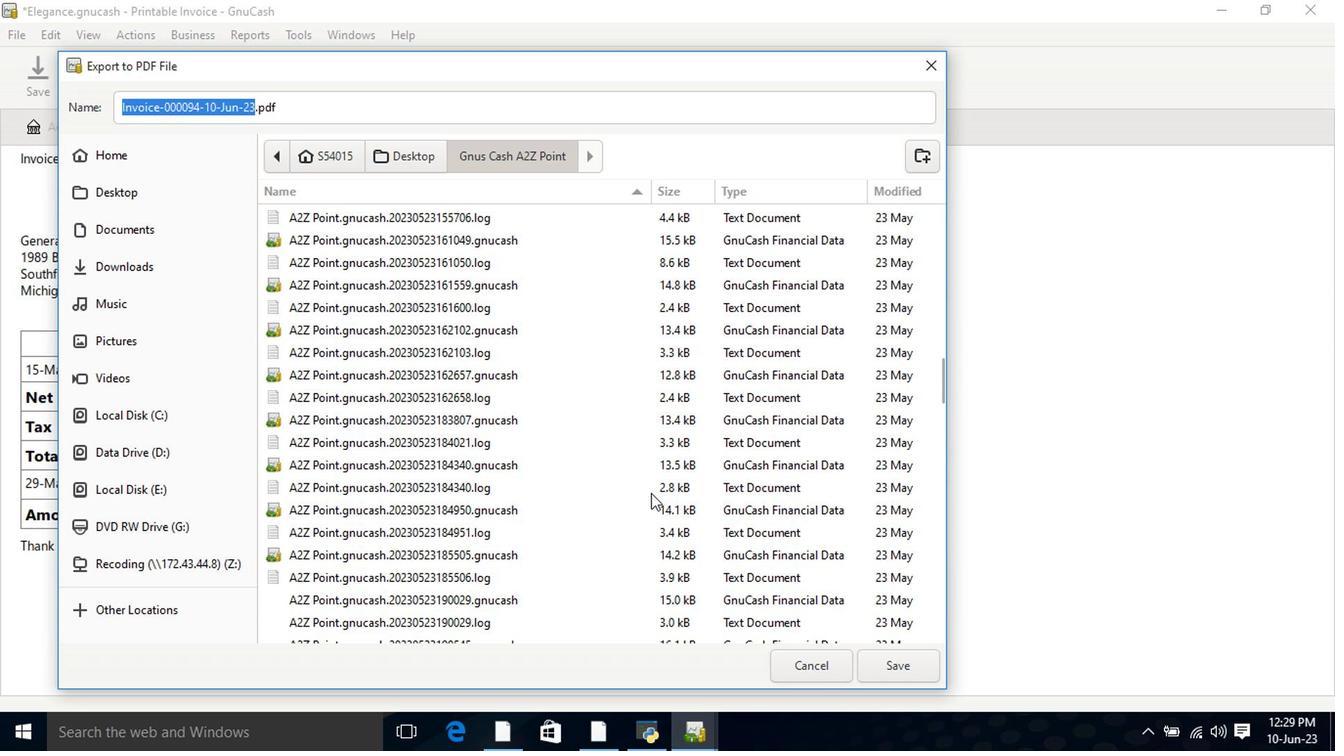 
Action: Mouse scrolled (648, 490) with delta (0, -1)
Screenshot: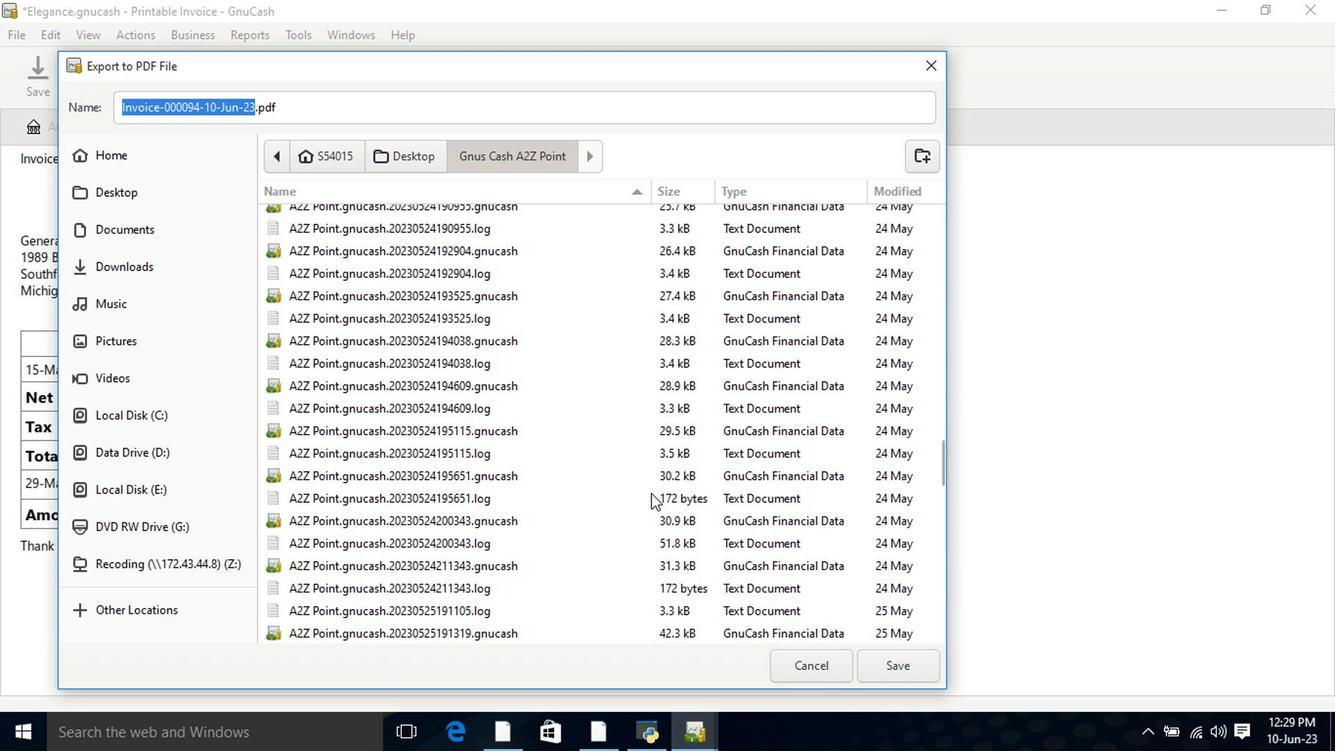 
Action: Mouse scrolled (648, 490) with delta (0, -1)
Screenshot: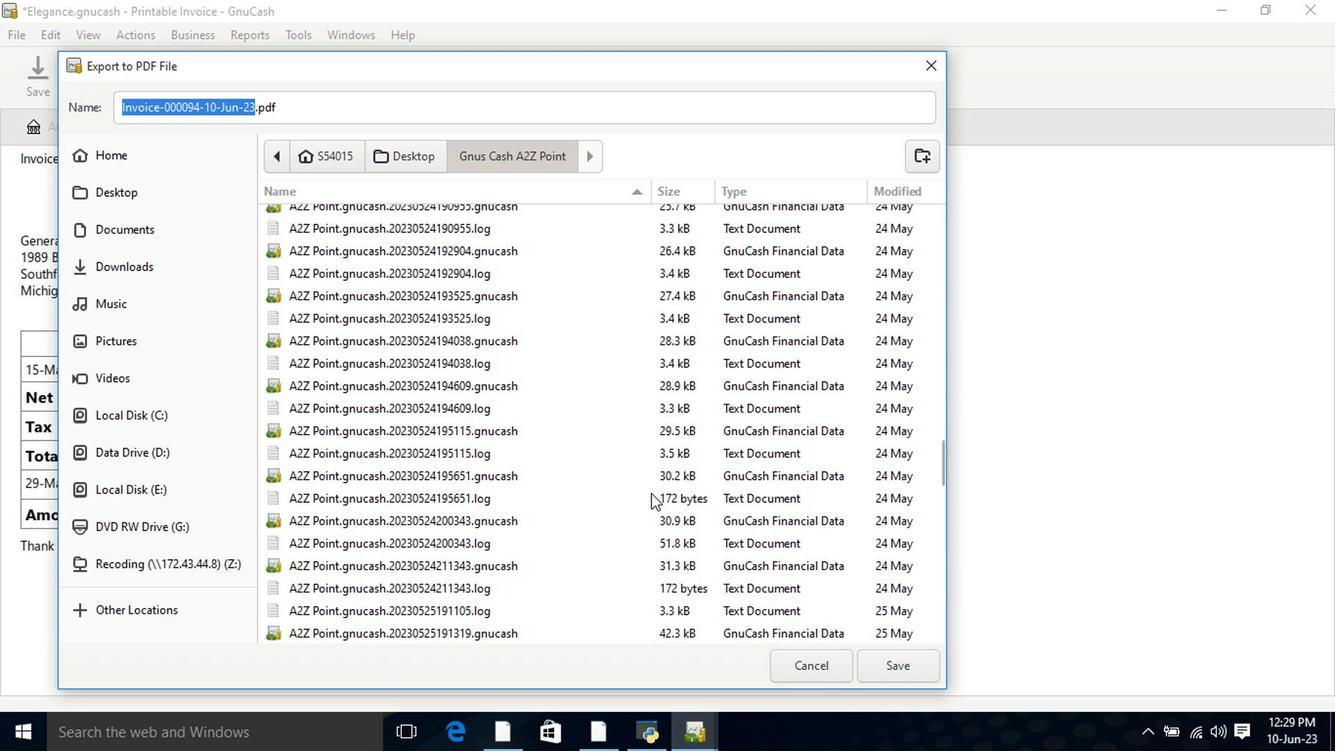 
Action: Mouse moved to (647, 491)
Screenshot: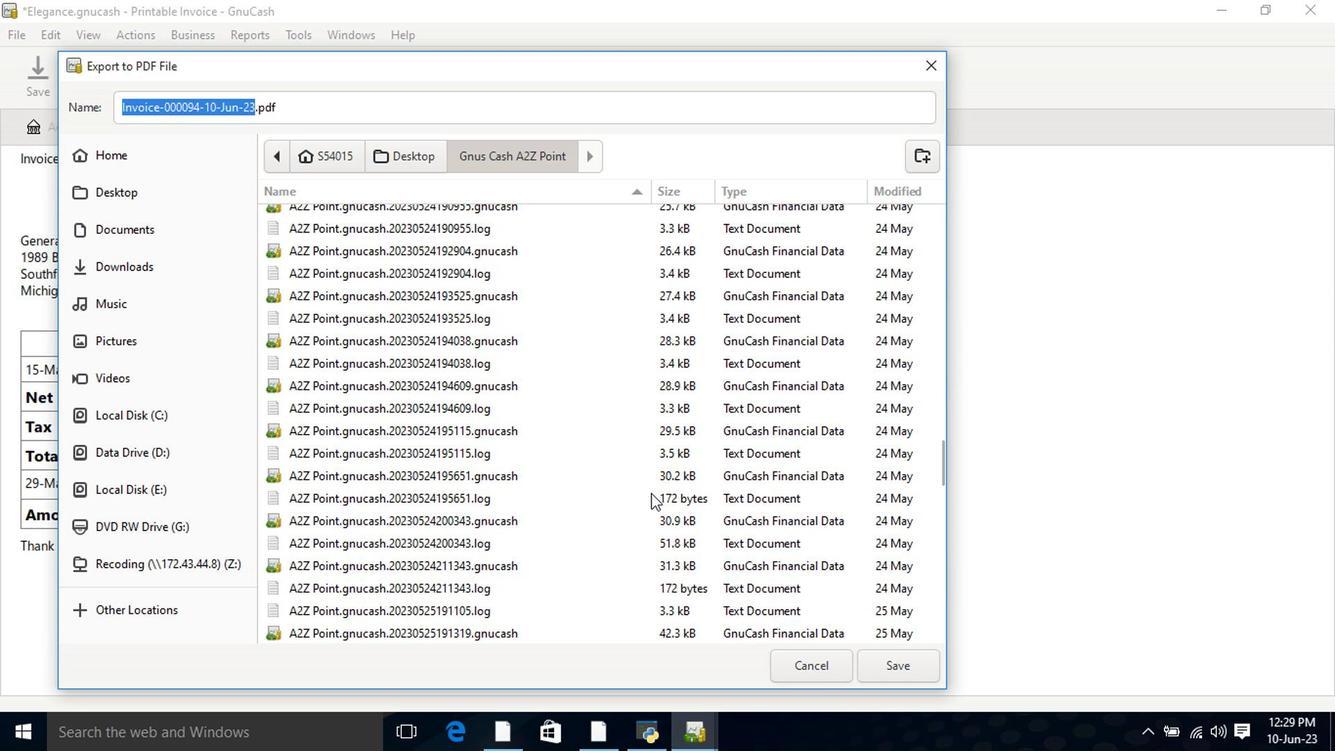 
Action: Mouse scrolled (647, 490) with delta (0, -1)
Screenshot: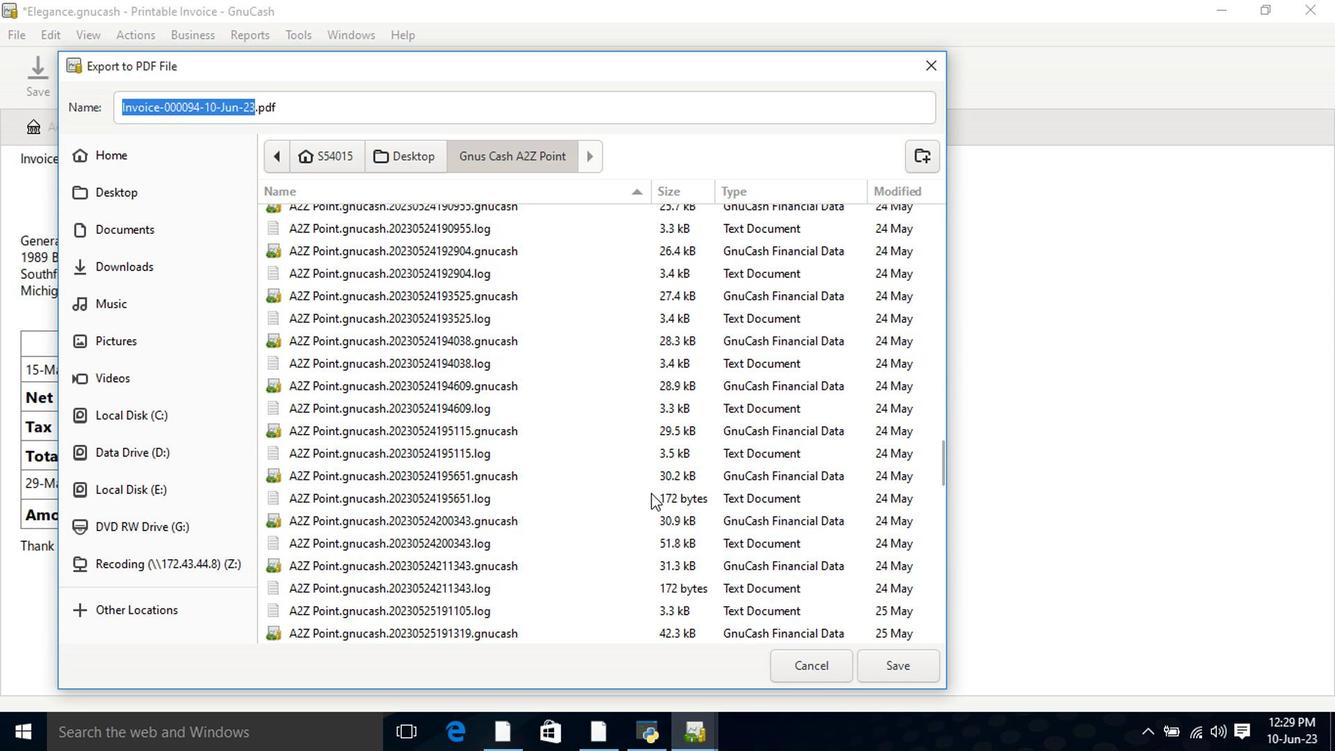 
Action: Mouse scrolled (647, 490) with delta (0, -1)
Screenshot: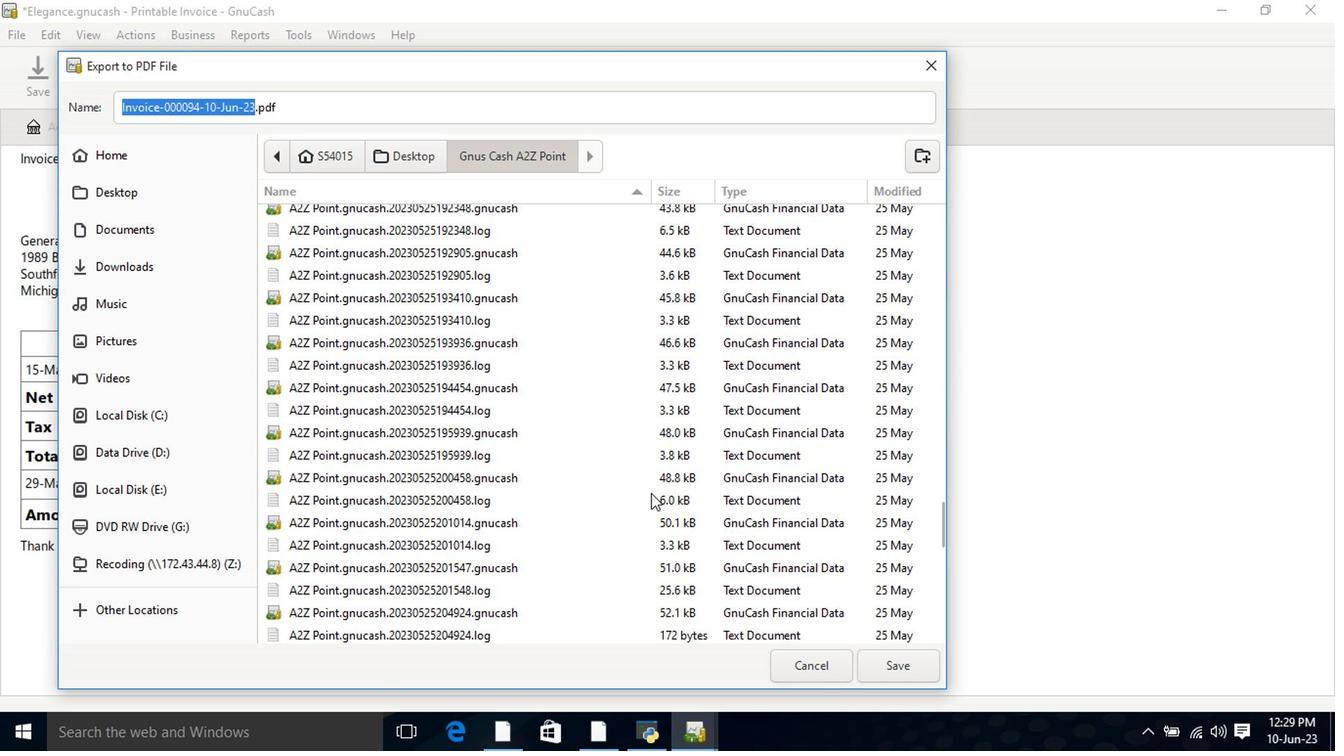 
Action: Mouse scrolled (647, 490) with delta (0, -1)
Screenshot: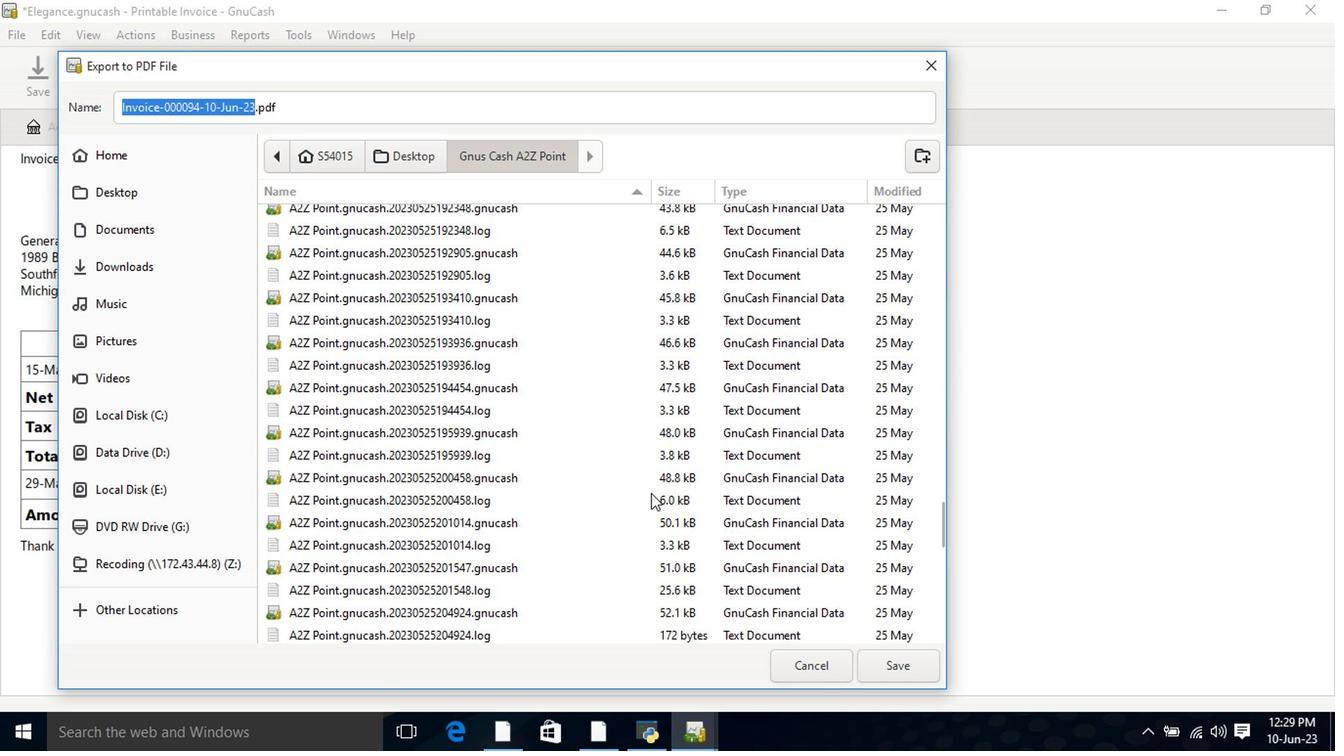 
Action: Mouse scrolled (647, 490) with delta (0, -1)
Screenshot: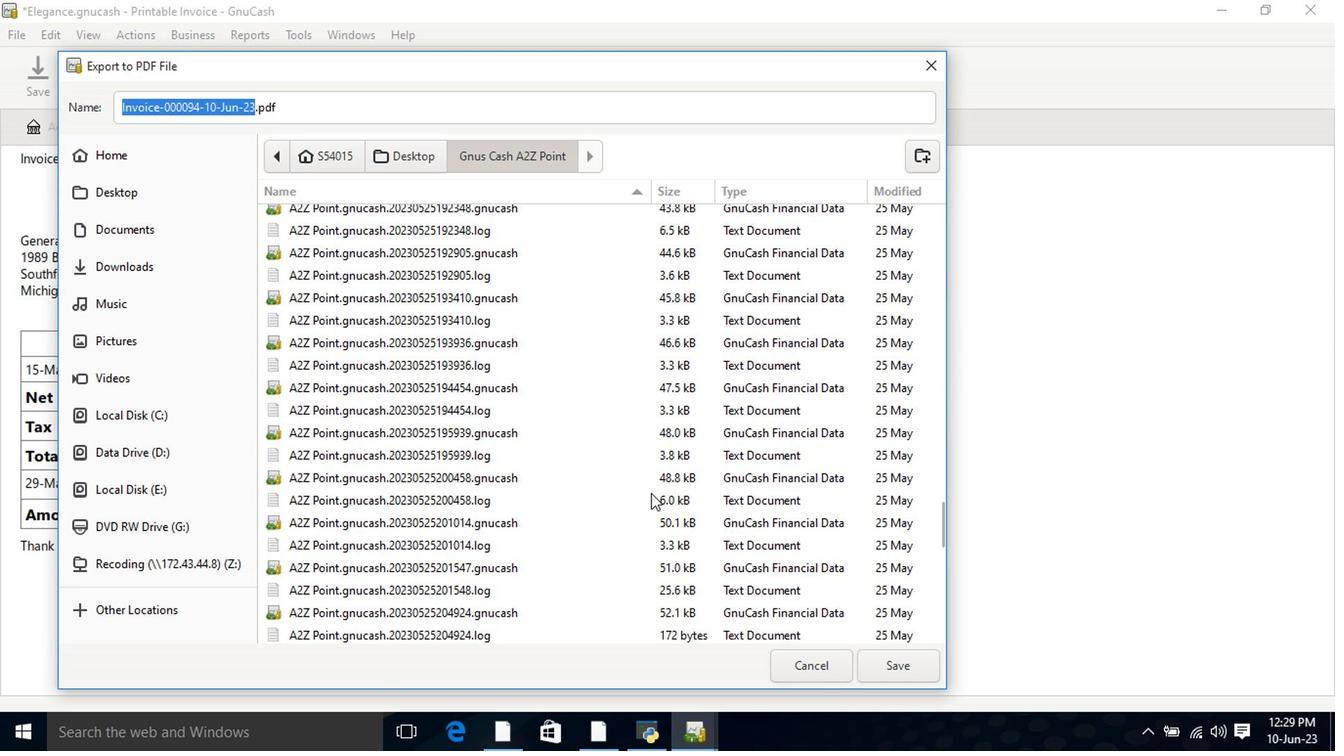 
Action: Mouse moved to (646, 491)
Screenshot: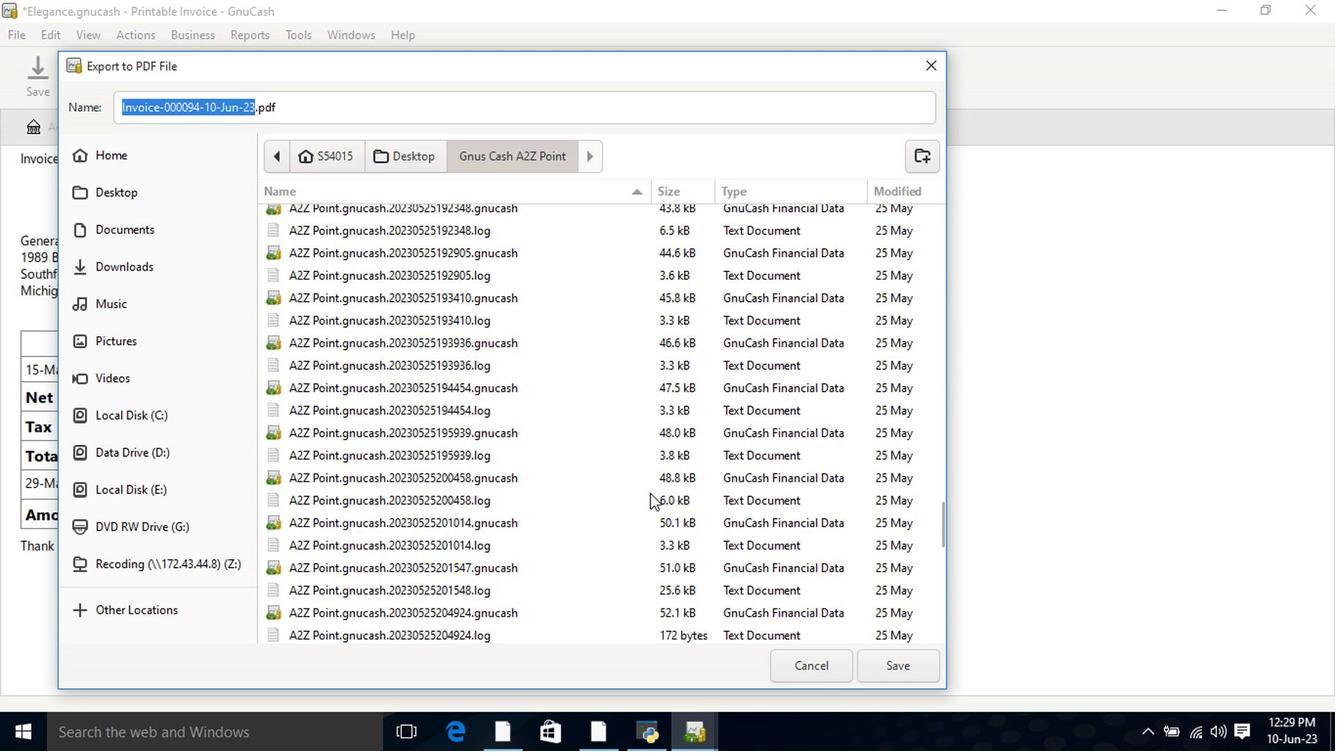 
Action: Mouse scrolled (647, 489) with delta (0, -2)
Screenshot: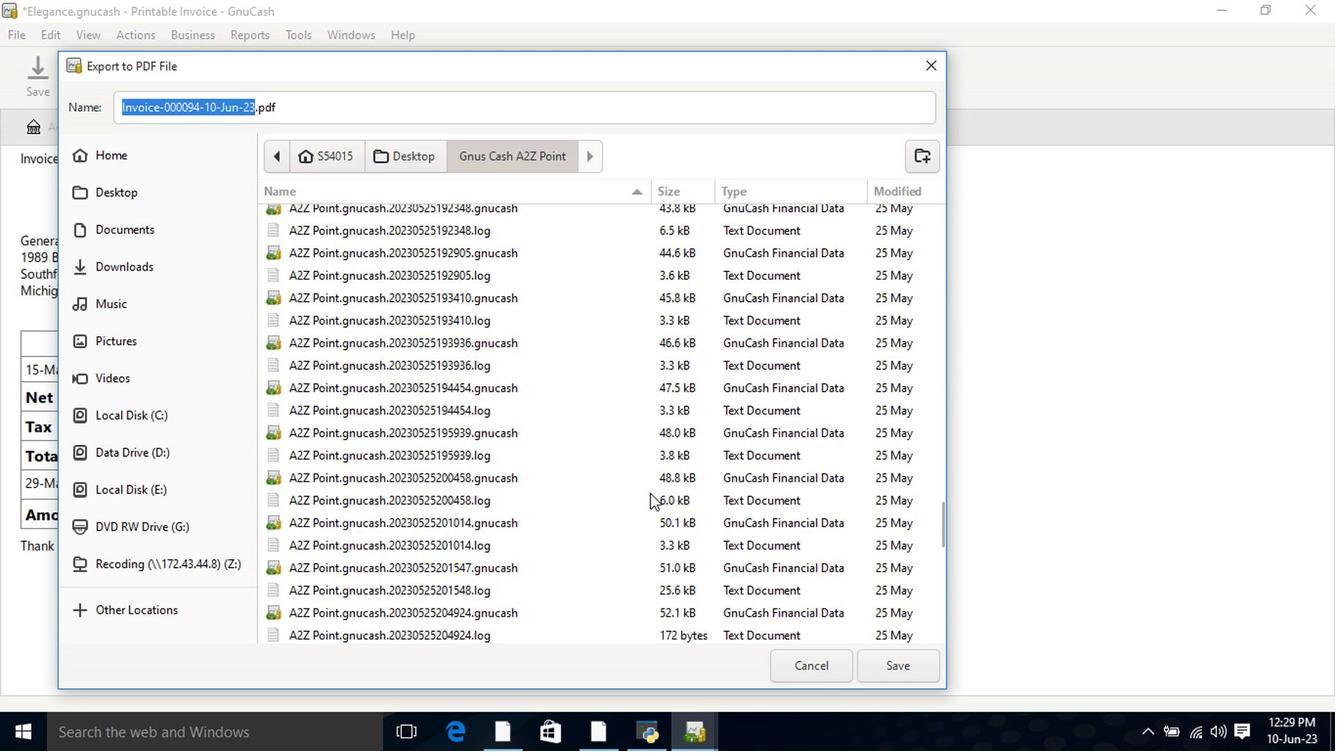 
Action: Mouse moved to (645, 507)
Screenshot: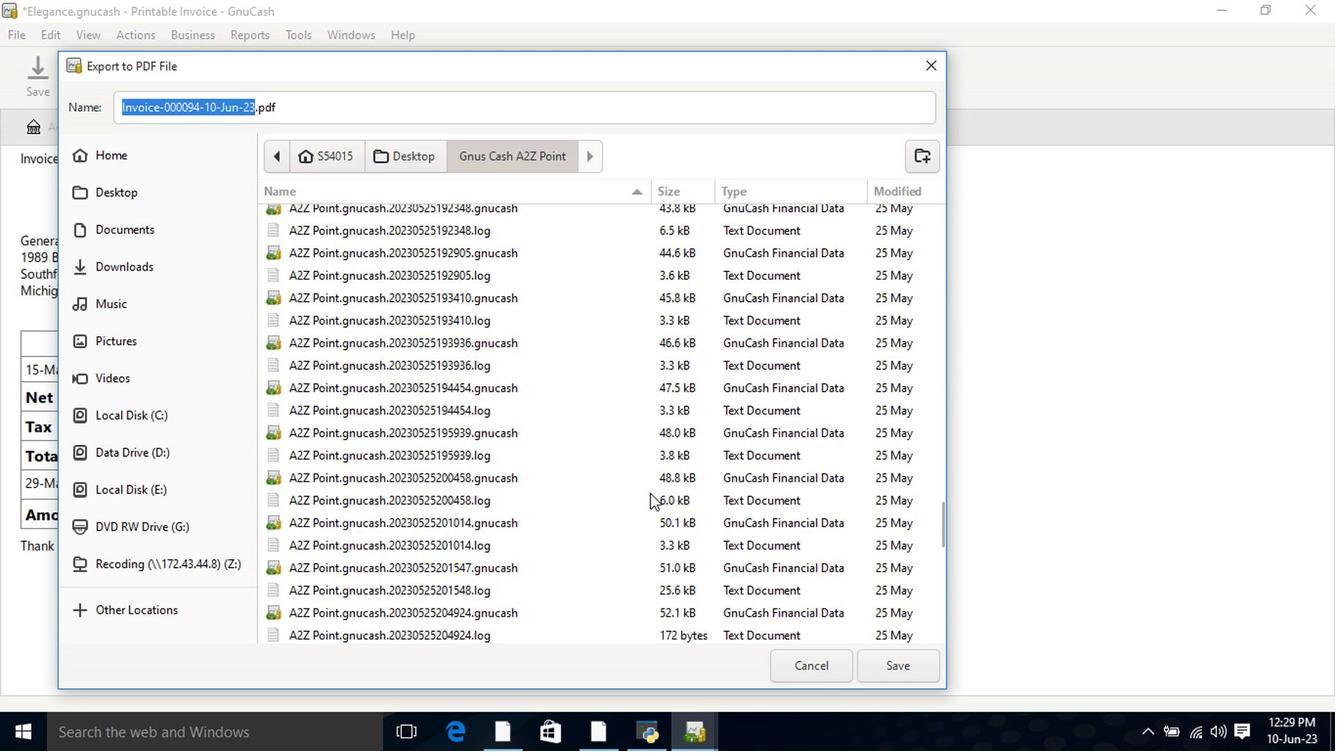 
Action: Mouse scrolled (647, 490) with delta (0, -1)
Screenshot: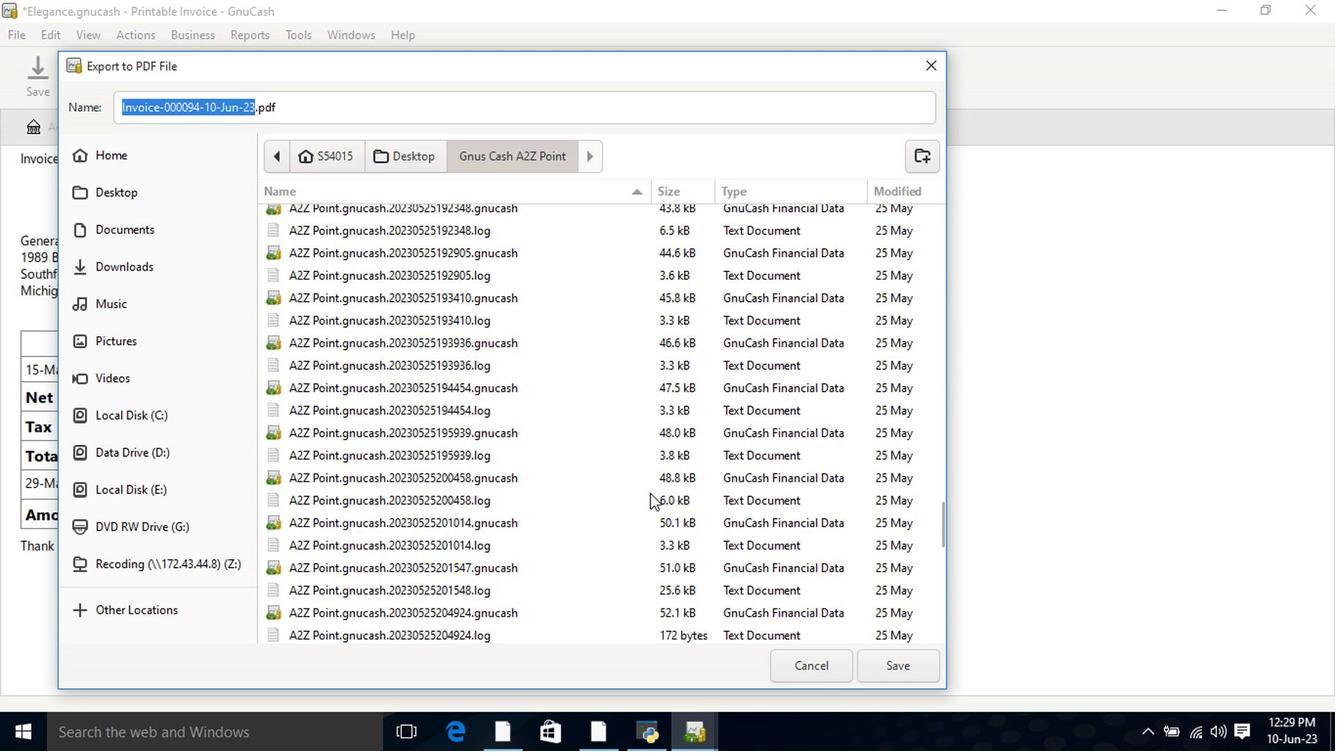 
Action: Mouse moved to (645, 510)
Screenshot: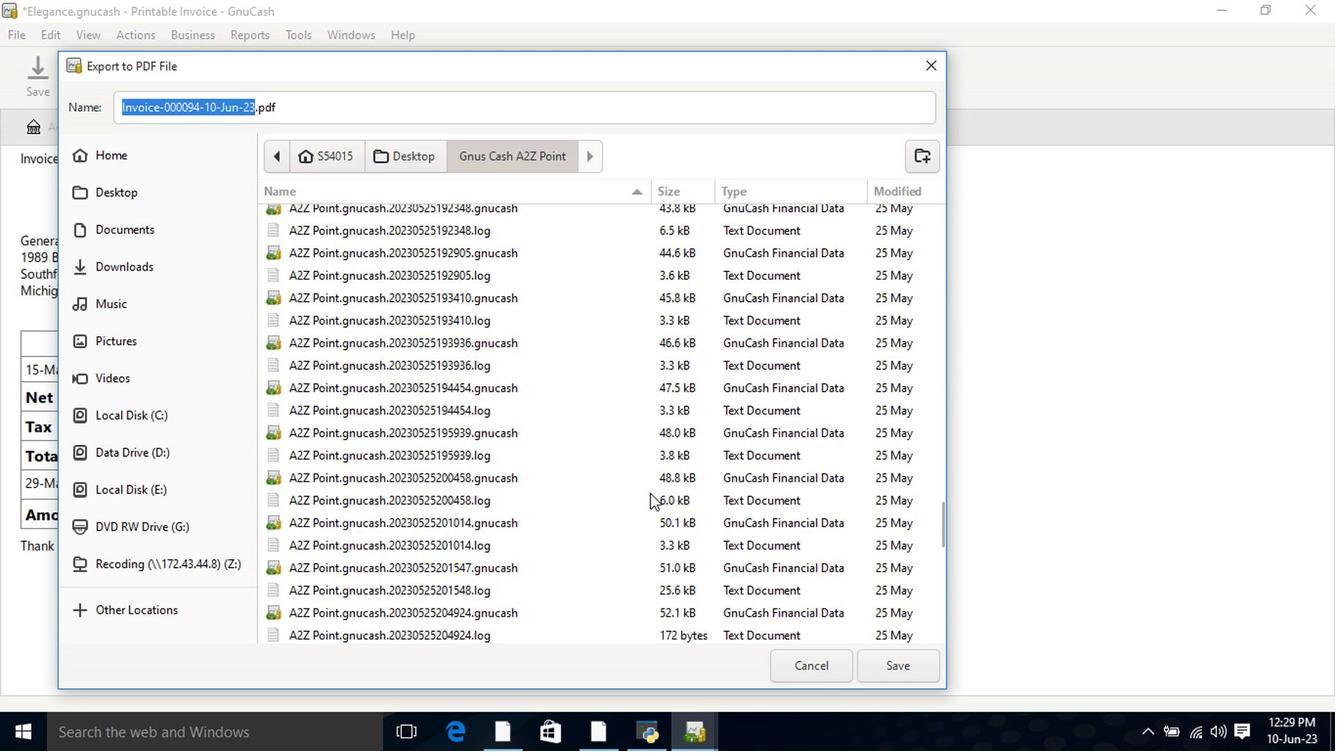 
Action: Mouse scrolled (647, 490) with delta (0, -1)
Screenshot: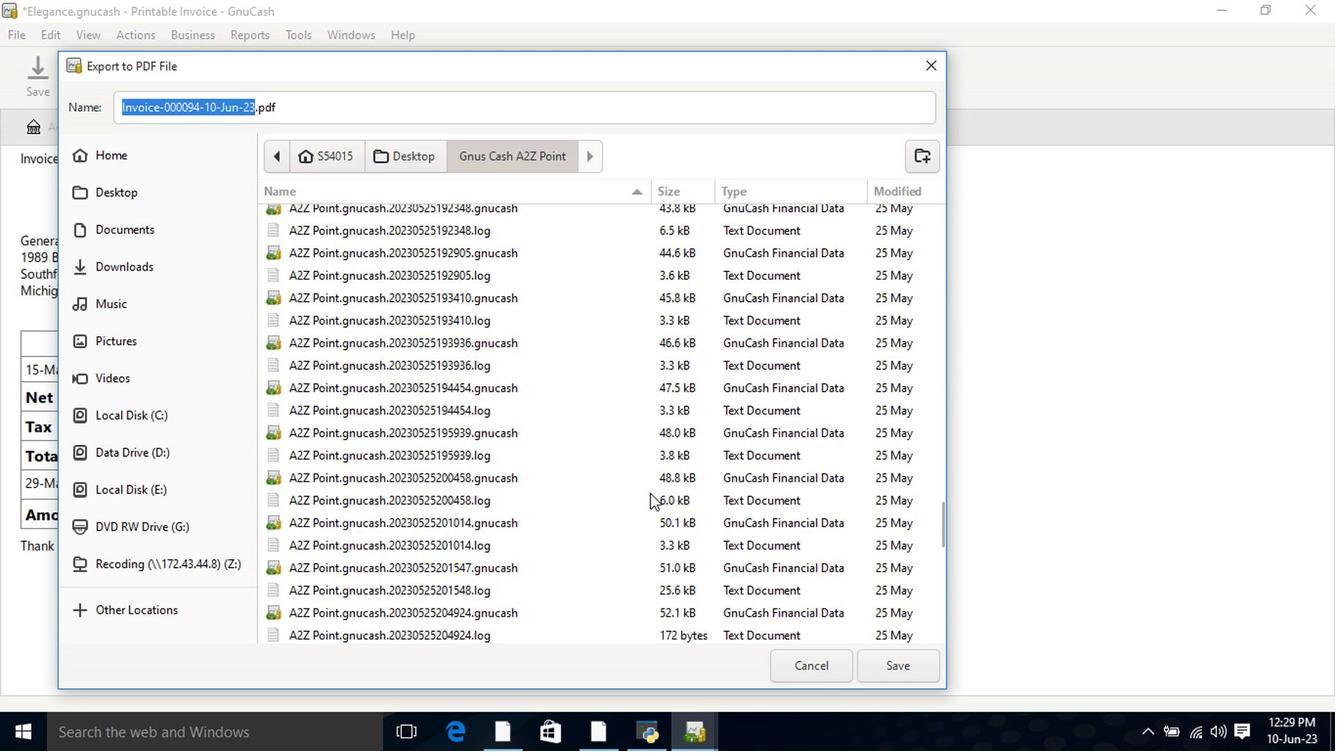 
Action: Mouse moved to (647, 512)
Screenshot: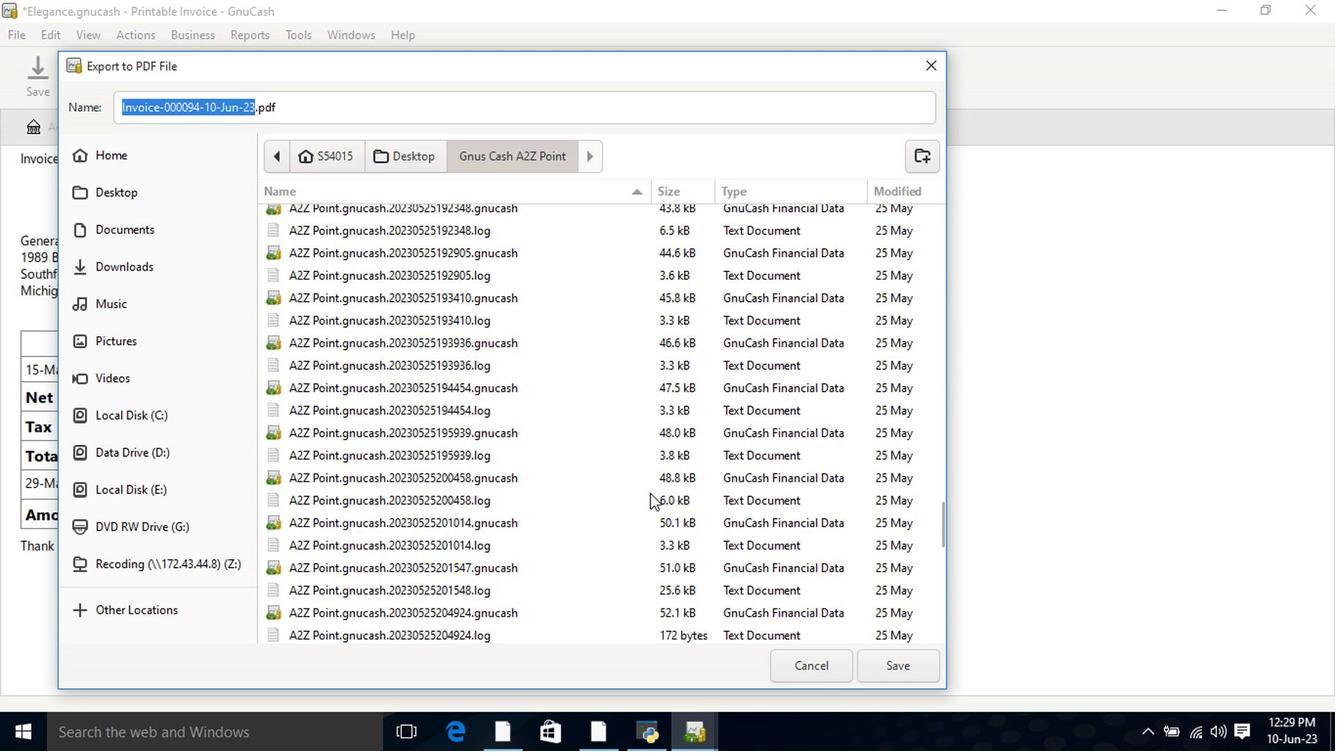 
Action: Mouse scrolled (647, 490) with delta (0, -1)
Screenshot: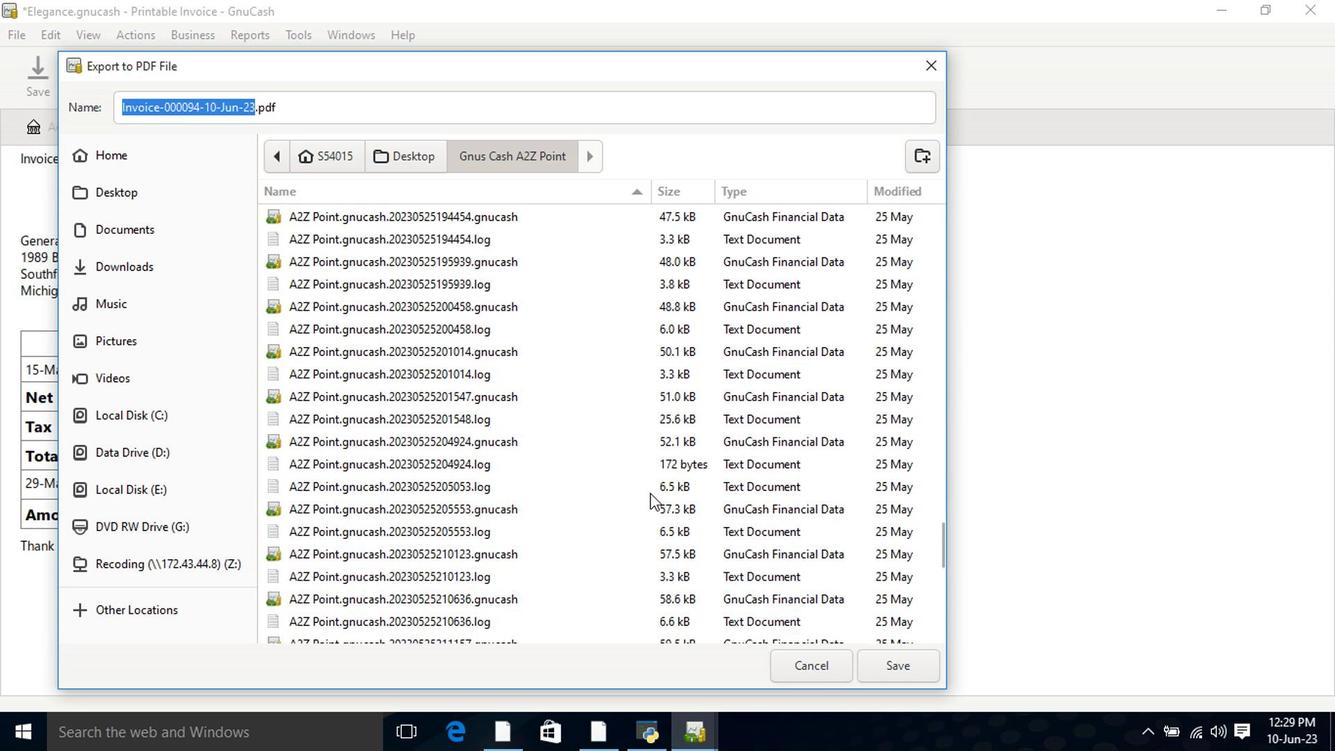 
Action: Mouse moved to (659, 512)
Screenshot: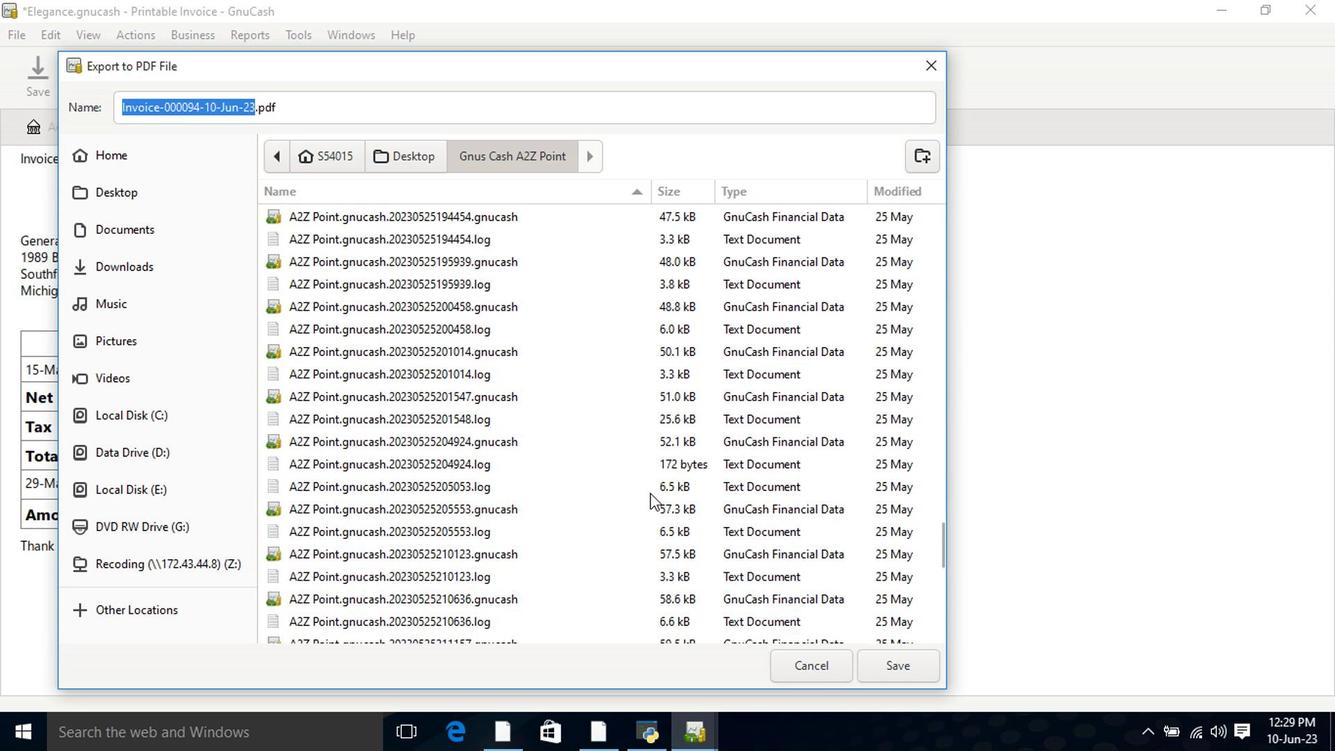 
Action: Mouse scrolled (647, 490) with delta (0, -1)
Screenshot: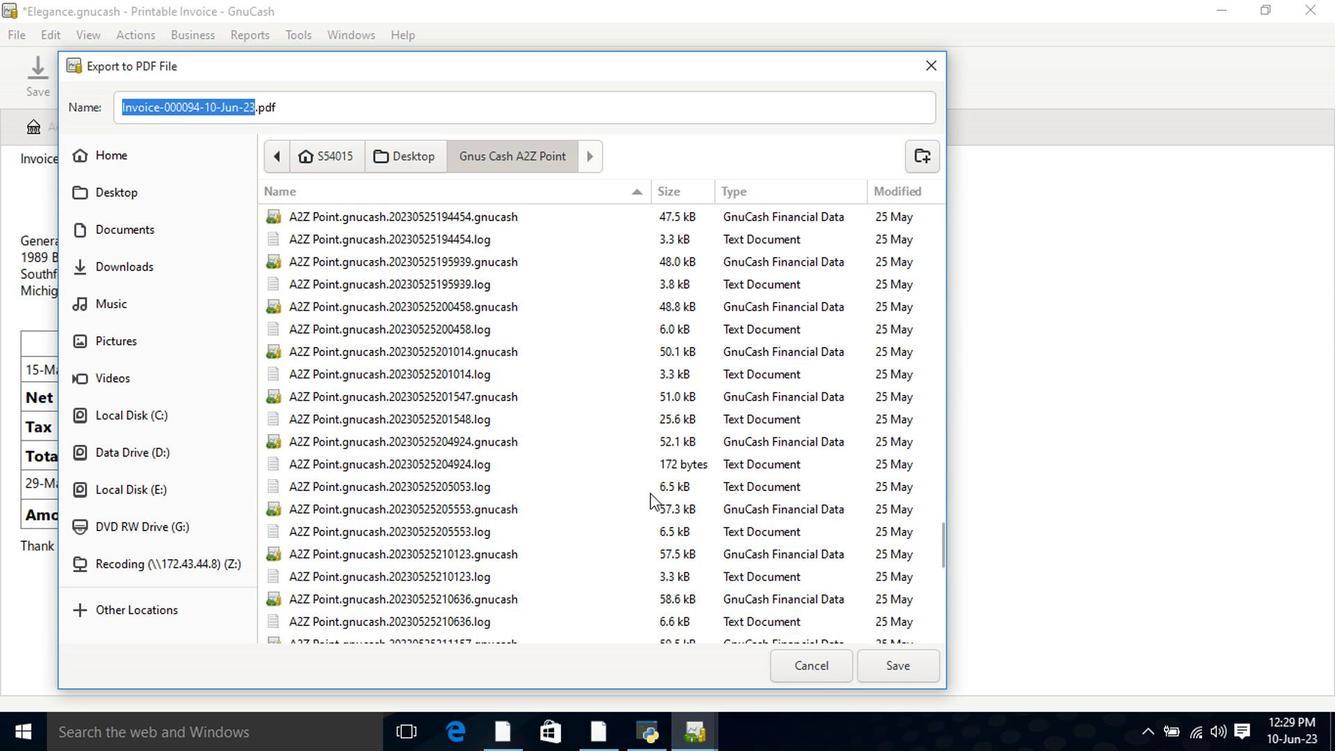 
Action: Mouse moved to (687, 512)
Screenshot: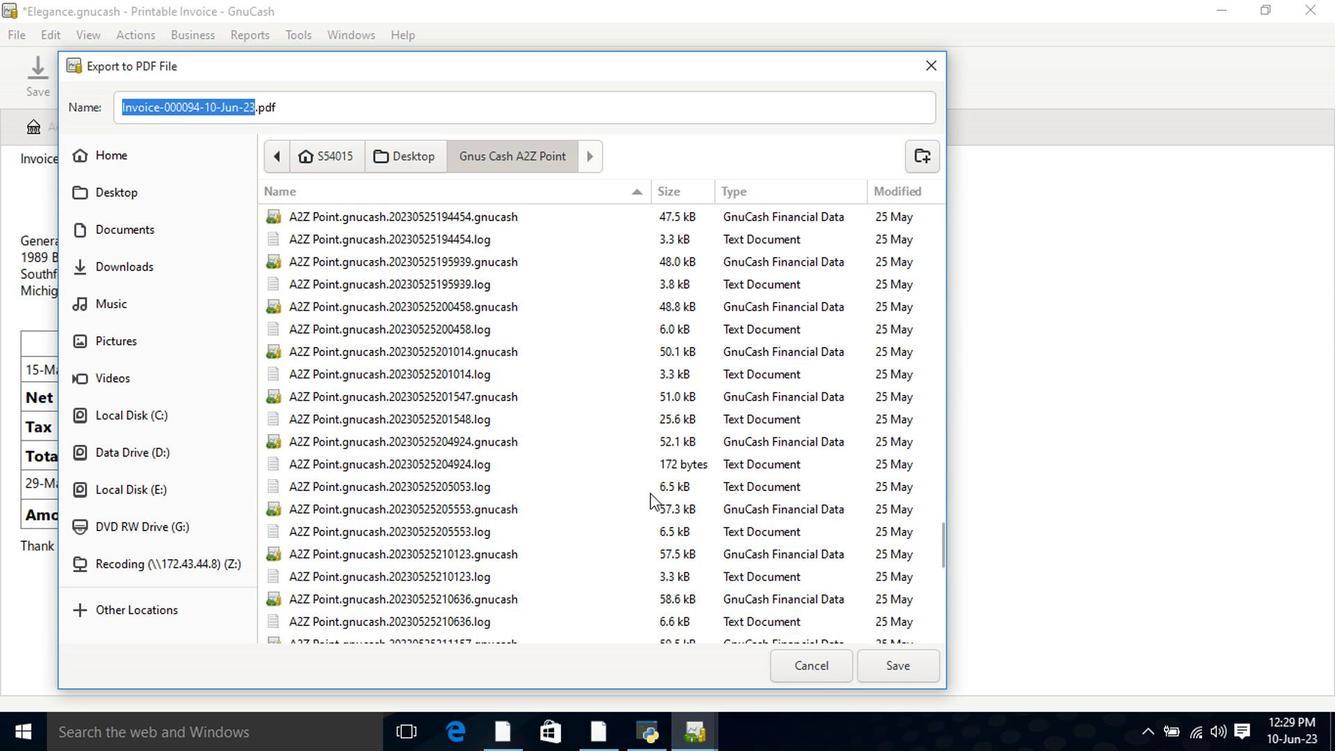 
Action: Mouse scrolled (647, 490) with delta (0, -1)
Screenshot: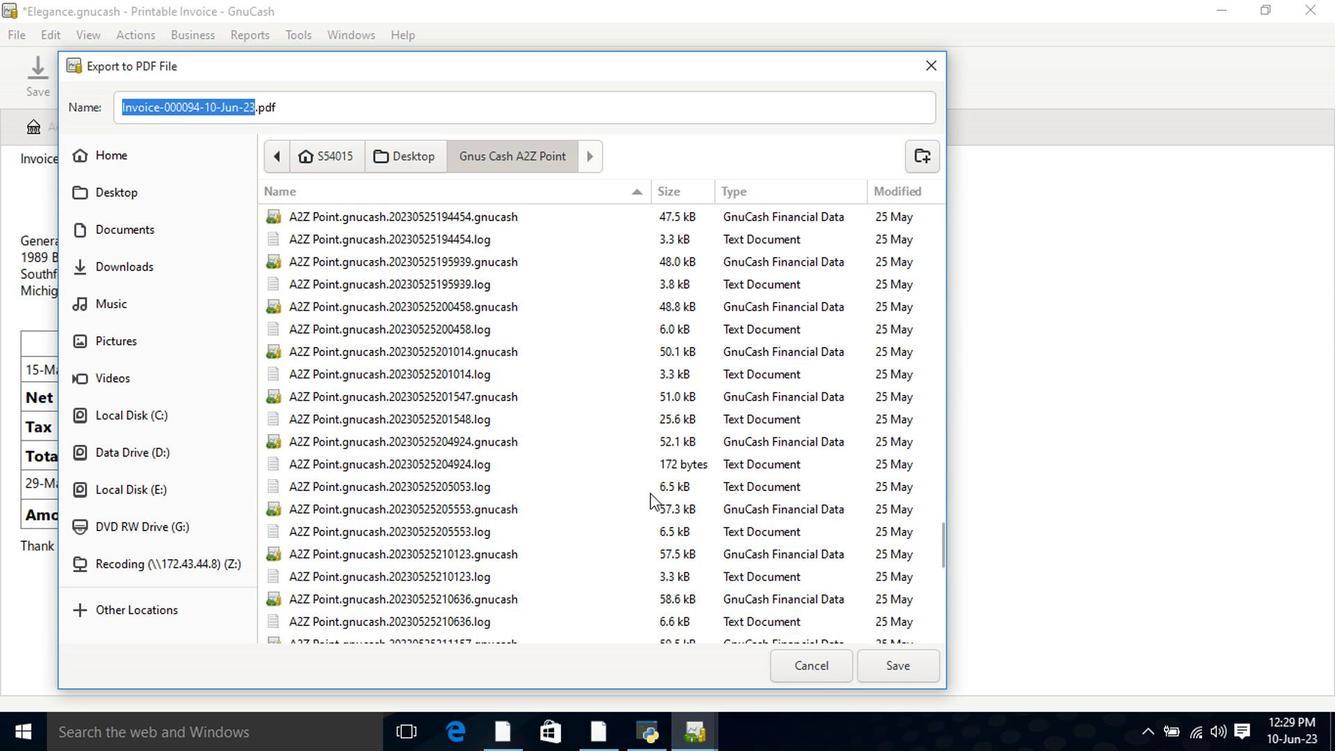 
Action: Mouse moved to (713, 512)
Screenshot: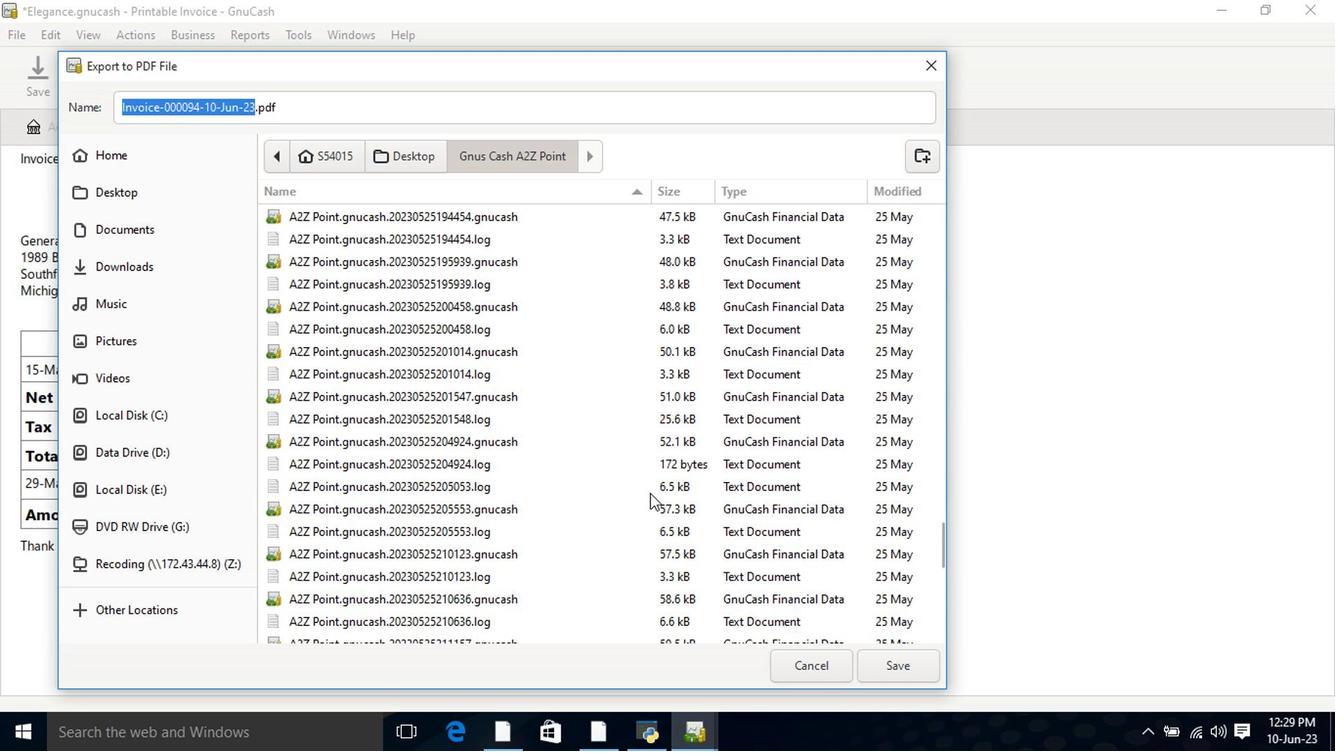 
Action: Mouse scrolled (647, 490) with delta (0, -1)
Screenshot: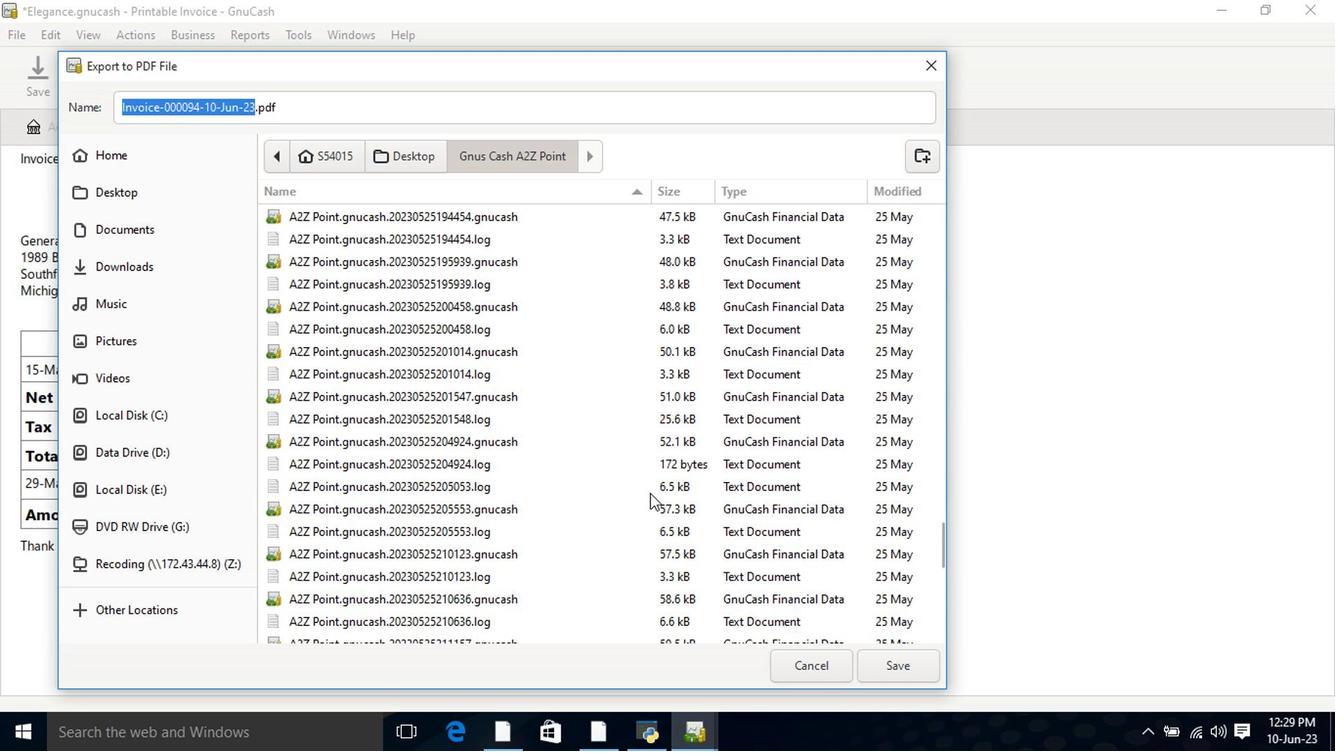 
Action: Mouse moved to (752, 512)
Screenshot: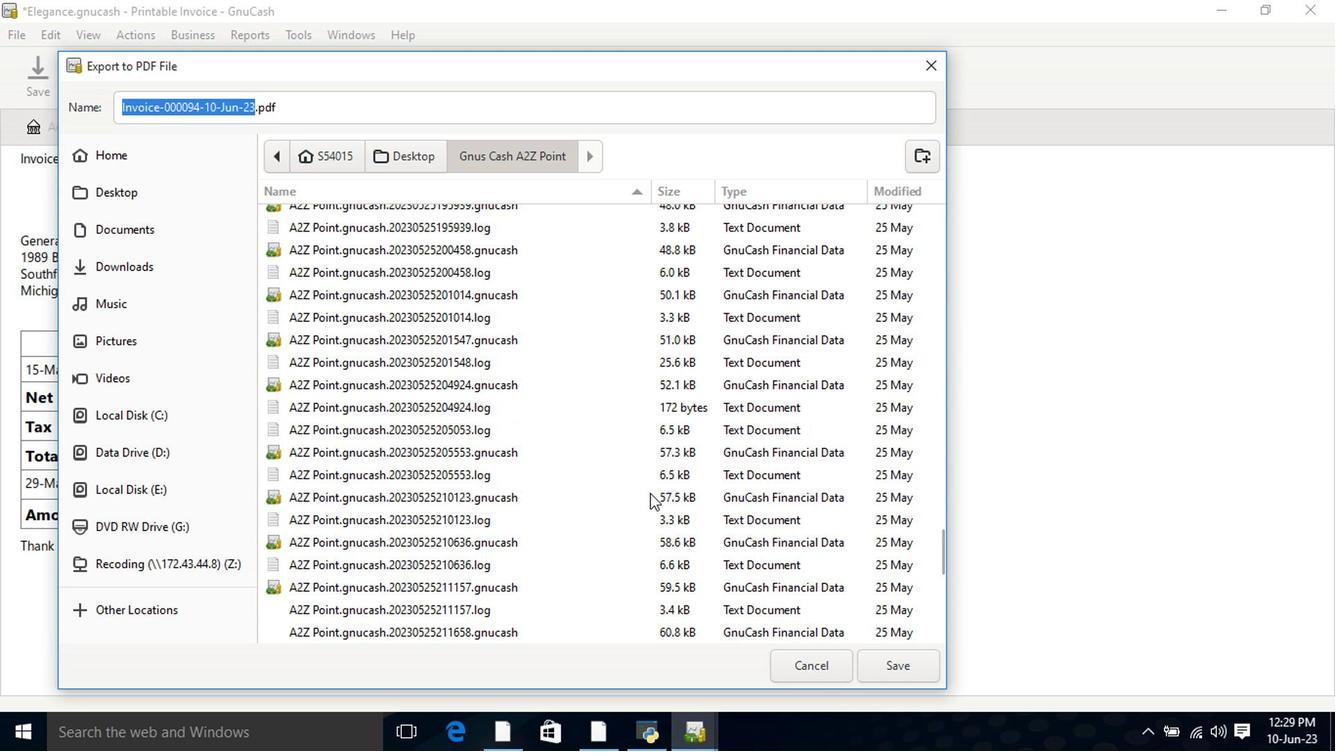
Action: Mouse scrolled (647, 490) with delta (0, -1)
Screenshot: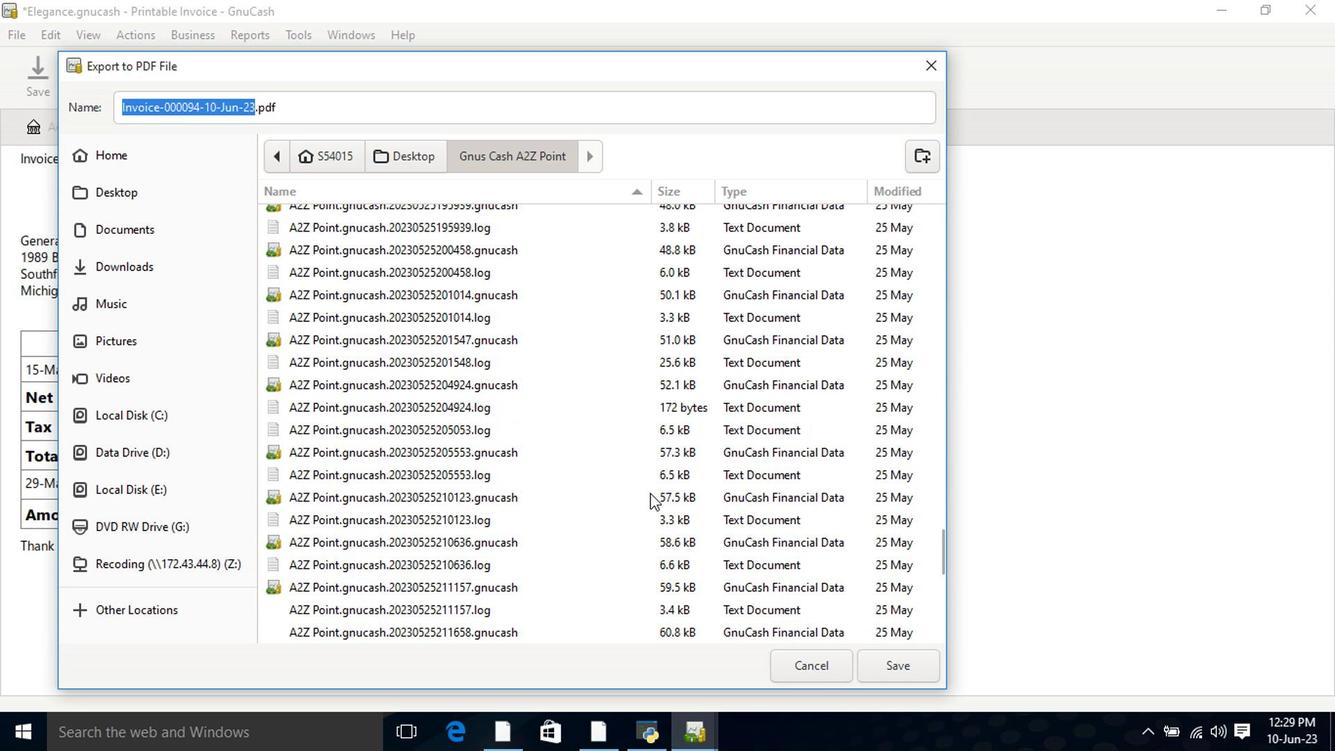 
Action: Mouse moved to (774, 512)
Screenshot: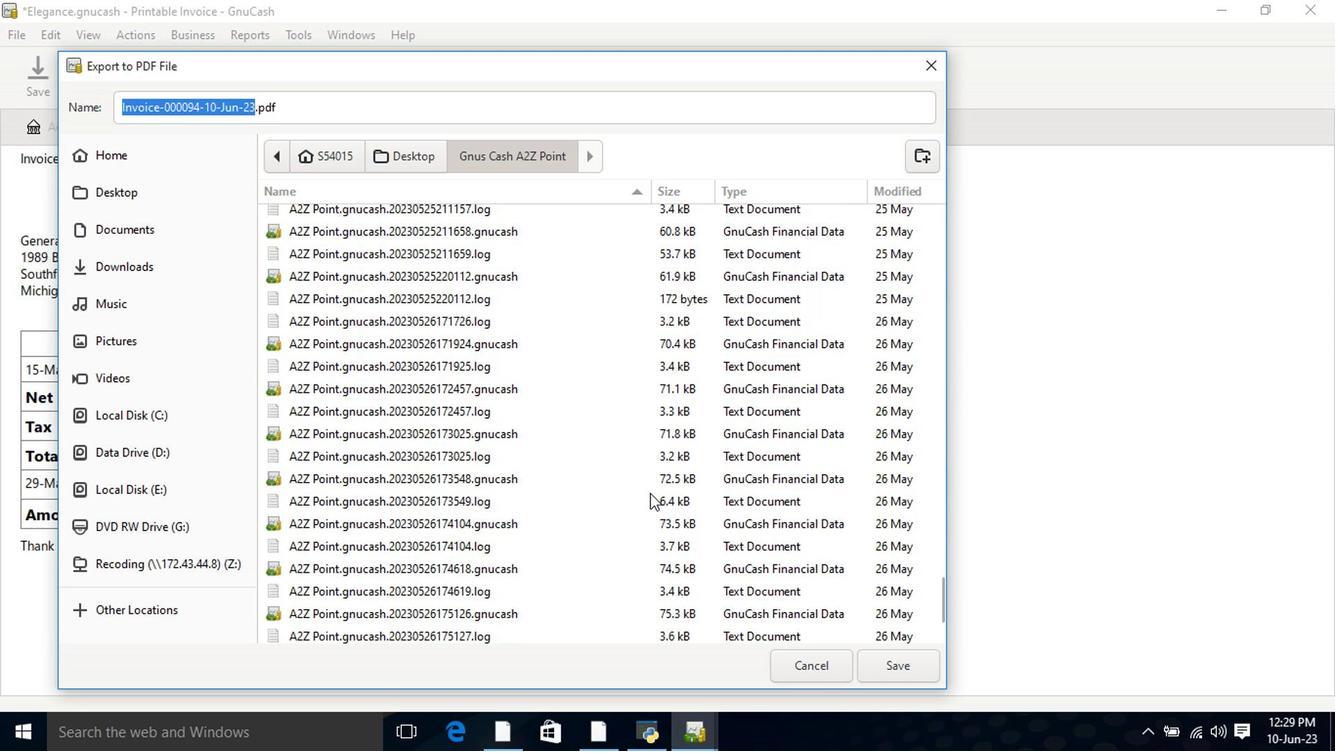 
Action: Mouse scrolled (647, 490) with delta (0, -1)
Screenshot: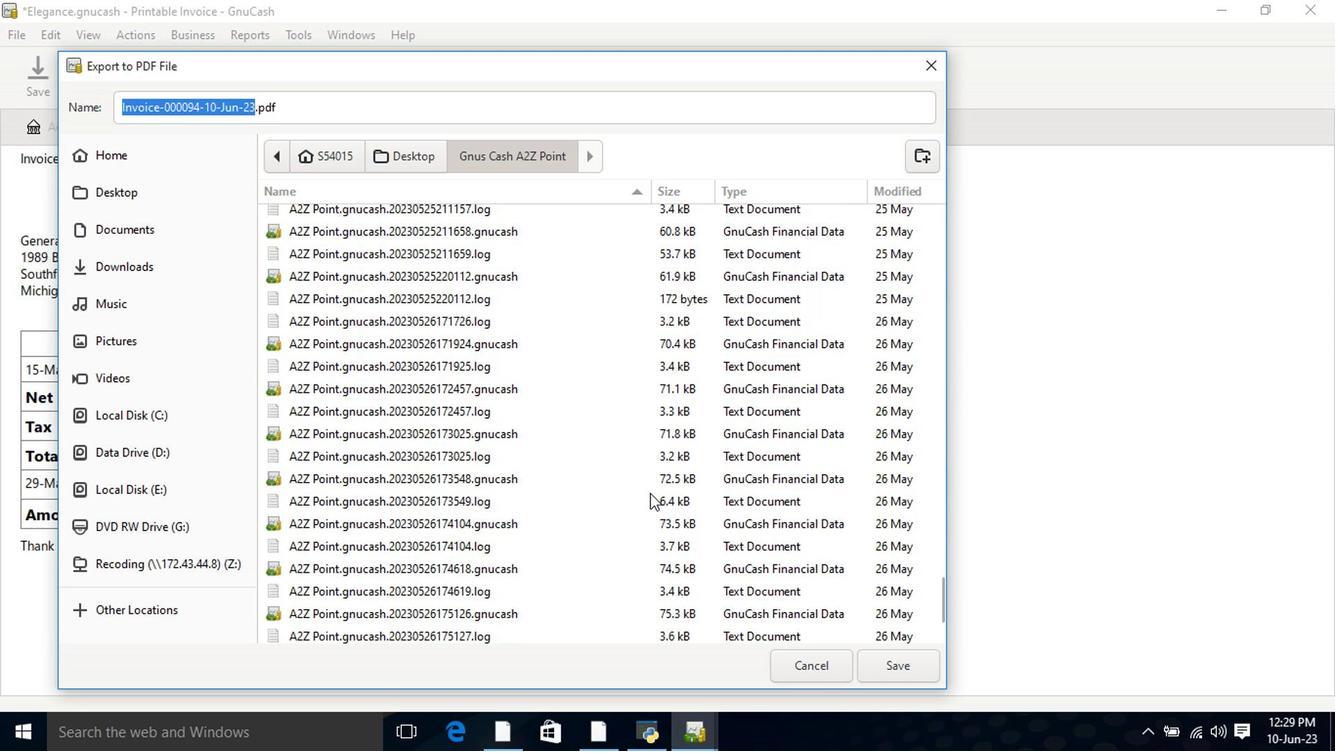 
Action: Mouse moved to (777, 520)
Screenshot: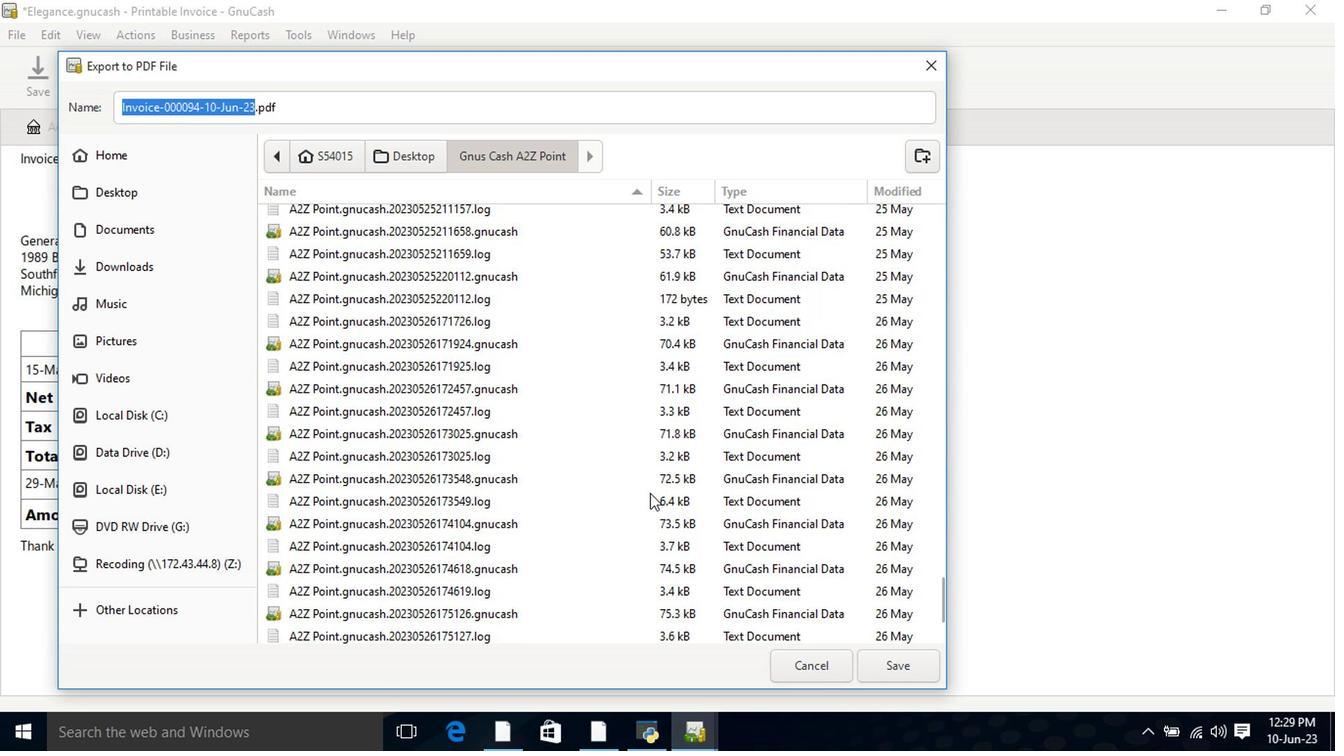 
Action: Mouse scrolled (647, 490) with delta (0, -1)
Screenshot: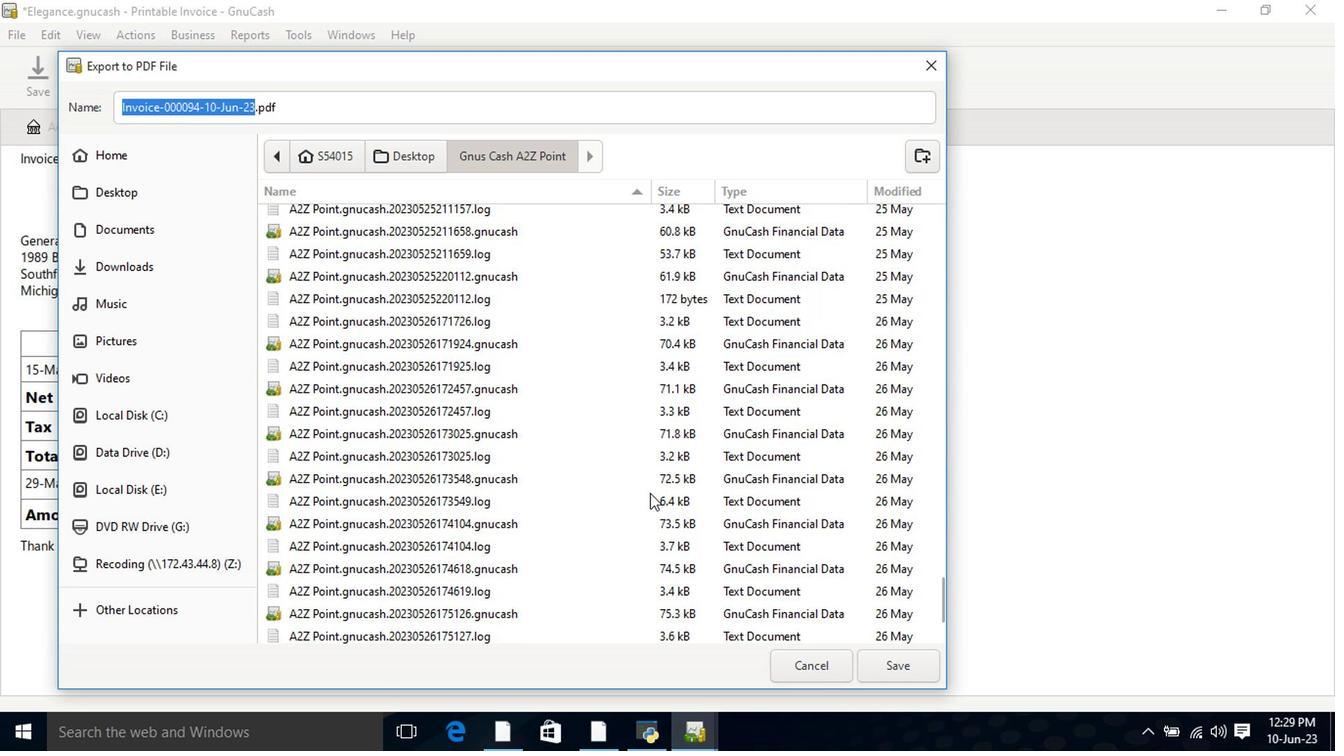 
Action: Mouse scrolled (774, 510) with delta (0, -1)
Screenshot: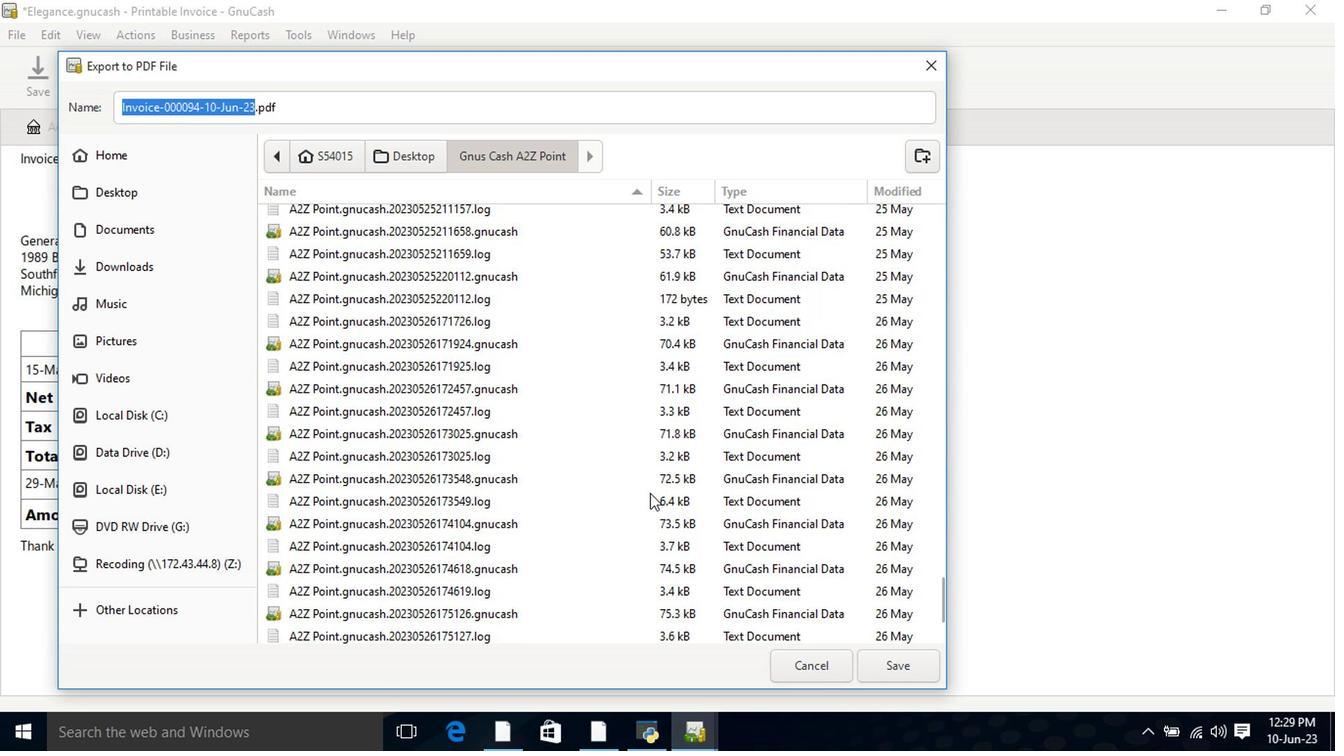 
Action: Mouse moved to (777, 522)
Screenshot: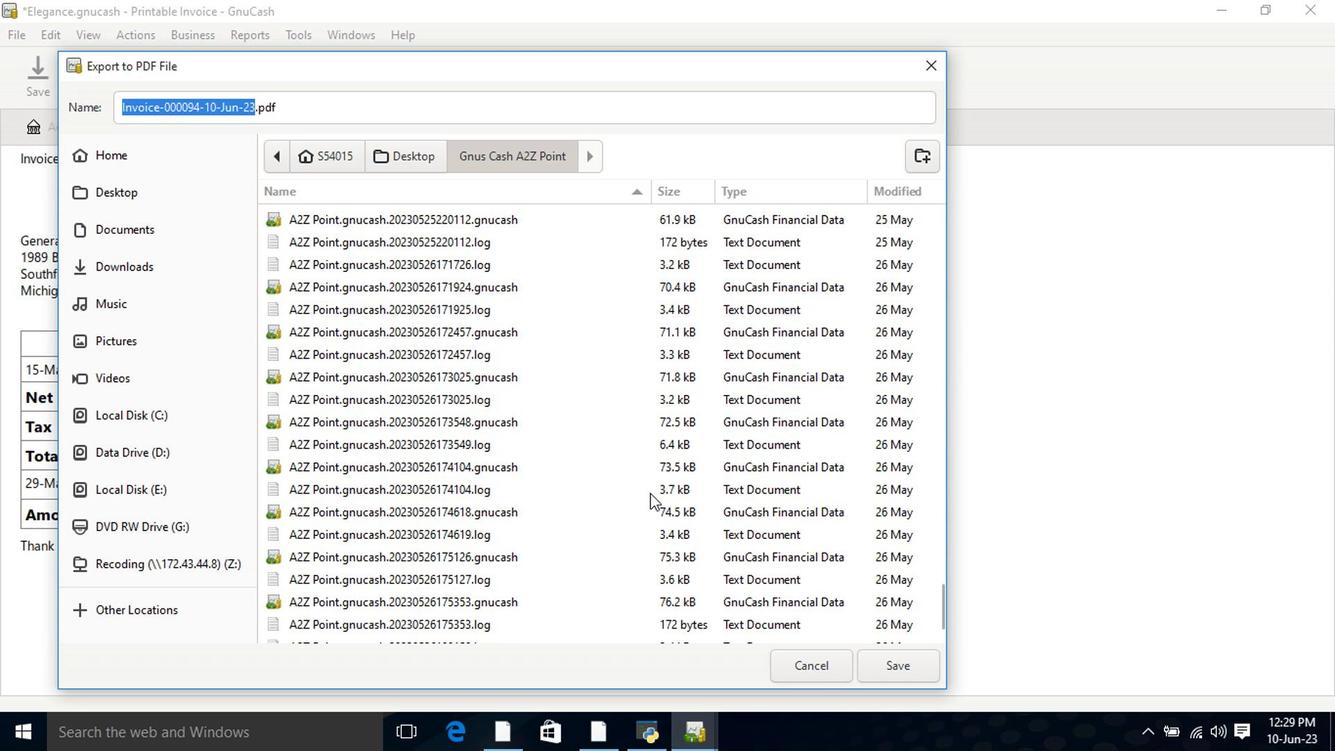 
Action: Mouse scrolled (774, 510) with delta (0, -1)
Screenshot: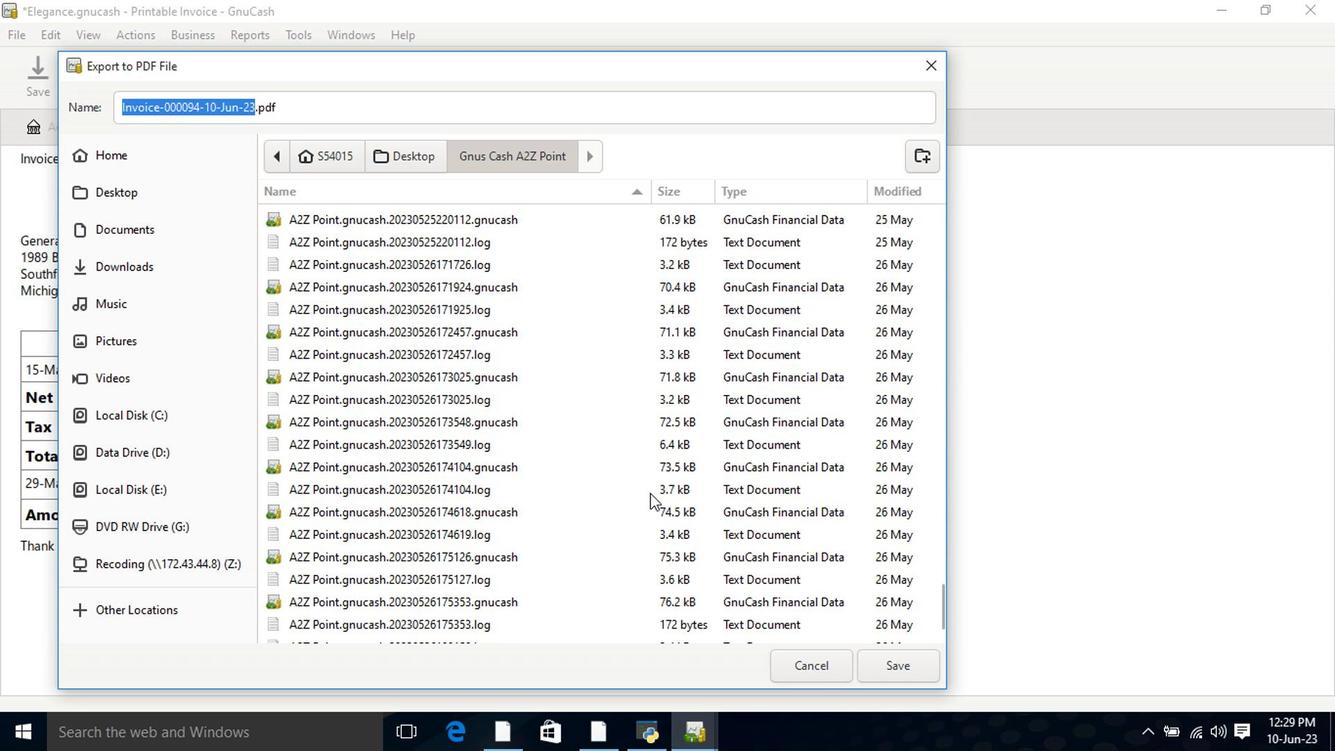 
Action: Mouse moved to (777, 523)
Screenshot: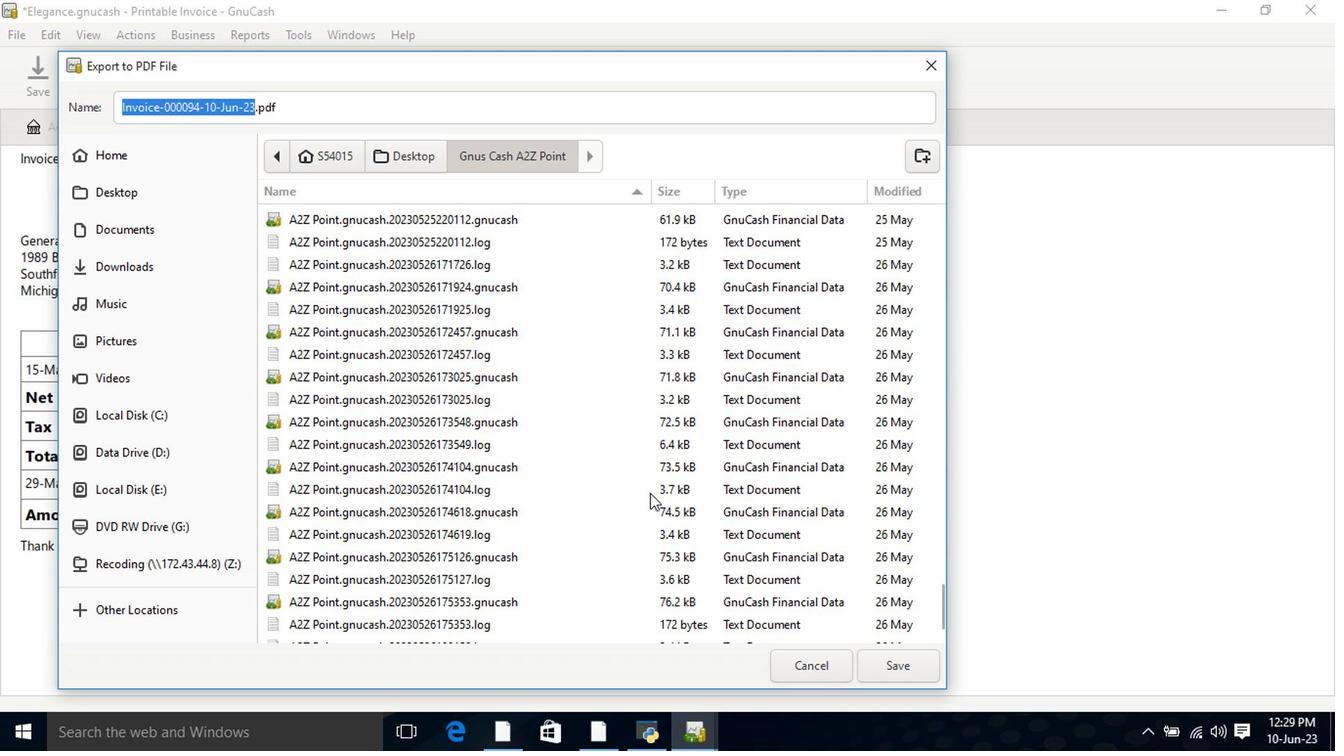 
Action: Mouse scrolled (774, 510) with delta (0, -1)
Screenshot: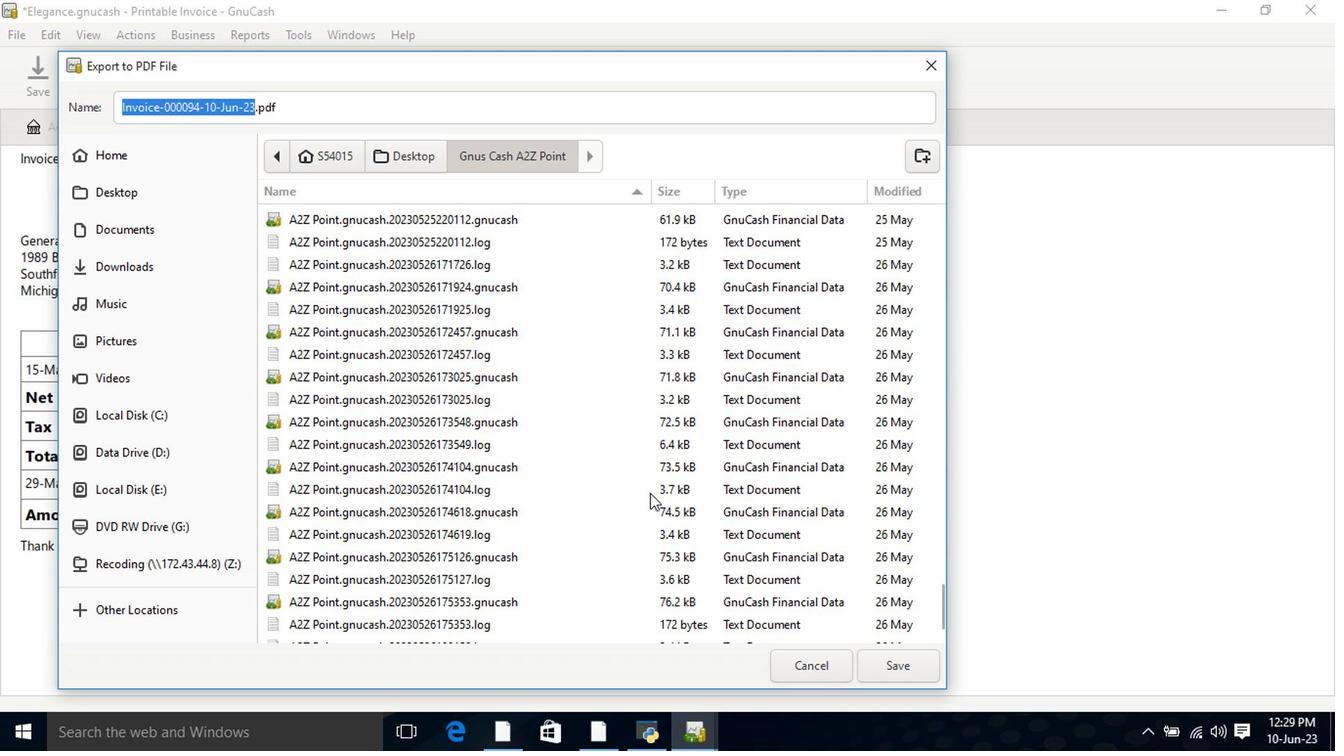 
Action: Mouse scrolled (774, 510) with delta (0, -1)
Screenshot: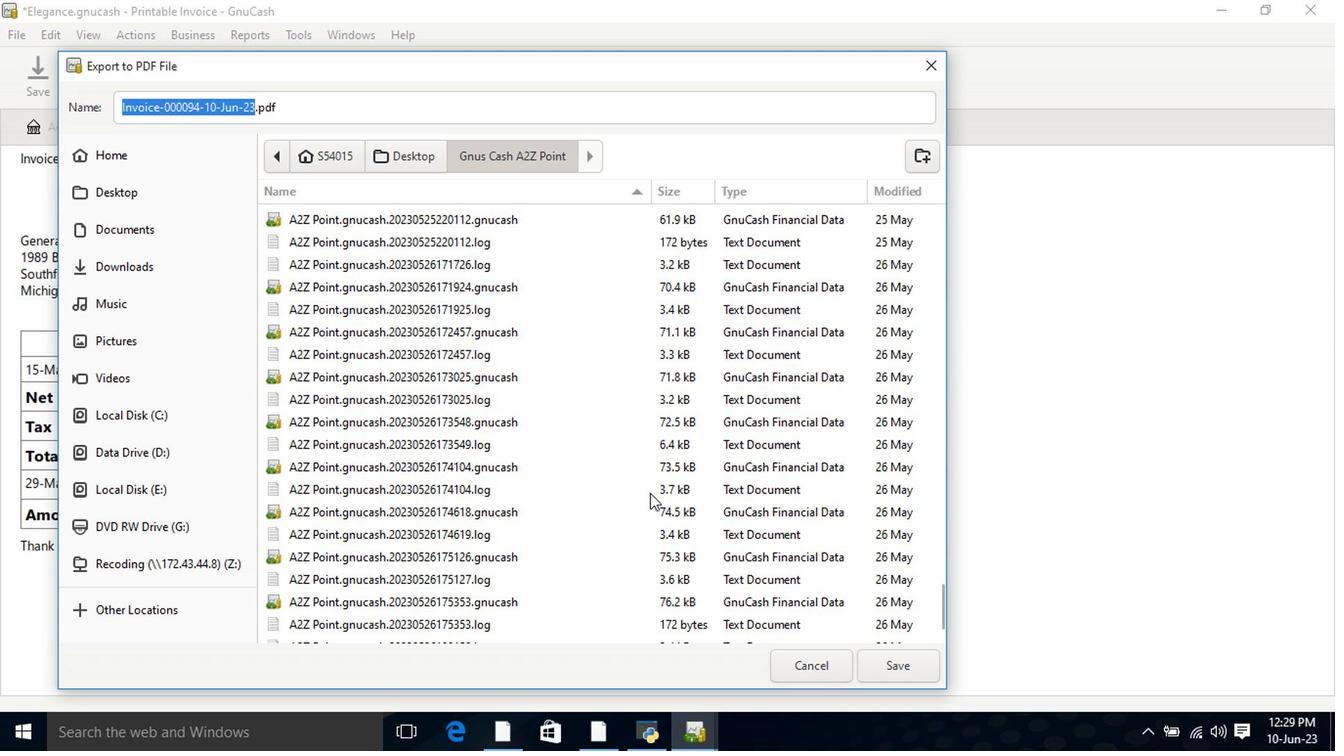 
Action: Mouse scrolled (774, 510) with delta (0, -1)
Screenshot: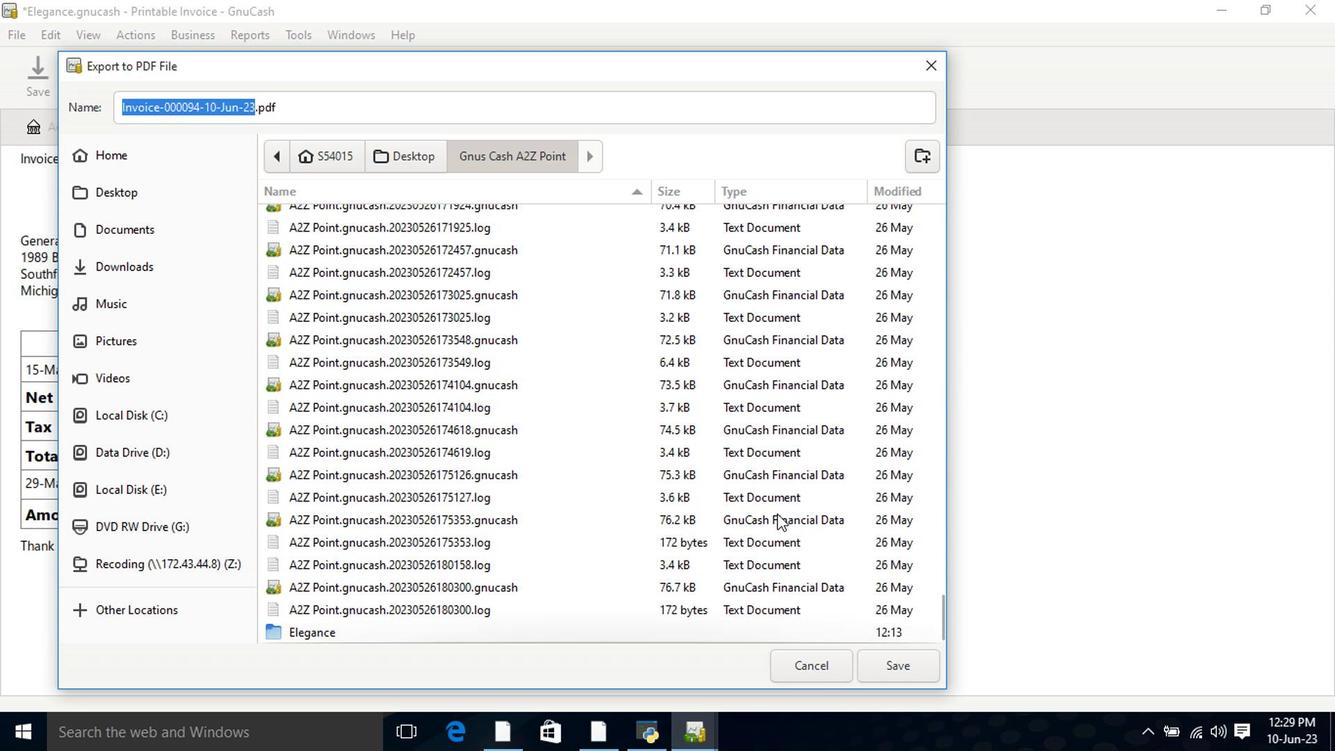 
Action: Mouse scrolled (774, 509) with delta (0, -2)
Screenshot: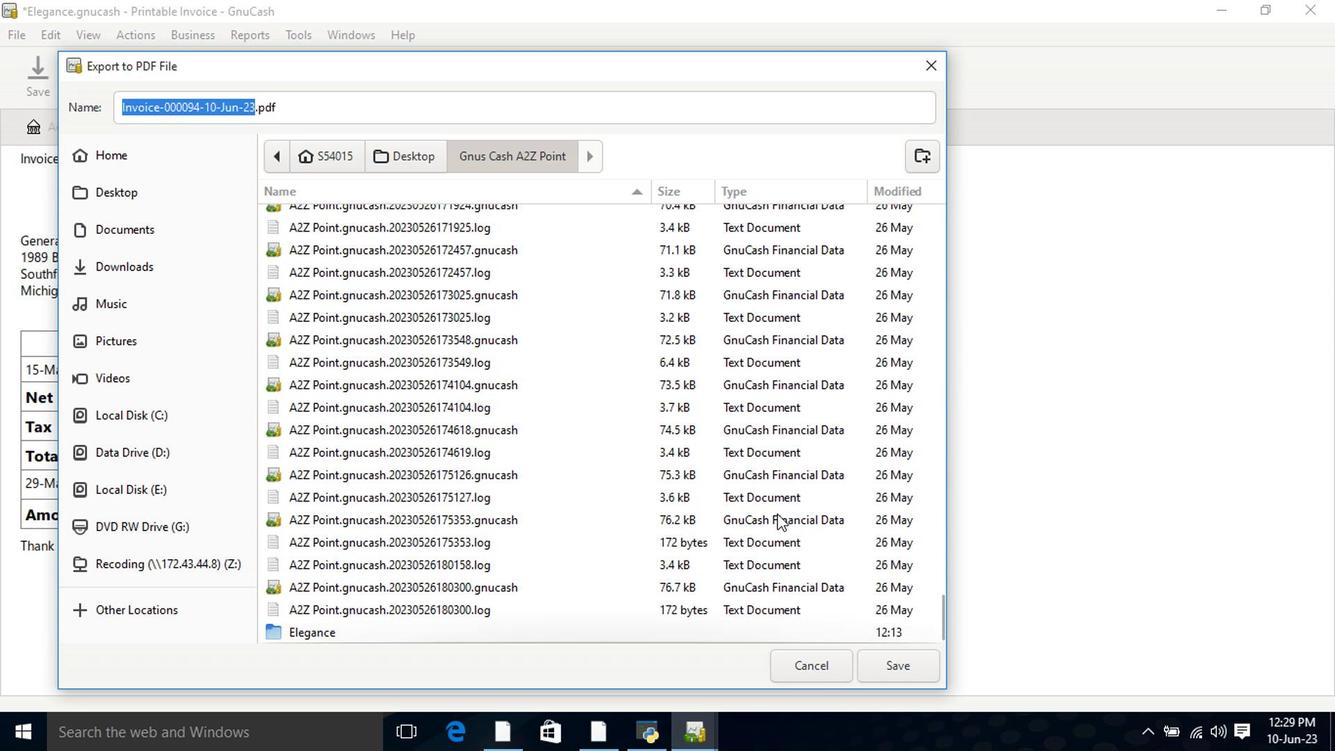 
Action: Mouse scrolled (774, 510) with delta (0, -1)
Screenshot: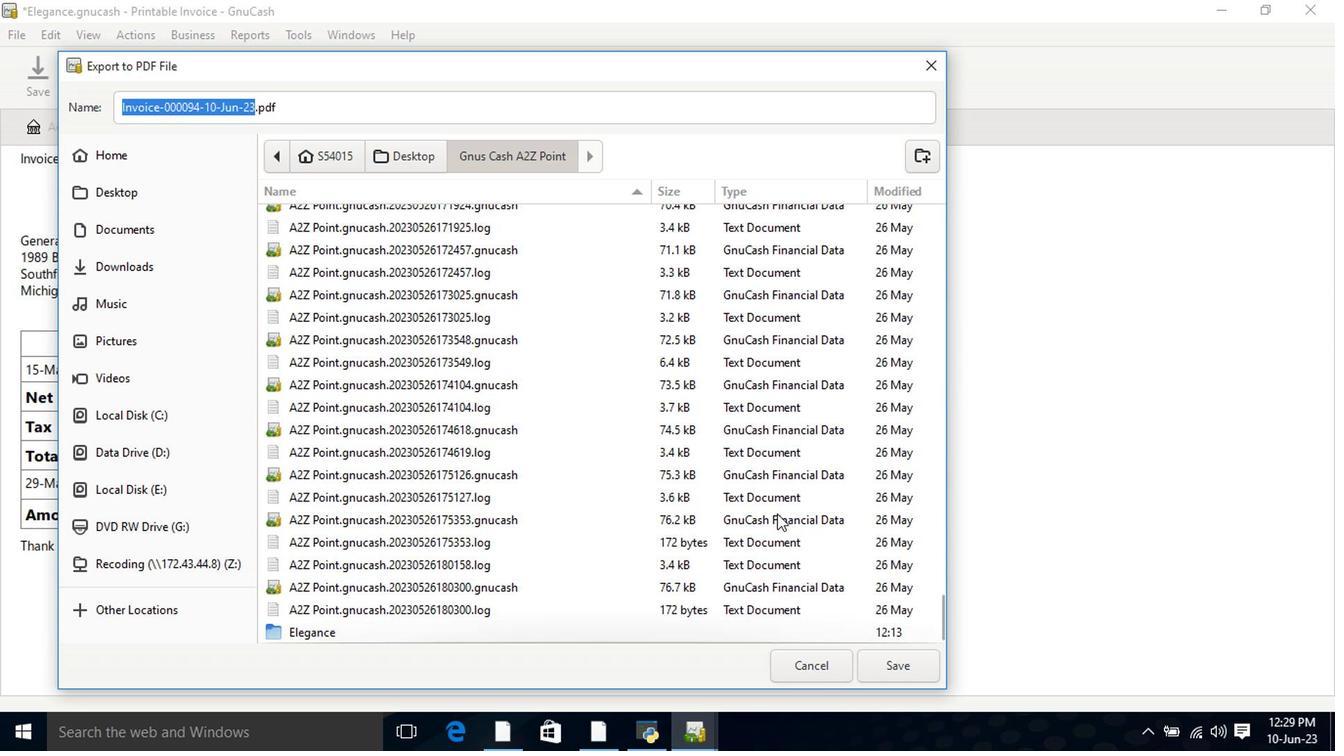 
Action: Mouse scrolled (777, 519) with delta (0, 0)
Screenshot: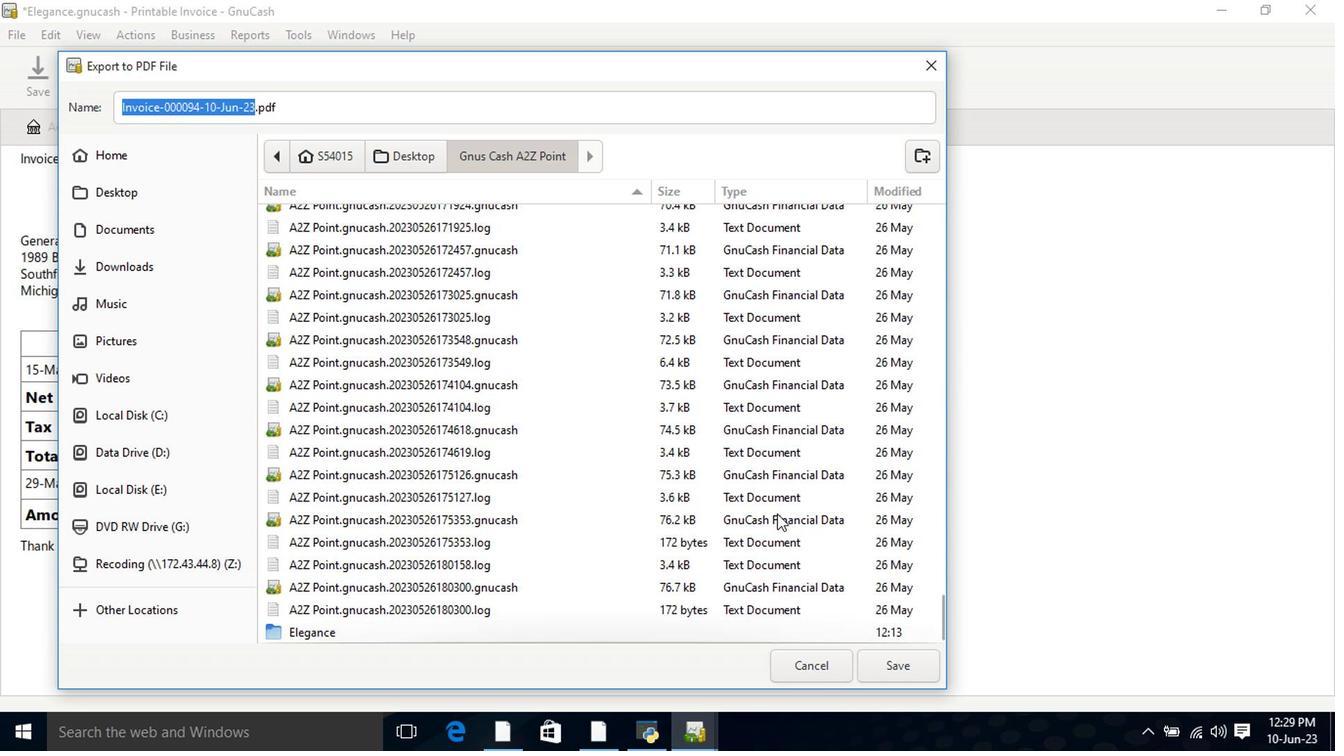 
Action: Mouse scrolled (777, 519) with delta (0, 0)
Screenshot: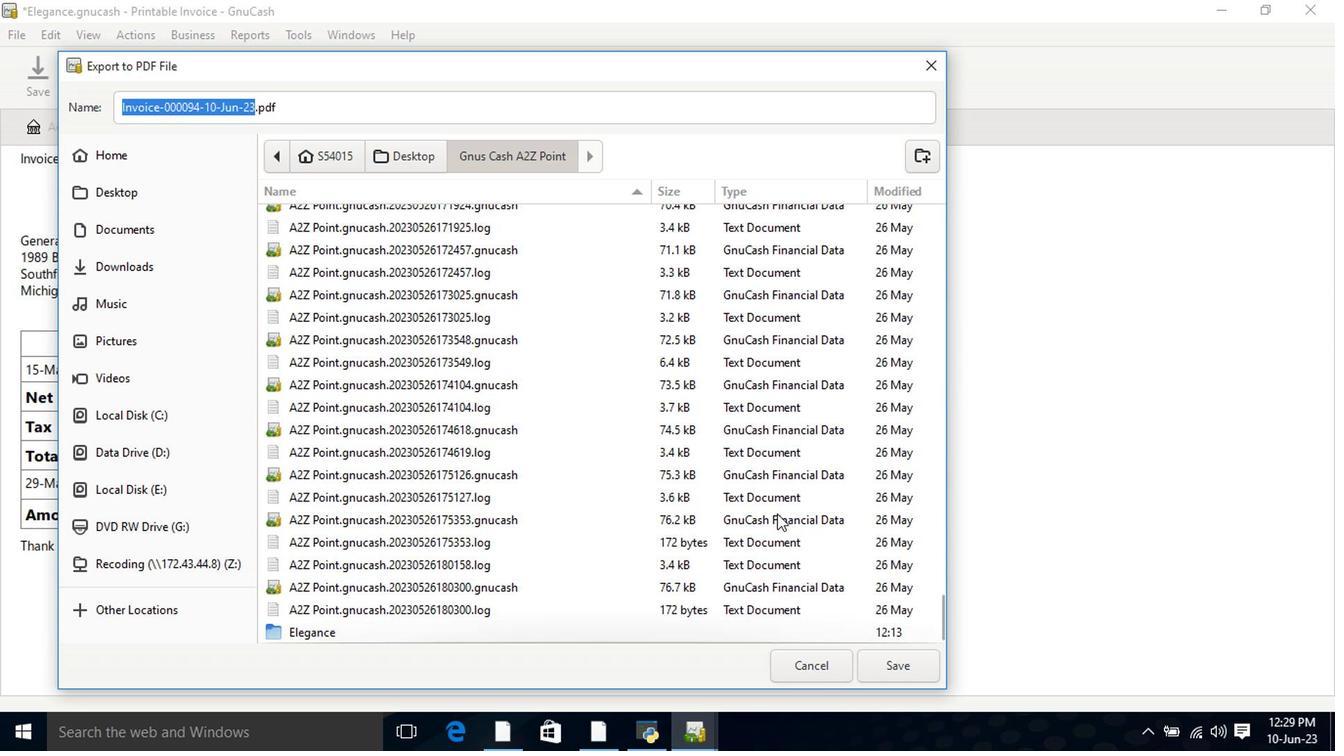 
Action: Mouse scrolled (777, 519) with delta (0, 0)
Screenshot: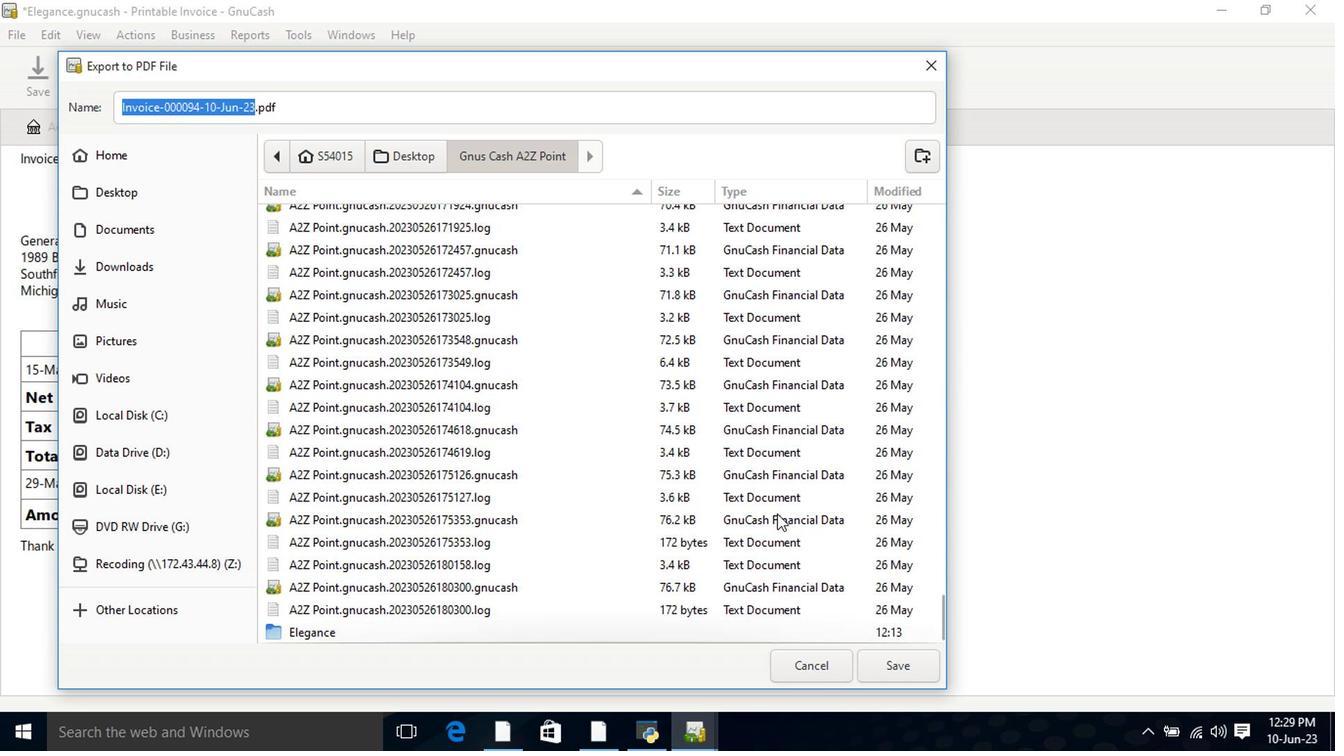 
Action: Mouse scrolled (777, 519) with delta (0, 0)
Screenshot: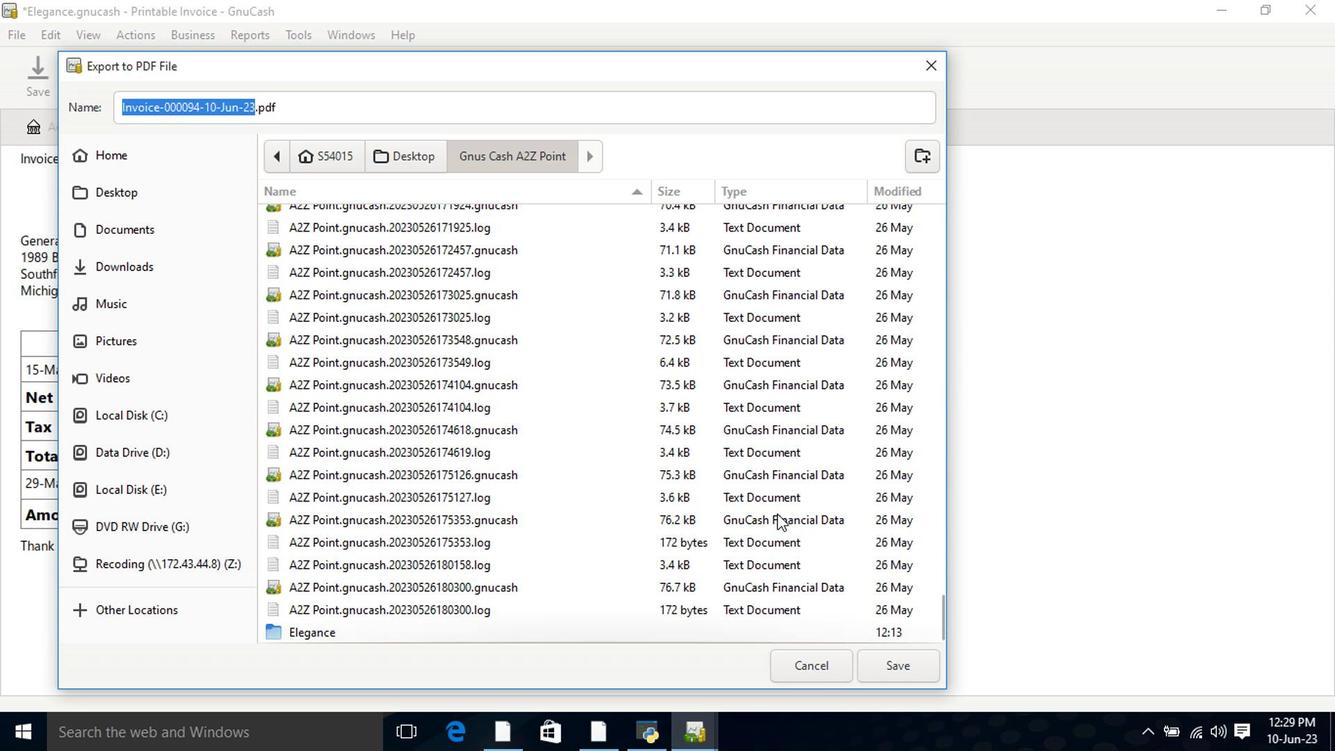 
Action: Mouse moved to (777, 523)
Screenshot: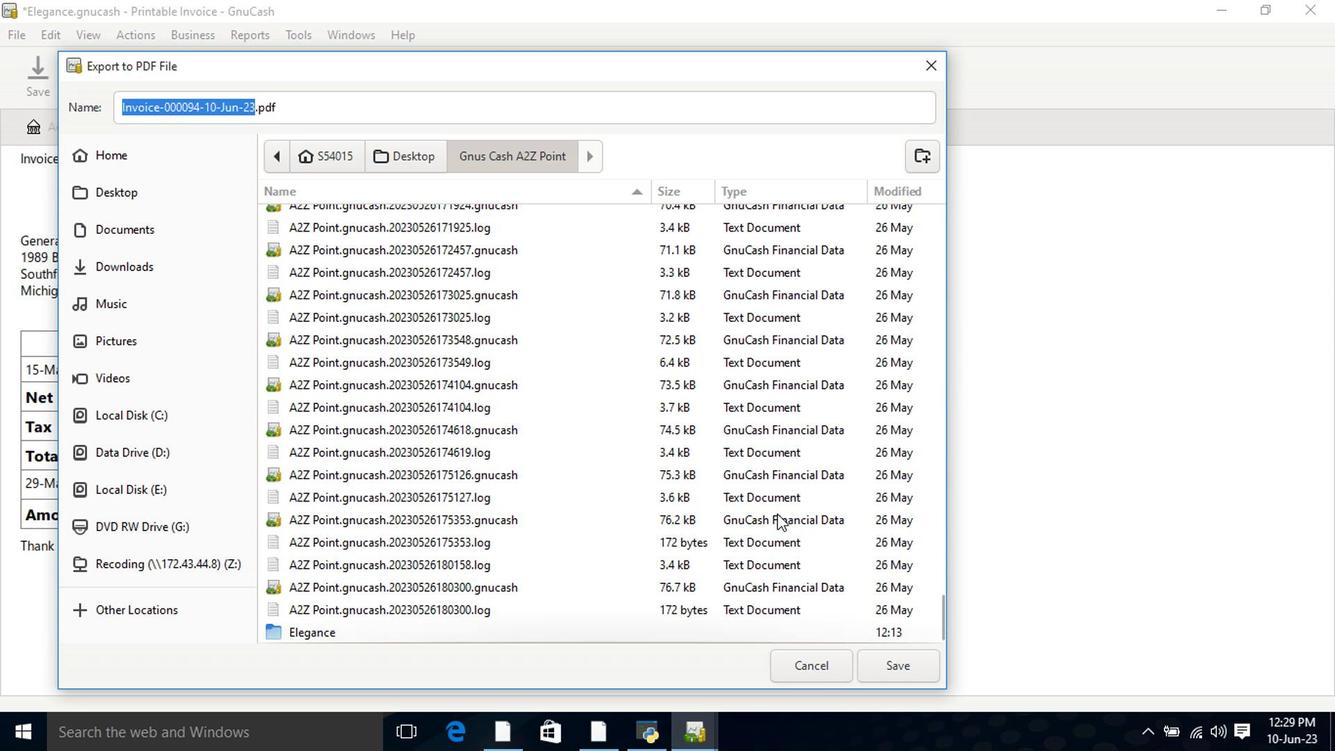 
Action: Mouse scrolled (777, 519) with delta (0, 0)
Screenshot: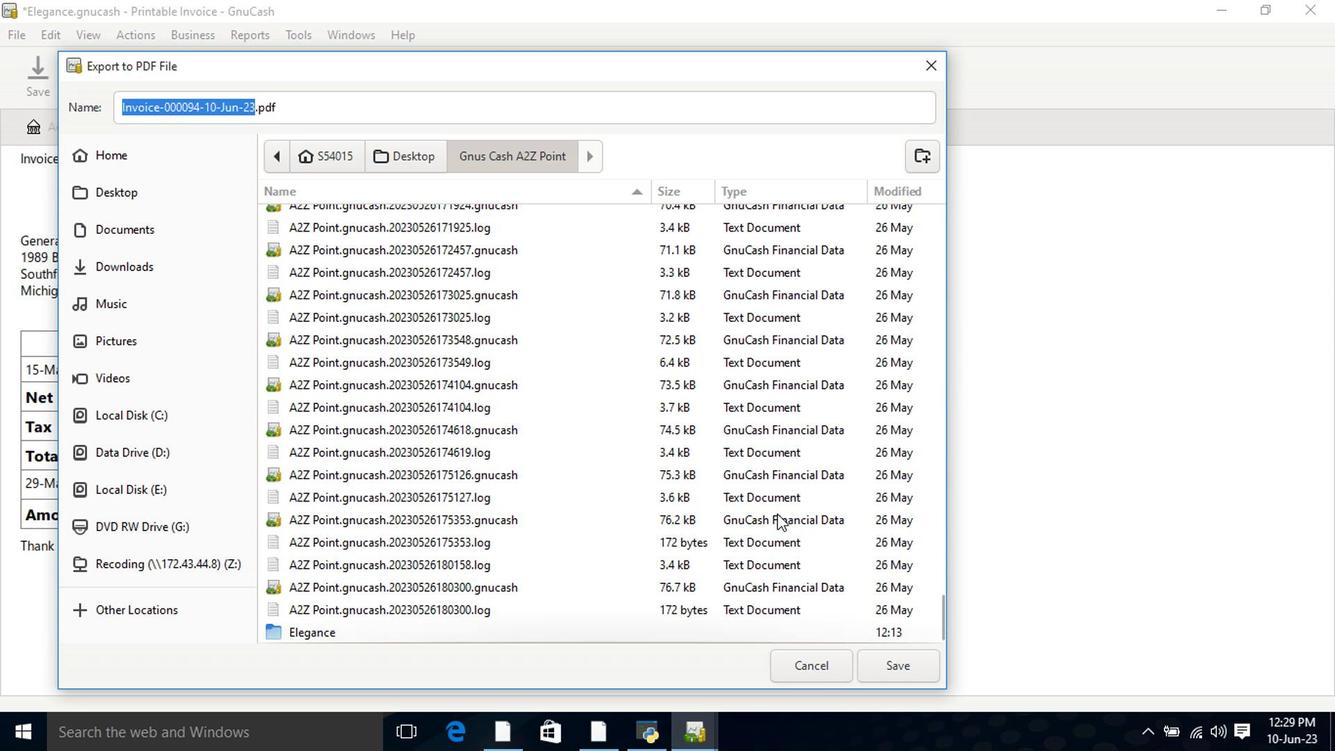 
Action: Mouse moved to (775, 530)
Screenshot: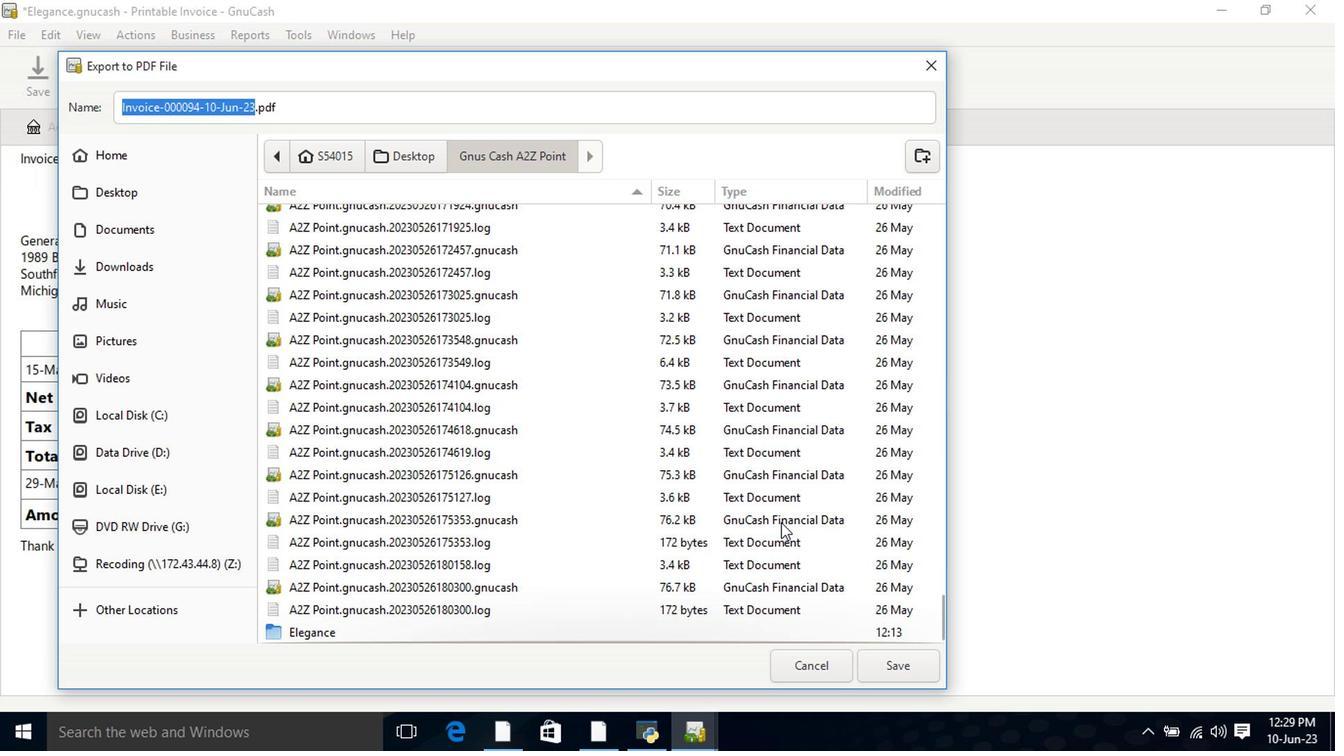 
Action: Mouse scrolled (777, 519) with delta (0, 0)
Screenshot: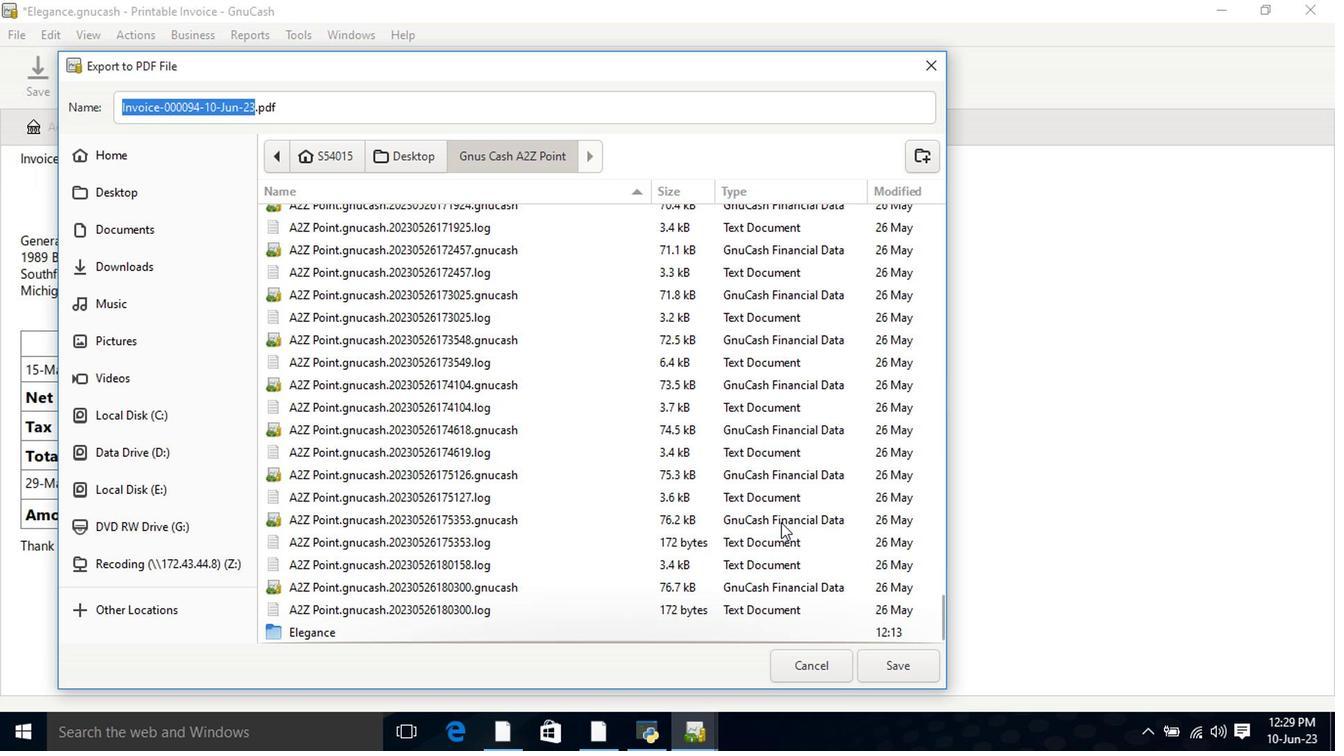 
Action: Mouse moved to (704, 573)
Screenshot: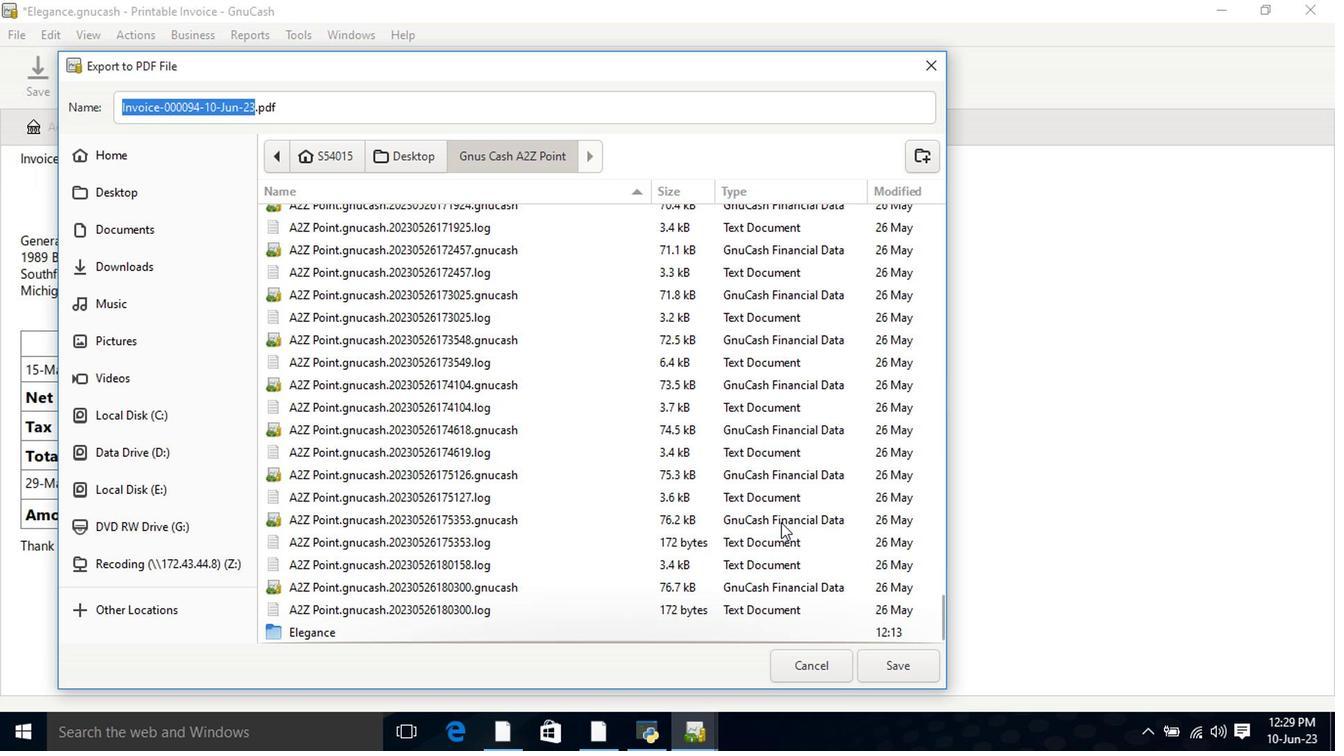 
Action: Mouse scrolled (777, 521) with delta (0, 0)
Screenshot: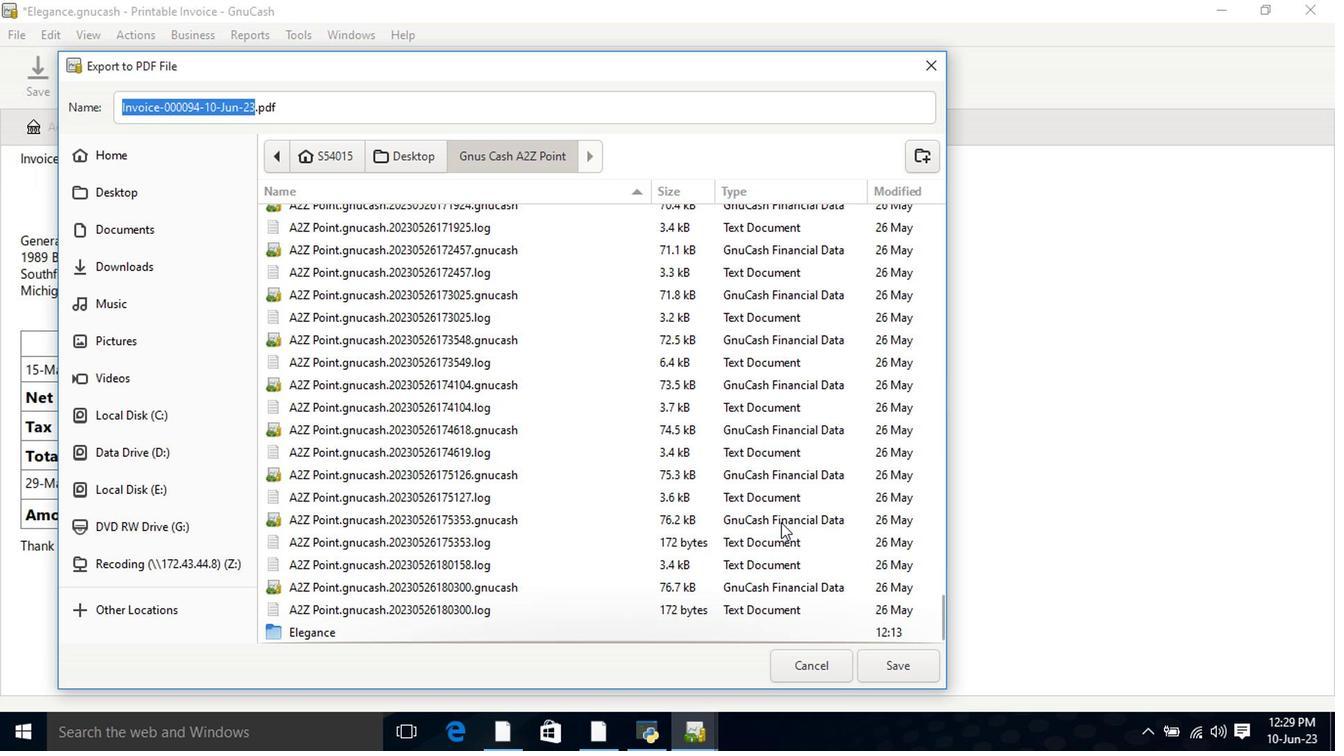 
Action: Mouse moved to (310, 632)
Screenshot: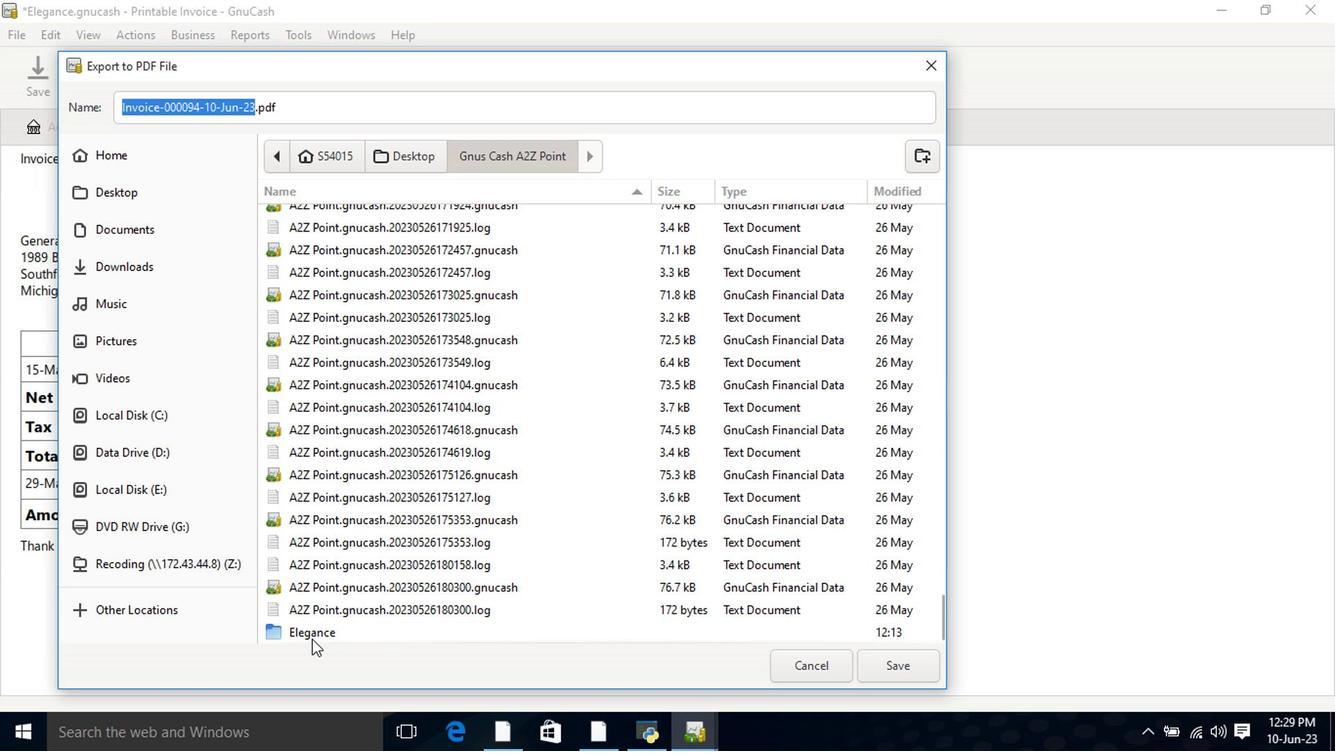 
Action: Mouse pressed left at (310, 632)
Screenshot: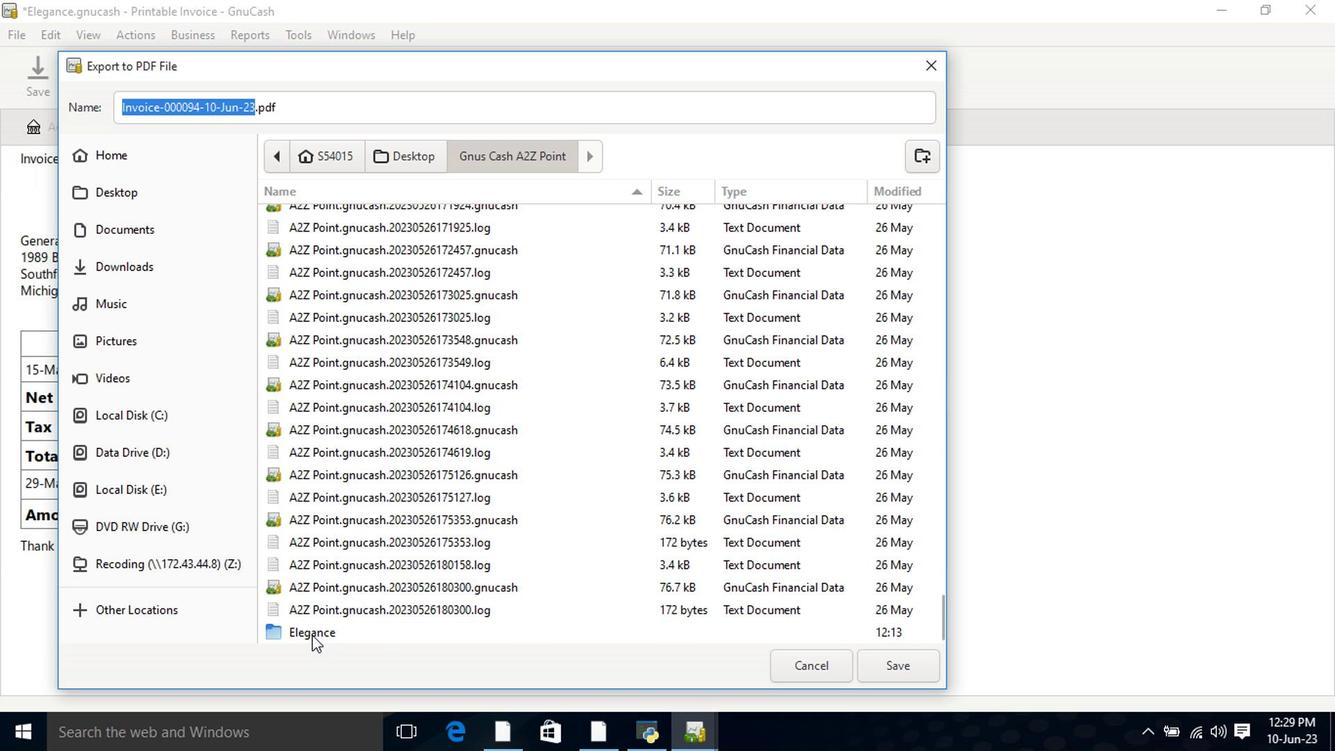 
Action: Mouse pressed left at (310, 632)
Screenshot: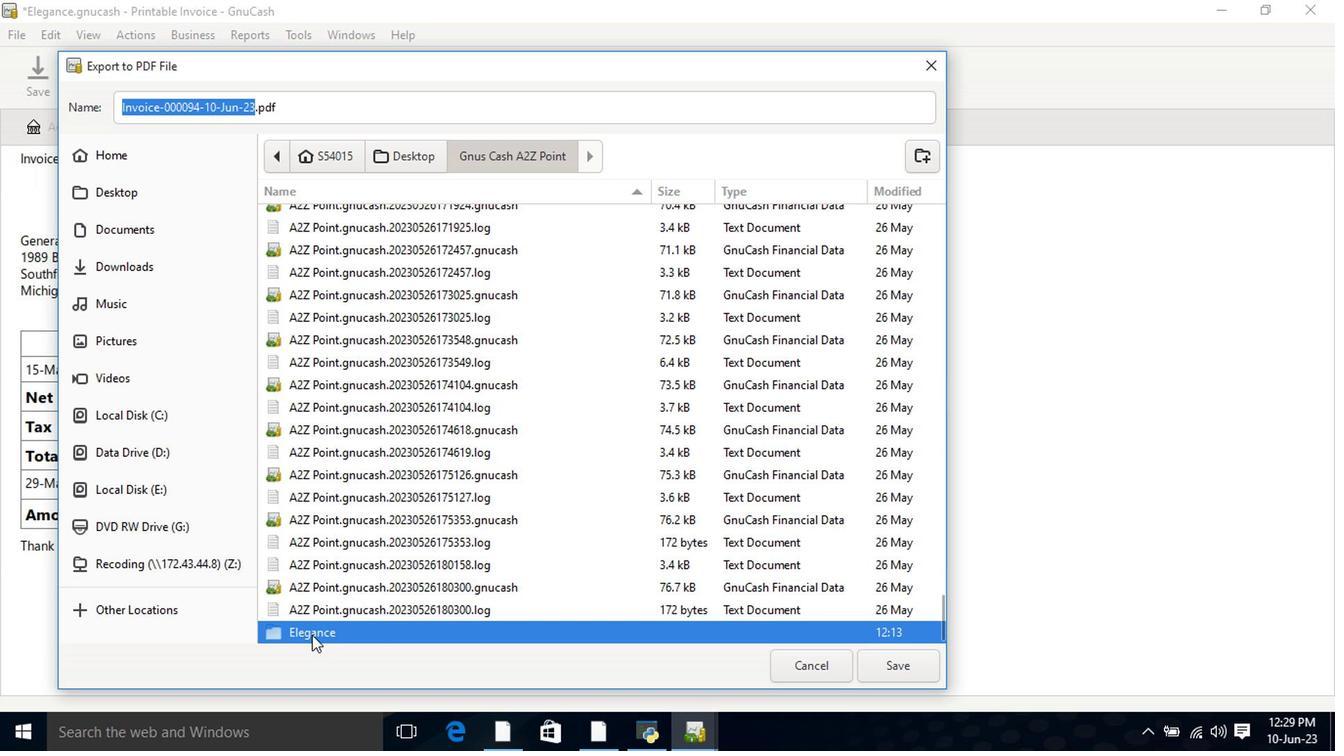 
Action: Mouse moved to (397, 222)
Screenshot: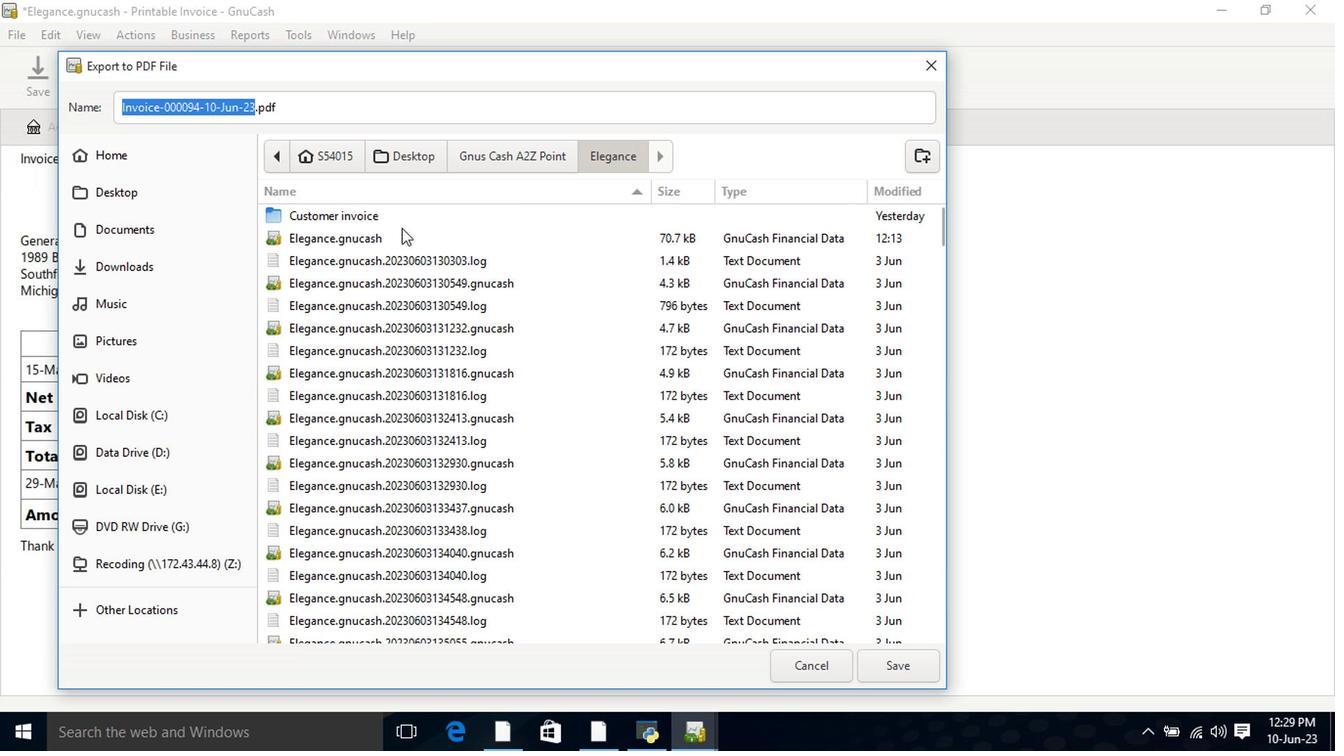 
Action: Mouse pressed left at (397, 222)
Screenshot: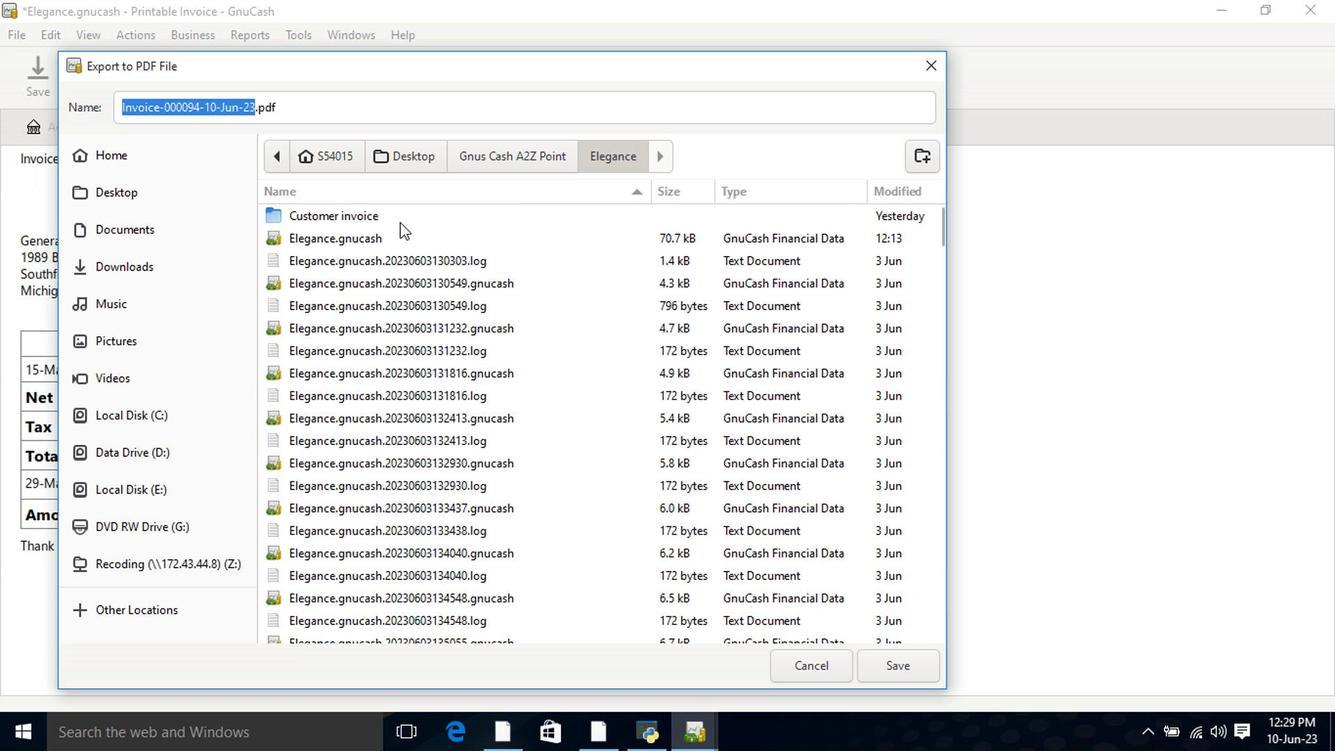 
Action: Mouse pressed left at (397, 222)
Screenshot: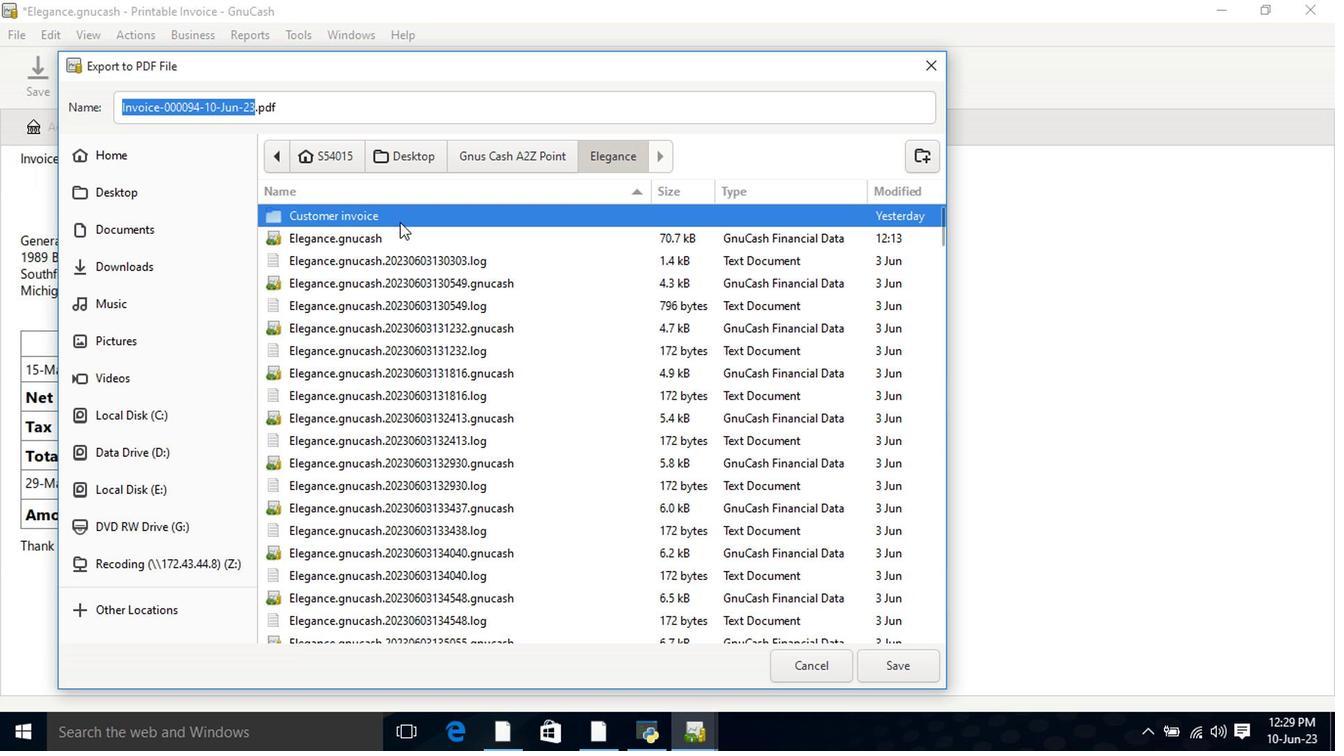 
Action: Mouse moved to (909, 659)
Screenshot: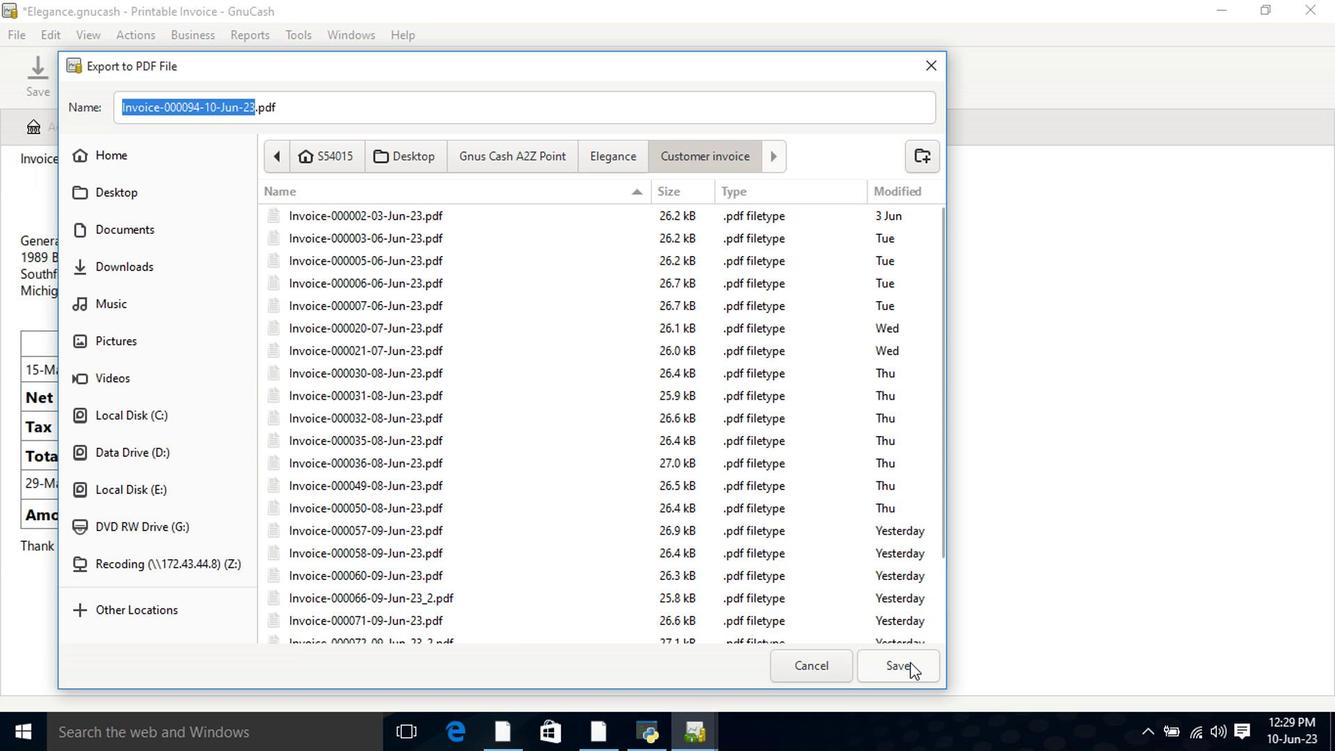 
Action: Mouse pressed left at (909, 659)
Screenshot: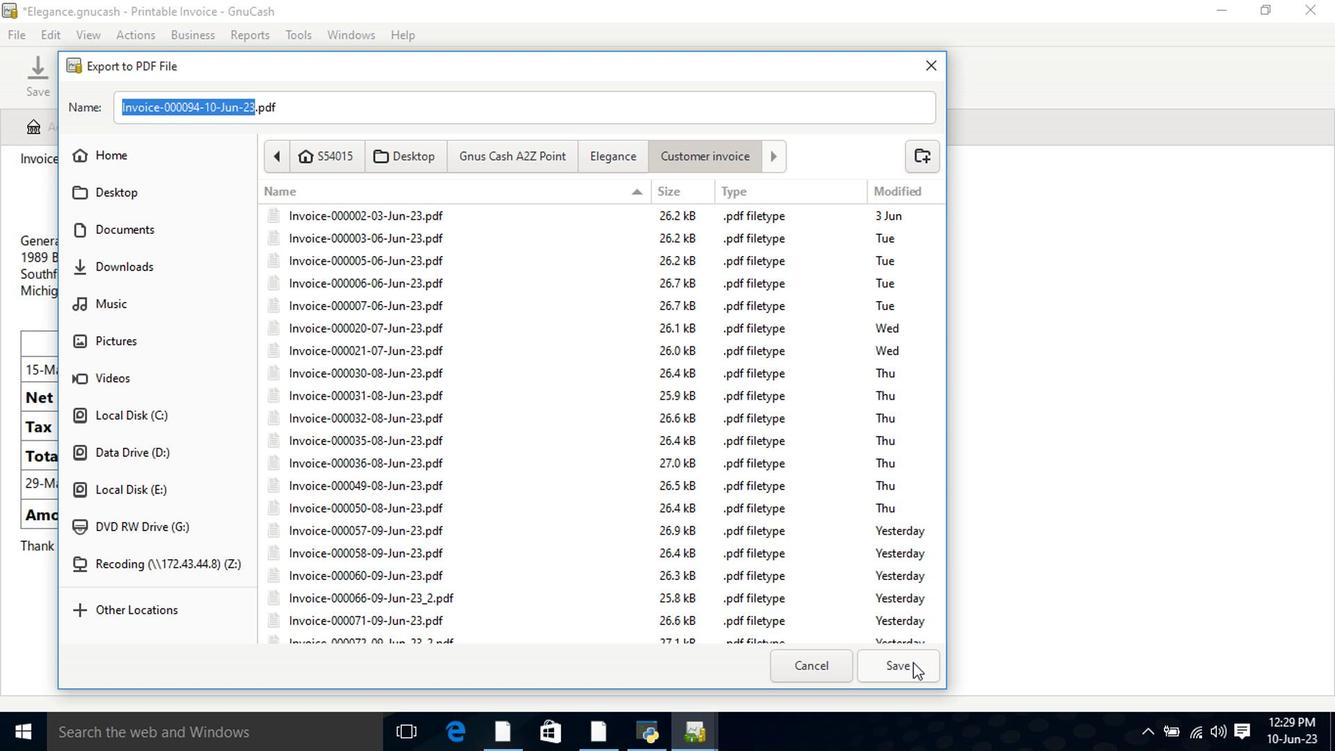 
Action: Mouse moved to (880, 590)
Screenshot: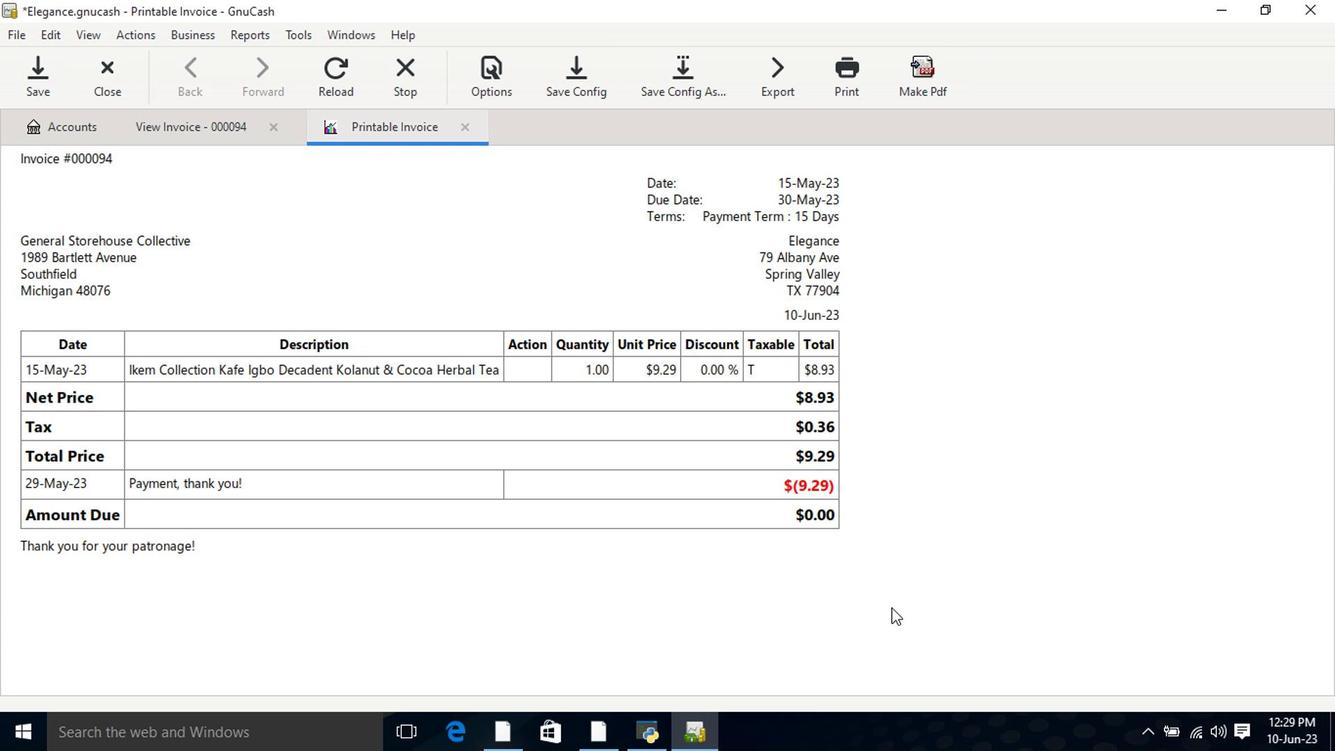 
